 Task: Look for Airbnb options in Louny, Czech Republic from 15th December, 2023 to 21st December, 2023 for 5 adults.3 bedrooms having 3 beds and 3 bathrooms. Property type can be house. Booking option can be shelf check-in. Look for 3 properties as per requirement.
Action: Mouse moved to (688, 122)
Screenshot: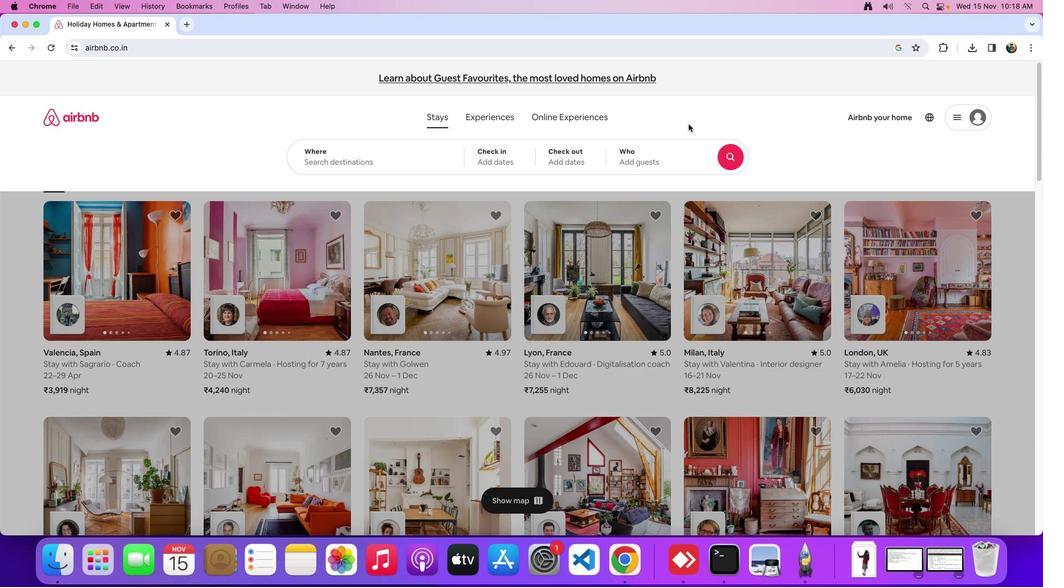
Action: Mouse pressed left at (688, 122)
Screenshot: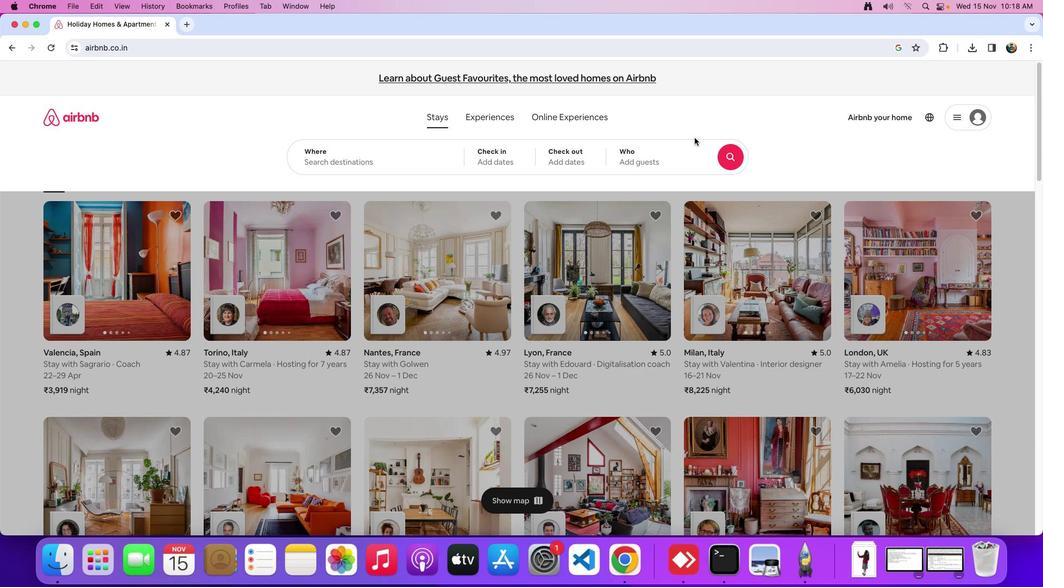 
Action: Mouse moved to (374, 160)
Screenshot: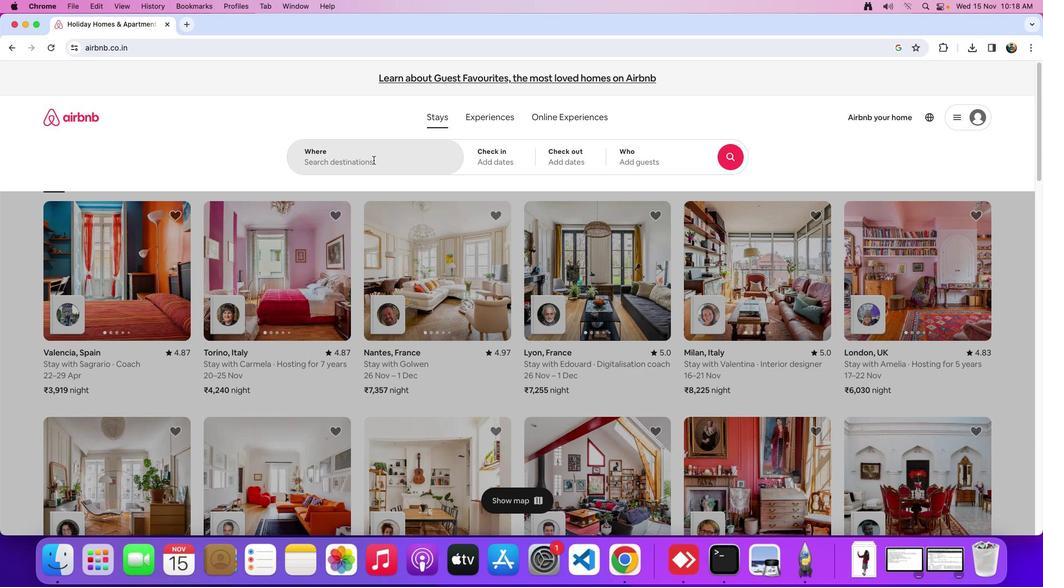 
Action: Mouse pressed left at (374, 160)
Screenshot: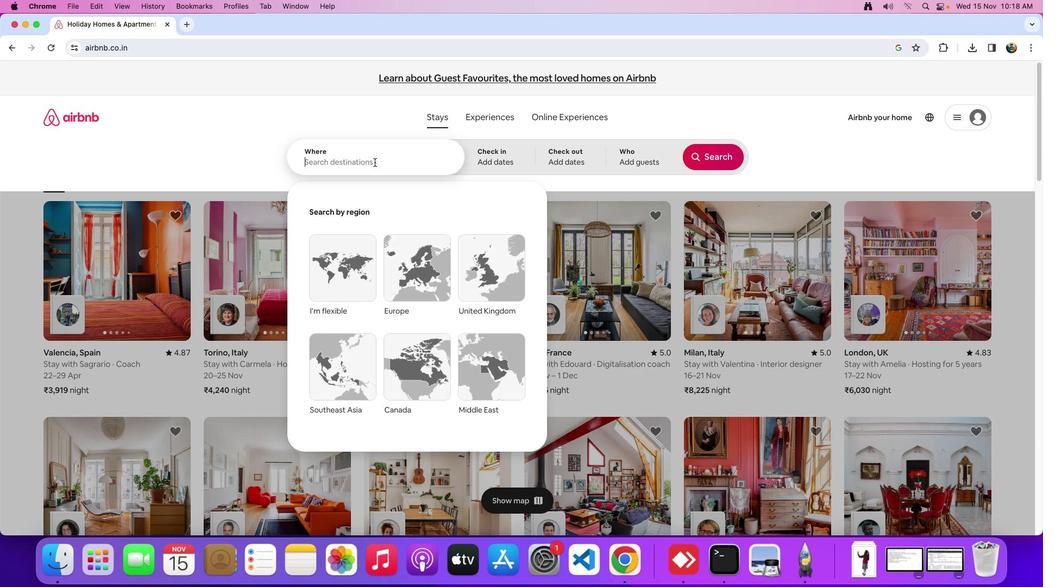 
Action: Mouse moved to (386, 160)
Screenshot: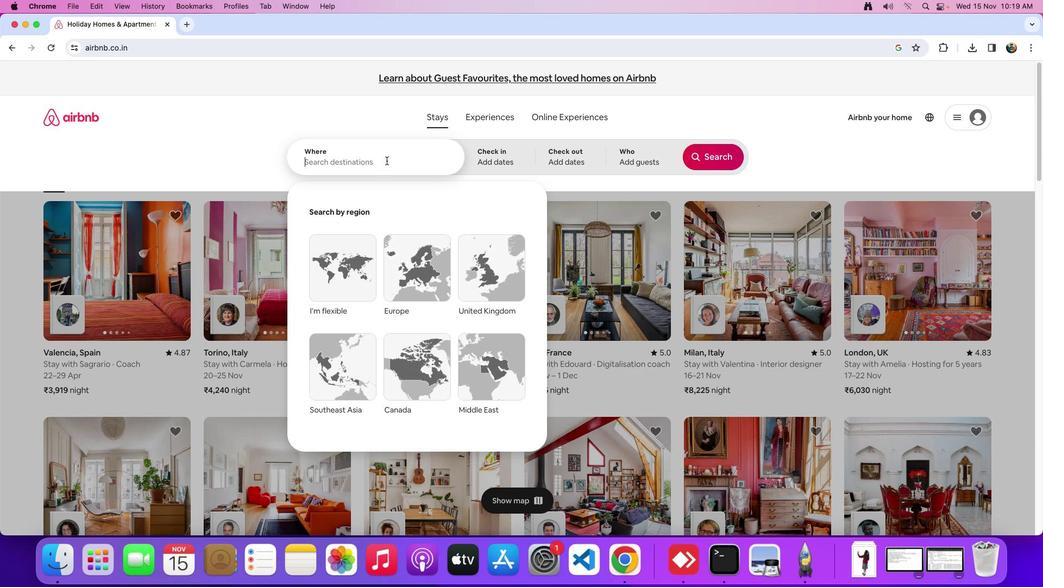 
Action: Mouse pressed left at (386, 160)
Screenshot: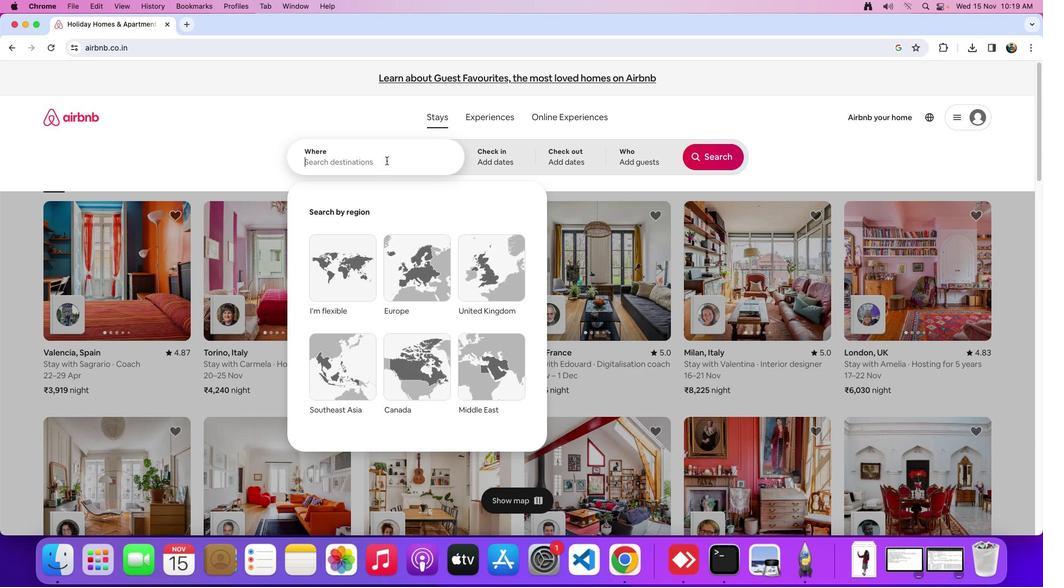 
Action: Key pressed Key.shift'L''o'
Screenshot: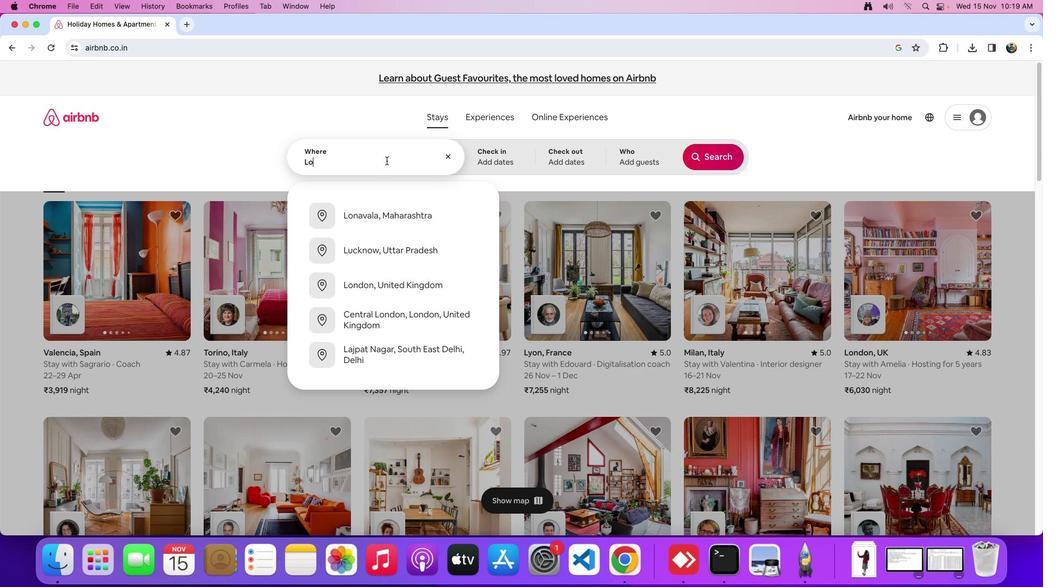 
Action: Mouse moved to (387, 160)
Screenshot: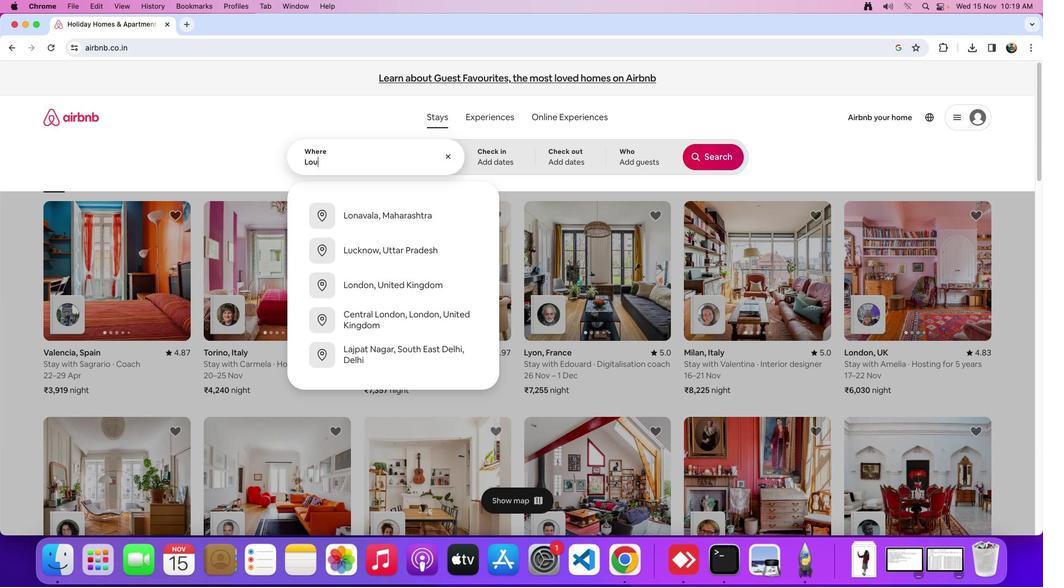 
Action: Key pressed 'u''n''y'','Key.spaceKey.shift_r'C''z''e''c''h'Key.spaceKey.shift_r'R''e''p''u''b''l''i''c'
Screenshot: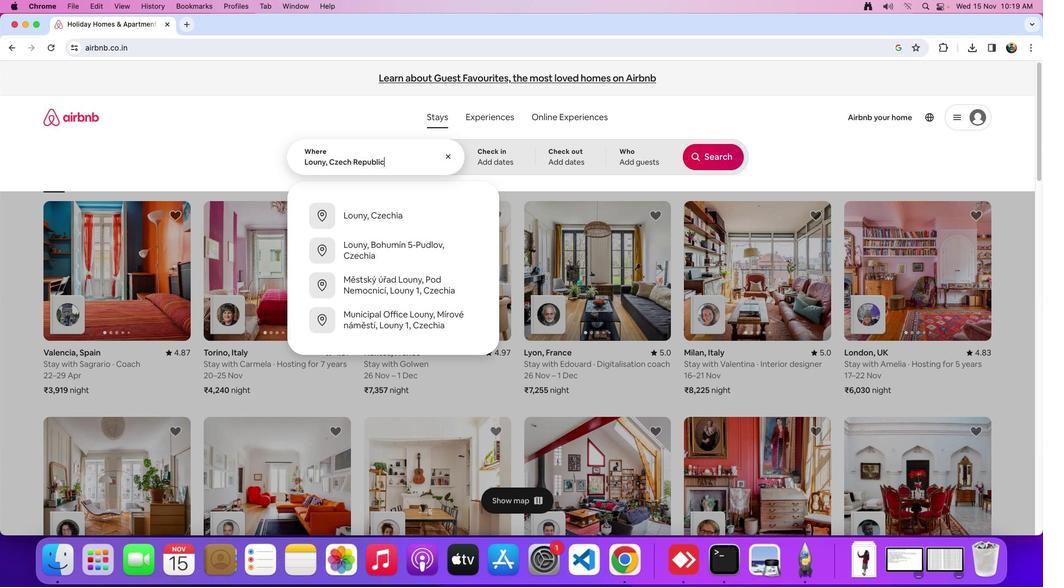 
Action: Mouse moved to (372, 202)
Screenshot: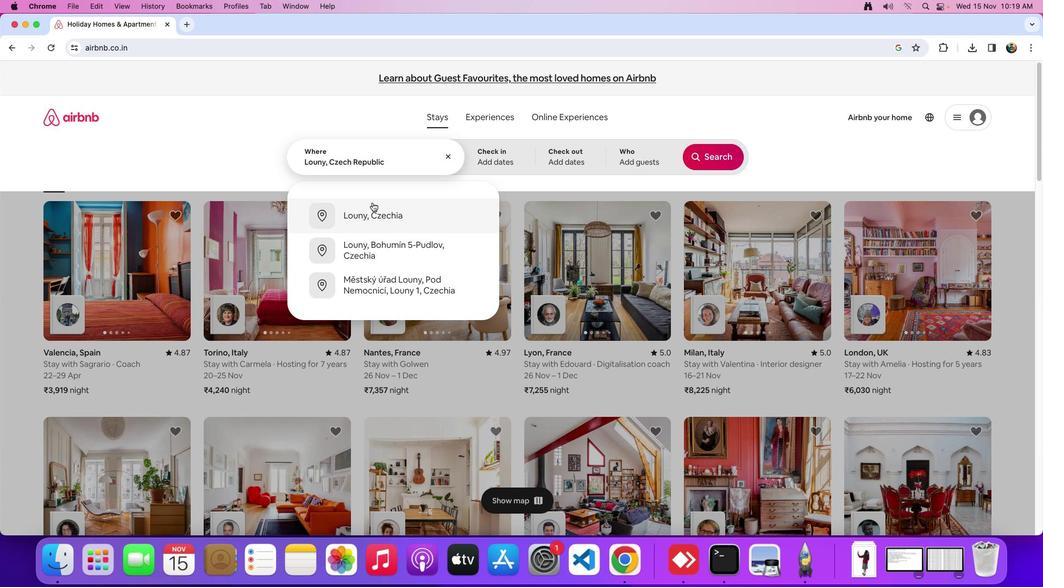 
Action: Mouse pressed left at (372, 202)
Screenshot: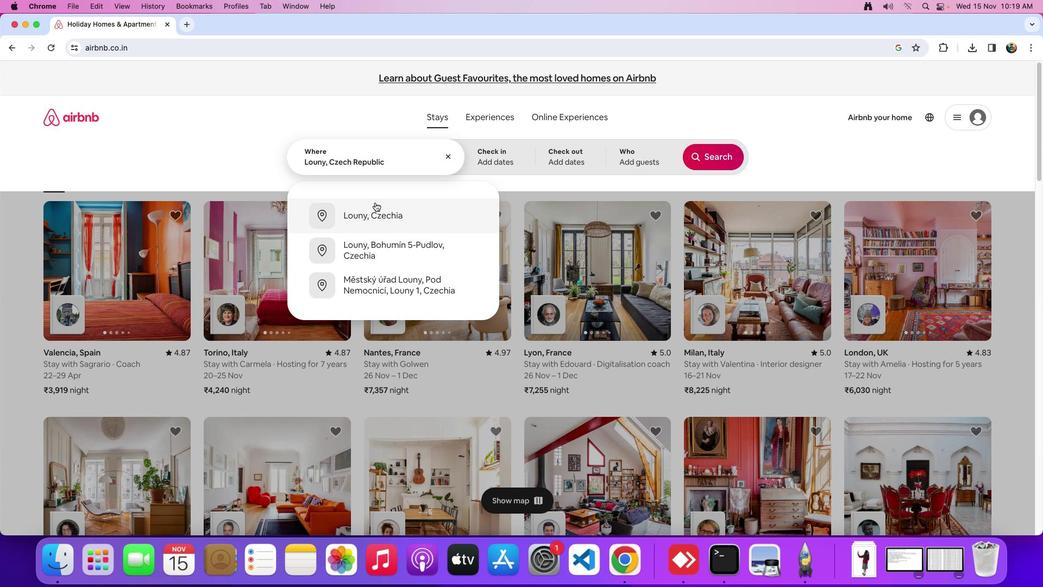 
Action: Mouse moved to (679, 345)
Screenshot: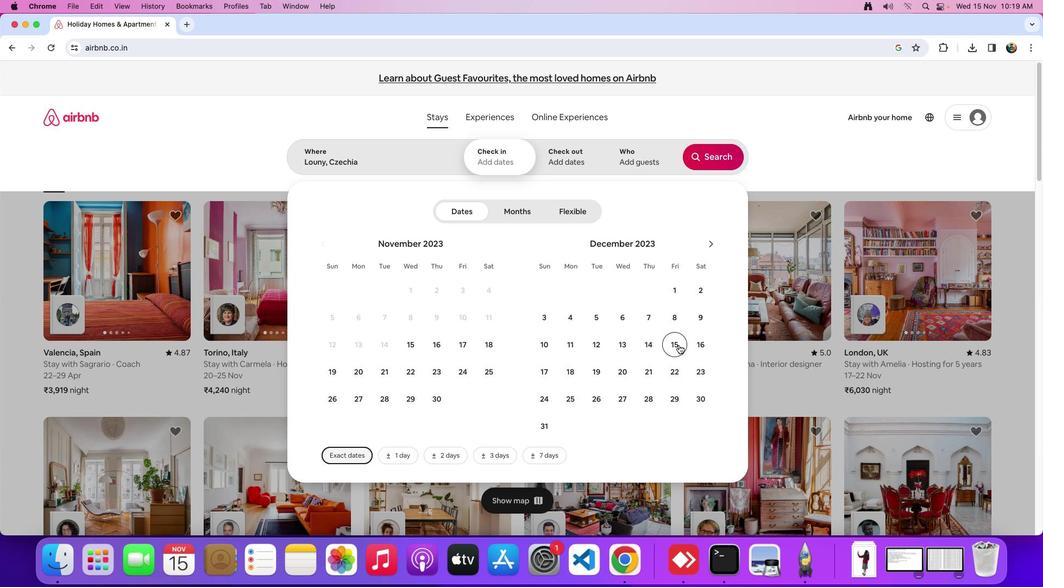
Action: Mouse pressed left at (679, 345)
Screenshot: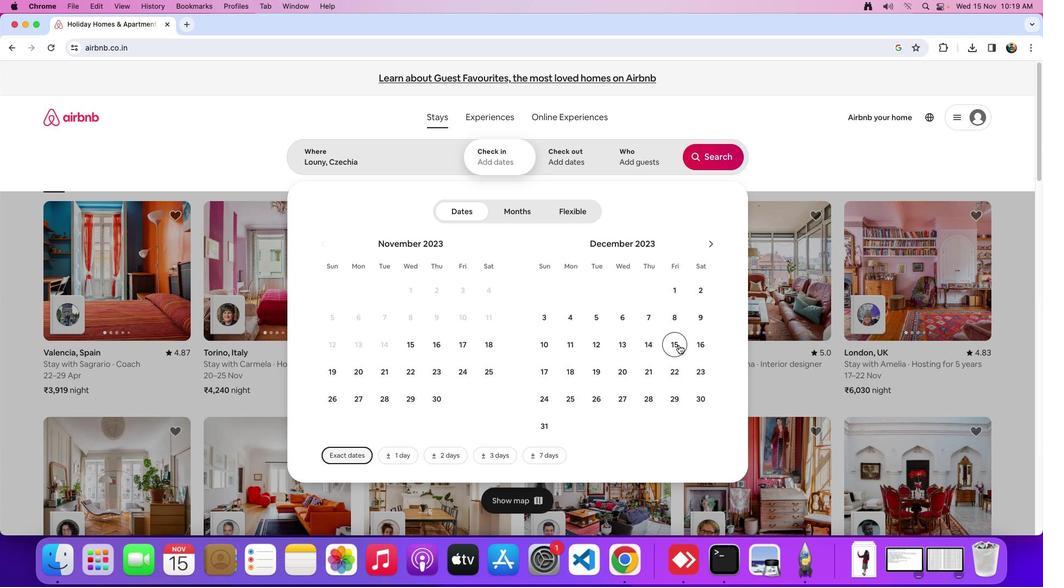 
Action: Mouse moved to (654, 372)
Screenshot: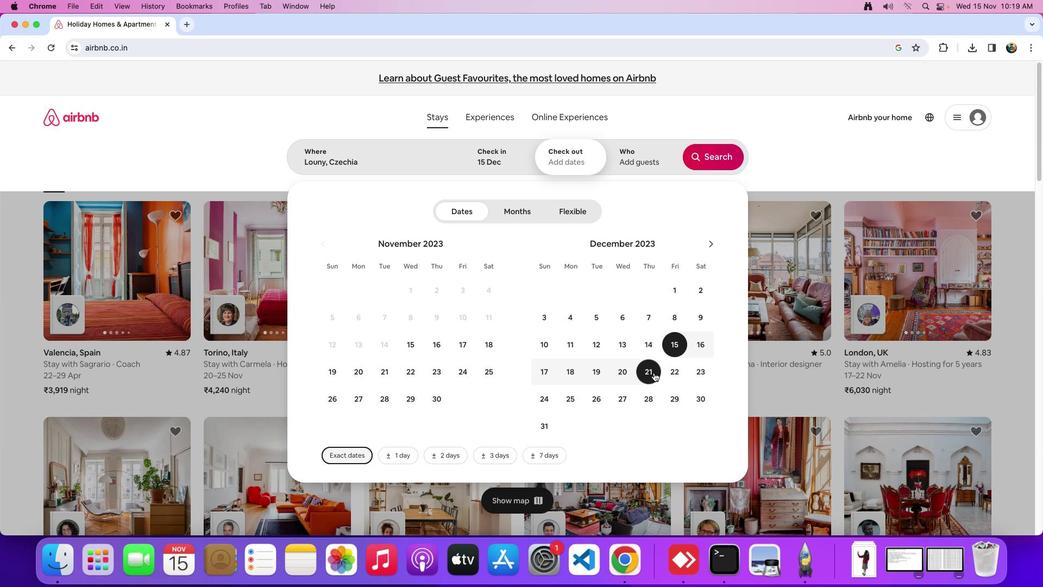 
Action: Mouse pressed left at (654, 372)
Screenshot: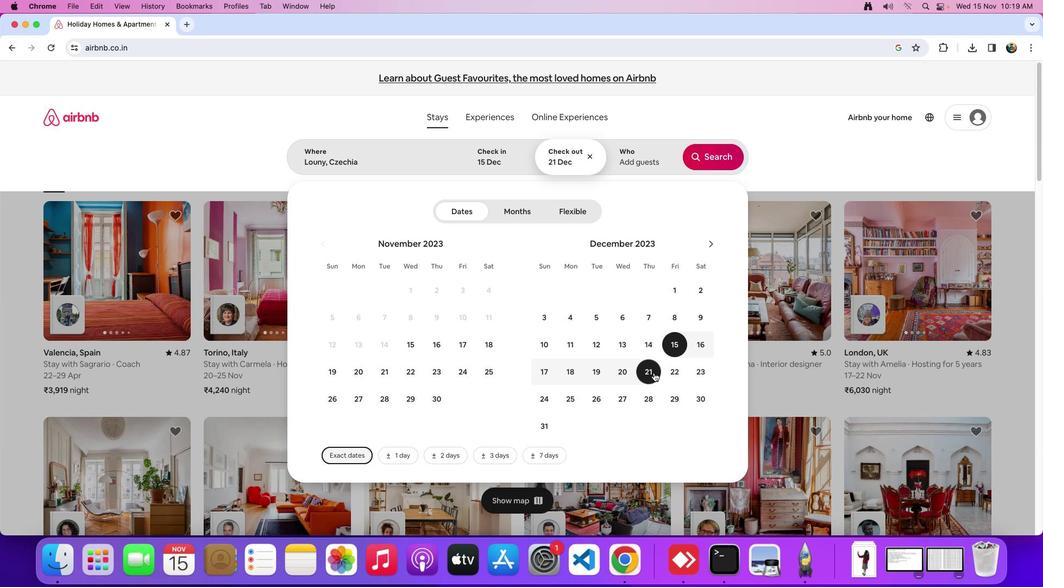 
Action: Mouse moved to (628, 164)
Screenshot: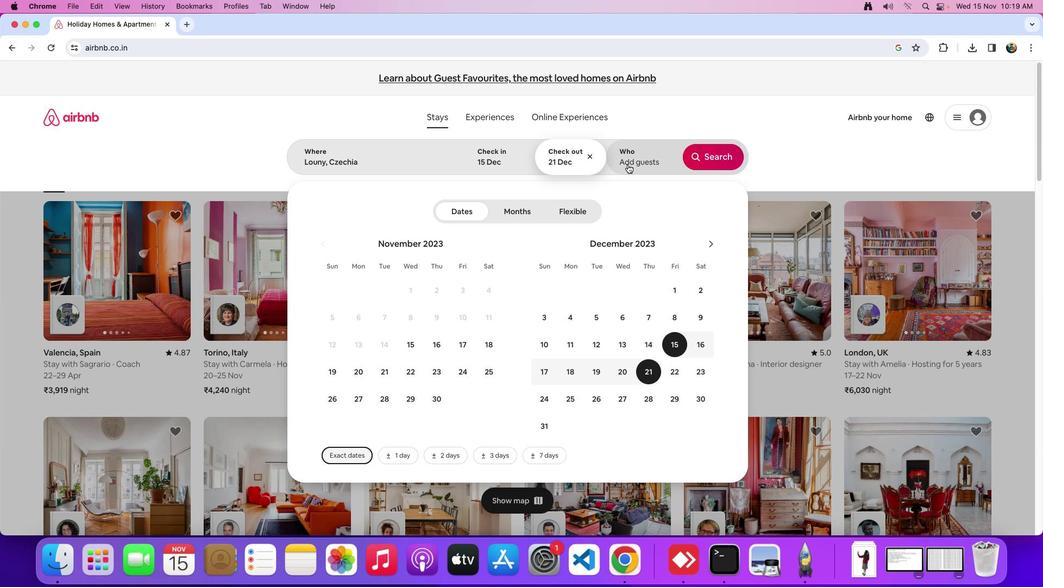 
Action: Mouse pressed left at (628, 164)
Screenshot: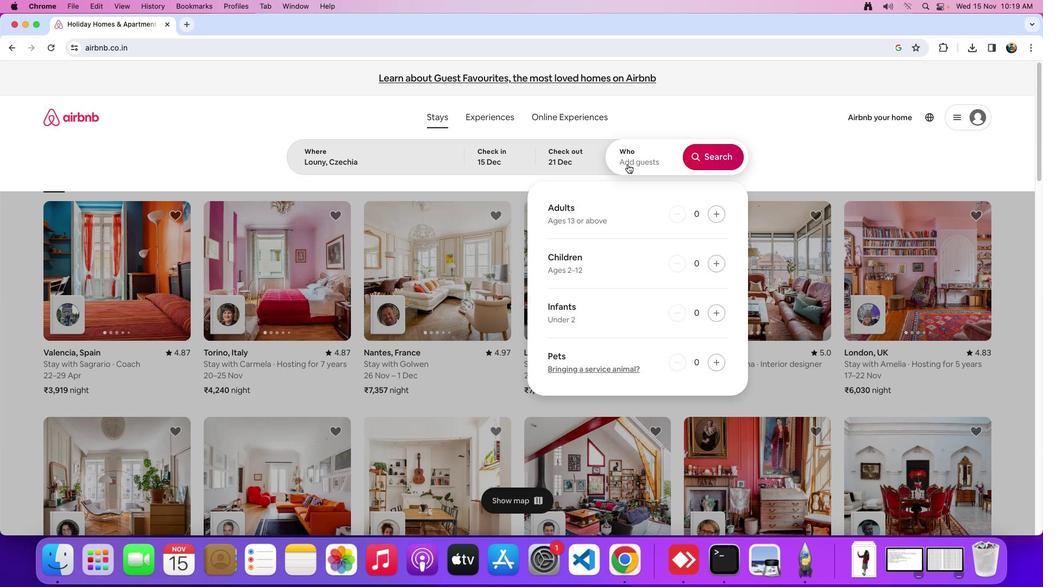
Action: Mouse moved to (714, 215)
Screenshot: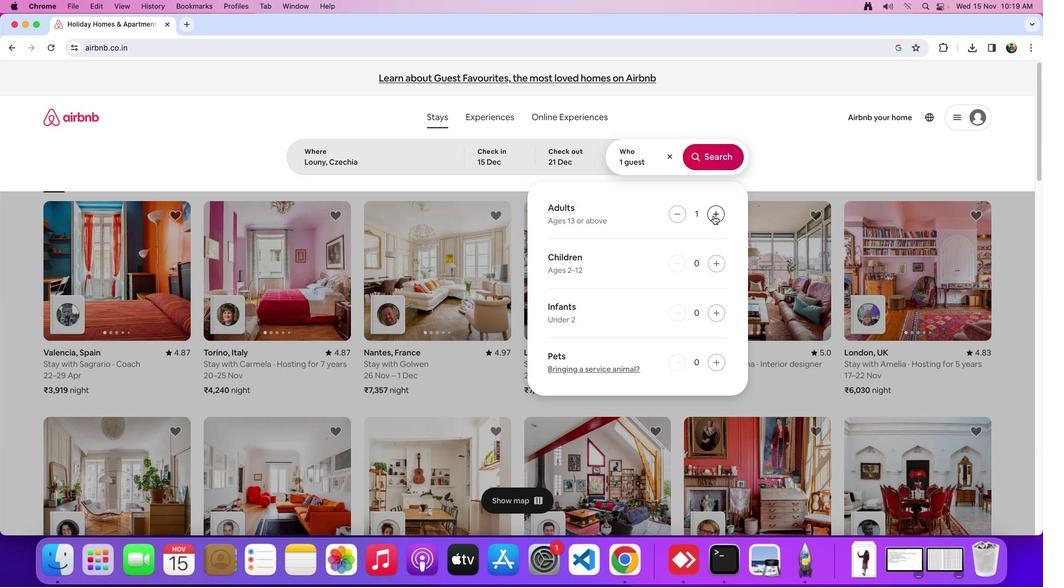 
Action: Mouse pressed left at (714, 215)
Screenshot: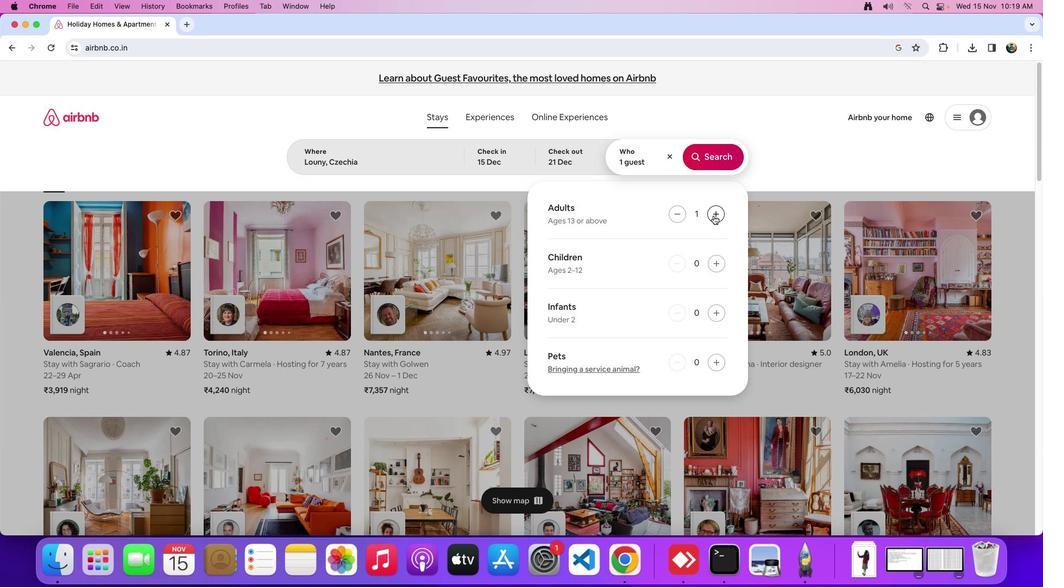 
Action: Mouse pressed left at (714, 215)
Screenshot: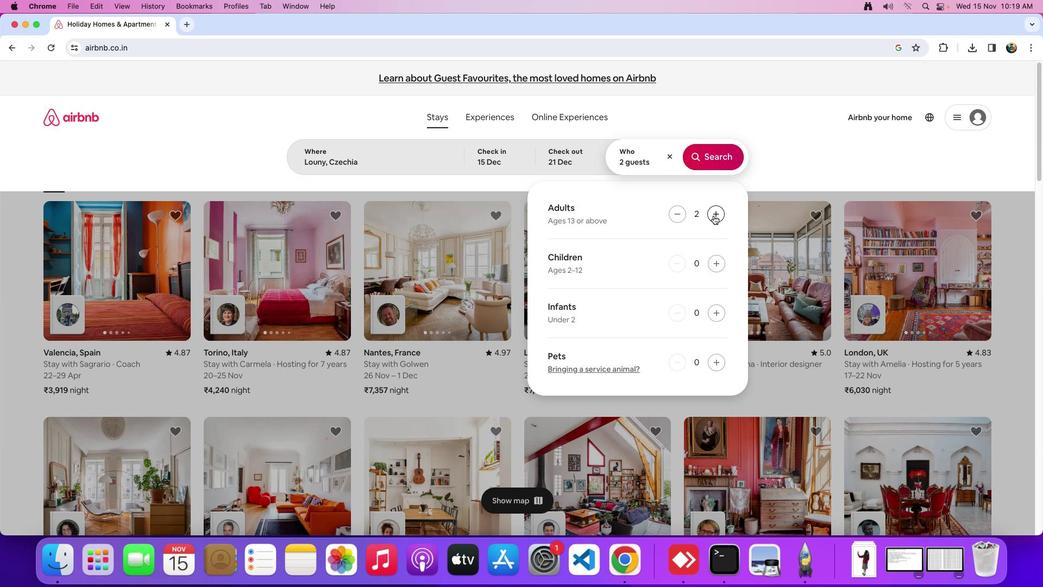 
Action: Mouse pressed left at (714, 215)
Screenshot: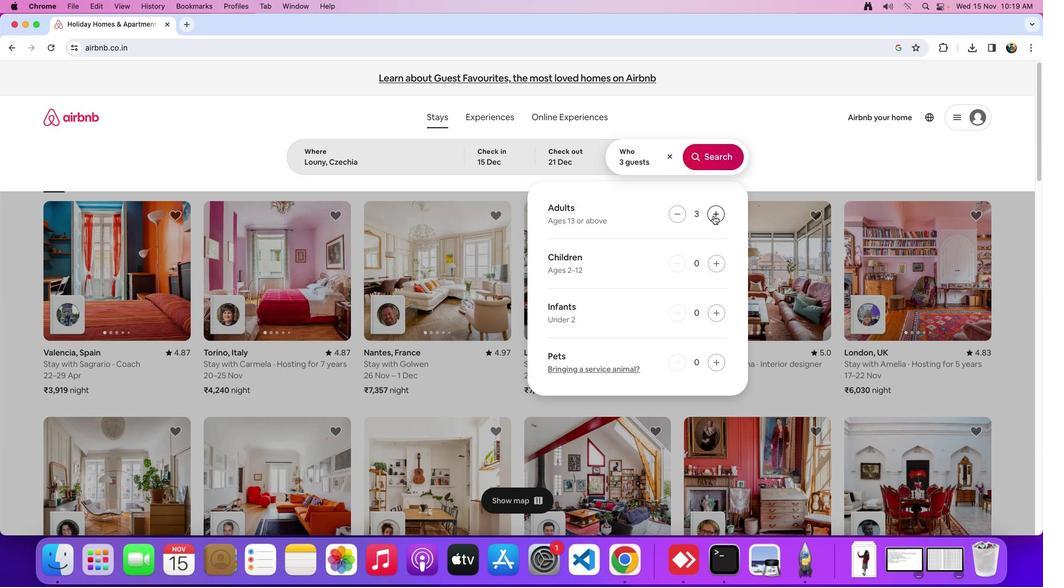 
Action: Mouse pressed left at (714, 215)
Screenshot: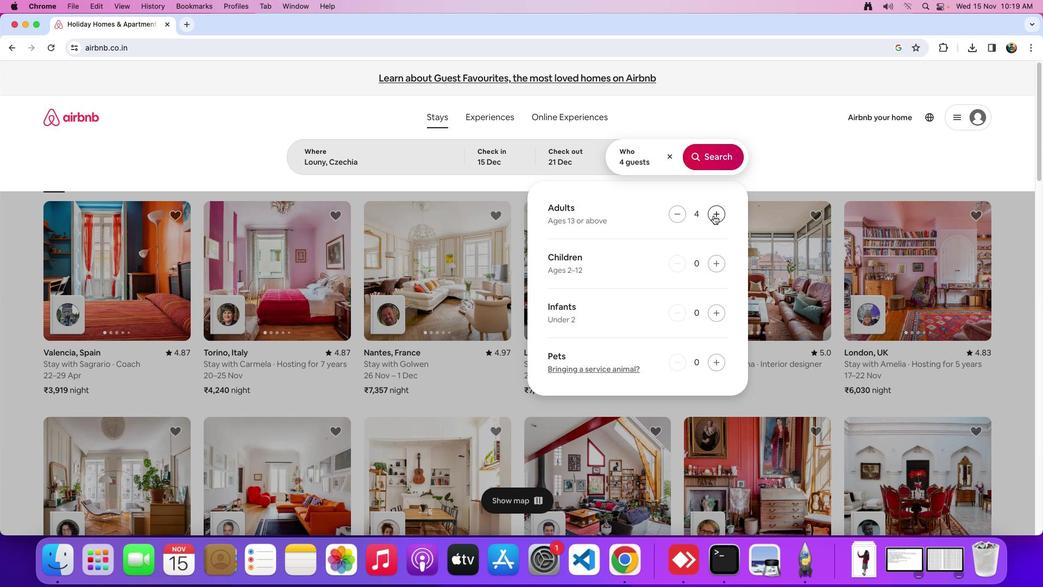 
Action: Mouse pressed left at (714, 215)
Screenshot: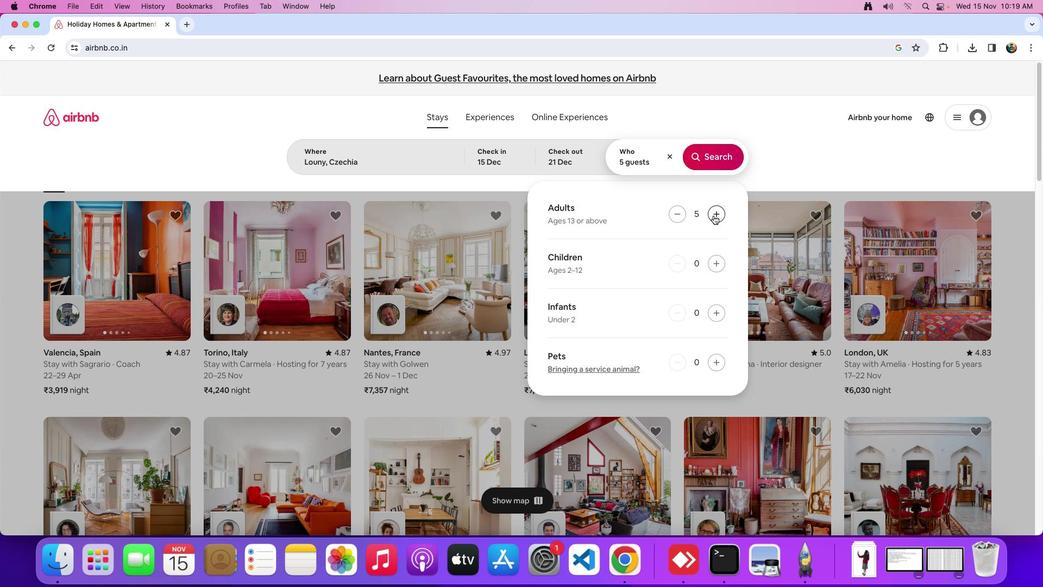 
Action: Mouse moved to (693, 155)
Screenshot: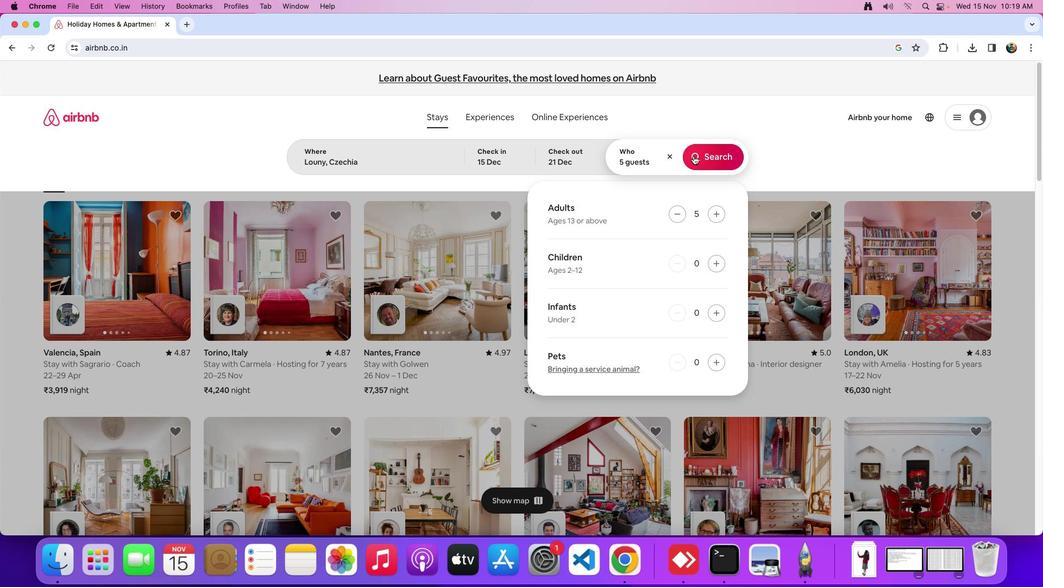
Action: Mouse pressed left at (693, 155)
Screenshot: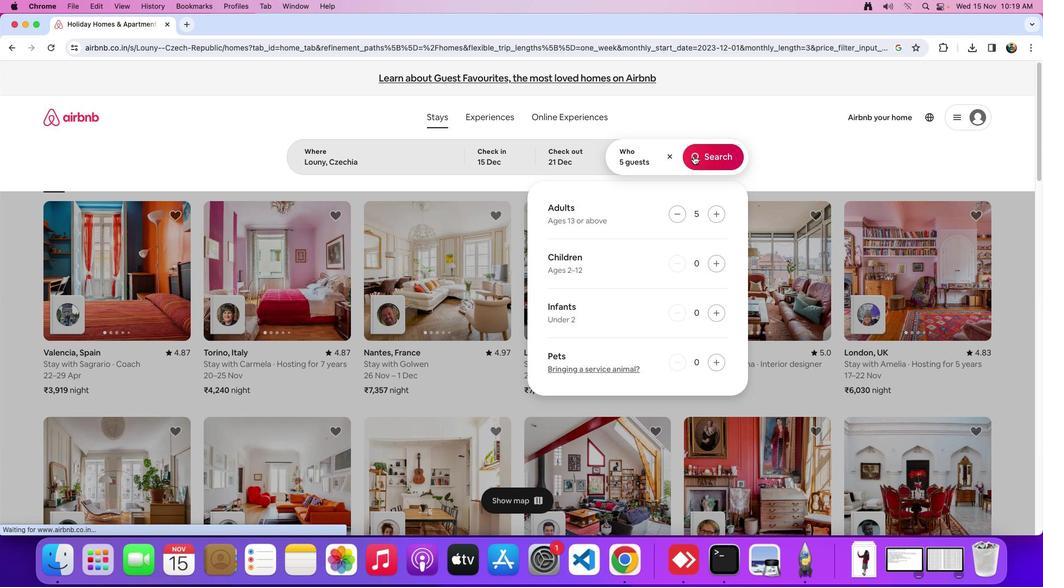 
Action: Mouse moved to (856, 122)
Screenshot: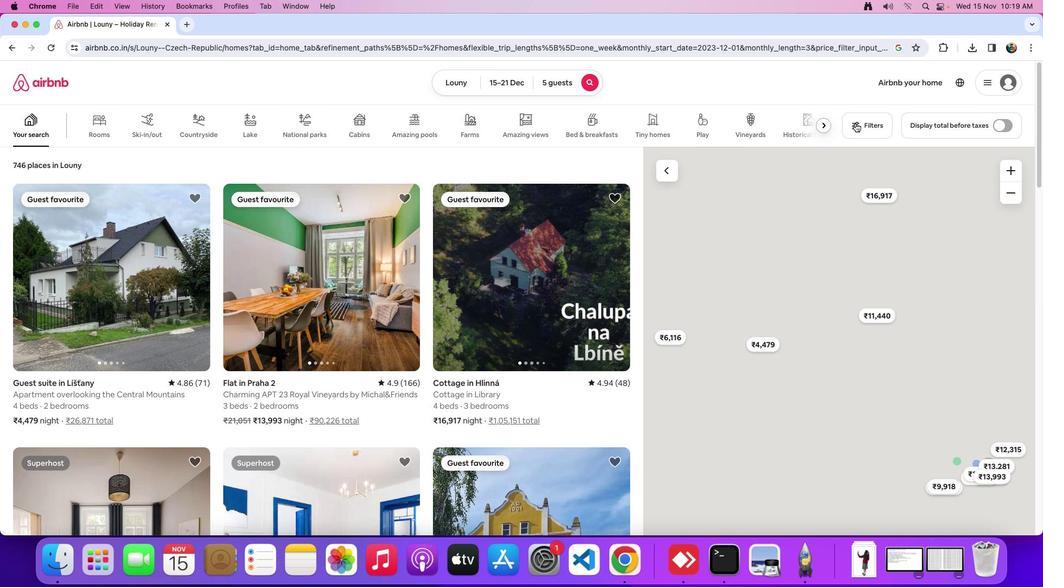 
Action: Mouse pressed left at (856, 122)
Screenshot: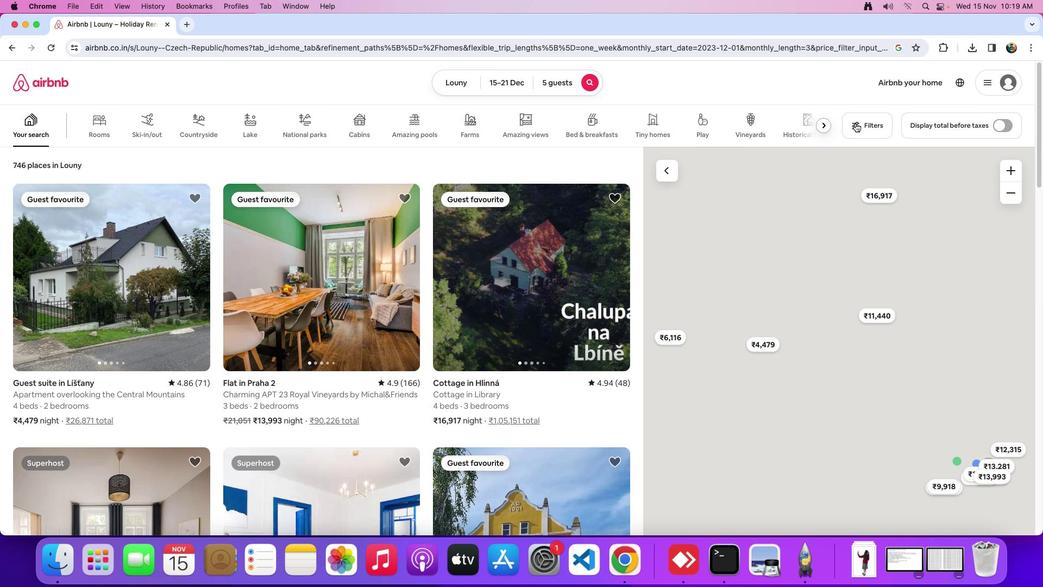 
Action: Mouse moved to (861, 122)
Screenshot: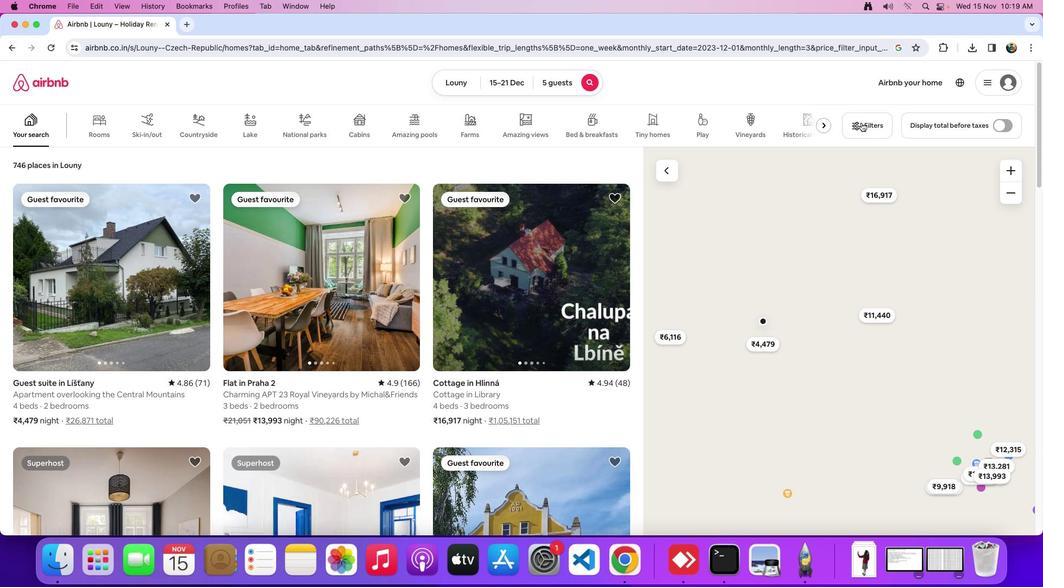 
Action: Mouse pressed left at (861, 122)
Screenshot: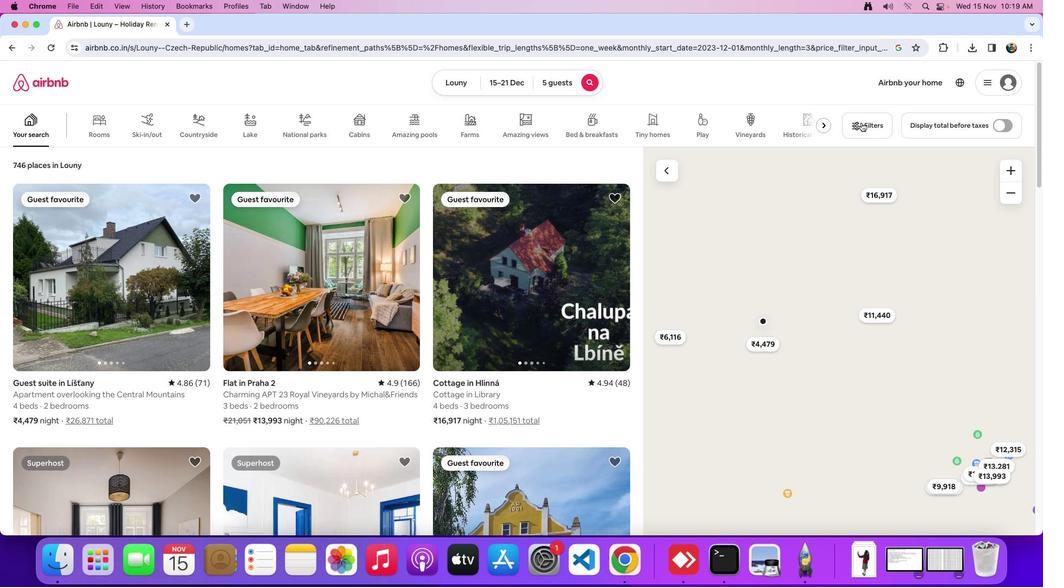 
Action: Mouse moved to (862, 124)
Screenshot: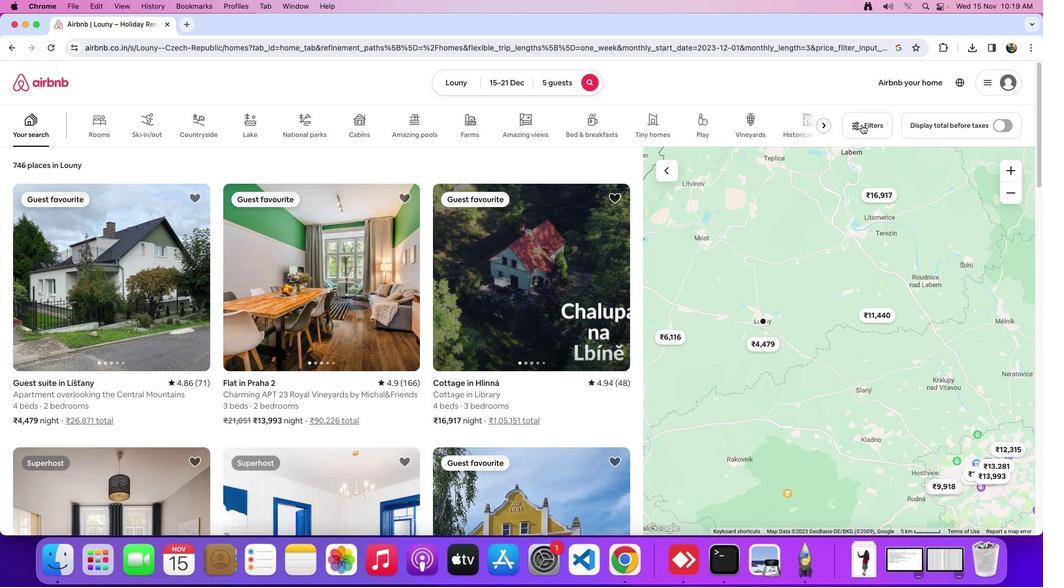 
Action: Mouse pressed left at (862, 124)
Screenshot: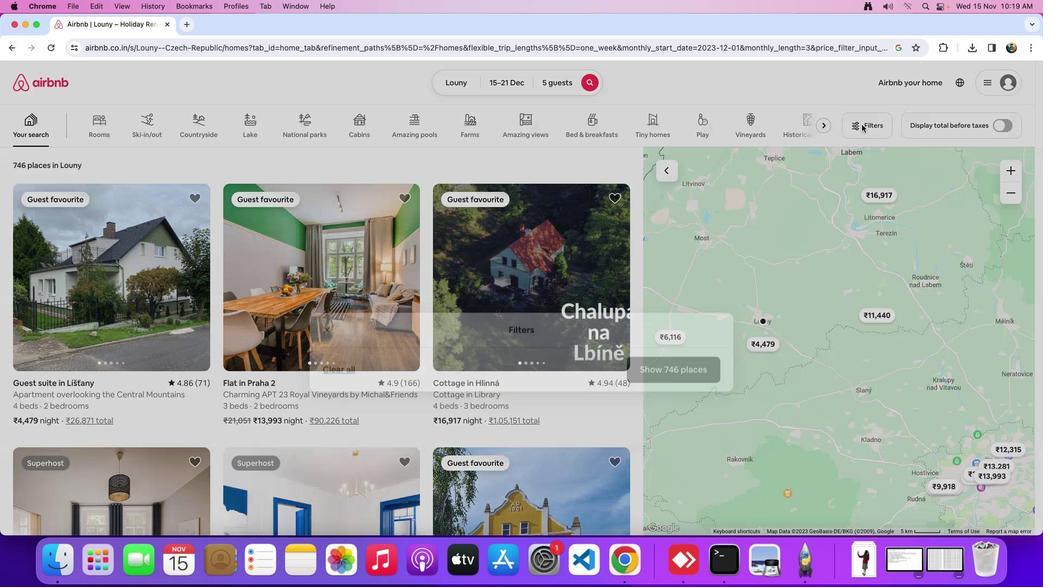 
Action: Mouse moved to (863, 127)
Screenshot: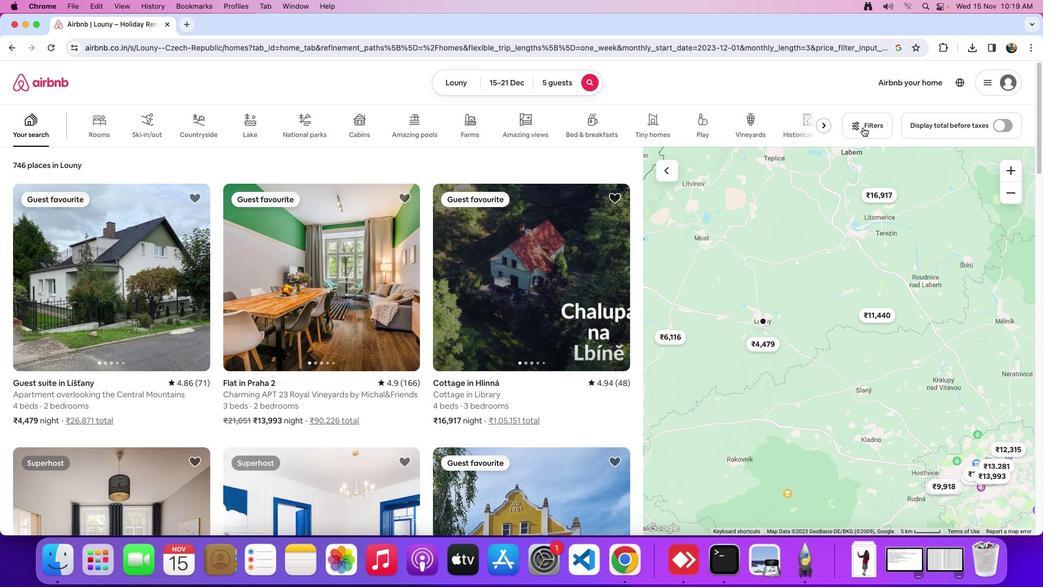 
Action: Mouse pressed left at (863, 127)
Screenshot: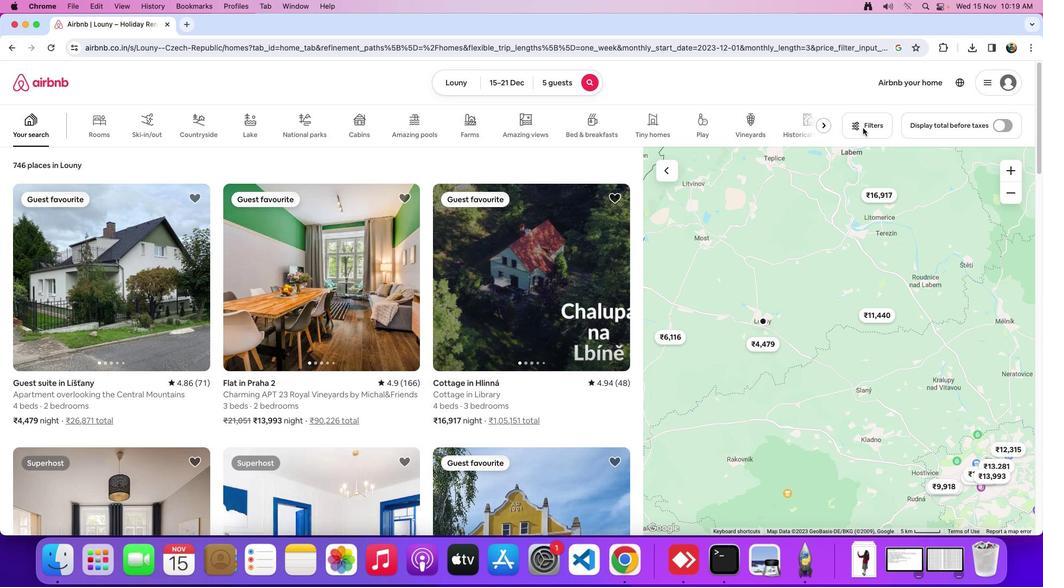 
Action: Mouse moved to (452, 302)
Screenshot: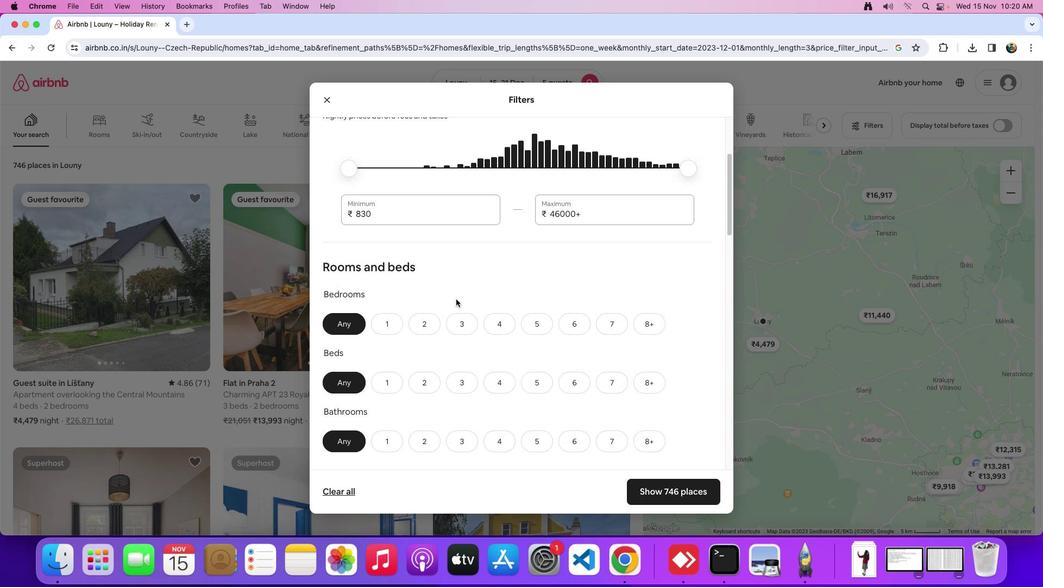 
Action: Mouse scrolled (452, 302) with delta (0, 0)
Screenshot: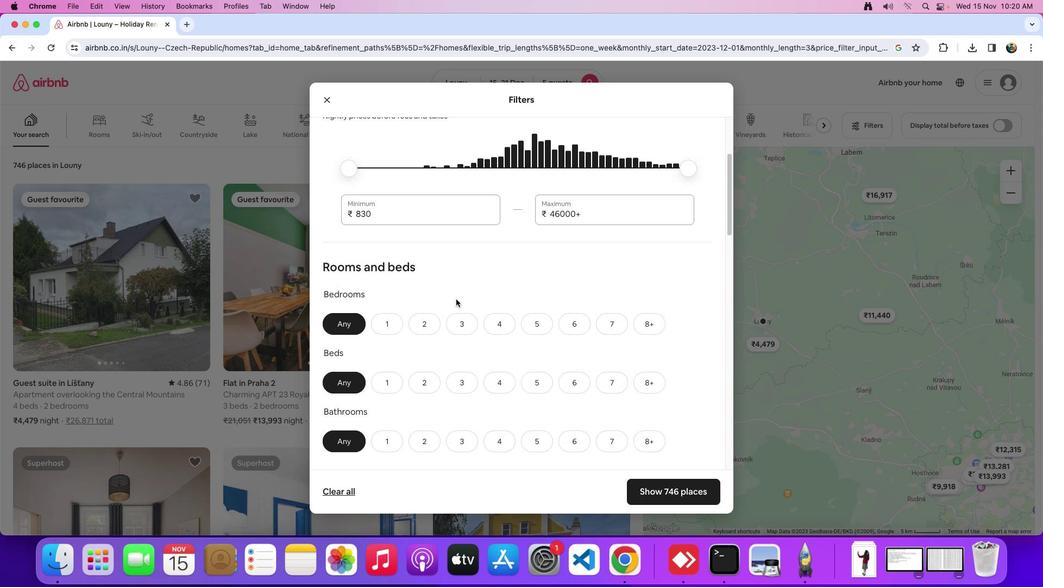 
Action: Mouse moved to (452, 302)
Screenshot: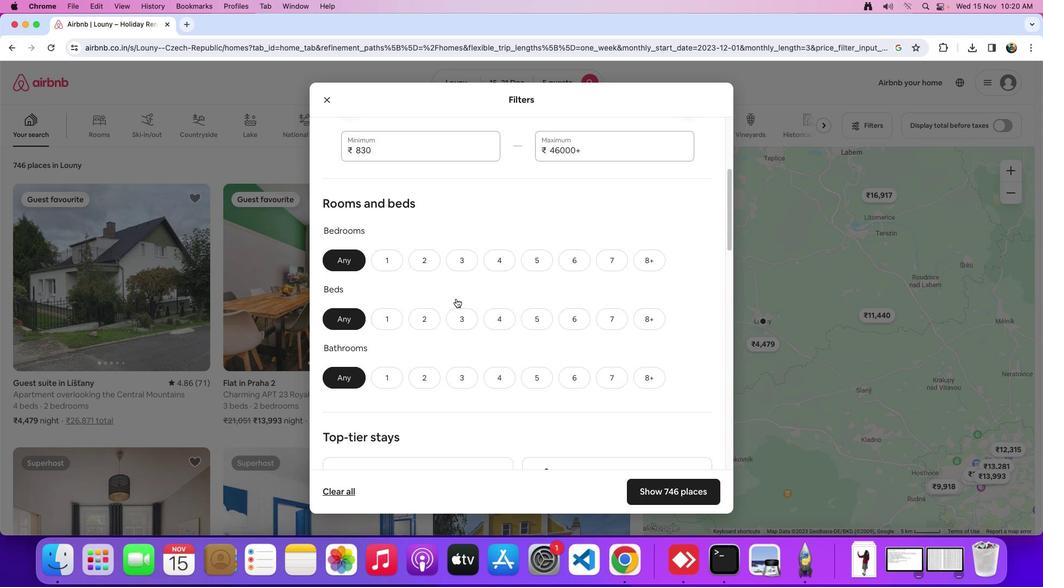 
Action: Mouse scrolled (452, 302) with delta (0, 0)
Screenshot: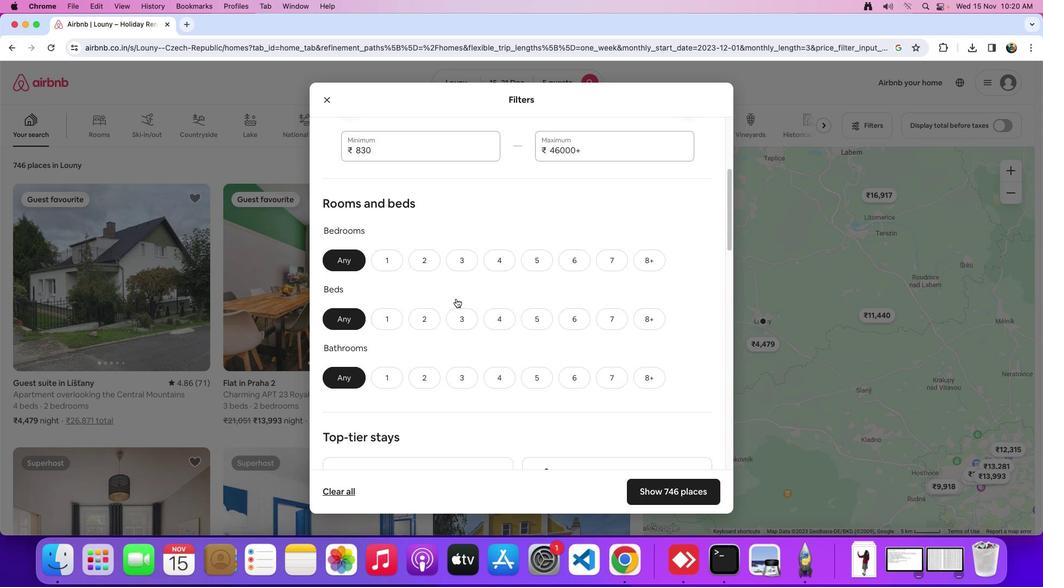 
Action: Mouse moved to (454, 301)
Screenshot: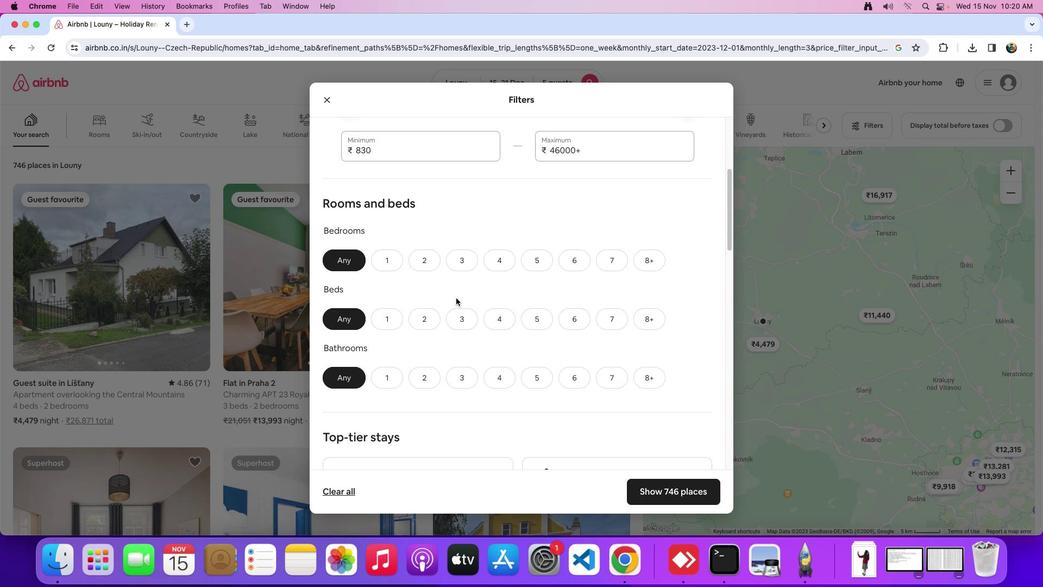
Action: Mouse scrolled (454, 301) with delta (0, -2)
Screenshot: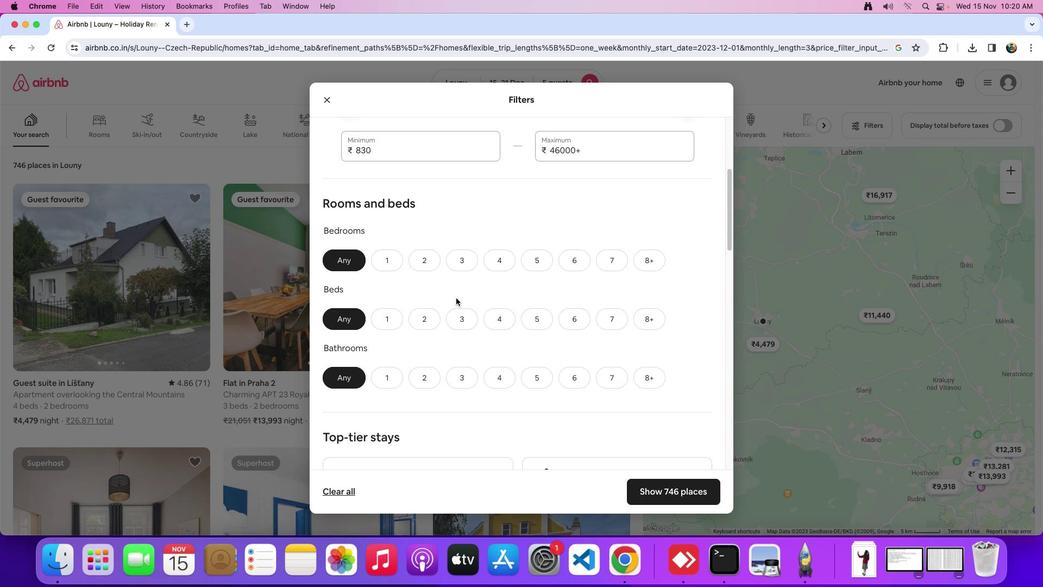 
Action: Mouse moved to (455, 300)
Screenshot: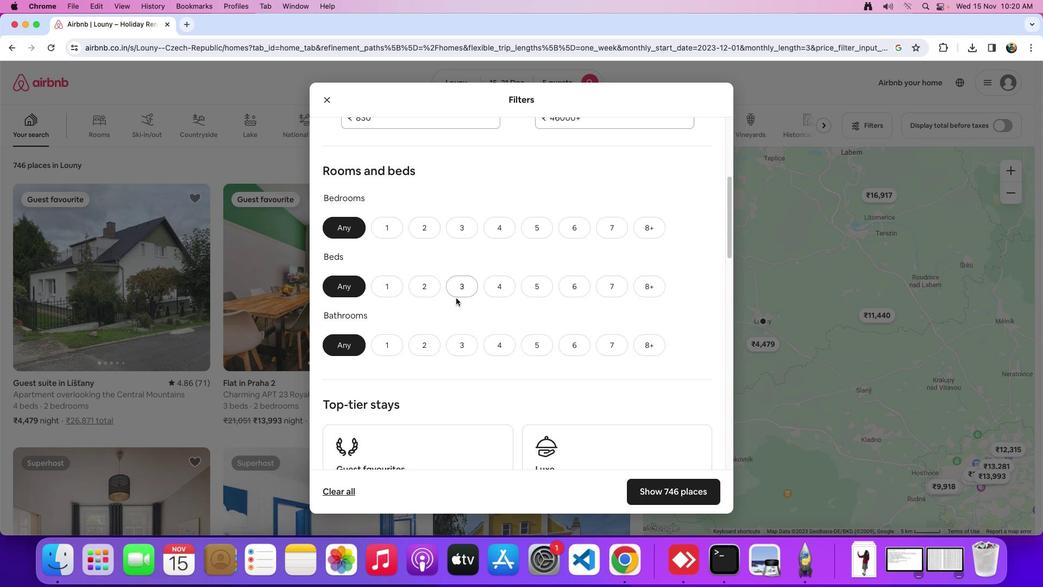 
Action: Mouse scrolled (455, 300) with delta (0, -2)
Screenshot: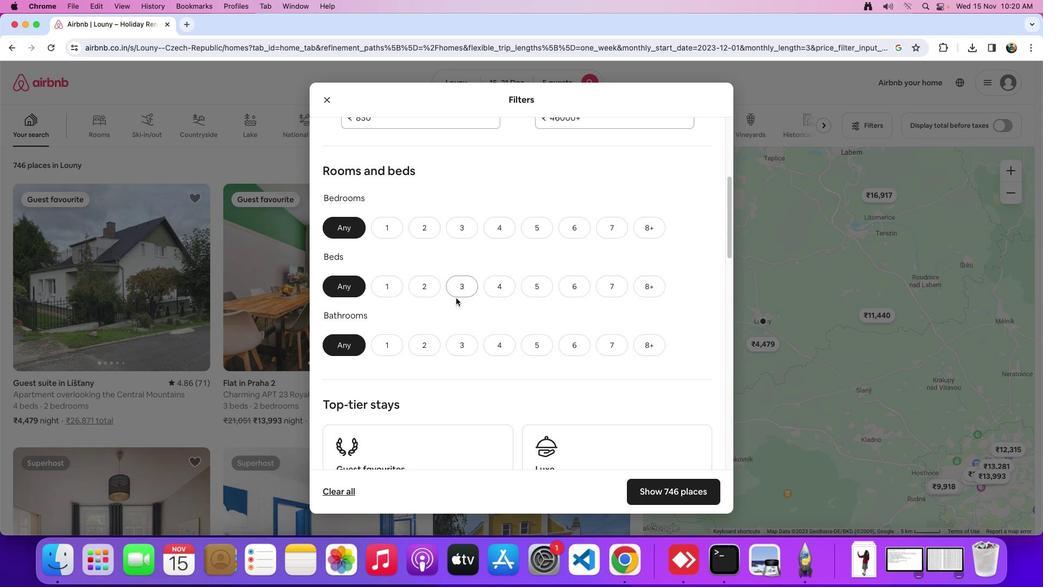 
Action: Mouse moved to (467, 229)
Screenshot: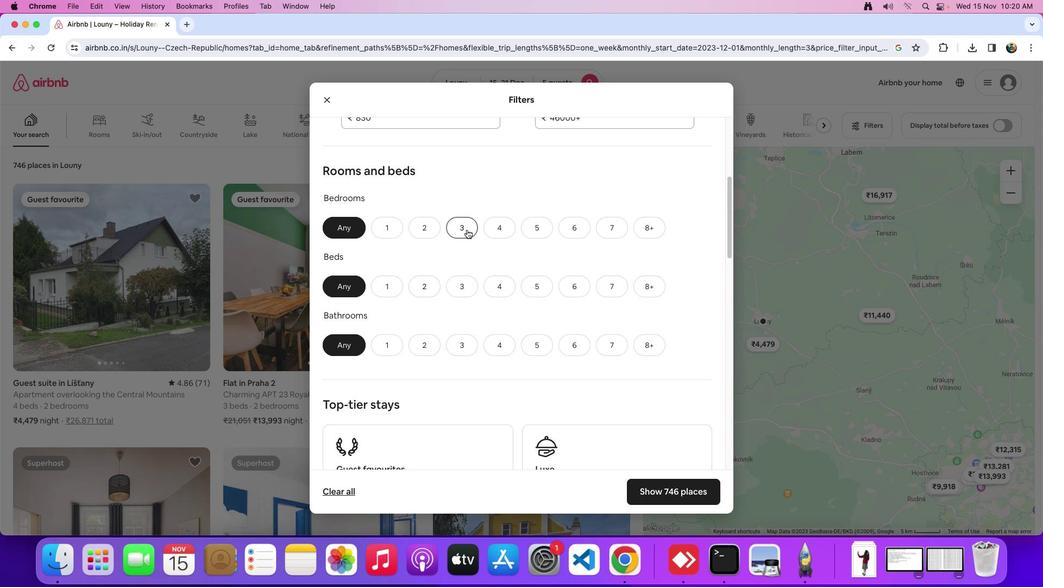 
Action: Mouse pressed left at (467, 229)
Screenshot: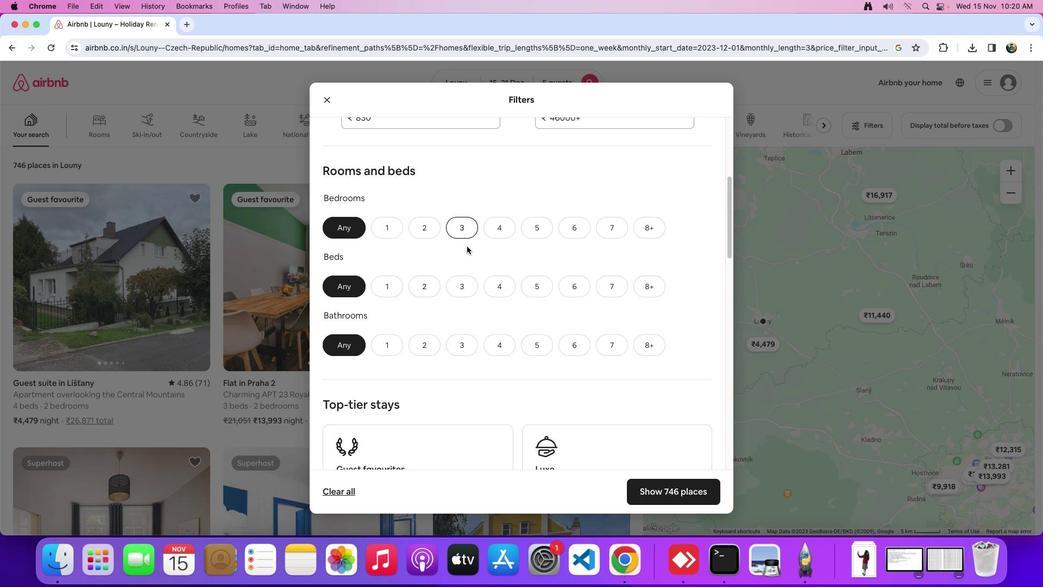 
Action: Mouse moved to (460, 285)
Screenshot: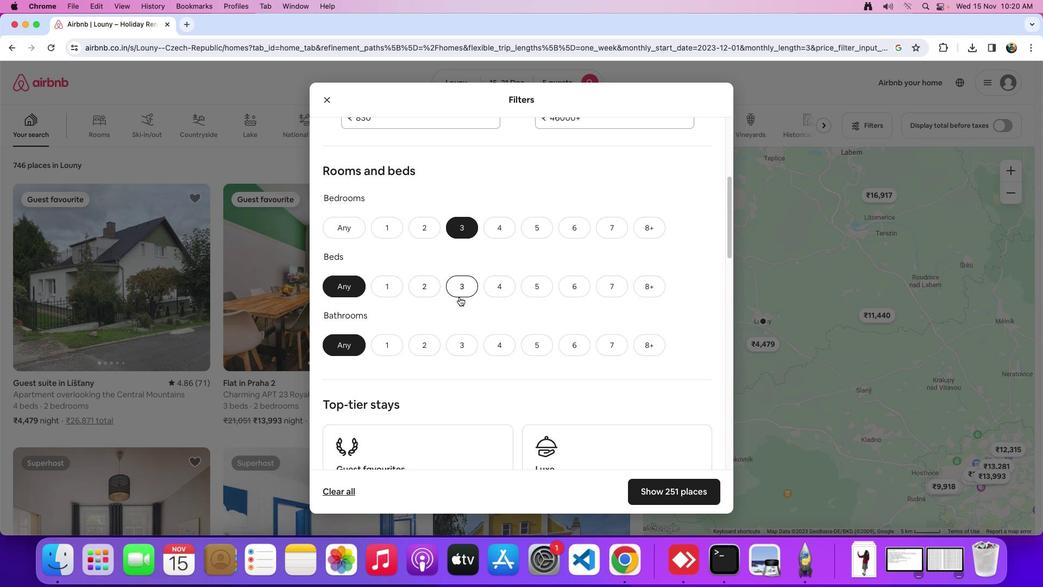 
Action: Mouse pressed left at (460, 285)
Screenshot: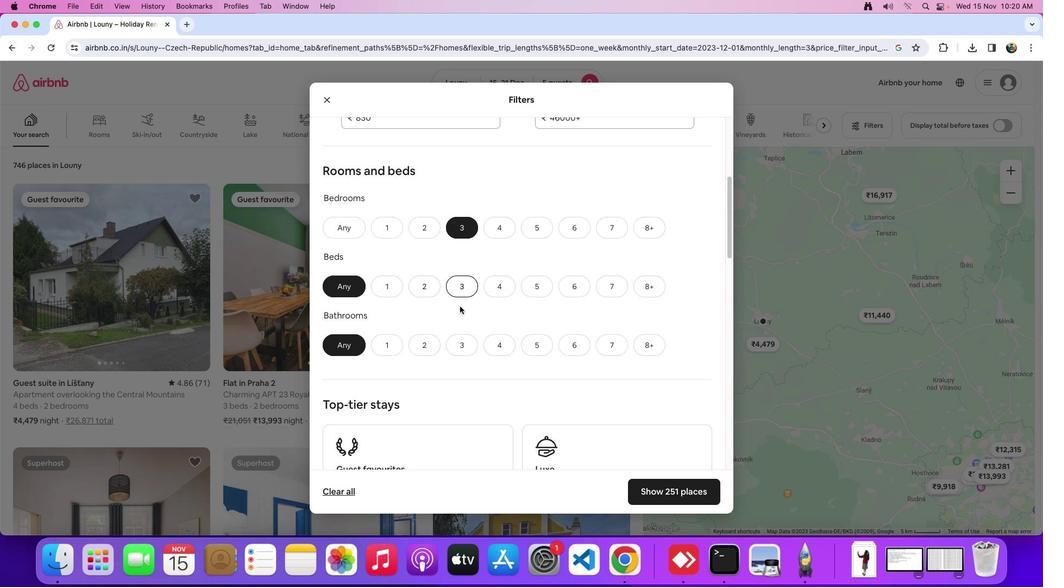 
Action: Mouse moved to (461, 332)
Screenshot: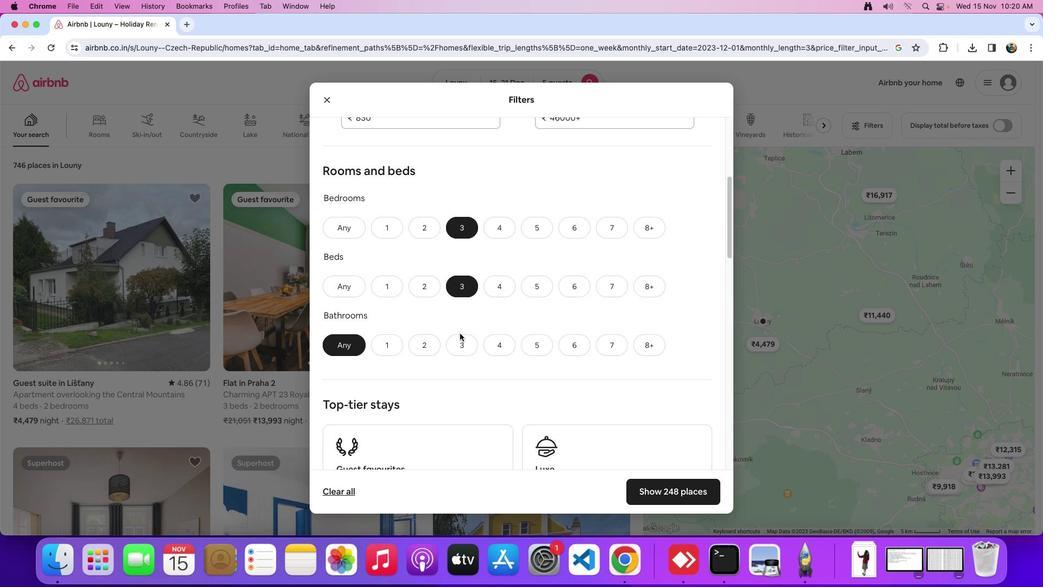 
Action: Mouse pressed left at (461, 332)
Screenshot: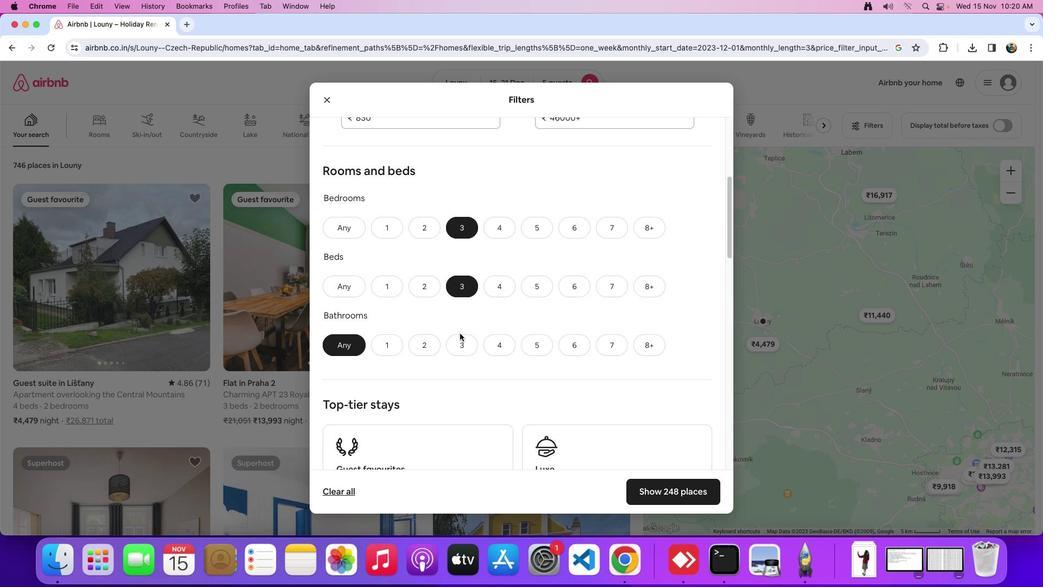 
Action: Mouse moved to (460, 337)
Screenshot: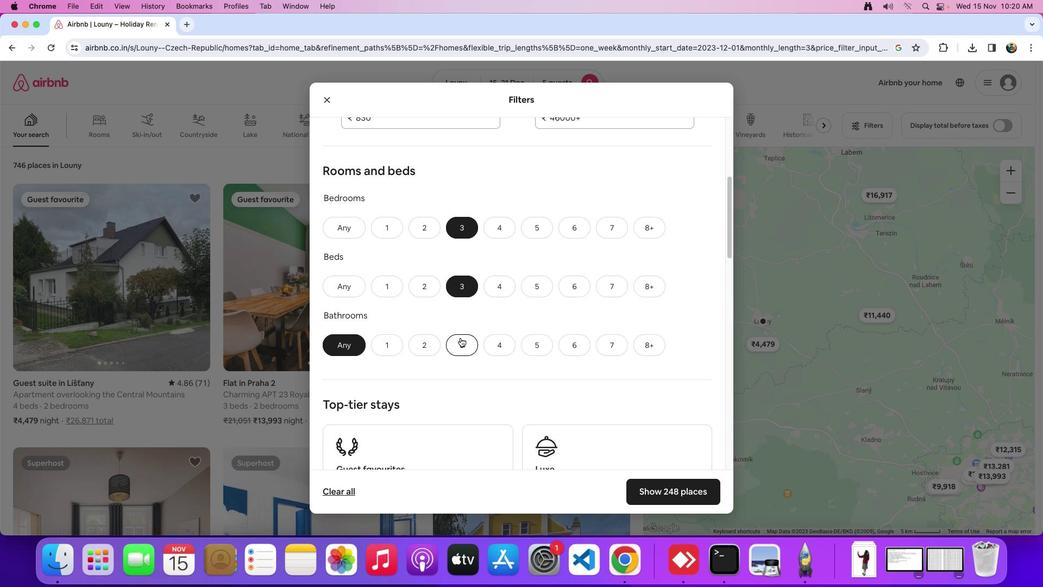 
Action: Mouse pressed left at (460, 337)
Screenshot: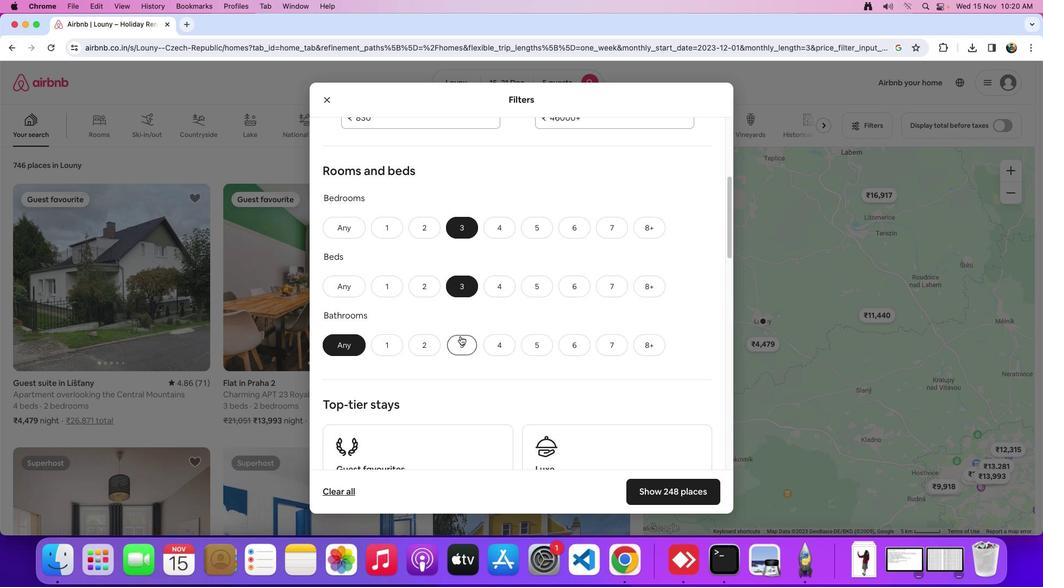 
Action: Mouse moved to (471, 305)
Screenshot: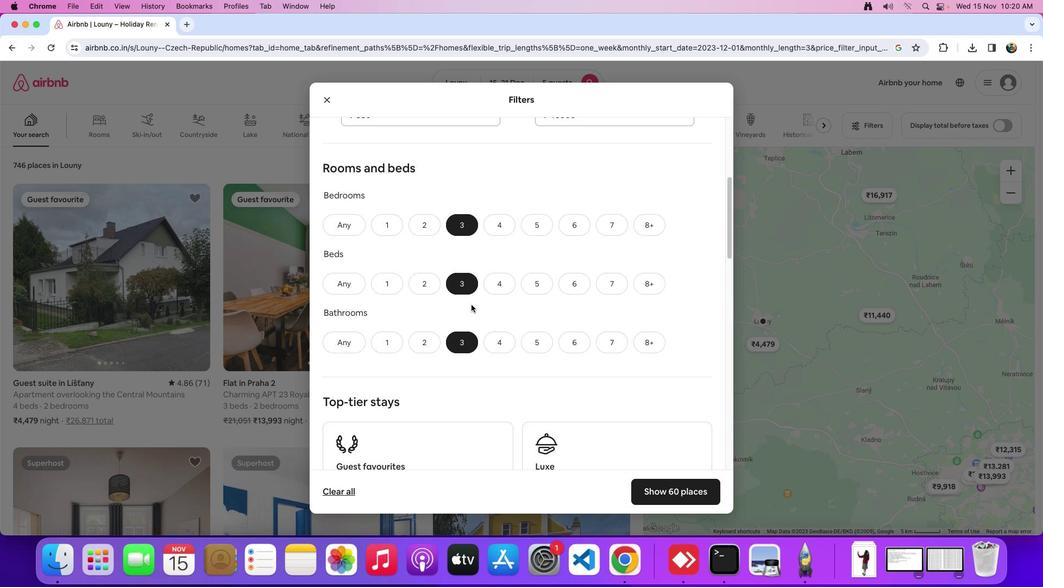 
Action: Mouse scrolled (471, 305) with delta (0, 0)
Screenshot: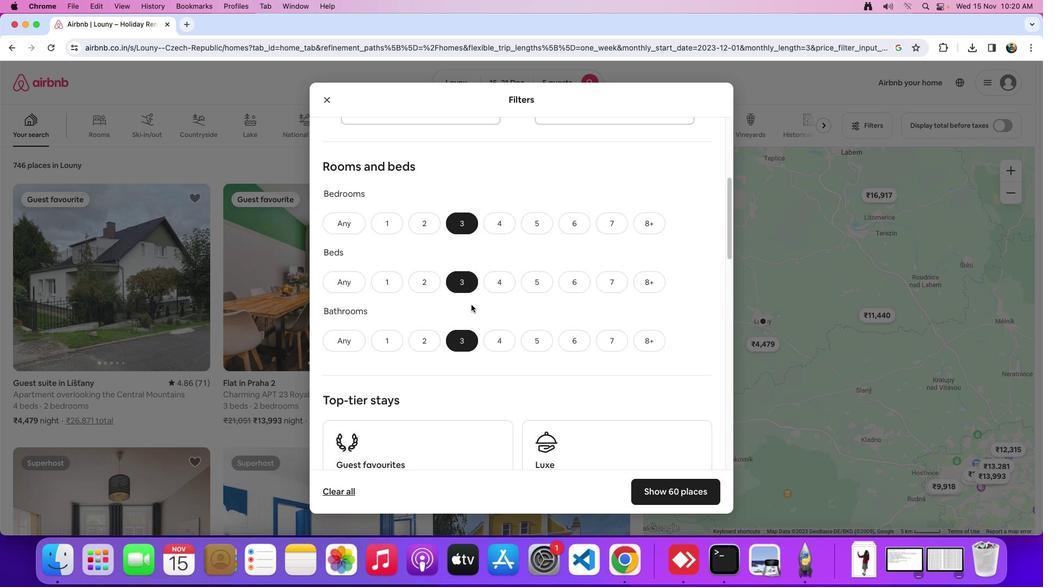 
Action: Mouse moved to (471, 305)
Screenshot: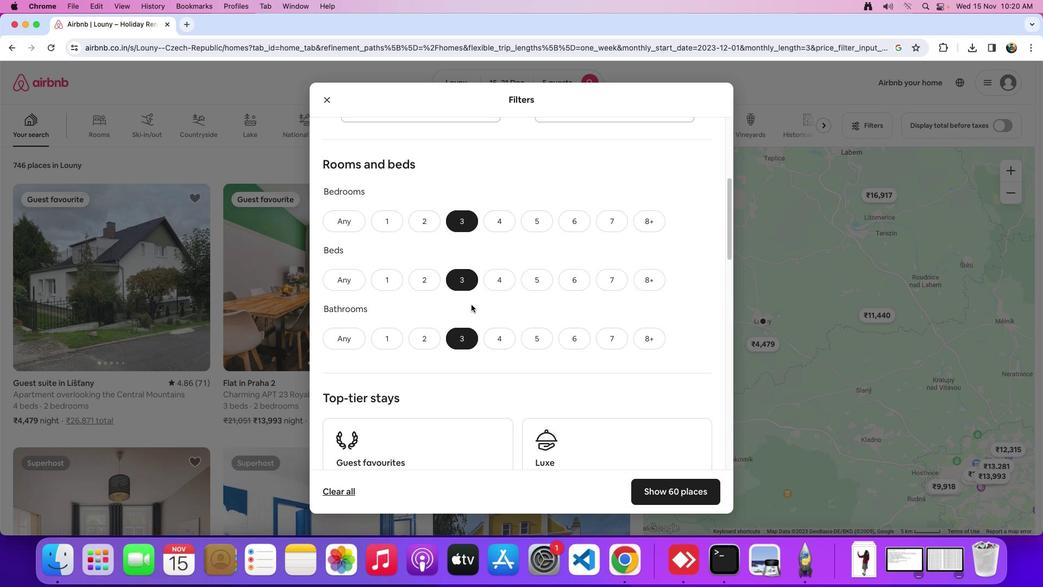 
Action: Mouse scrolled (471, 305) with delta (0, 0)
Screenshot: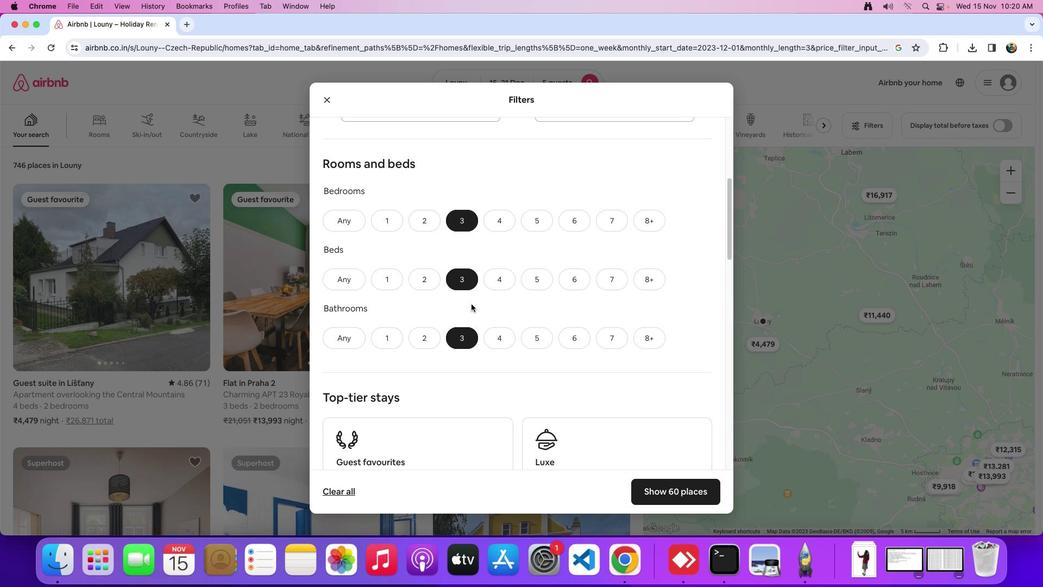 
Action: Mouse moved to (471, 304)
Screenshot: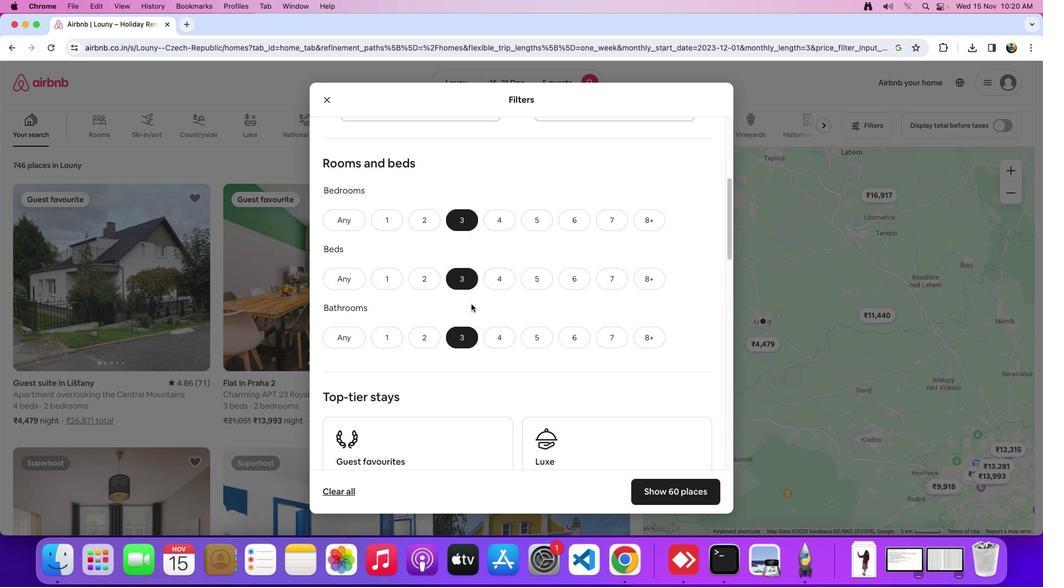 
Action: Mouse scrolled (471, 304) with delta (0, 0)
Screenshot: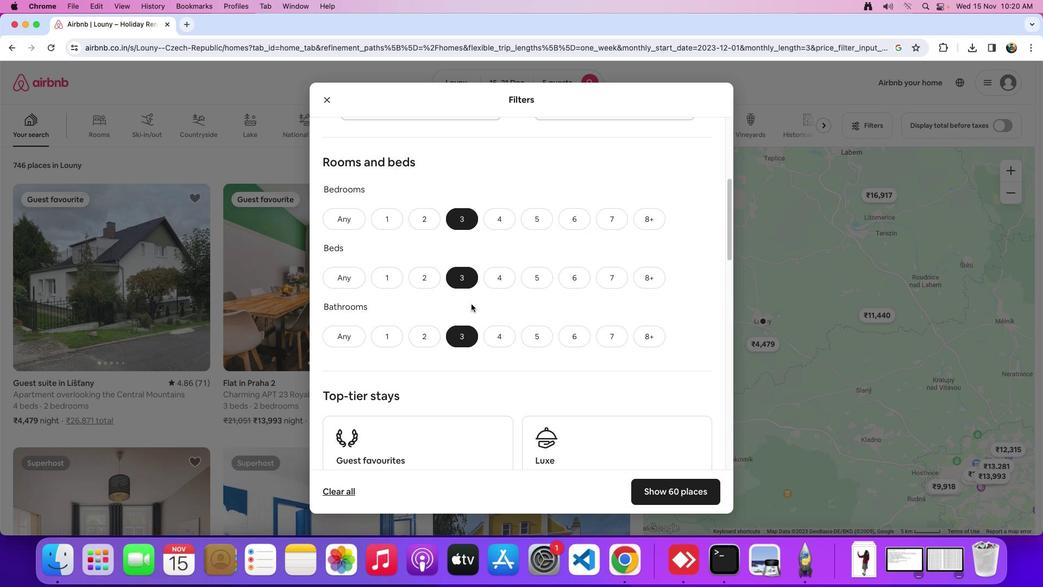 
Action: Mouse moved to (561, 278)
Screenshot: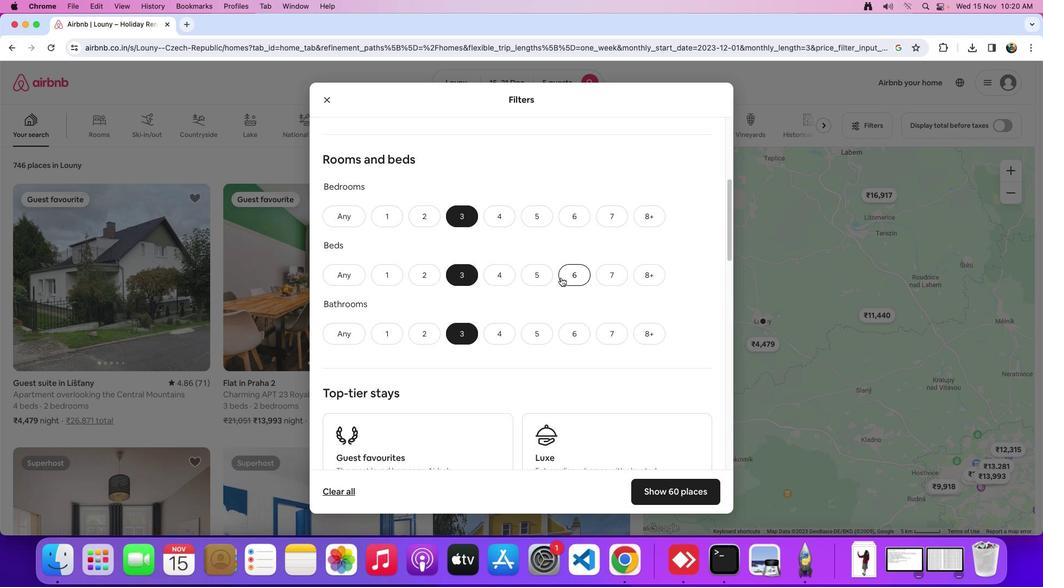 
Action: Mouse scrolled (561, 278) with delta (0, 0)
Screenshot: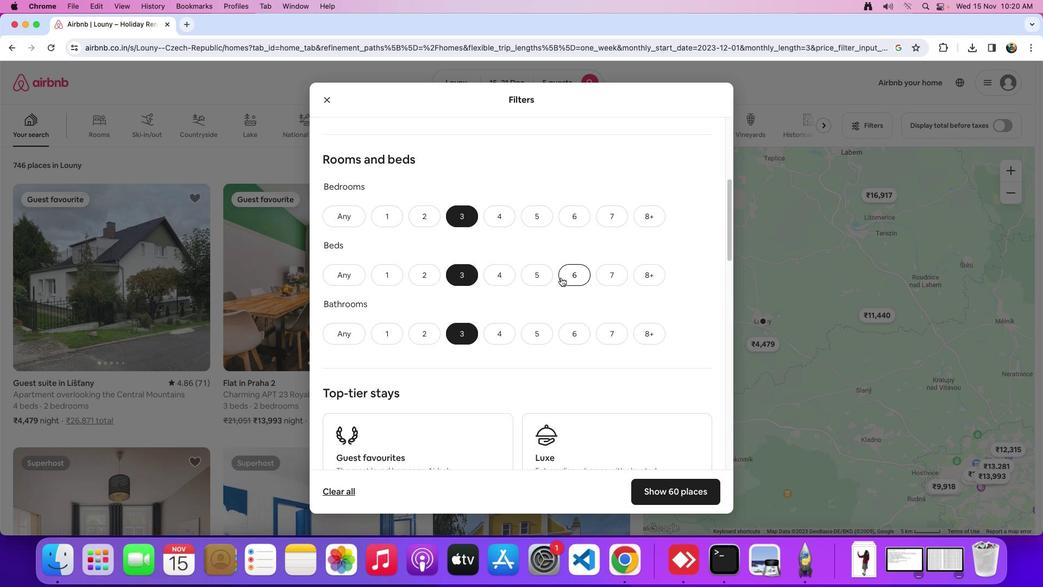 
Action: Mouse moved to (561, 277)
Screenshot: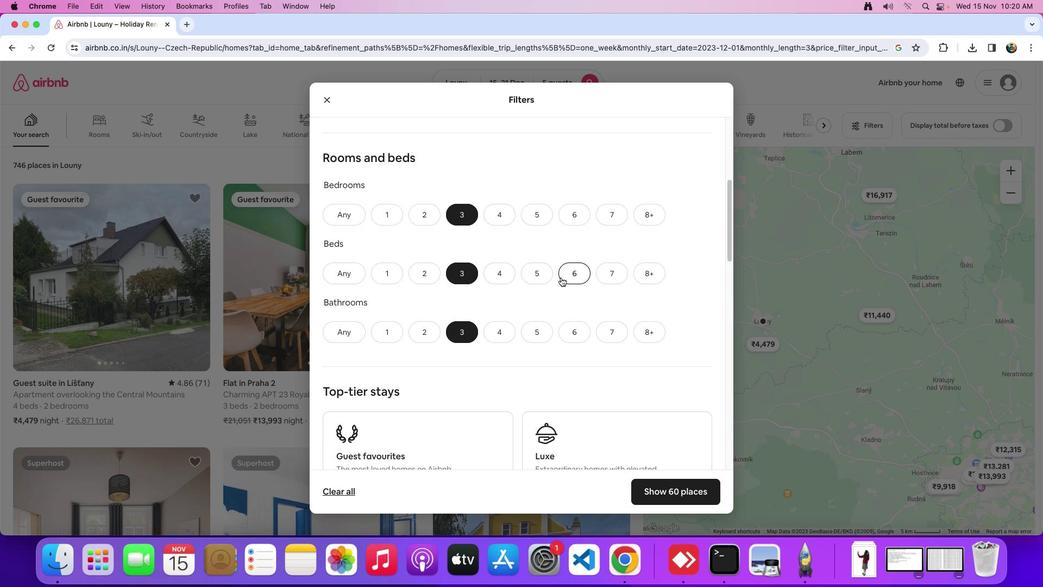 
Action: Mouse scrolled (561, 277) with delta (0, 0)
Screenshot: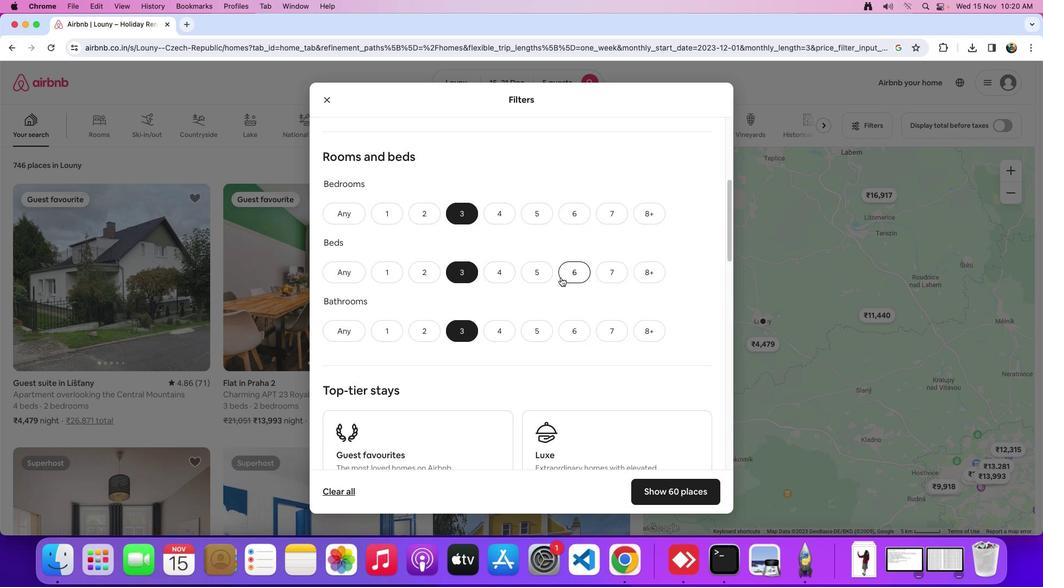 
Action: Mouse scrolled (561, 277) with delta (0, 0)
Screenshot: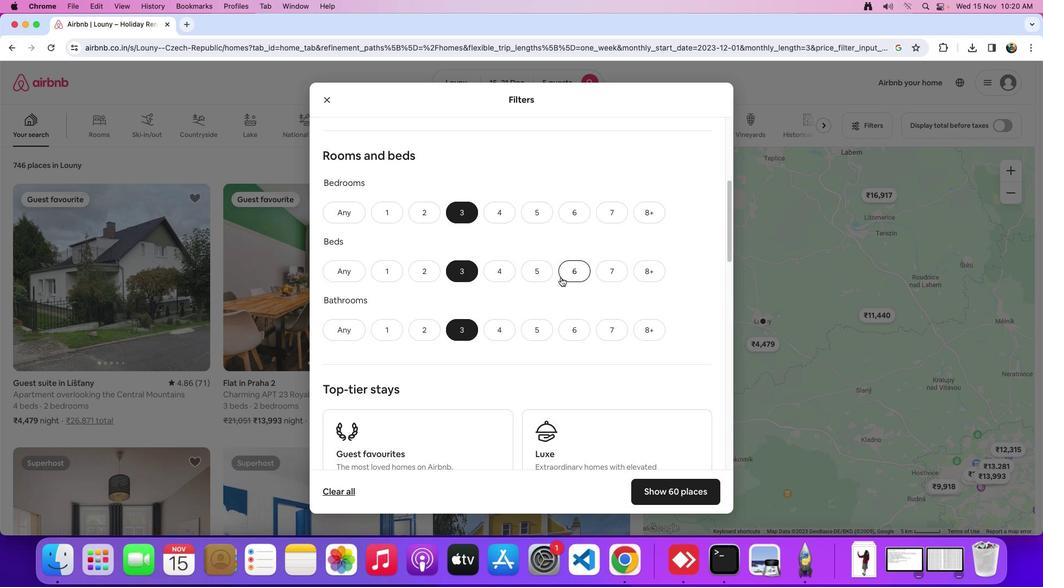 
Action: Mouse scrolled (561, 277) with delta (0, 0)
Screenshot: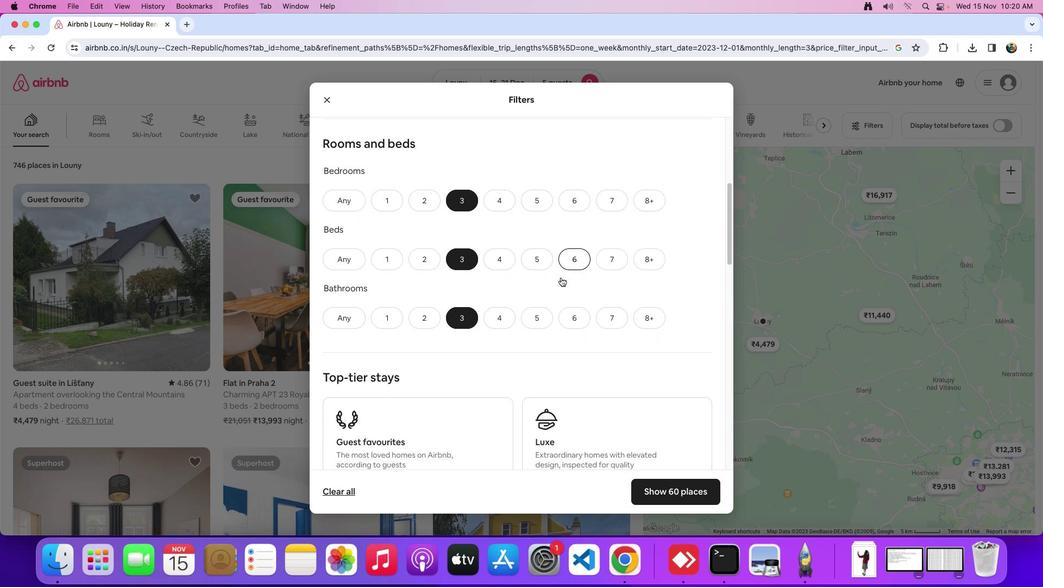 
Action: Mouse scrolled (561, 277) with delta (0, 0)
Screenshot: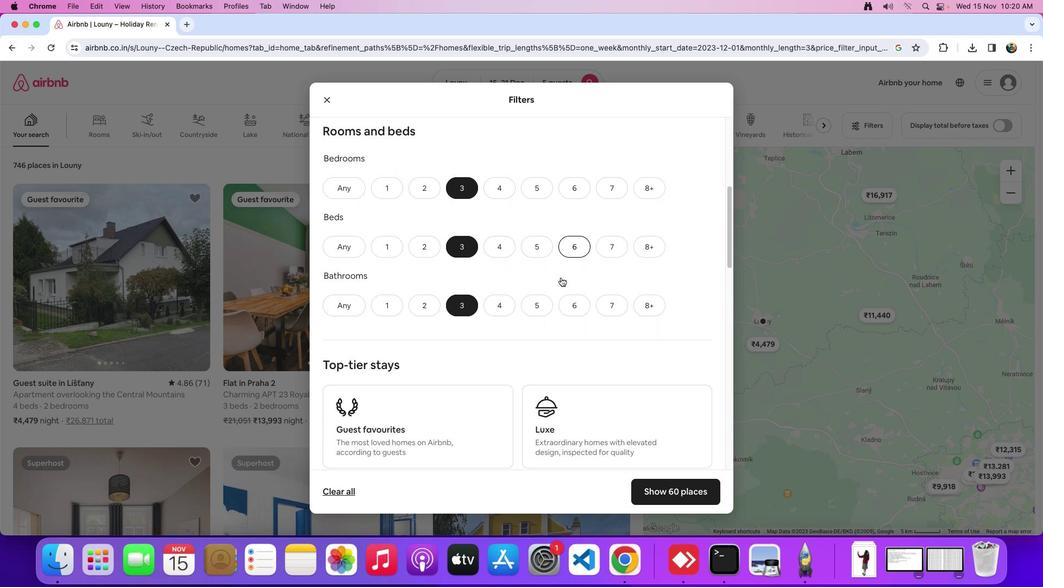 
Action: Mouse scrolled (561, 277) with delta (0, 0)
Screenshot: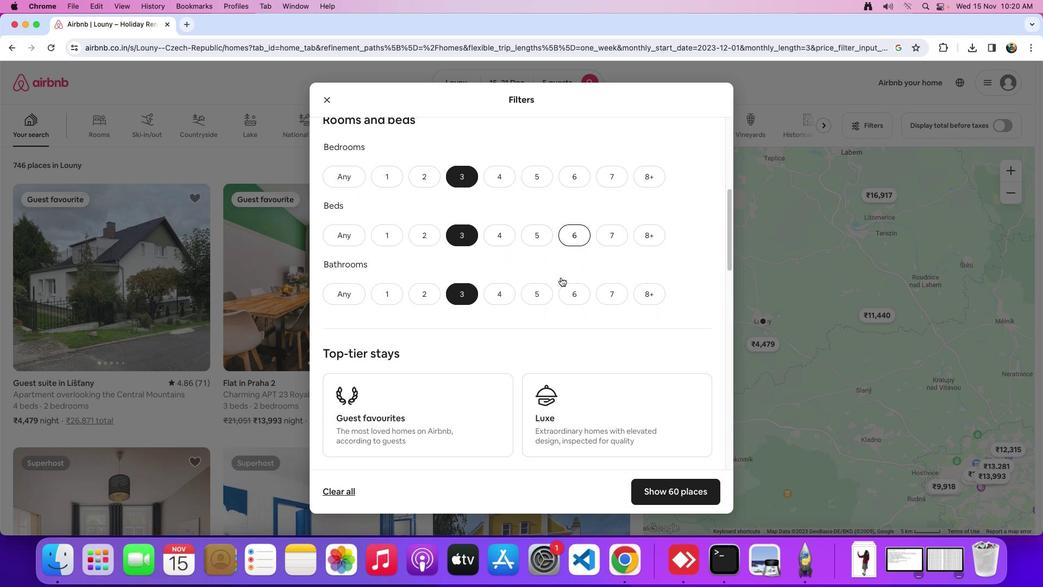 
Action: Mouse scrolled (561, 277) with delta (0, 0)
Screenshot: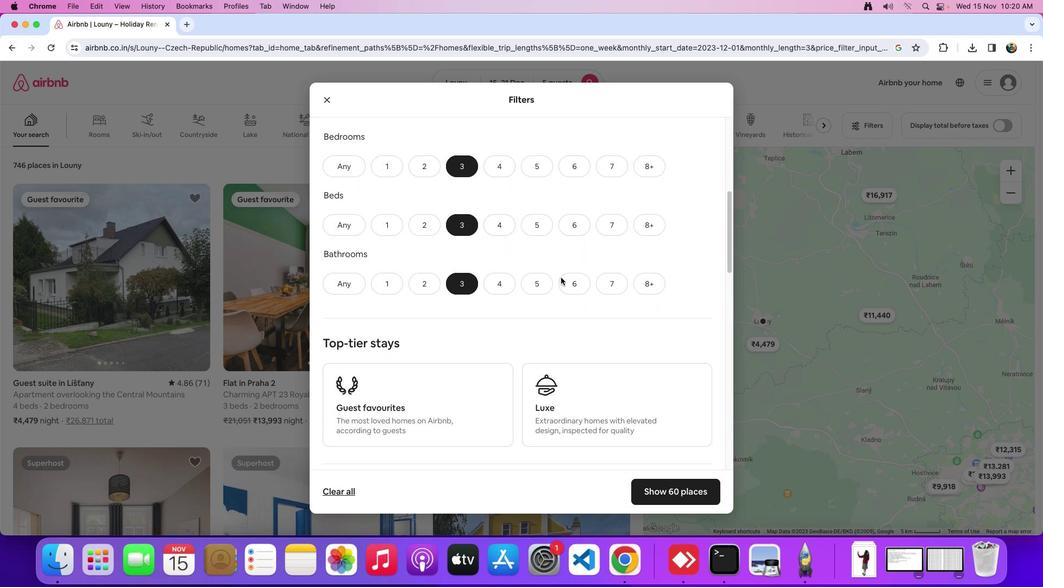 
Action: Mouse scrolled (561, 277) with delta (0, 0)
Screenshot: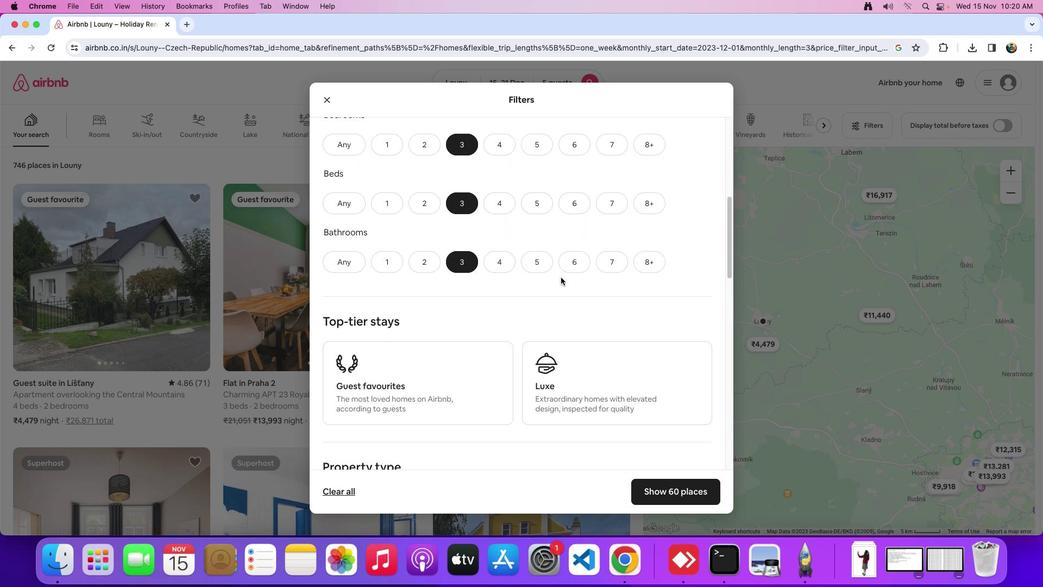 
Action: Mouse scrolled (561, 277) with delta (0, 0)
Screenshot: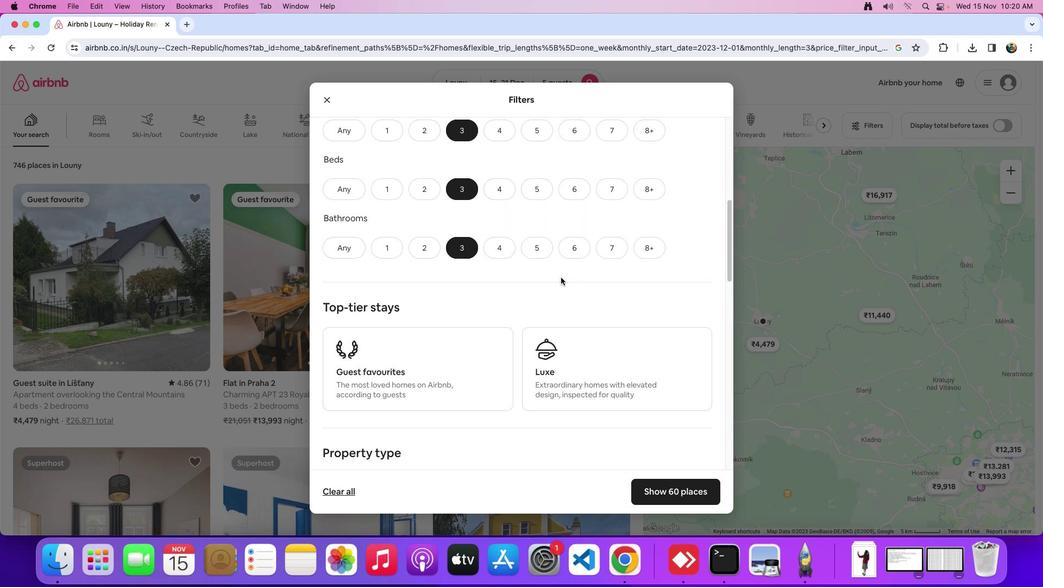 
Action: Mouse moved to (561, 277)
Screenshot: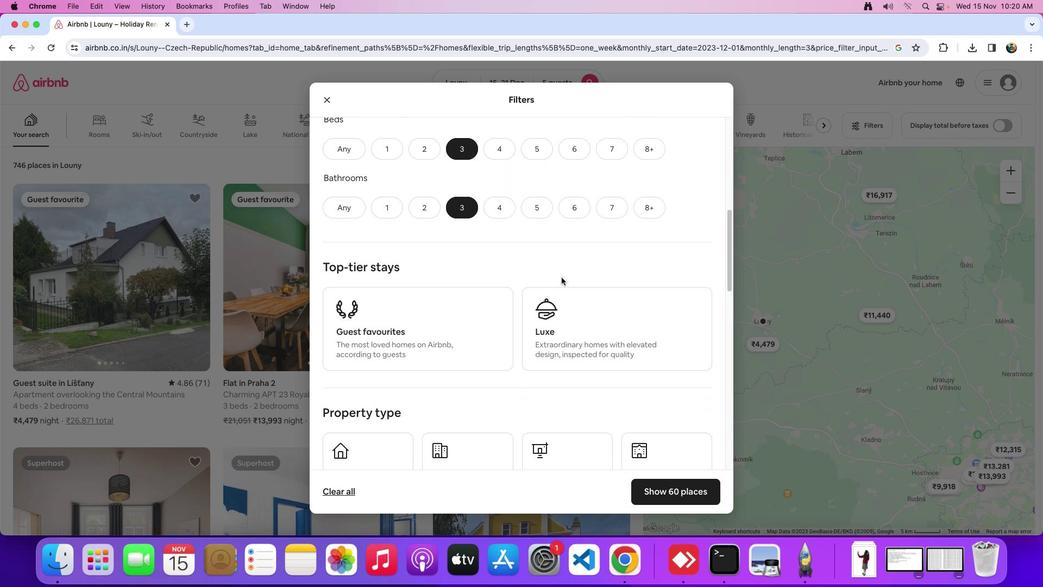 
Action: Mouse scrolled (561, 277) with delta (0, 0)
Screenshot: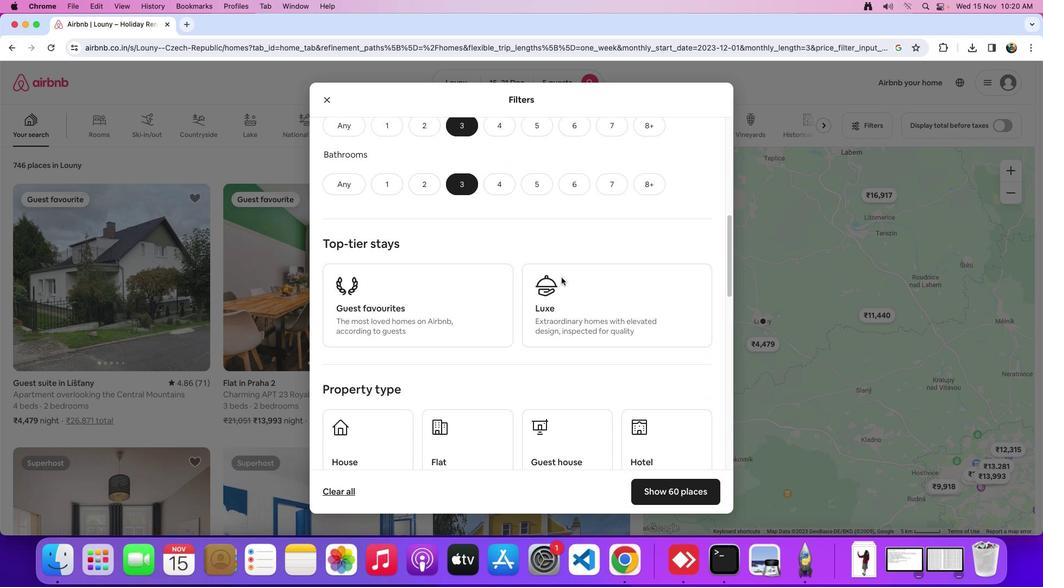 
Action: Mouse scrolled (561, 277) with delta (0, 0)
Screenshot: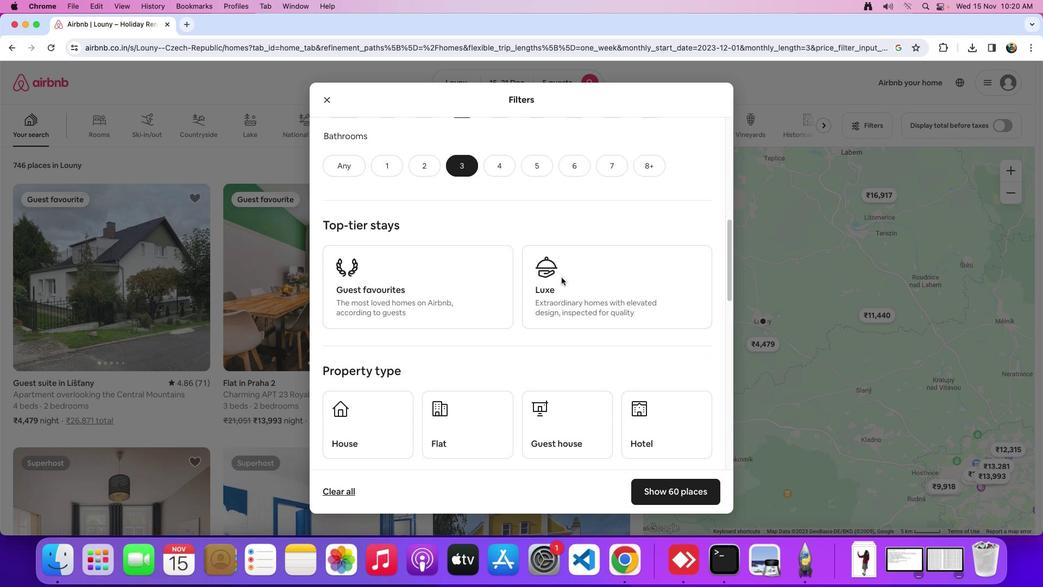 
Action: Mouse scrolled (561, 277) with delta (0, -1)
Screenshot: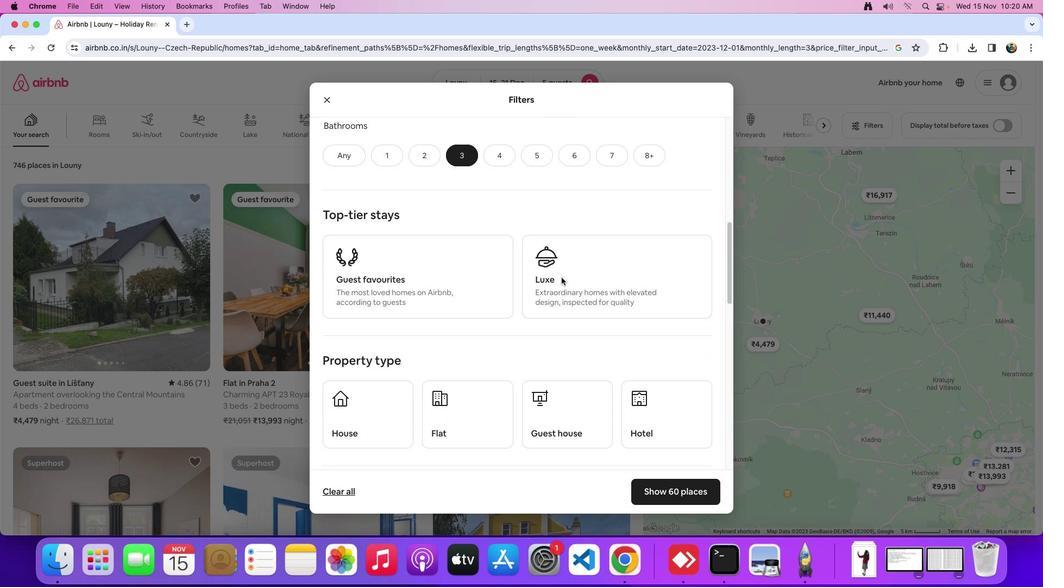 
Action: Mouse scrolled (561, 277) with delta (0, 0)
Screenshot: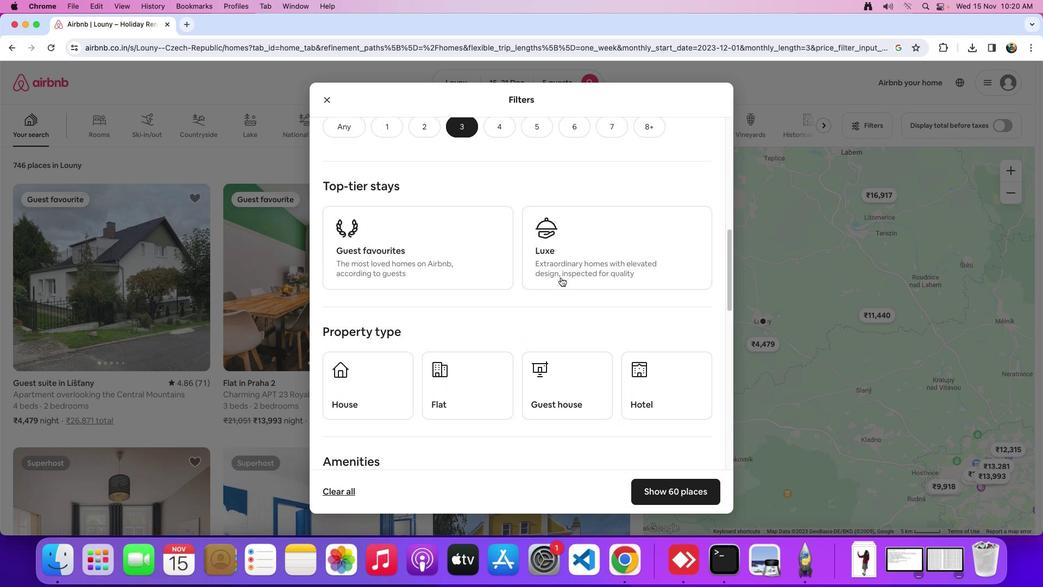 
Action: Mouse scrolled (561, 277) with delta (0, 0)
Screenshot: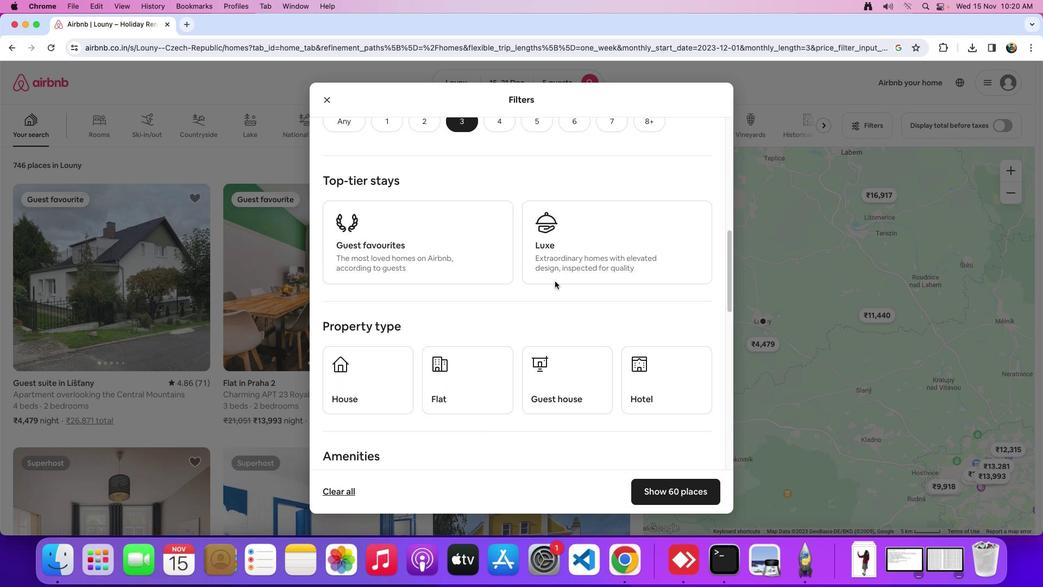 
Action: Mouse scrolled (561, 277) with delta (0, 0)
Screenshot: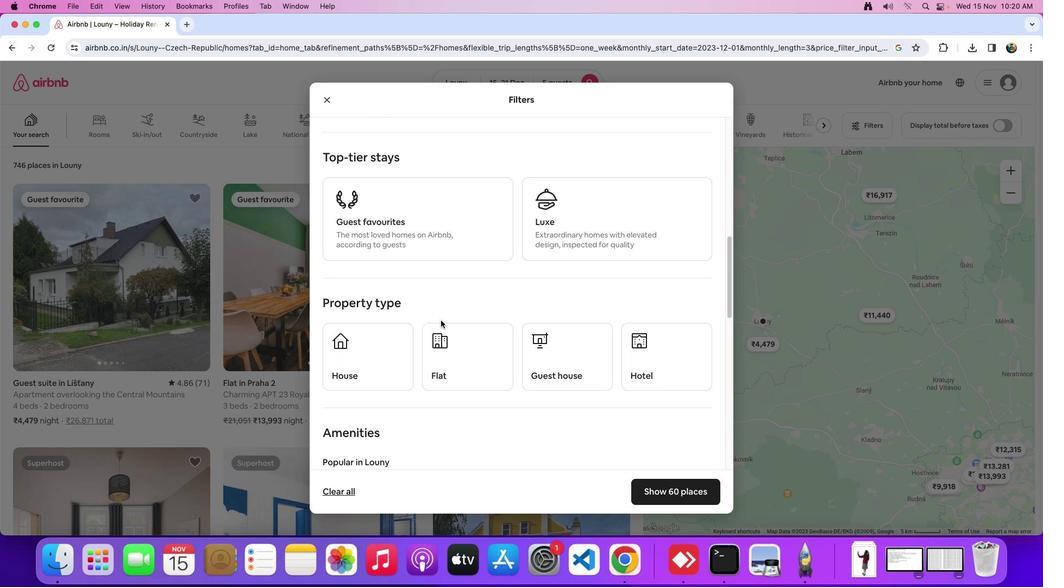 
Action: Mouse moved to (376, 355)
Screenshot: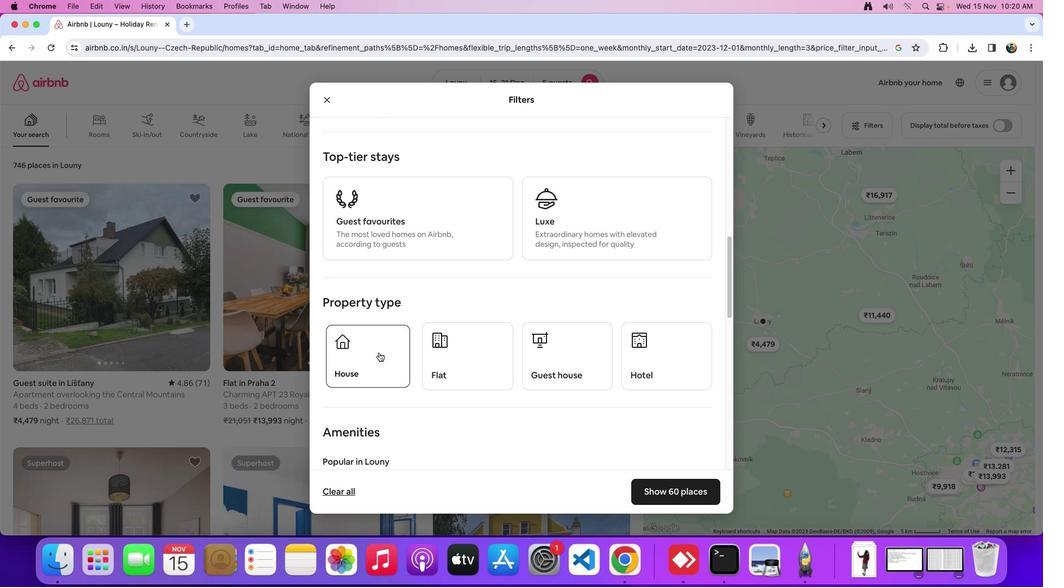 
Action: Mouse pressed left at (376, 355)
Screenshot: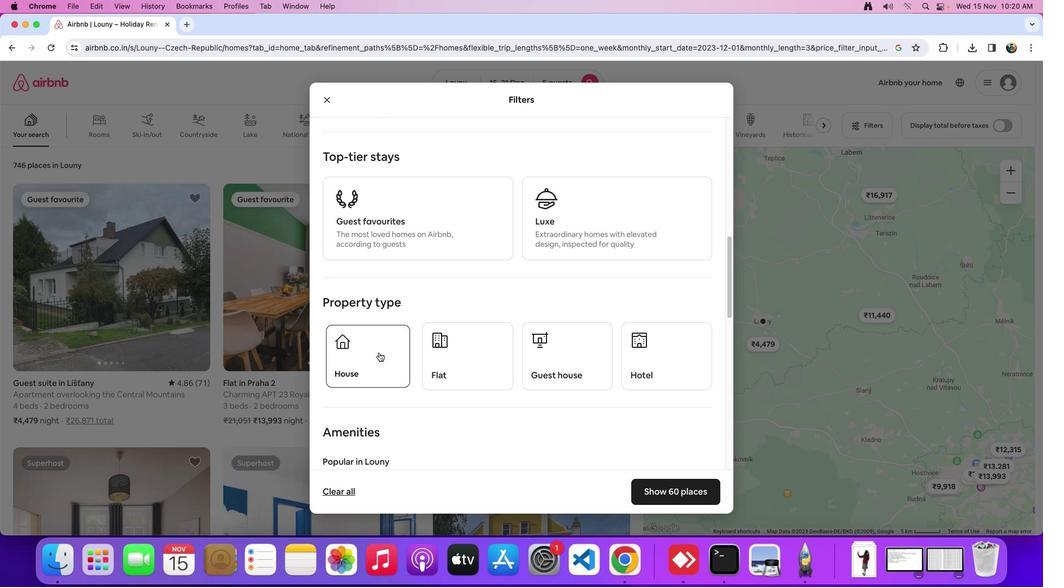 
Action: Mouse moved to (500, 305)
Screenshot: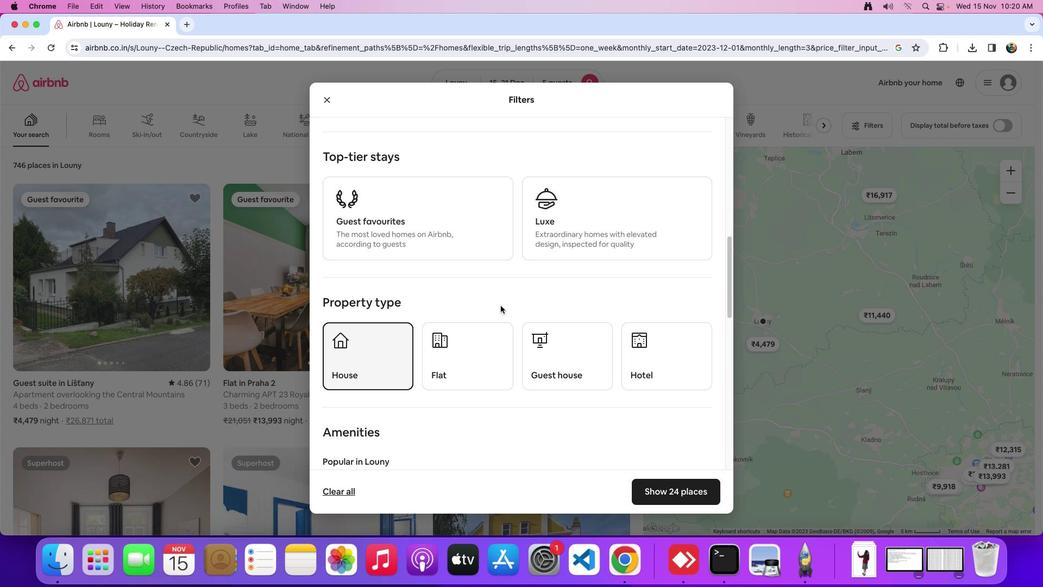 
Action: Mouse scrolled (500, 305) with delta (0, 0)
Screenshot: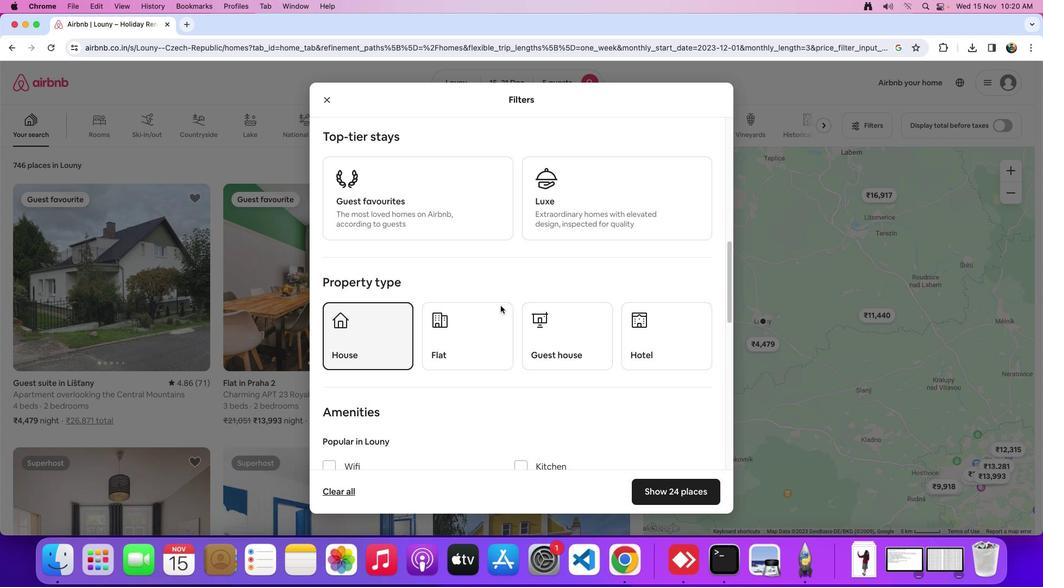 
Action: Mouse scrolled (500, 305) with delta (0, 0)
Screenshot: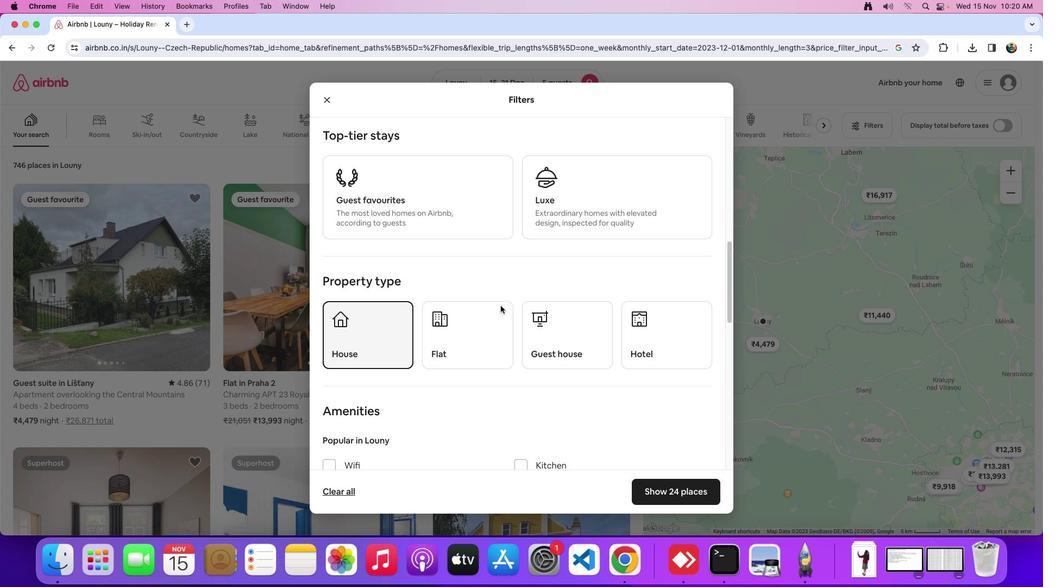 
Action: Mouse moved to (501, 305)
Screenshot: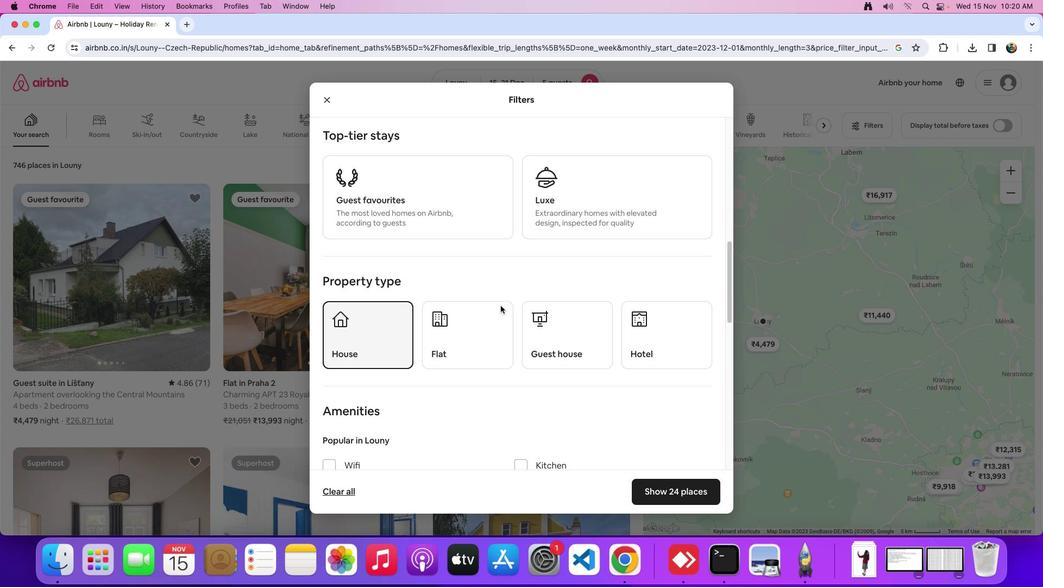 
Action: Mouse scrolled (501, 305) with delta (0, 0)
Screenshot: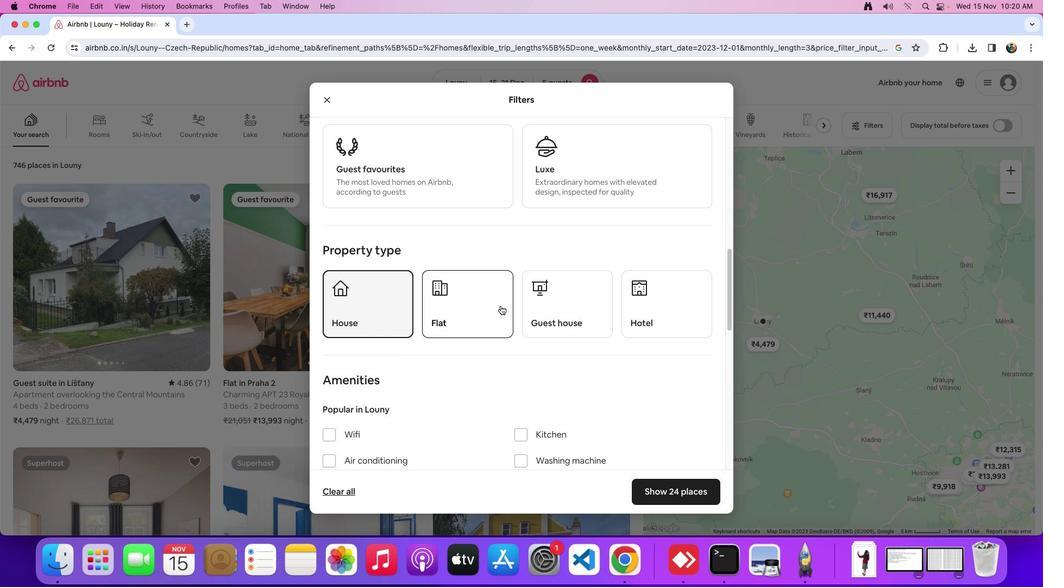 
Action: Mouse scrolled (501, 305) with delta (0, 0)
Screenshot: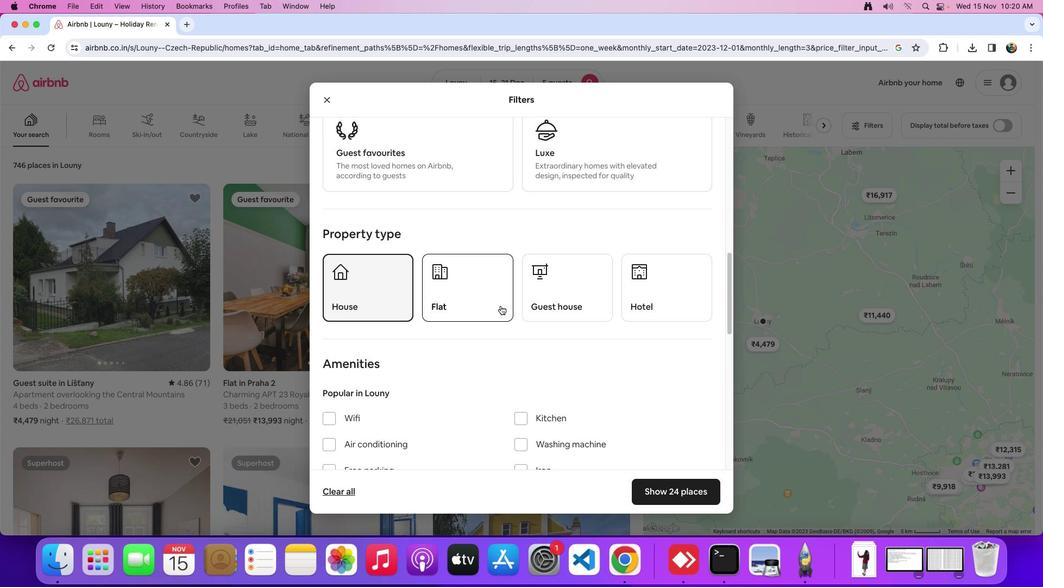 
Action: Mouse scrolled (501, 305) with delta (0, -1)
Screenshot: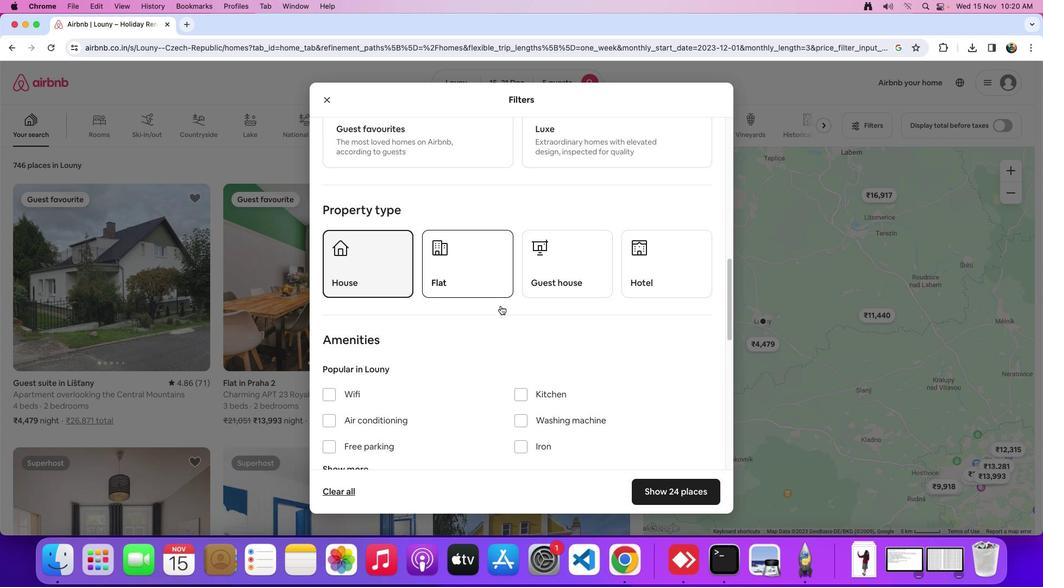 
Action: Mouse scrolled (501, 305) with delta (0, 0)
Screenshot: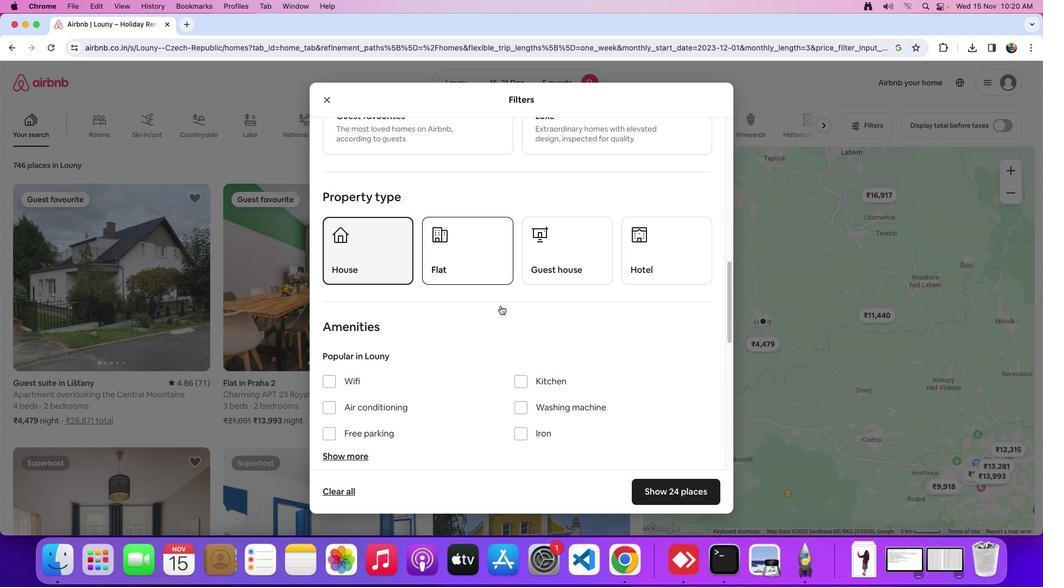 
Action: Mouse scrolled (501, 305) with delta (0, 0)
Screenshot: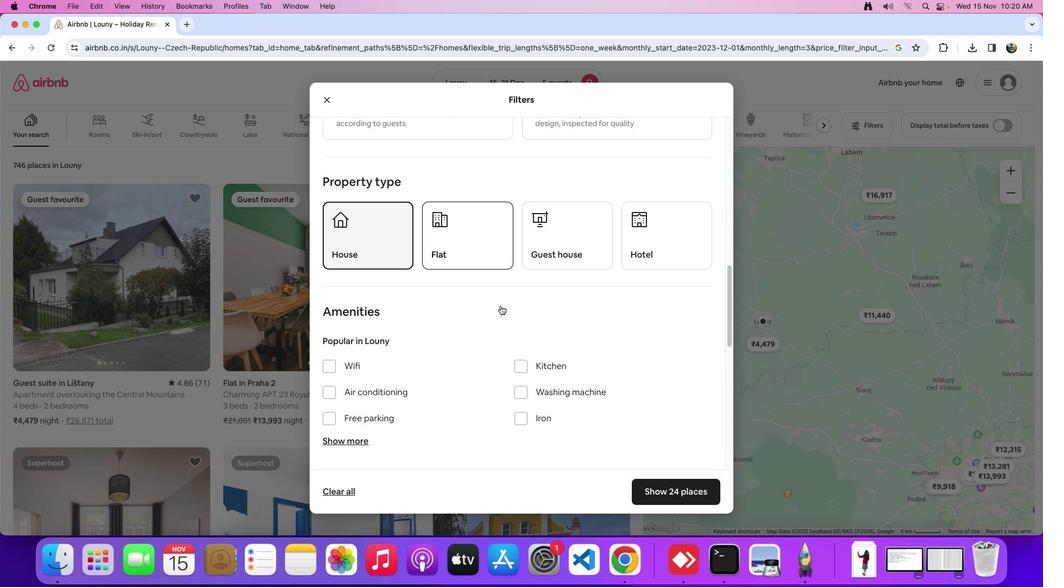 
Action: Mouse scrolled (501, 305) with delta (0, 0)
Screenshot: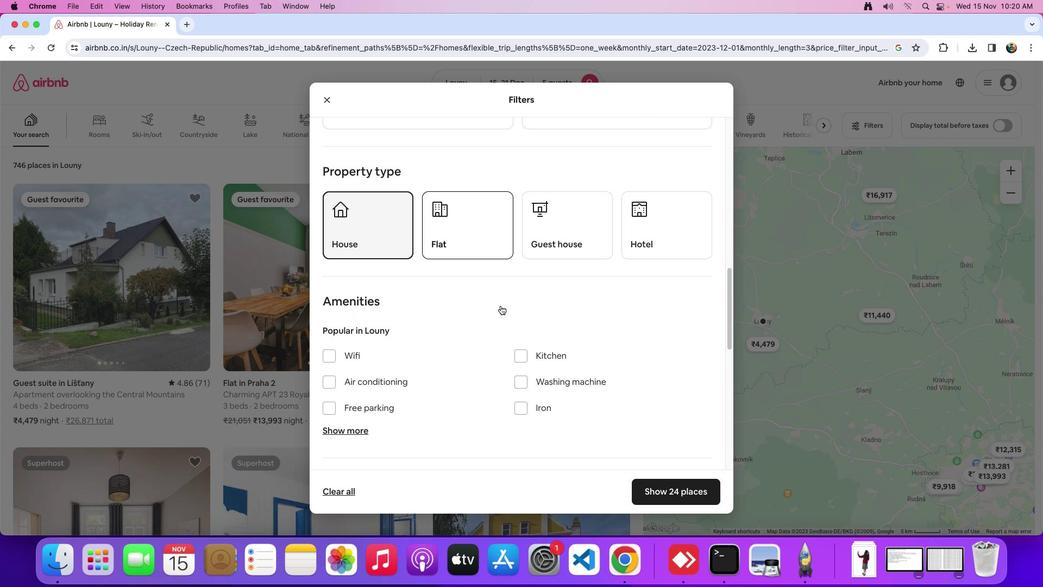 
Action: Mouse moved to (501, 305)
Screenshot: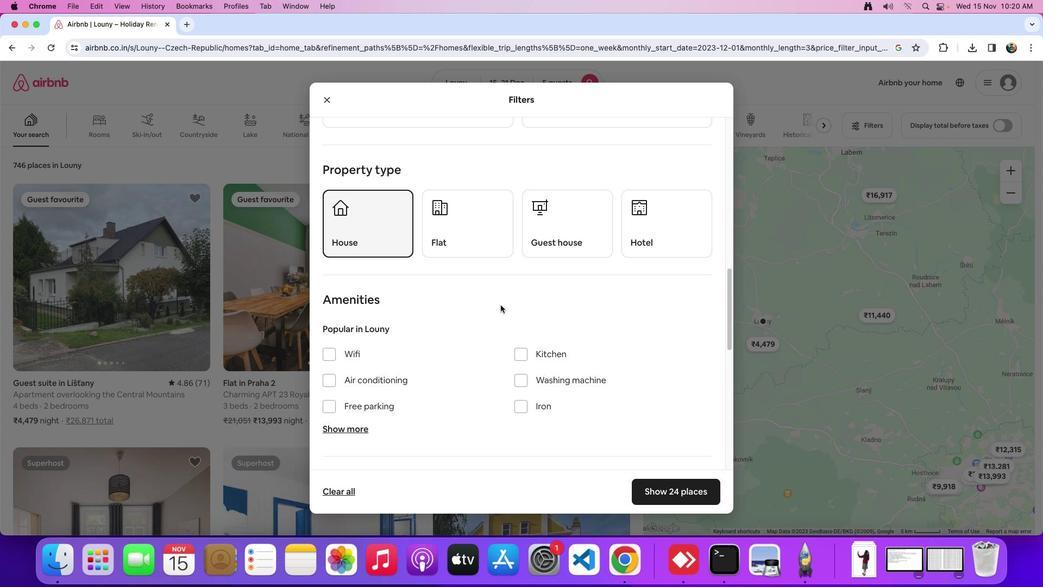 
Action: Mouse scrolled (501, 305) with delta (0, 0)
Screenshot: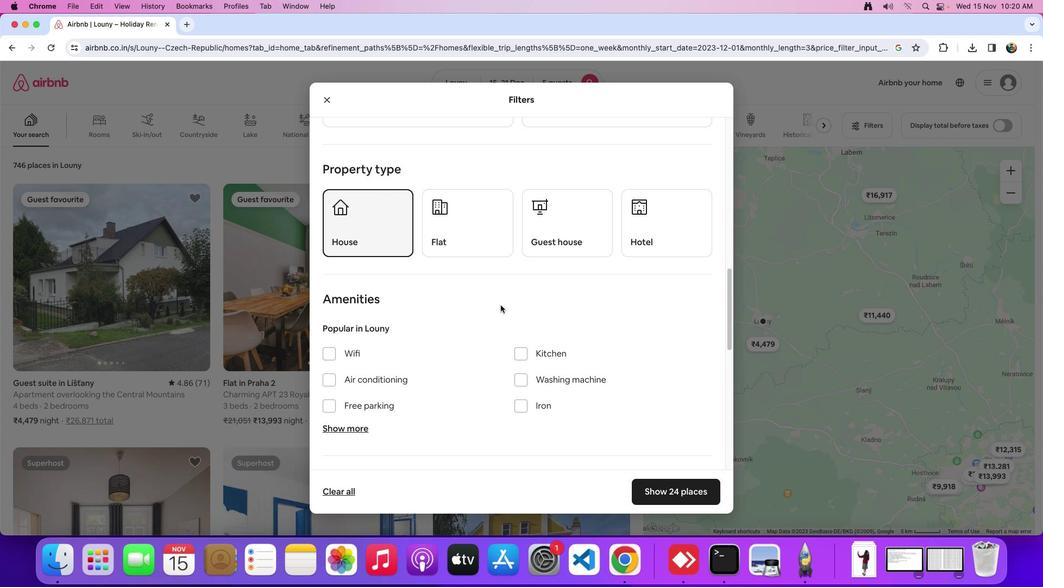 
Action: Mouse scrolled (501, 305) with delta (0, 0)
Screenshot: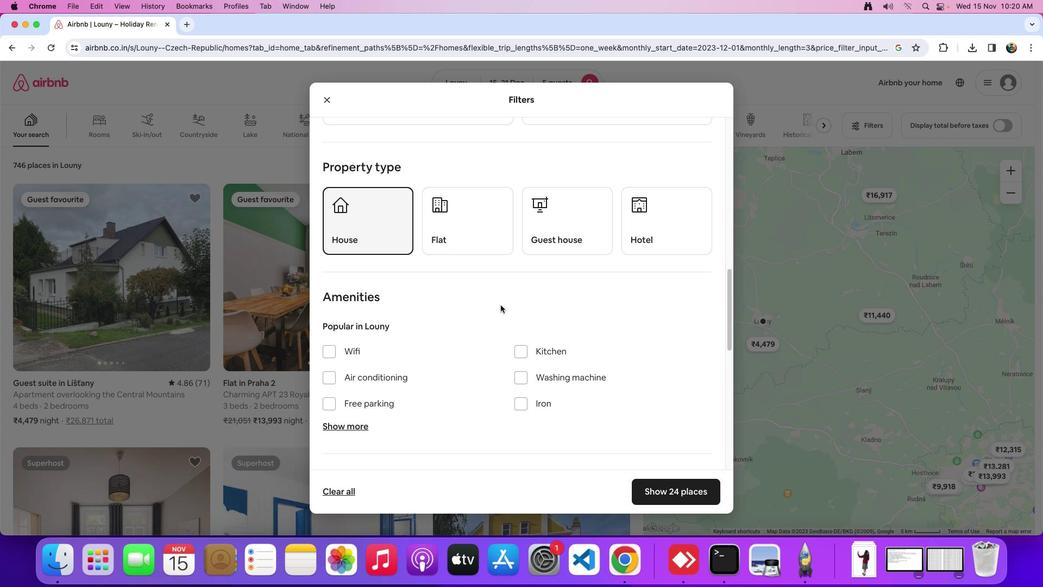 
Action: Mouse moved to (477, 299)
Screenshot: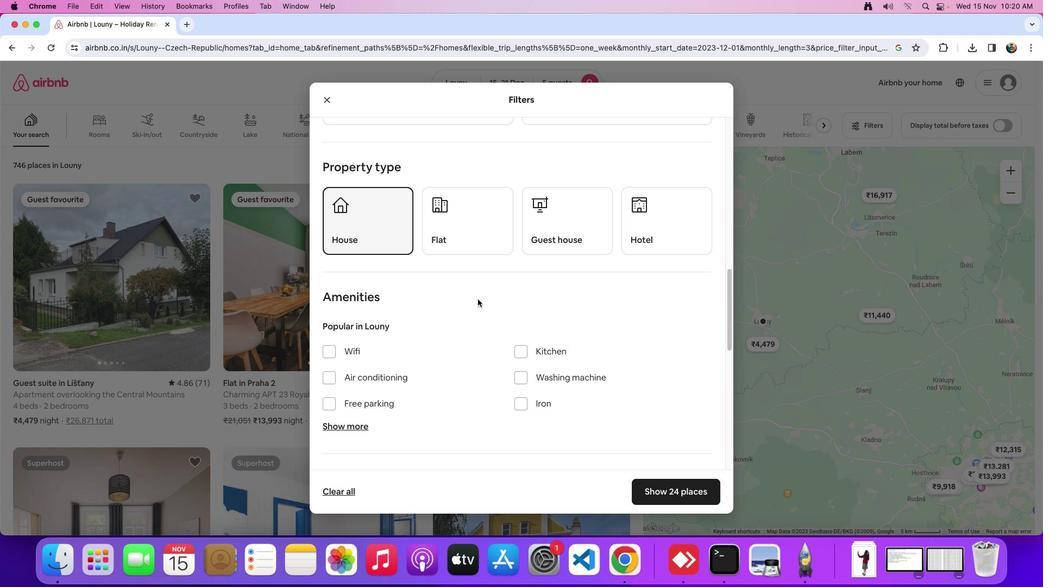 
Action: Mouse scrolled (477, 299) with delta (0, 0)
Screenshot: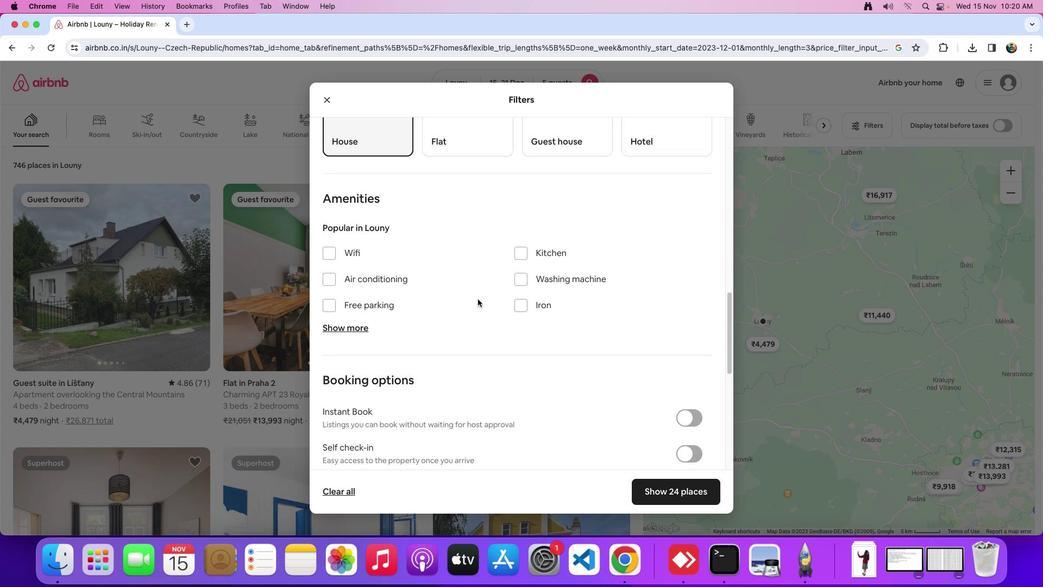 
Action: Mouse scrolled (477, 299) with delta (0, 0)
Screenshot: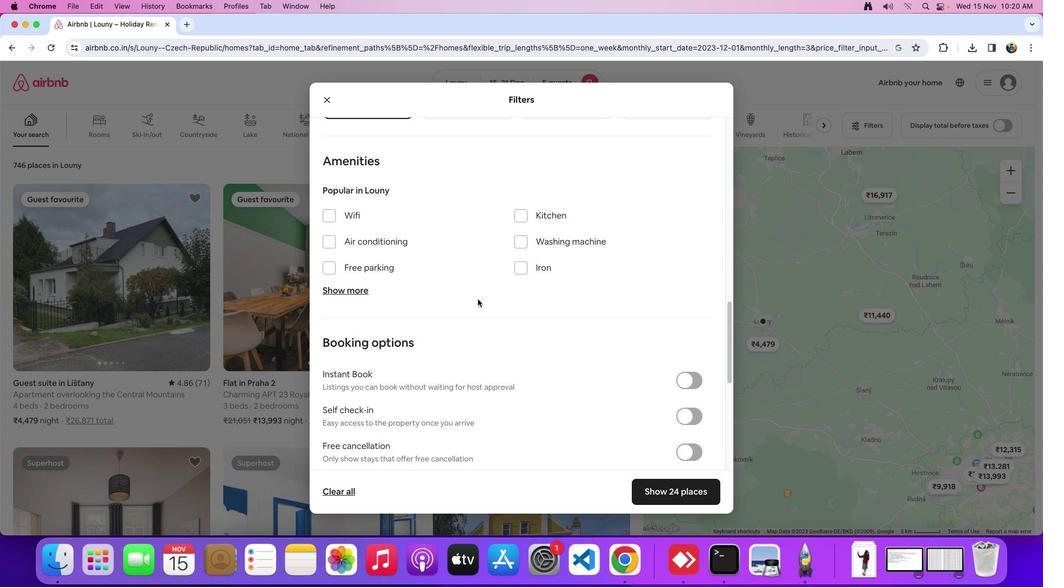 
Action: Mouse scrolled (477, 299) with delta (0, -1)
Screenshot: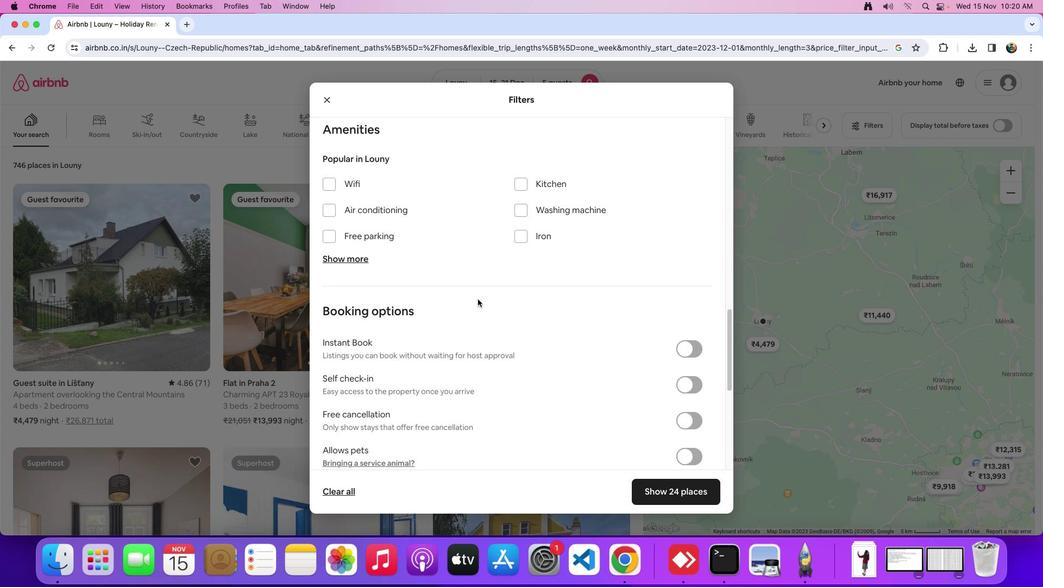 
Action: Mouse scrolled (477, 299) with delta (0, -1)
Screenshot: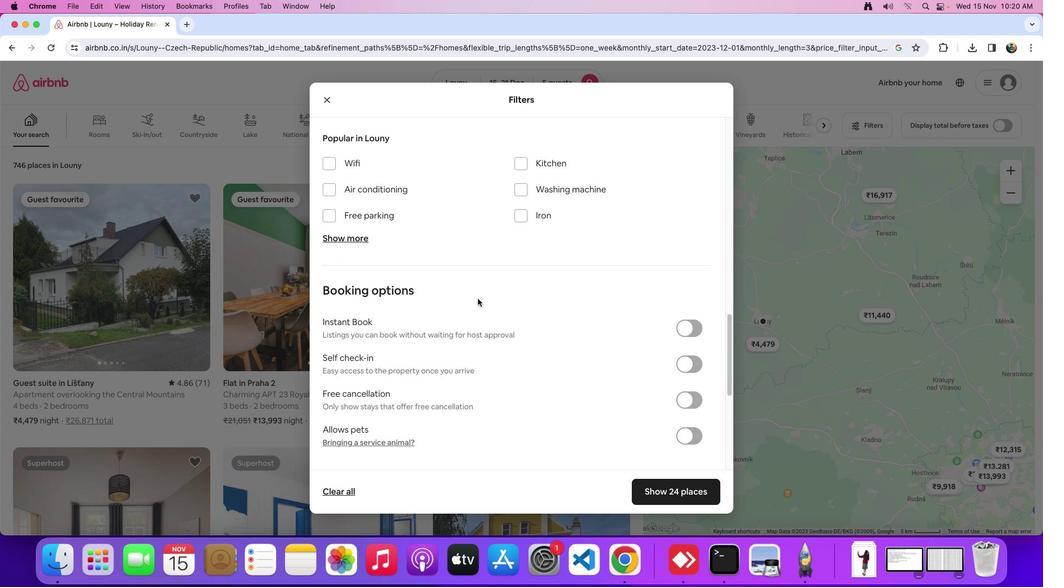 
Action: Mouse moved to (478, 298)
Screenshot: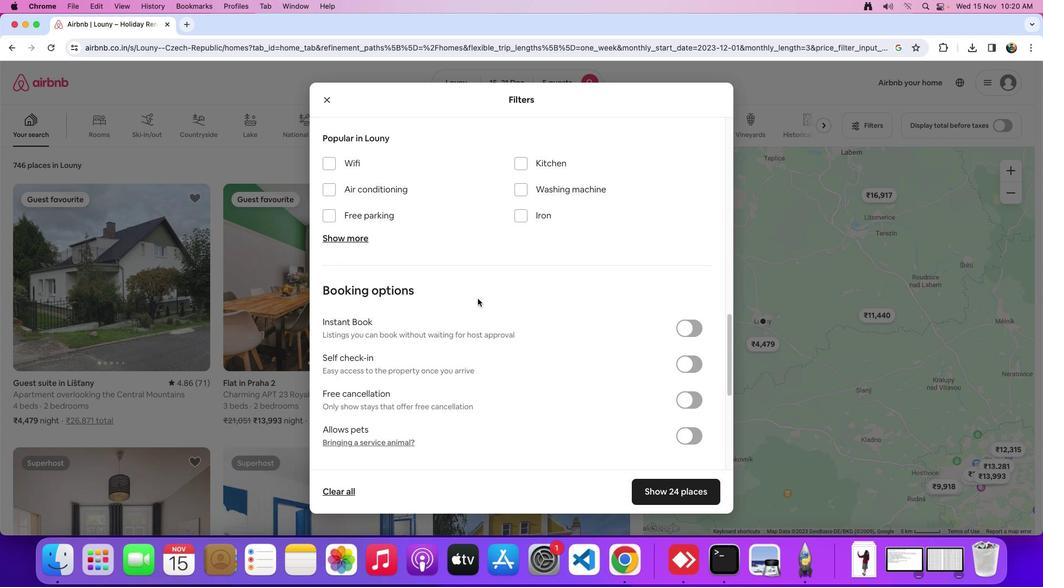 
Action: Mouse scrolled (478, 298) with delta (0, 0)
Screenshot: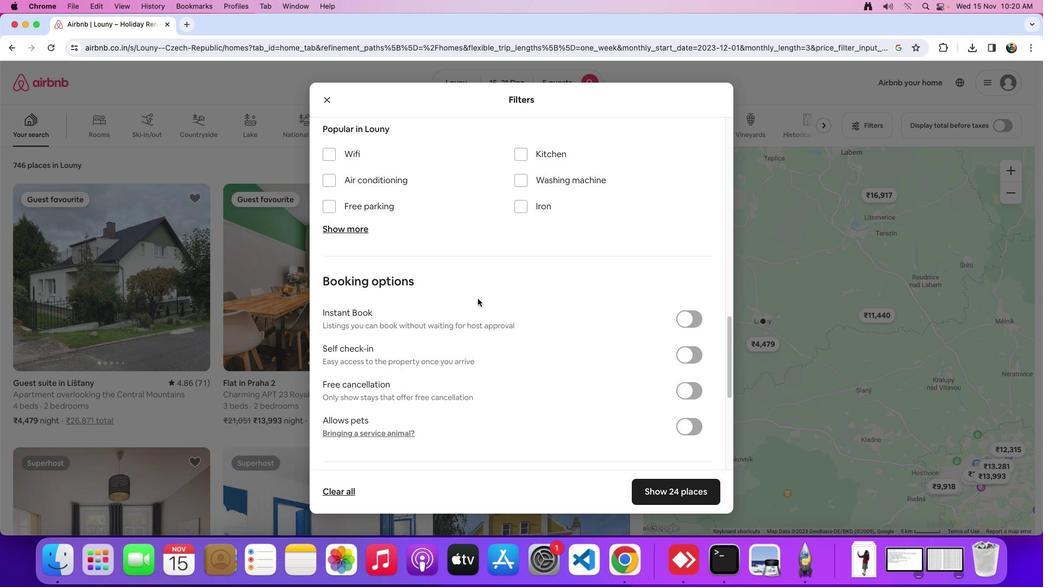 
Action: Mouse scrolled (478, 298) with delta (0, 0)
Screenshot: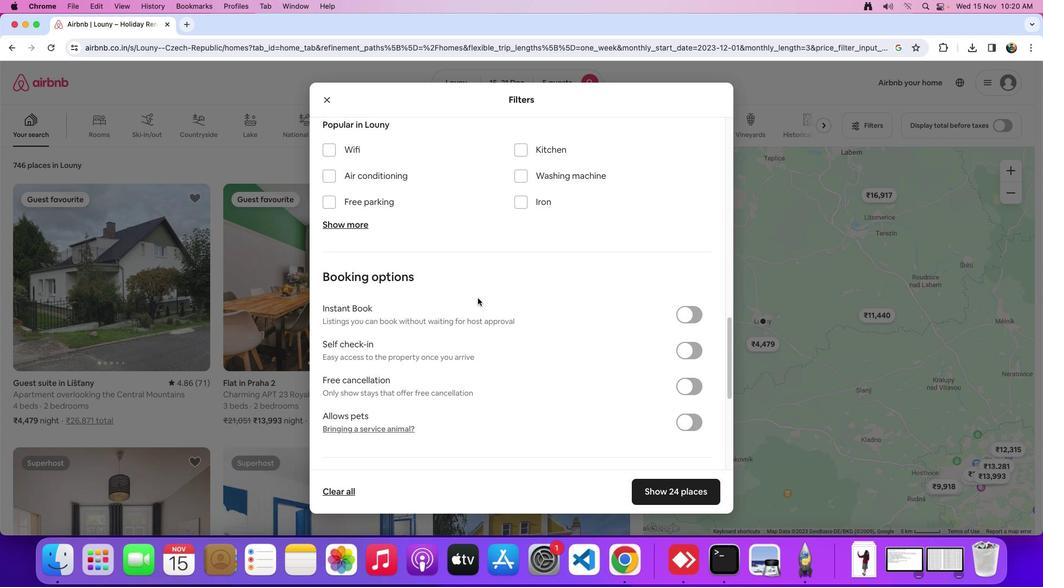 
Action: Mouse moved to (478, 296)
Screenshot: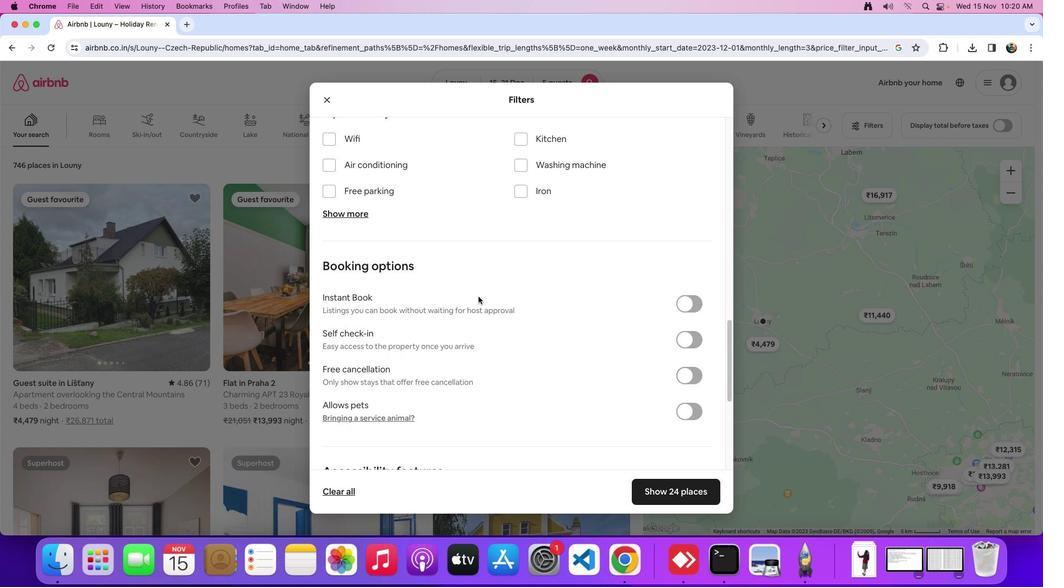 
Action: Mouse scrolled (478, 296) with delta (0, 0)
Screenshot: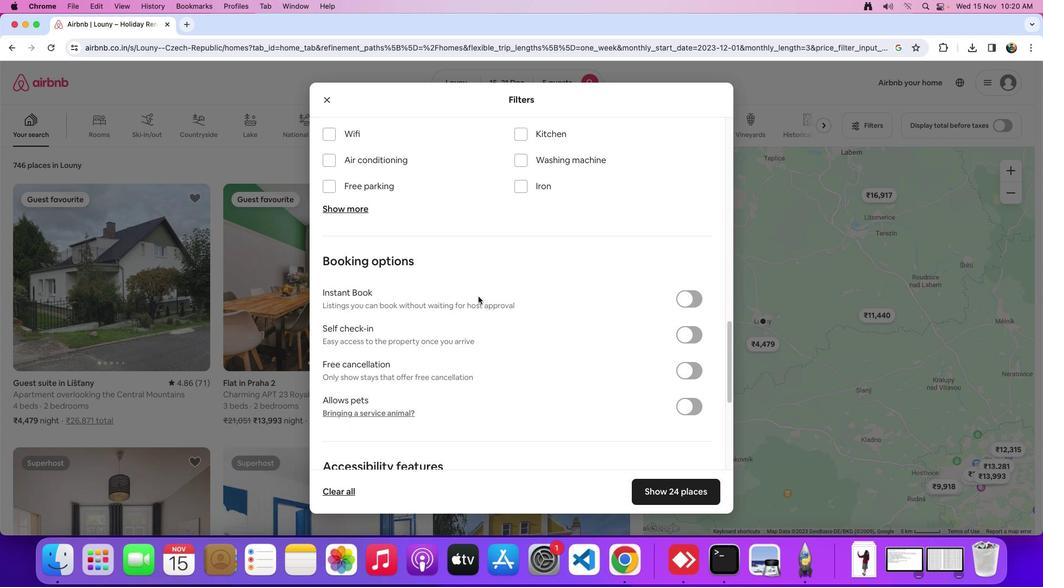 
Action: Mouse moved to (478, 296)
Screenshot: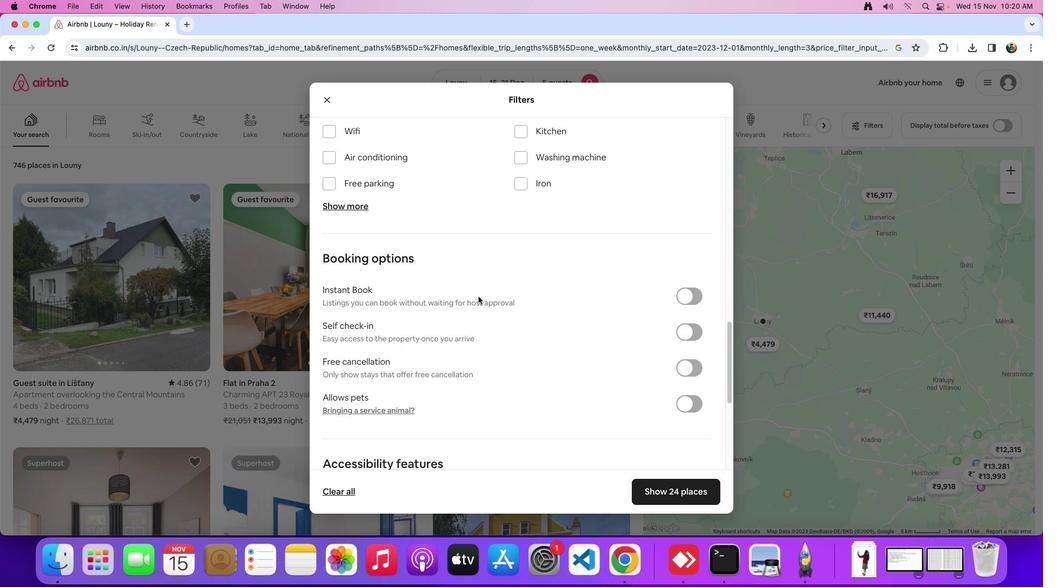 
Action: Mouse scrolled (478, 296) with delta (0, 0)
Screenshot: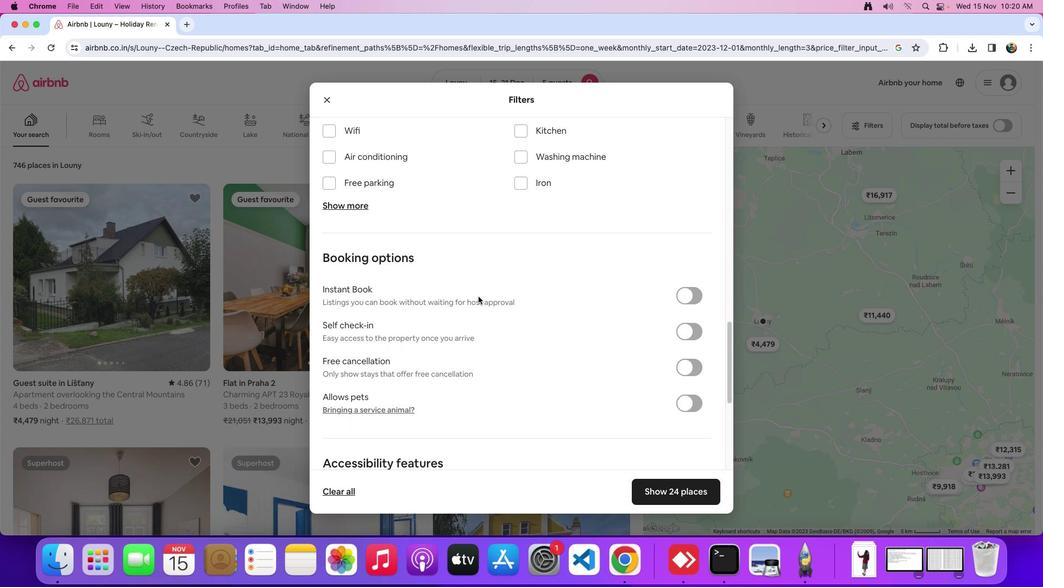 
Action: Mouse moved to (478, 296)
Screenshot: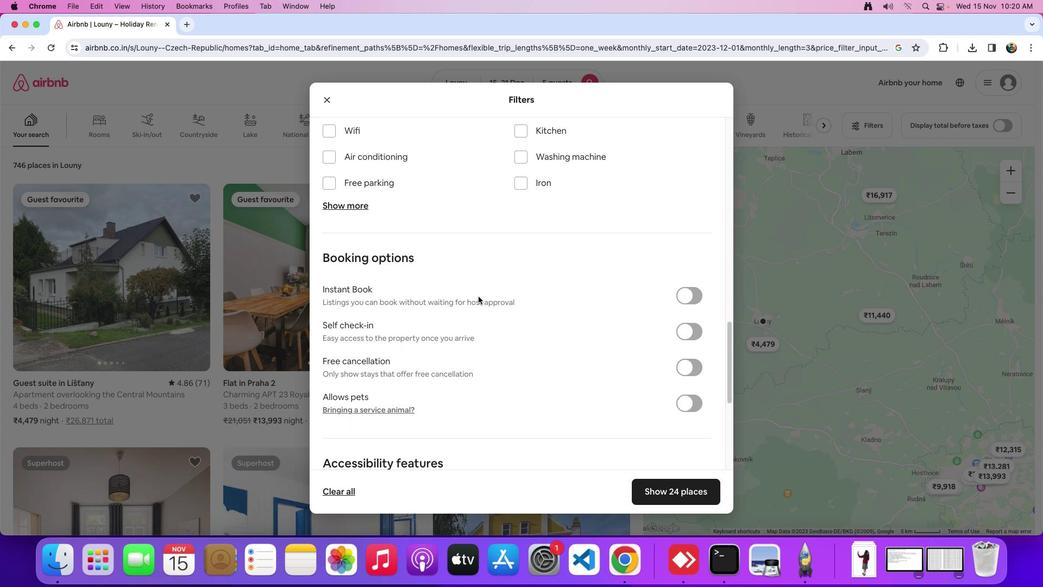 
Action: Mouse scrolled (478, 296) with delta (0, 0)
Screenshot: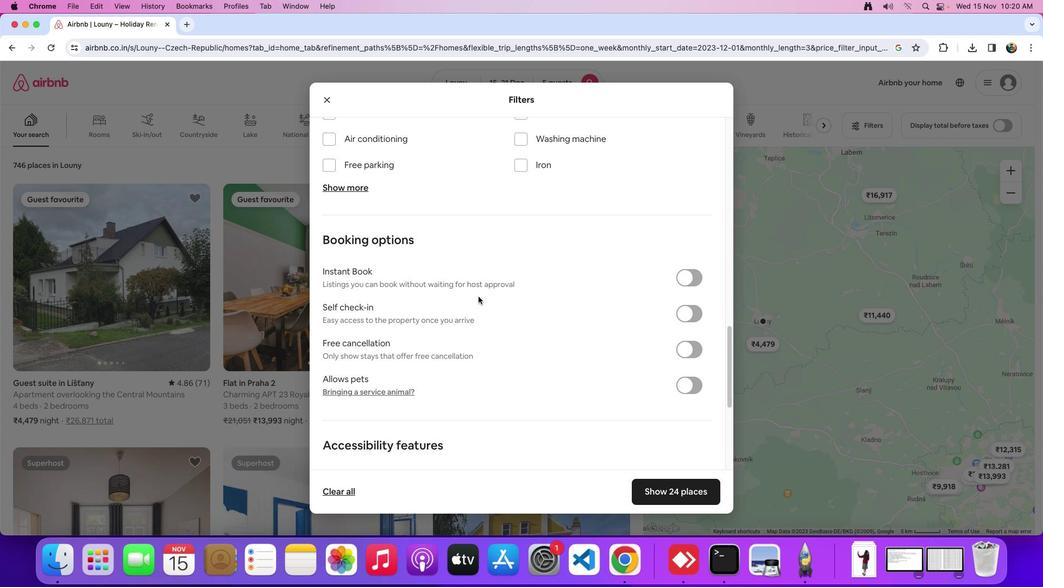 
Action: Mouse scrolled (478, 296) with delta (0, 0)
Screenshot: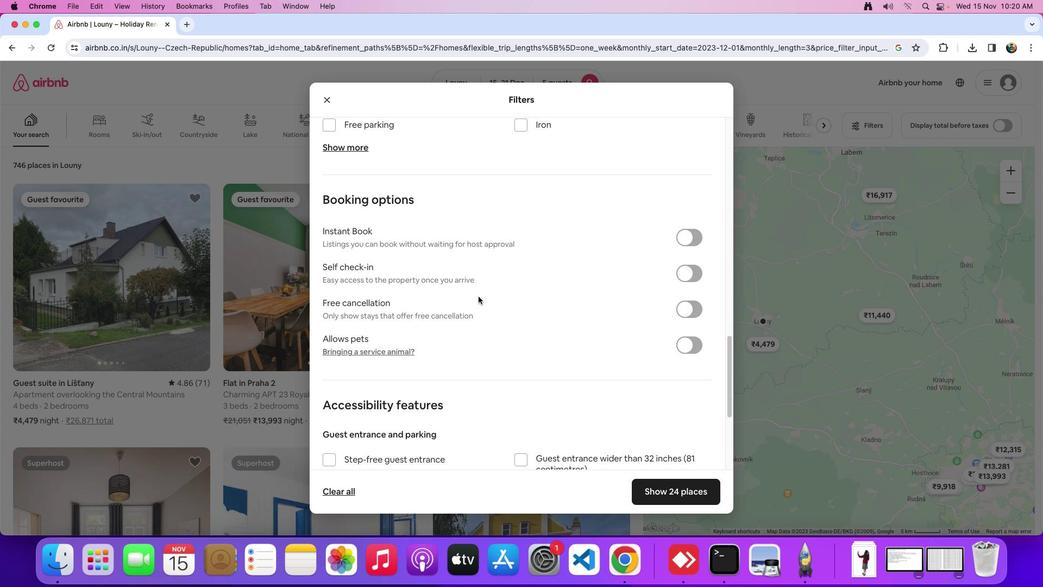 
Action: Mouse scrolled (478, 296) with delta (0, 0)
Screenshot: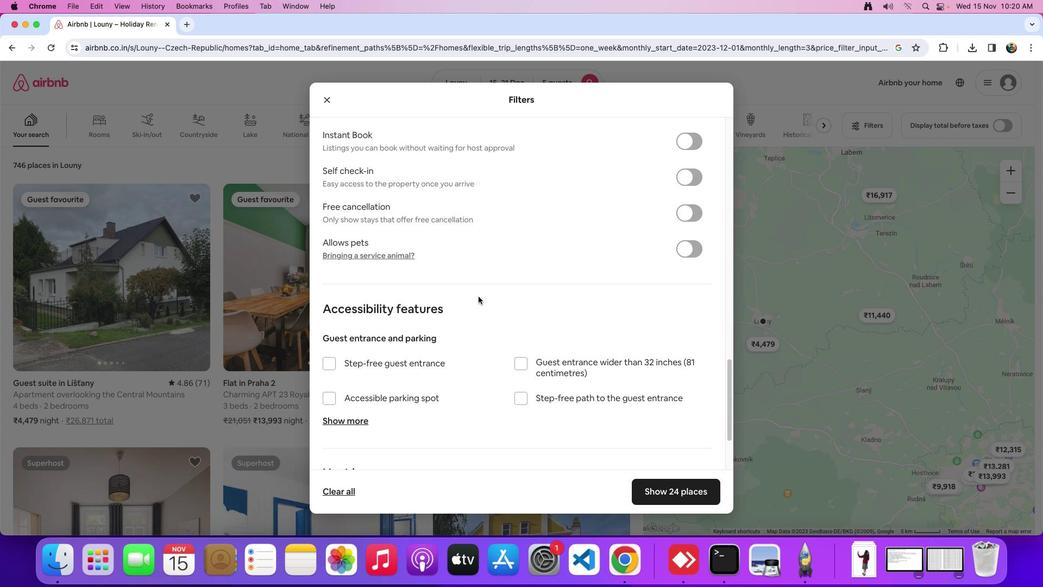 
Action: Mouse scrolled (478, 296) with delta (0, -1)
Screenshot: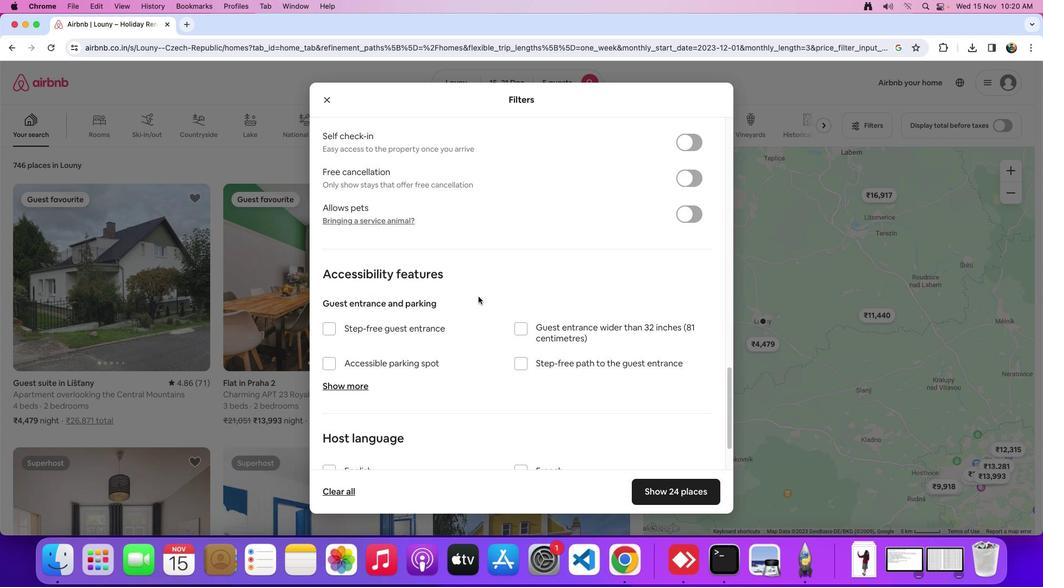 
Action: Mouse scrolled (478, 296) with delta (0, -1)
Screenshot: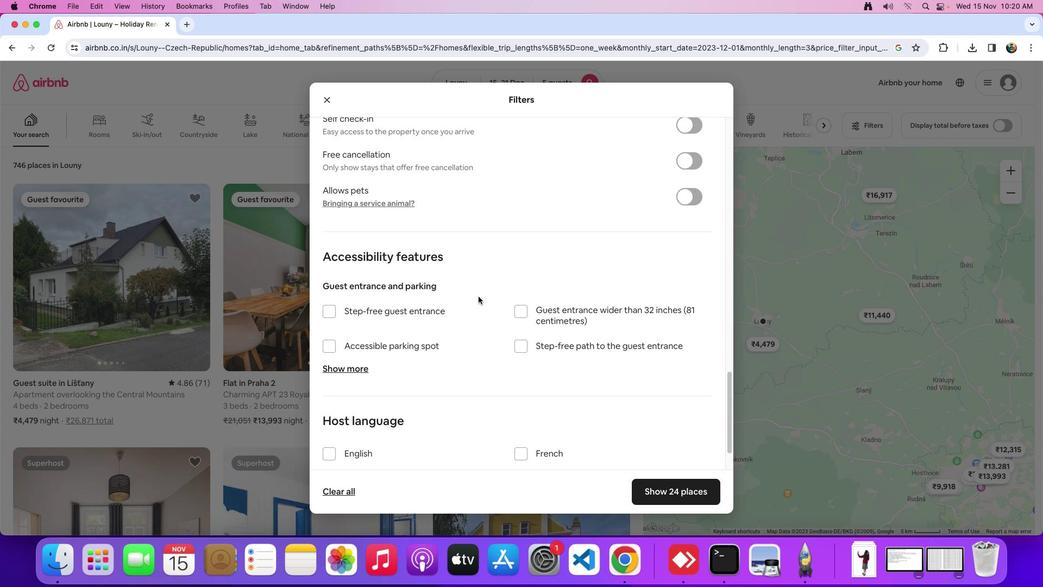 
Action: Mouse scrolled (478, 296) with delta (0, 0)
Screenshot: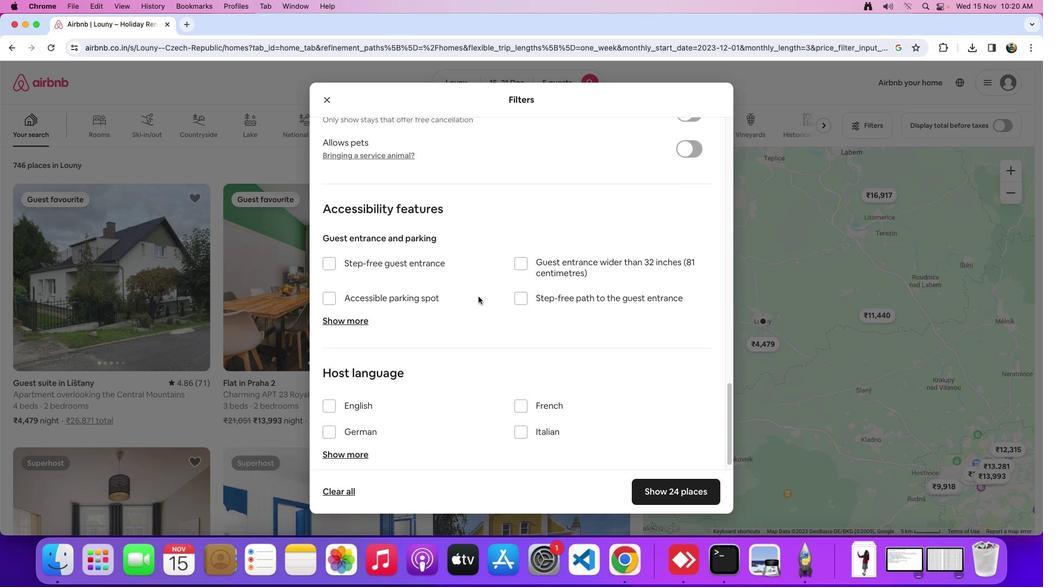 
Action: Mouse scrolled (478, 296) with delta (0, 0)
Screenshot: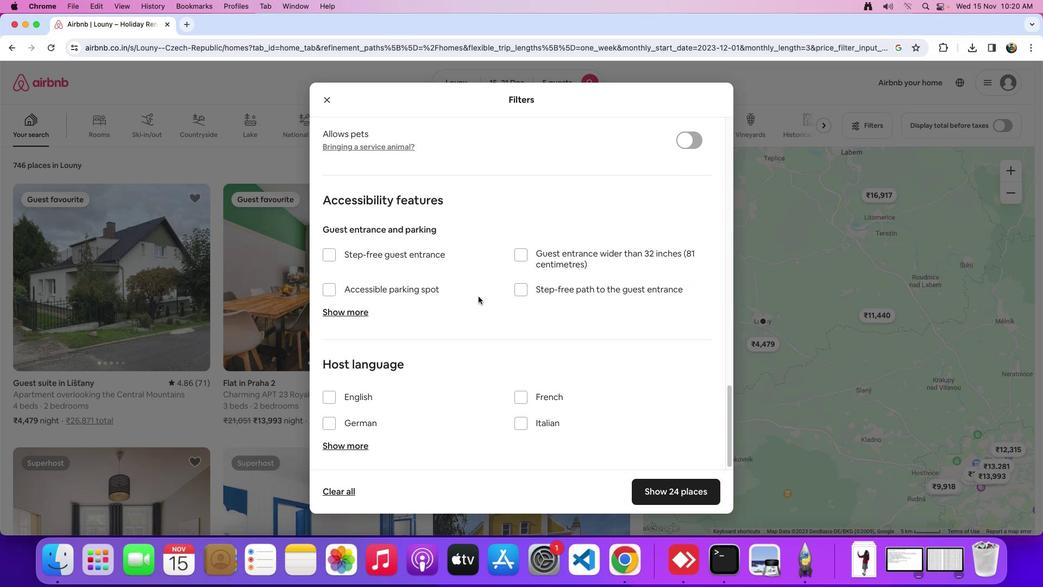 
Action: Mouse scrolled (478, 296) with delta (0, -1)
Screenshot: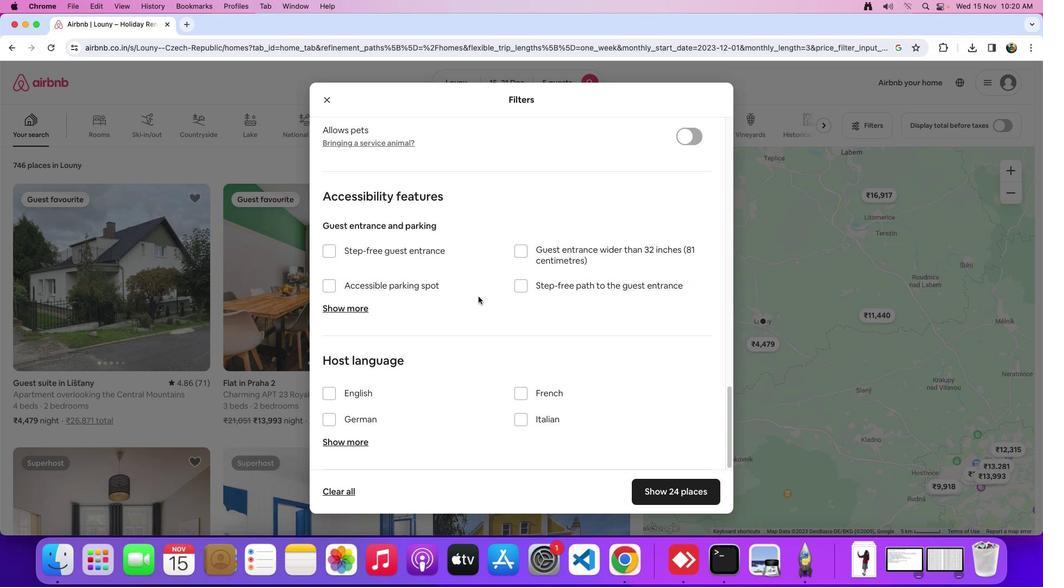 
Action: Mouse moved to (537, 297)
Screenshot: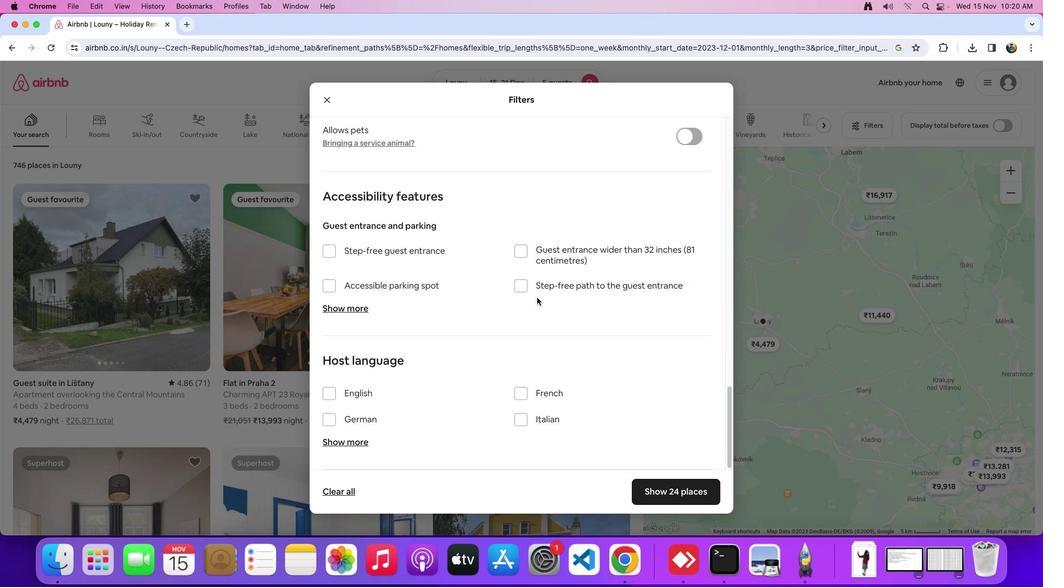 
Action: Mouse scrolled (537, 297) with delta (0, 0)
Screenshot: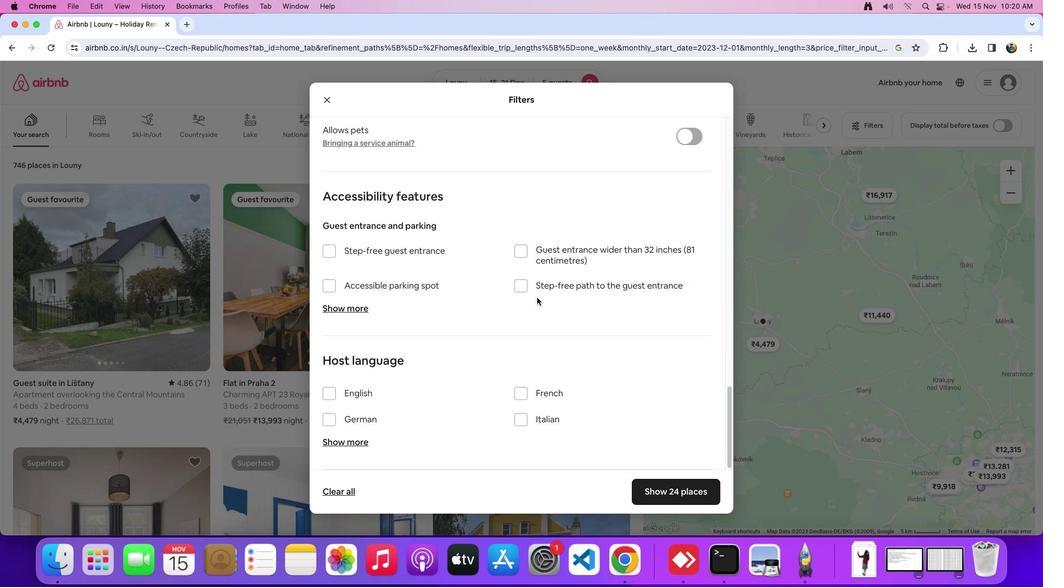 
Action: Mouse scrolled (537, 297) with delta (0, 0)
Screenshot: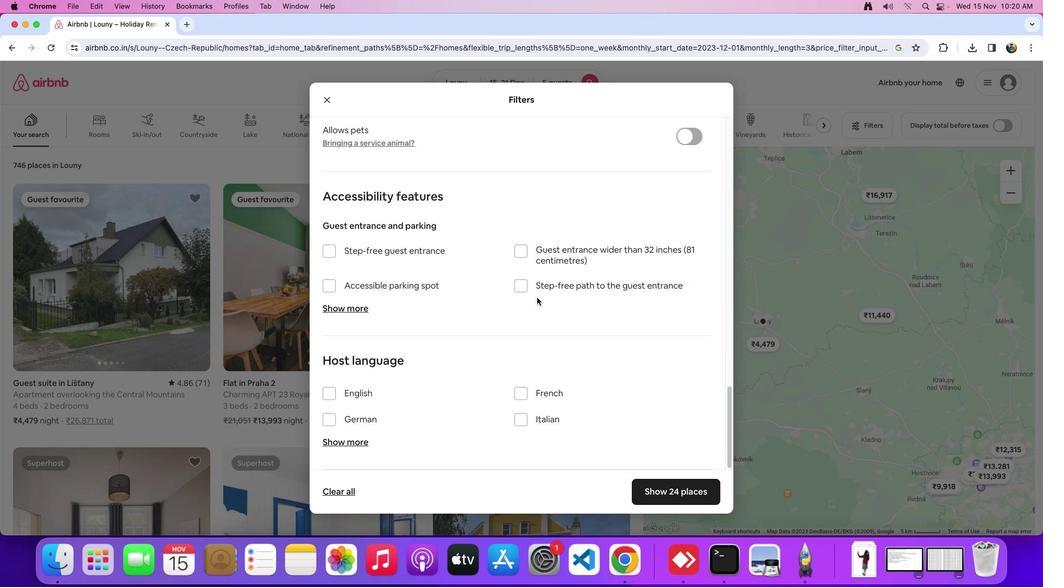 
Action: Mouse moved to (537, 297)
Screenshot: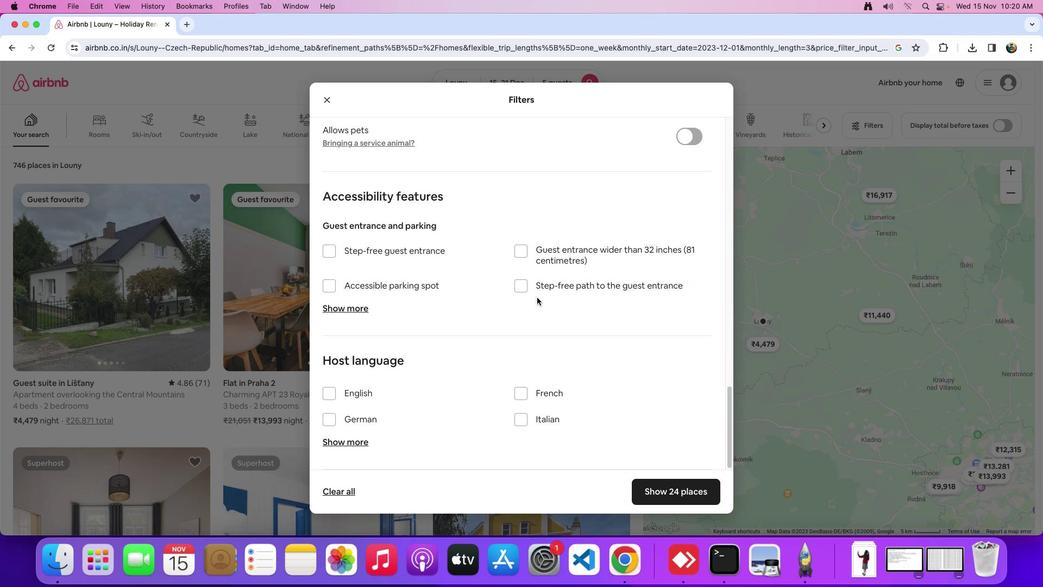 
Action: Mouse scrolled (537, 297) with delta (0, 0)
Screenshot: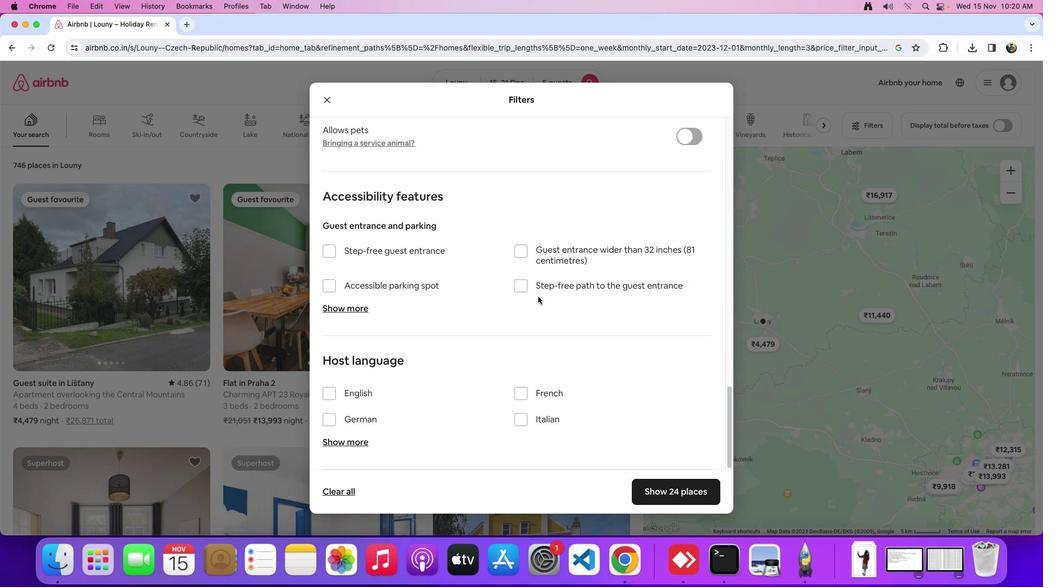 
Action: Mouse scrolled (537, 297) with delta (0, 0)
Screenshot: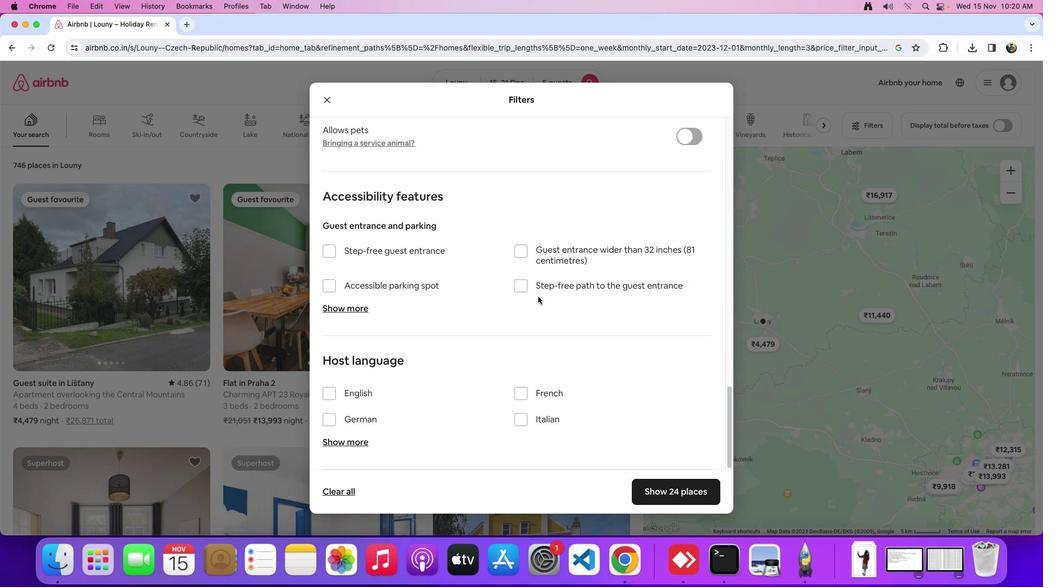 
Action: Mouse moved to (537, 297)
Screenshot: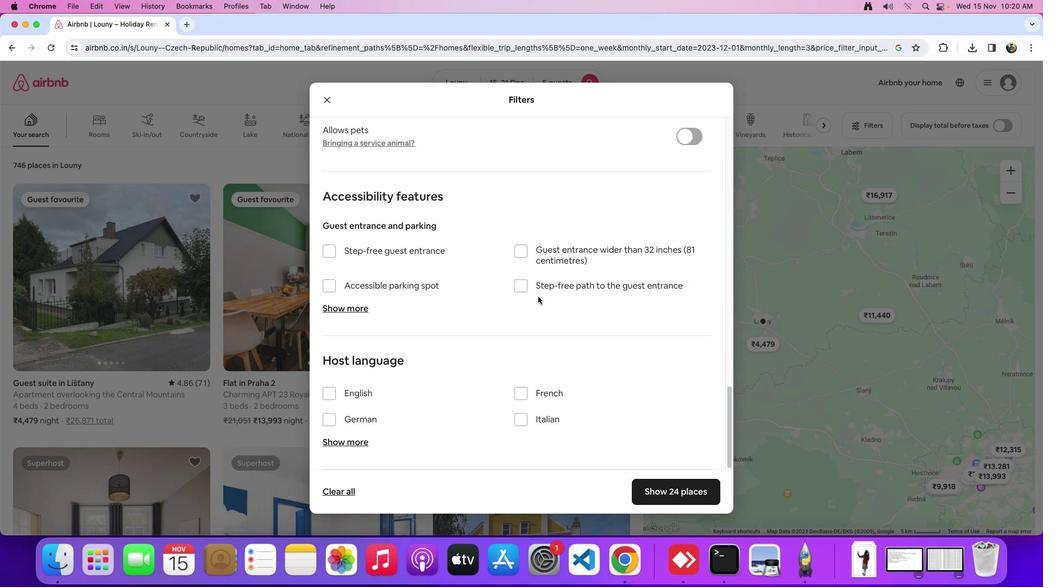 
Action: Mouse scrolled (537, 297) with delta (0, -1)
Screenshot: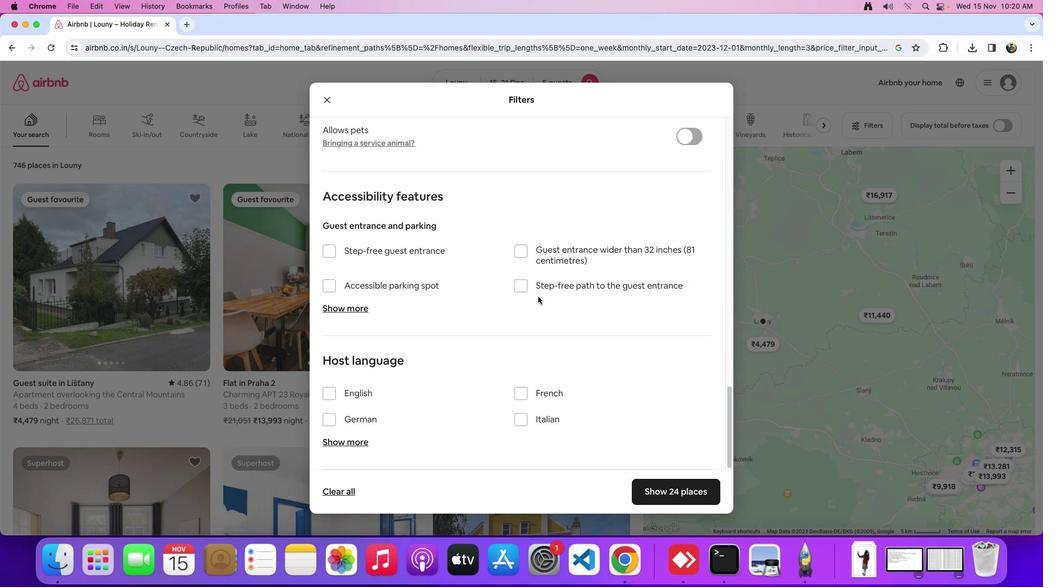 
Action: Mouse moved to (538, 297)
Screenshot: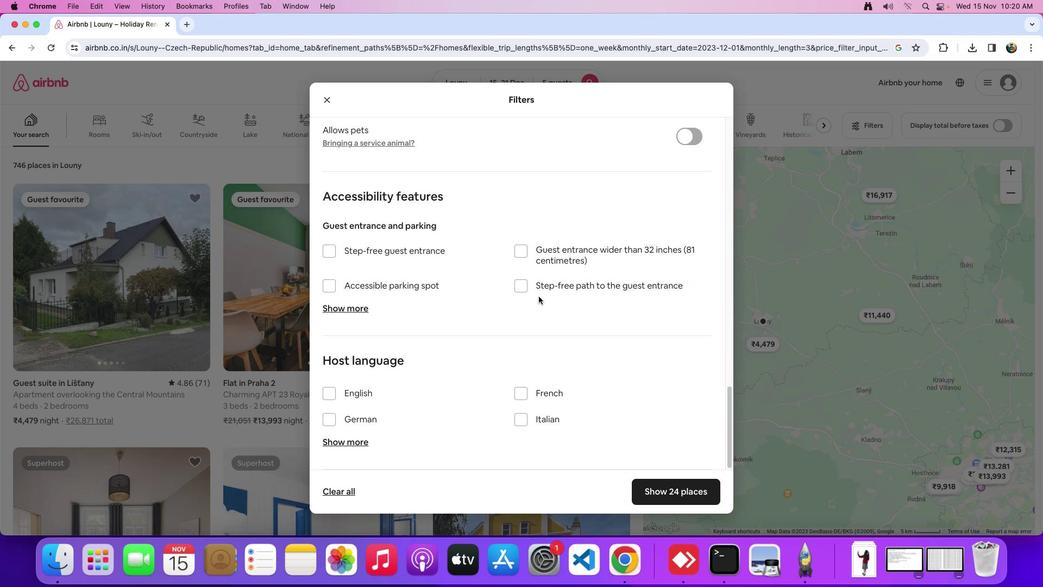 
Action: Mouse scrolled (538, 297) with delta (0, -2)
Screenshot: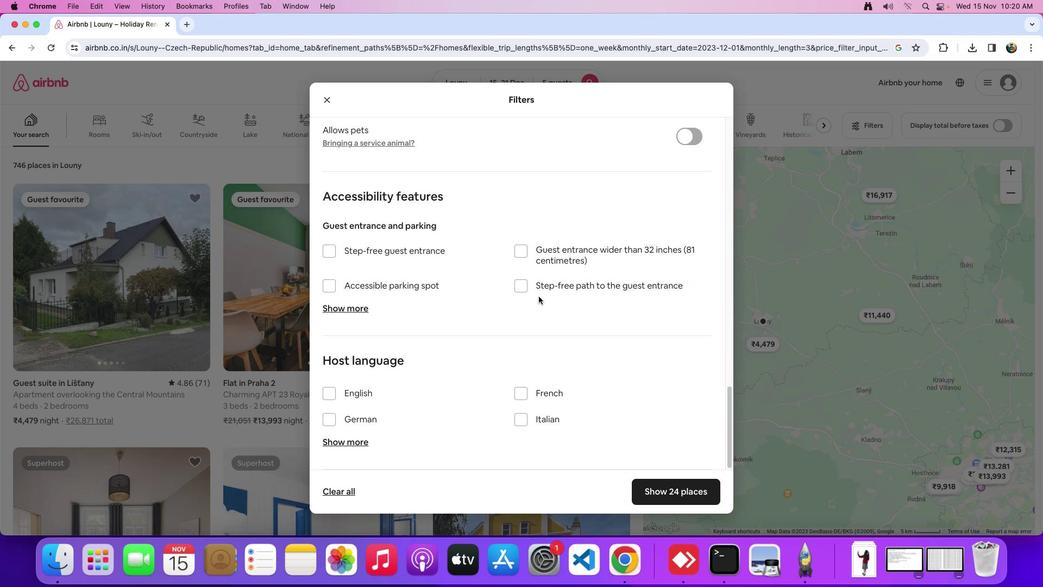 
Action: Mouse moved to (538, 296)
Screenshot: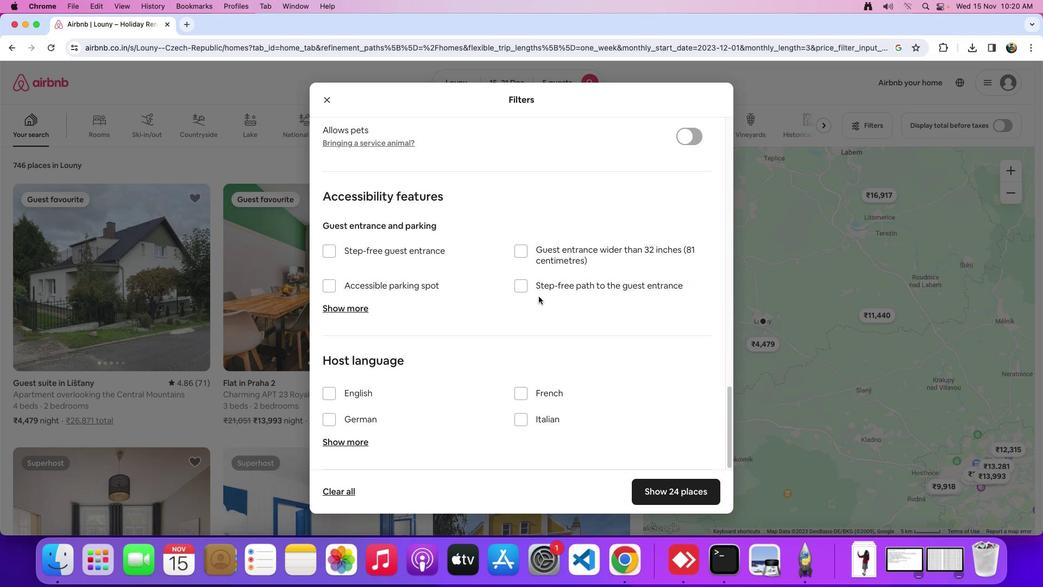 
Action: Mouse scrolled (538, 296) with delta (0, 0)
Screenshot: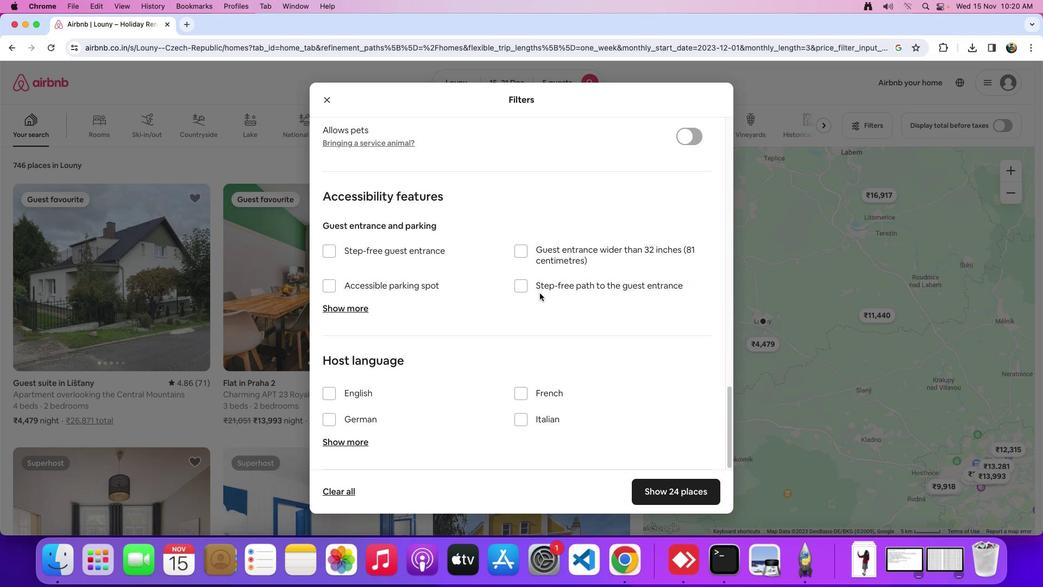 
Action: Mouse scrolled (538, 296) with delta (0, 0)
Screenshot: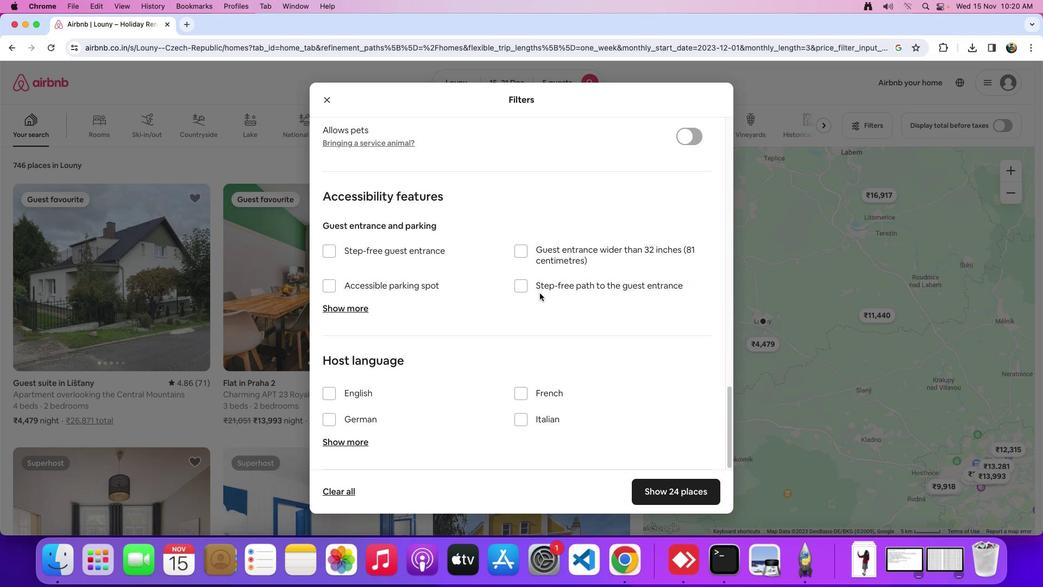
Action: Mouse moved to (540, 293)
Screenshot: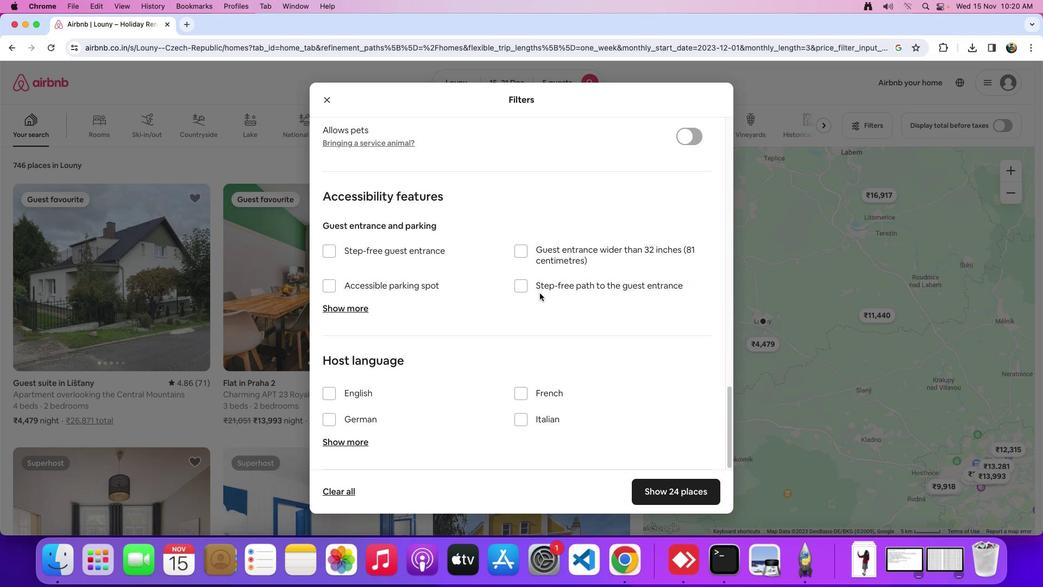 
Action: Mouse scrolled (540, 293) with delta (0, 0)
Screenshot: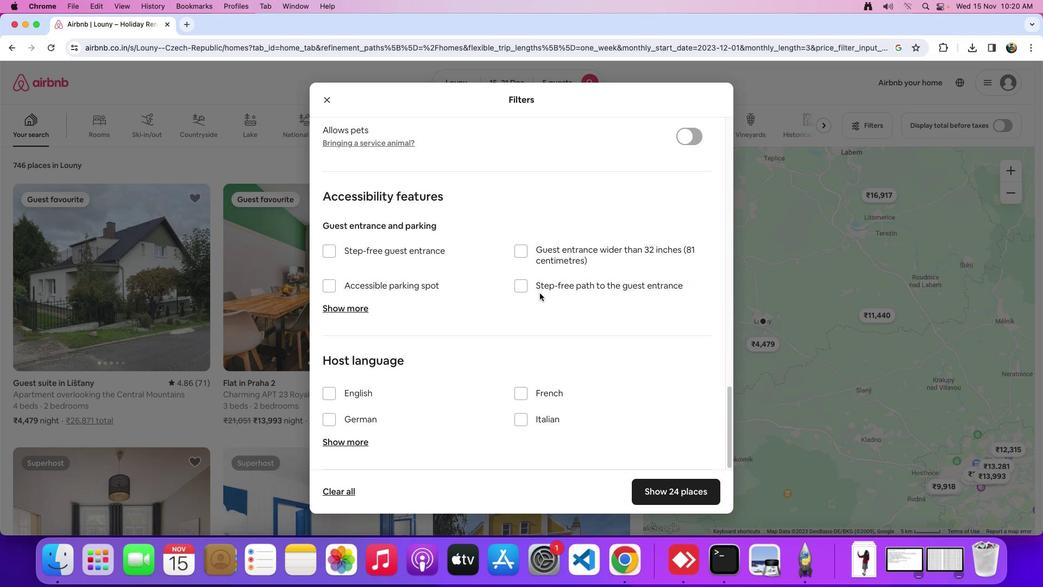 
Action: Mouse scrolled (540, 293) with delta (0, 0)
Screenshot: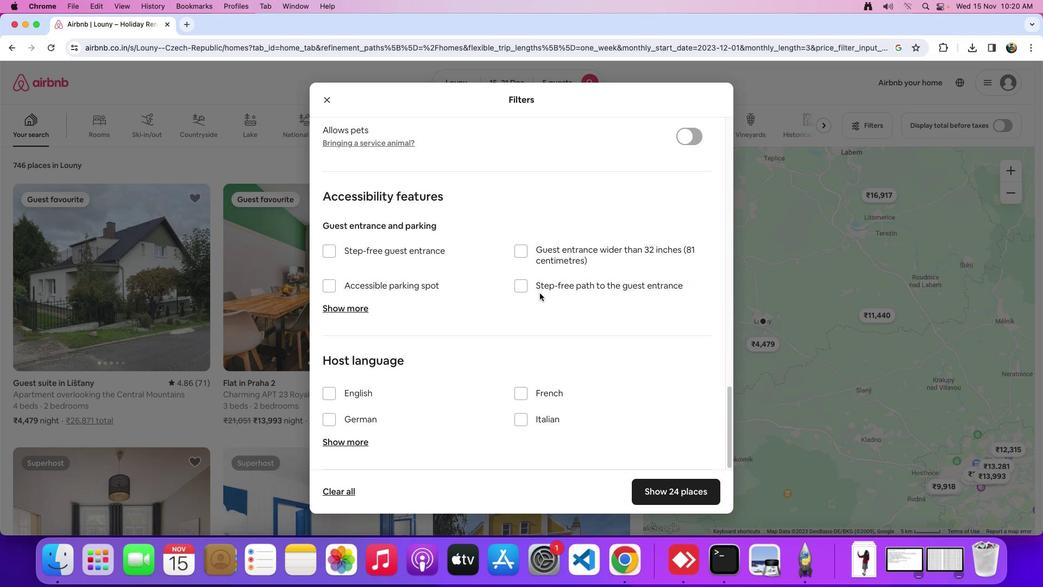 
Action: Mouse scrolled (540, 293) with delta (0, 2)
Screenshot: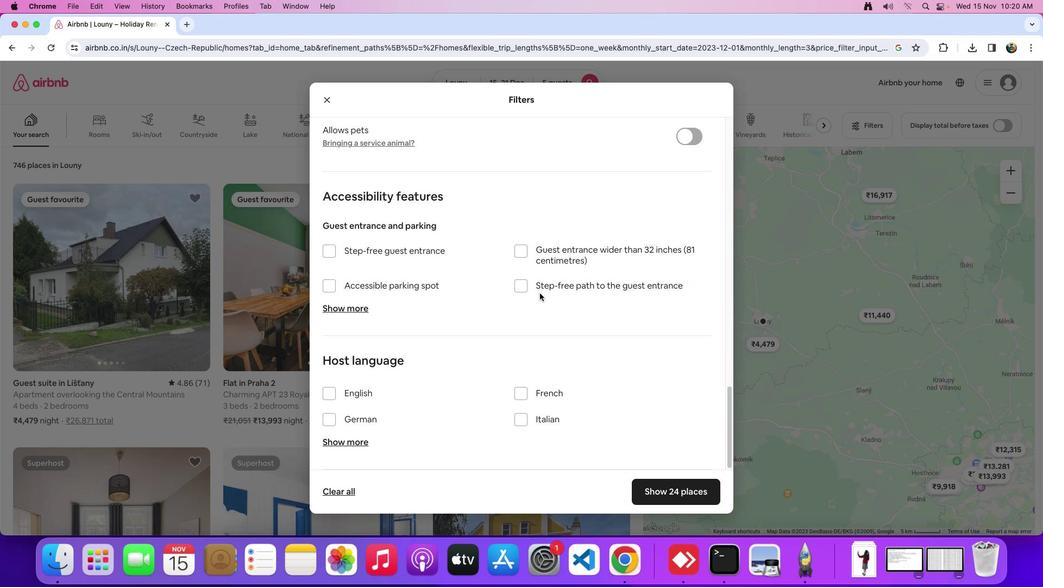 
Action: Mouse scrolled (540, 293) with delta (0, 3)
Screenshot: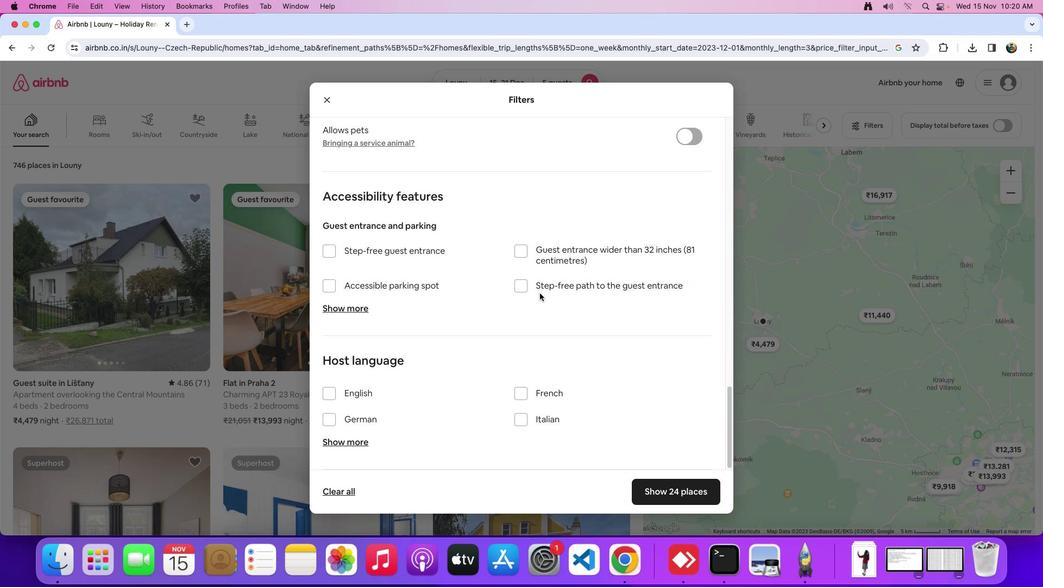 
Action: Mouse moved to (544, 289)
Screenshot: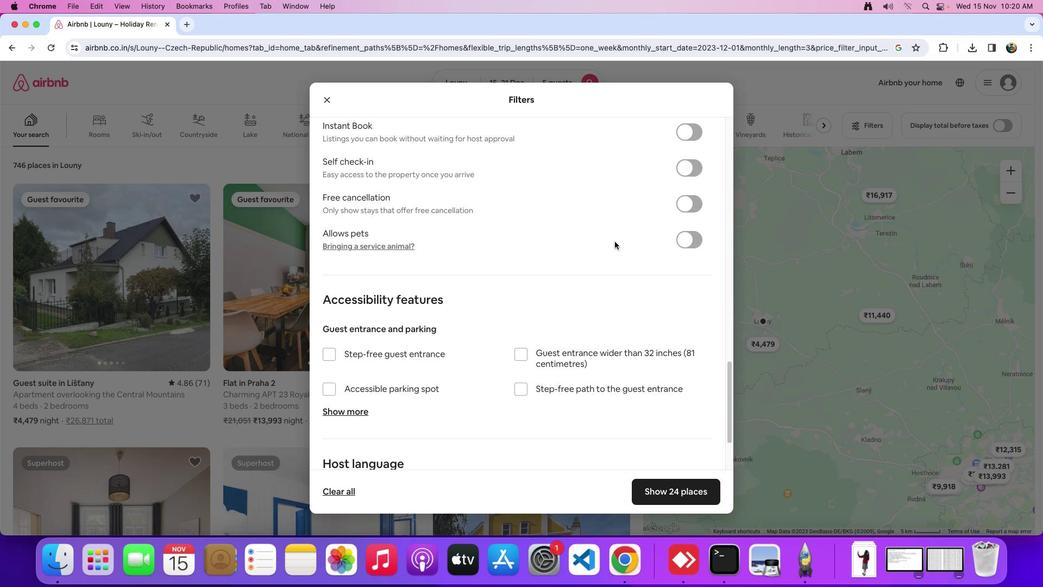 
Action: Mouse scrolled (544, 289) with delta (0, 0)
Screenshot: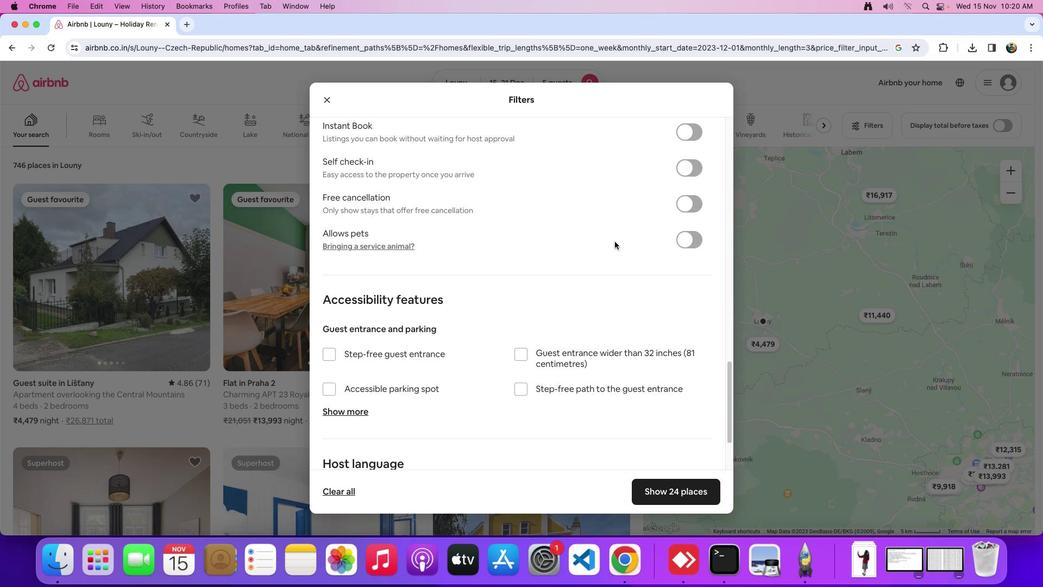 
Action: Mouse moved to (550, 285)
Screenshot: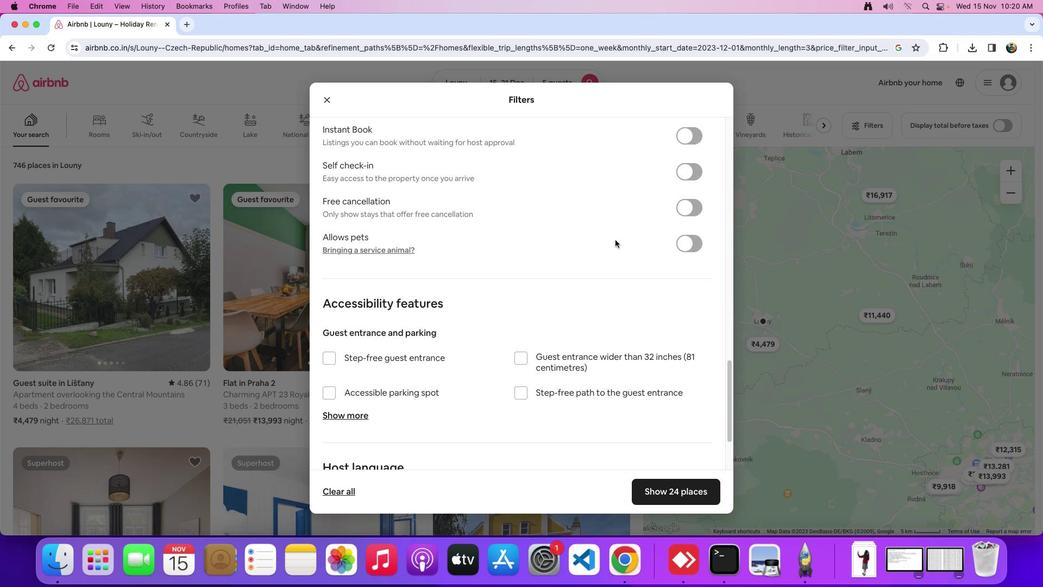 
Action: Mouse scrolled (550, 285) with delta (0, 0)
Screenshot: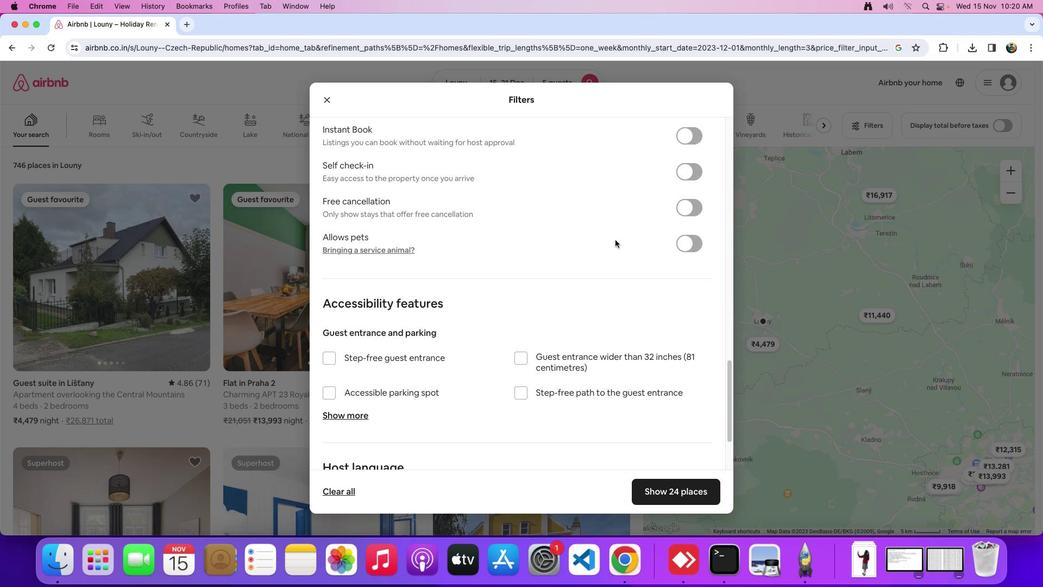 
Action: Mouse moved to (569, 276)
Screenshot: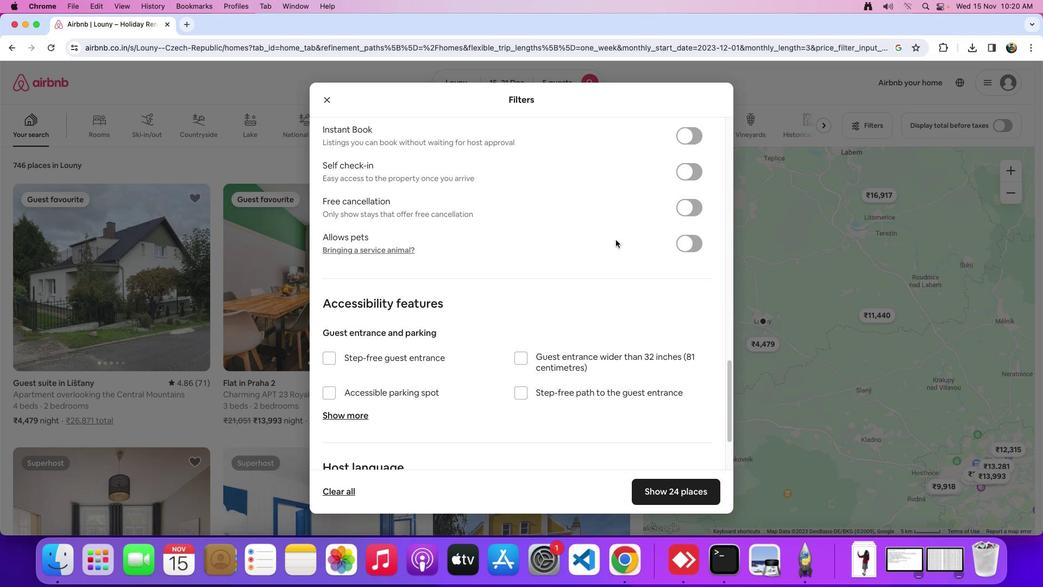 
Action: Mouse scrolled (569, 276) with delta (0, 1)
Screenshot: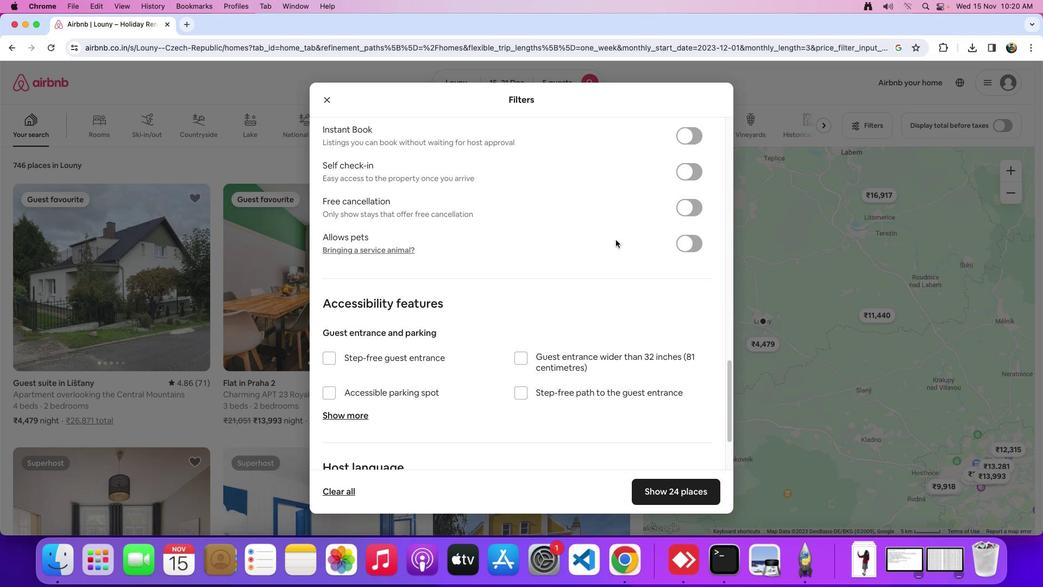 
Action: Mouse moved to (616, 239)
Screenshot: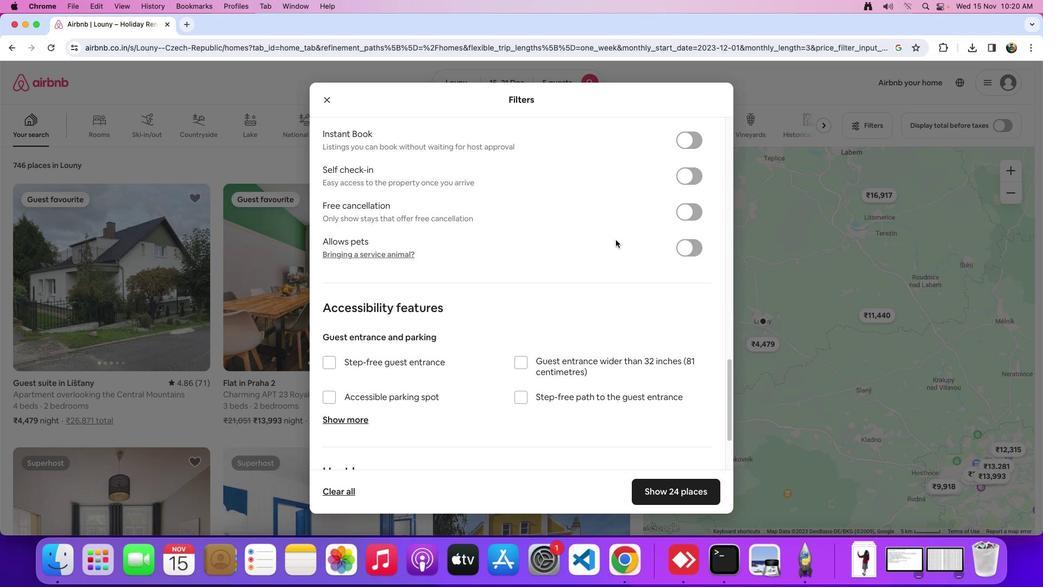 
Action: Mouse scrolled (616, 239) with delta (0, 0)
Screenshot: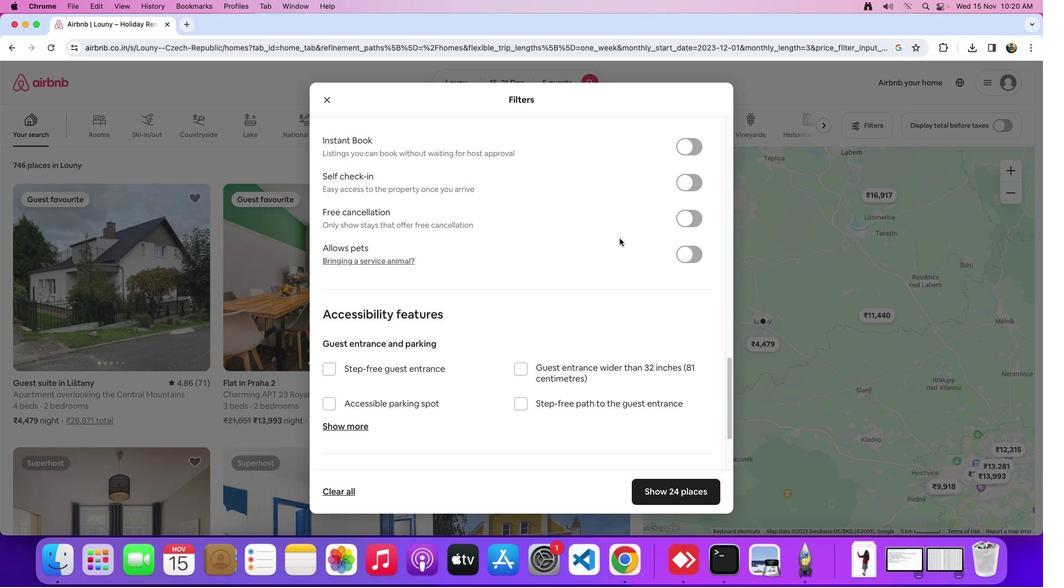 
Action: Mouse scrolled (616, 239) with delta (0, 0)
Screenshot: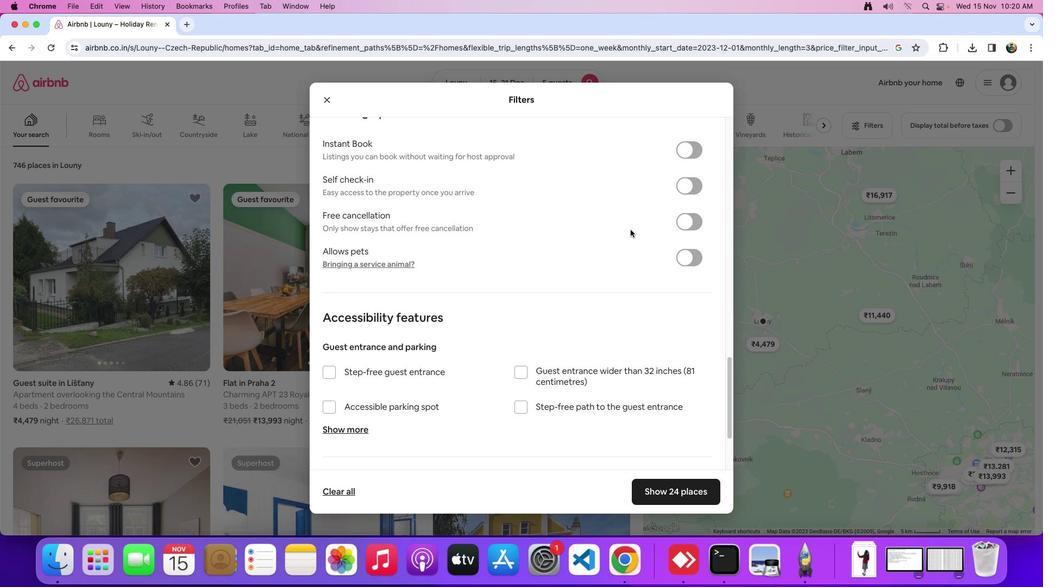 
Action: Mouse moved to (686, 184)
Screenshot: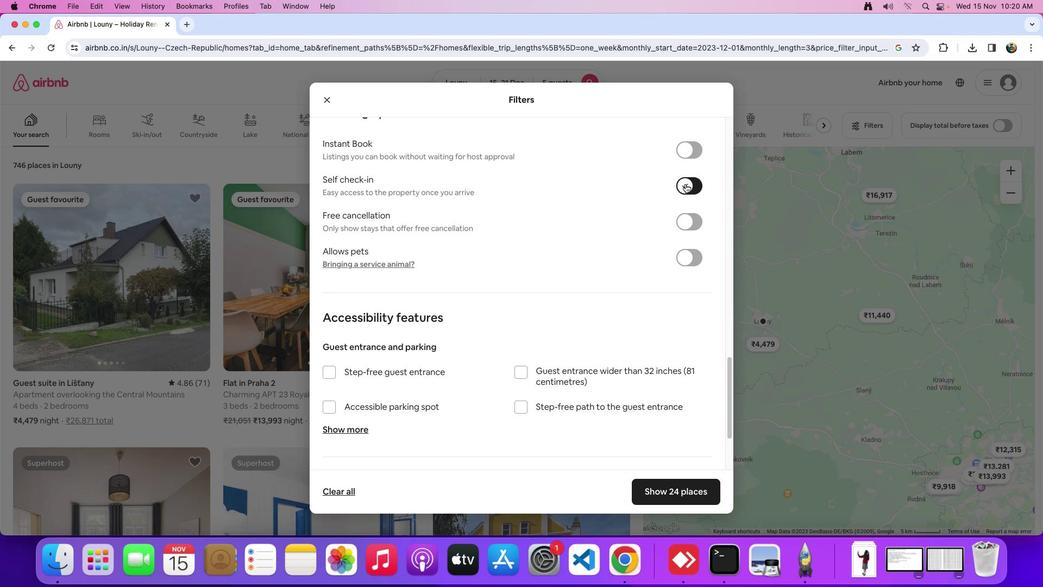 
Action: Mouse pressed left at (686, 184)
Screenshot: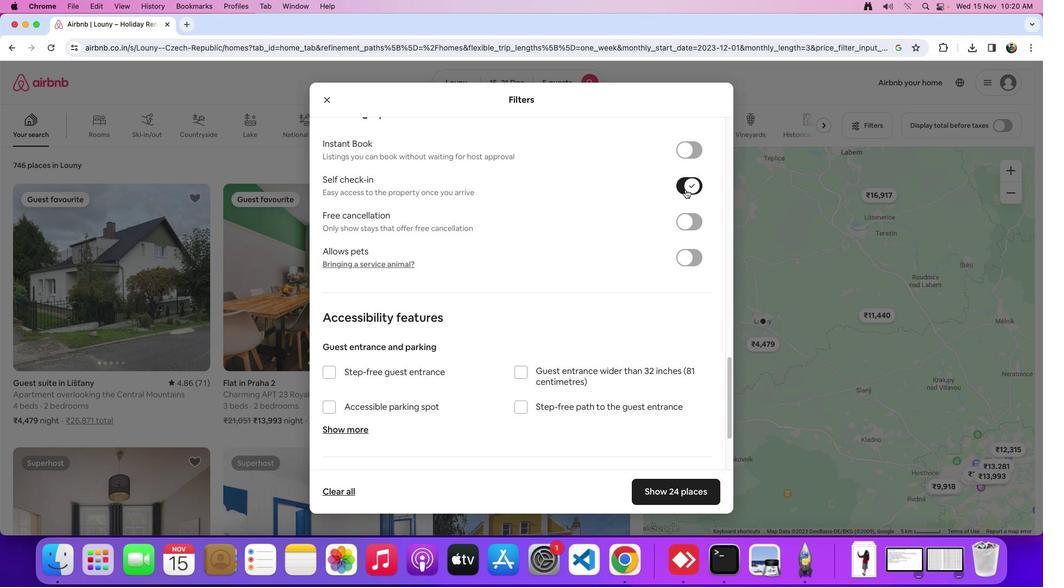 
Action: Mouse moved to (668, 493)
Screenshot: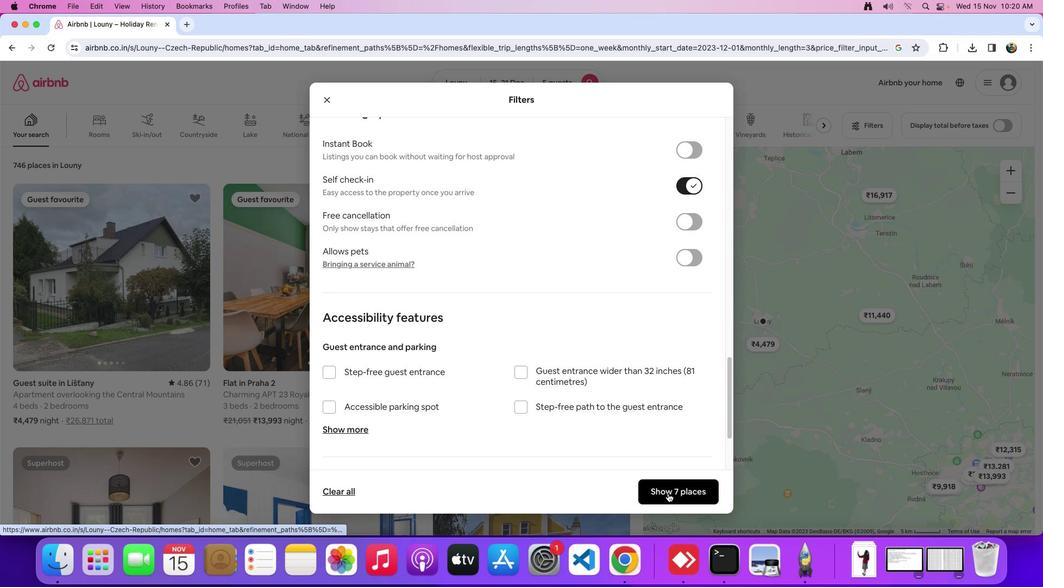 
Action: Mouse pressed left at (668, 493)
Screenshot: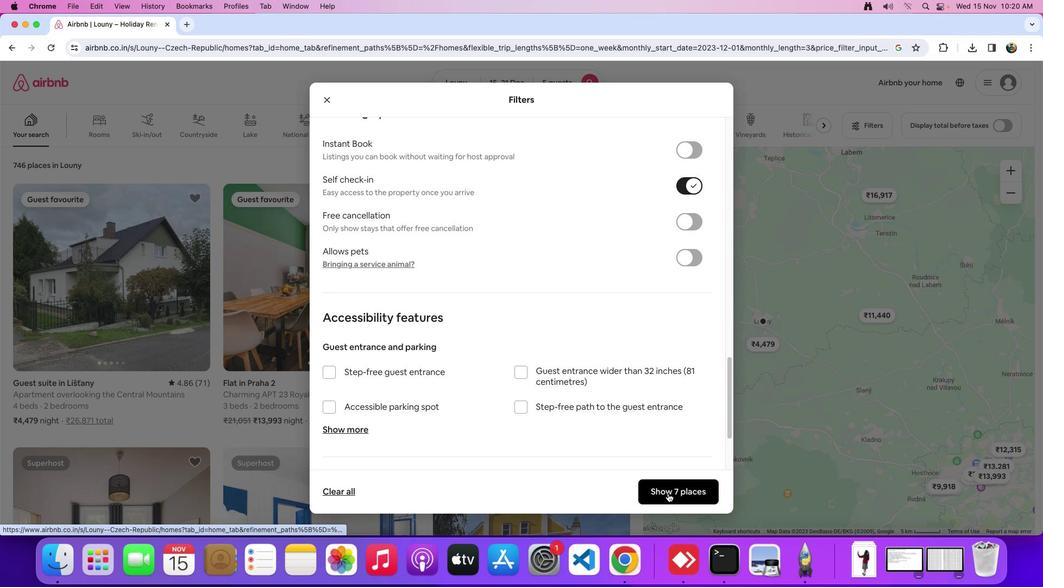 
Action: Mouse moved to (419, 438)
Screenshot: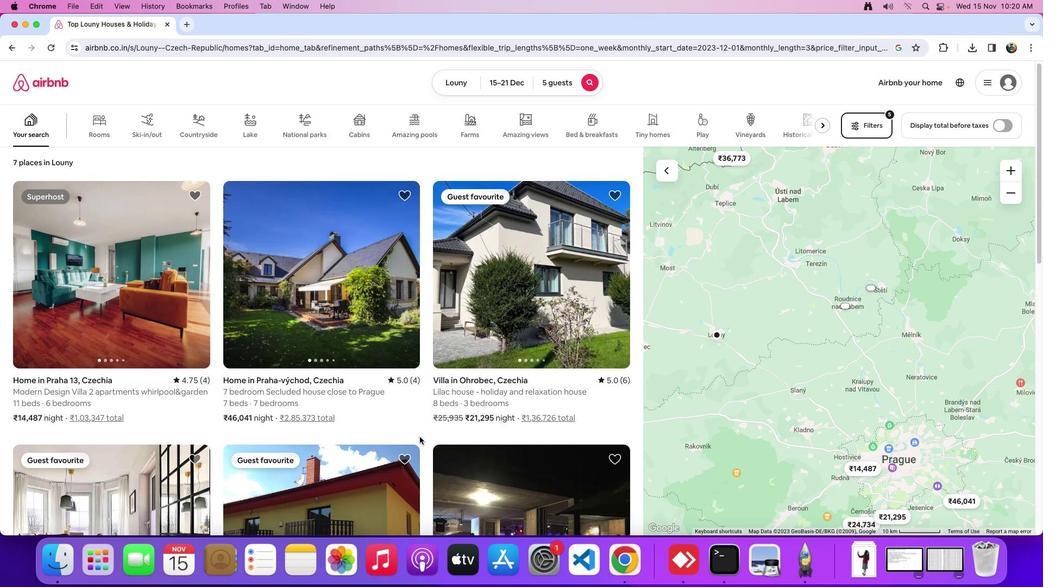 
Action: Mouse scrolled (419, 438) with delta (0, 0)
Screenshot: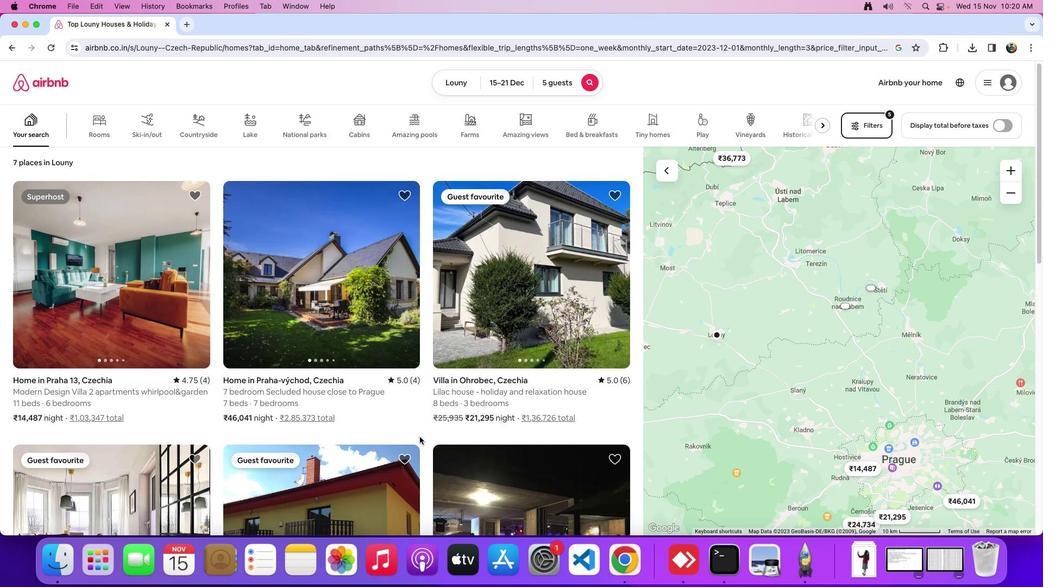 
Action: Mouse moved to (419, 437)
Screenshot: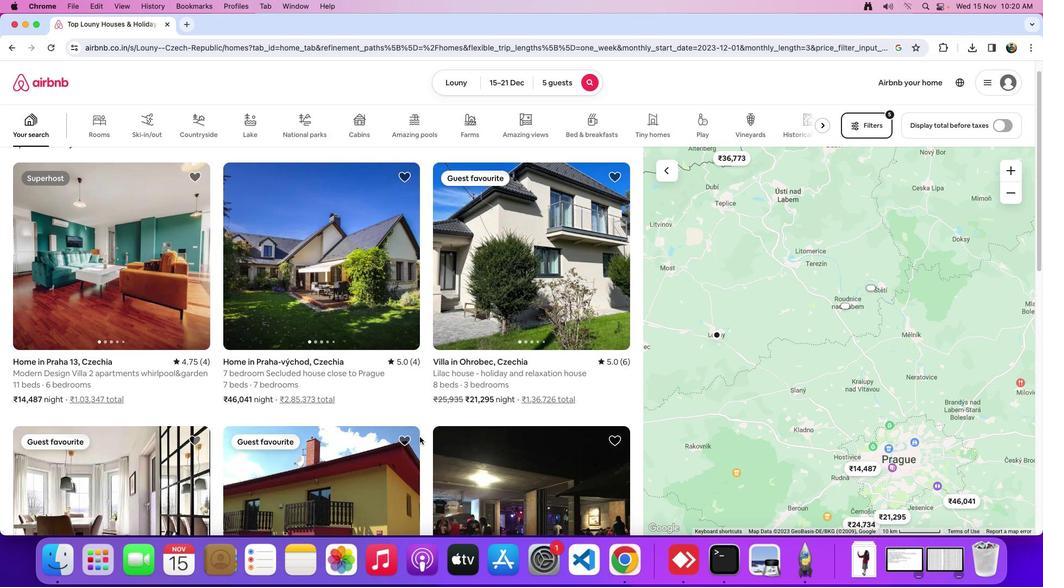 
Action: Mouse scrolled (419, 437) with delta (0, 0)
Screenshot: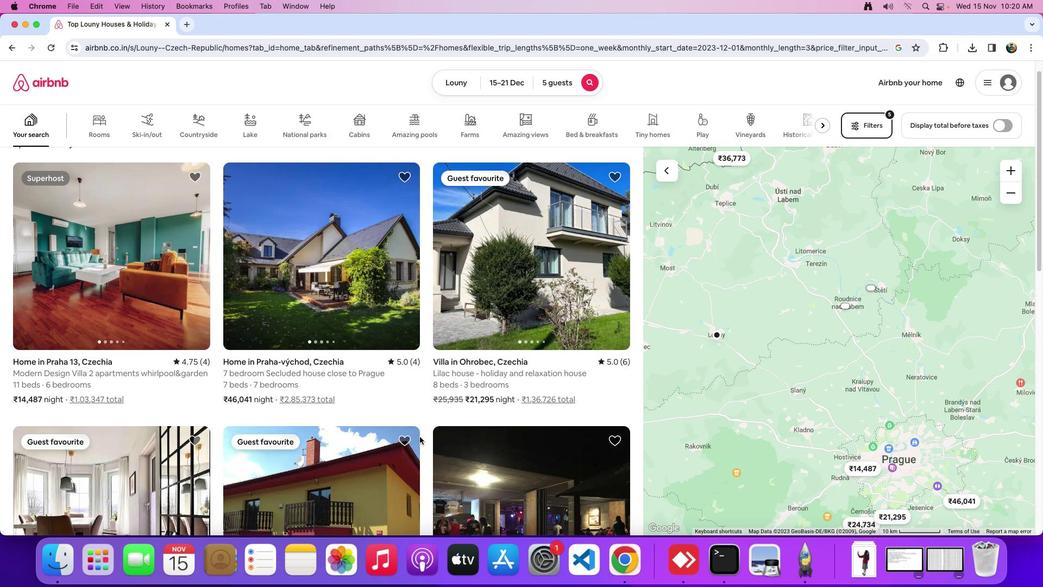 
Action: Mouse moved to (419, 436)
Screenshot: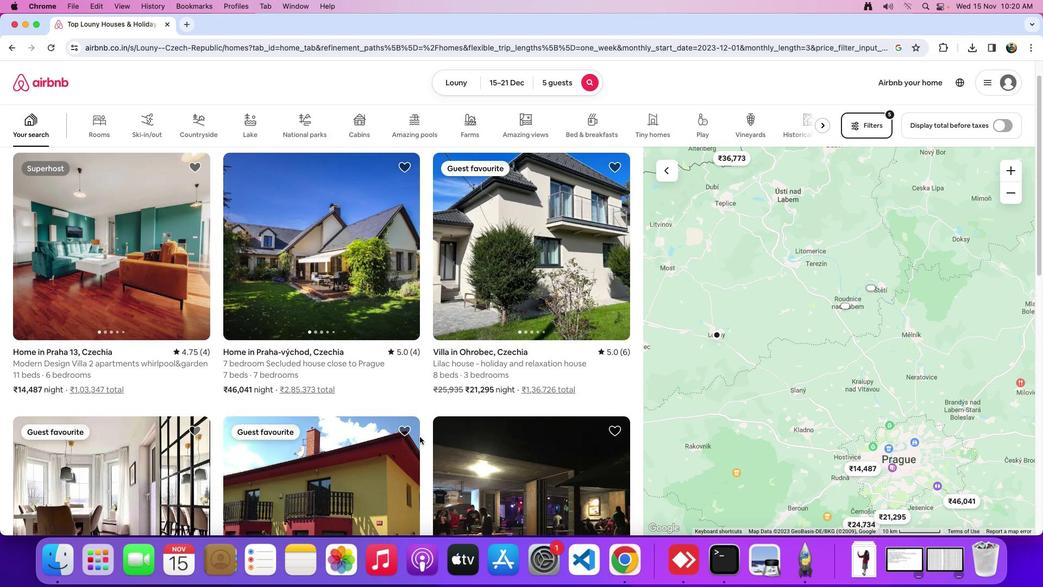 
Action: Mouse scrolled (419, 436) with delta (0, 0)
Screenshot: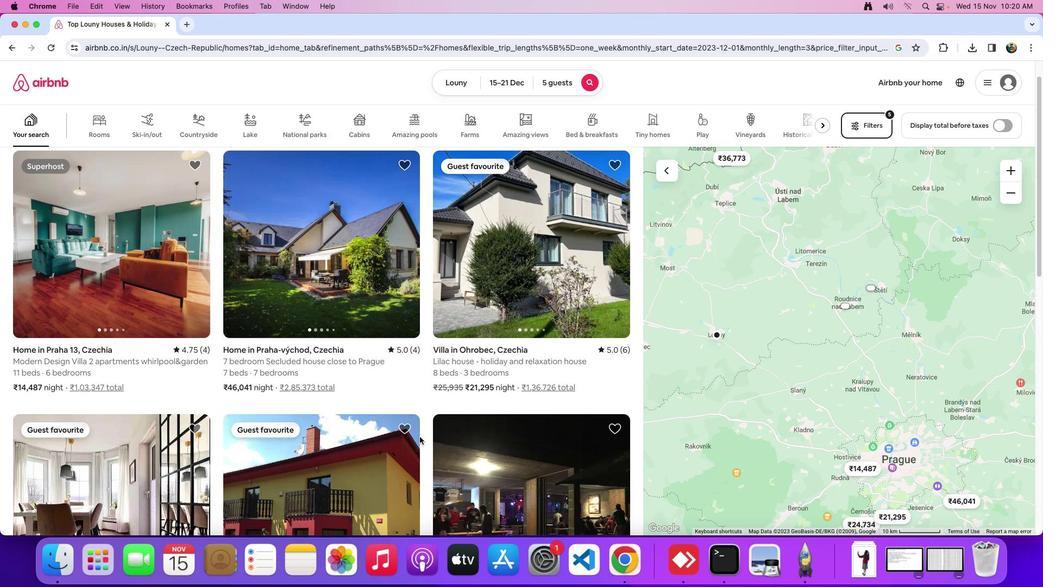 
Action: Mouse scrolled (419, 436) with delta (0, 0)
Screenshot: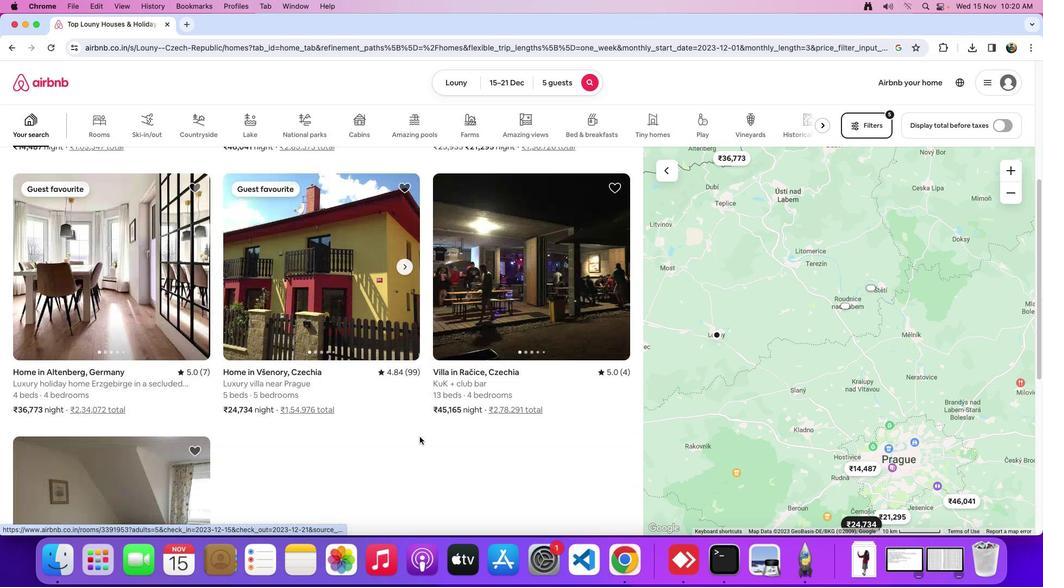
Action: Mouse scrolled (419, 436) with delta (0, 0)
Screenshot: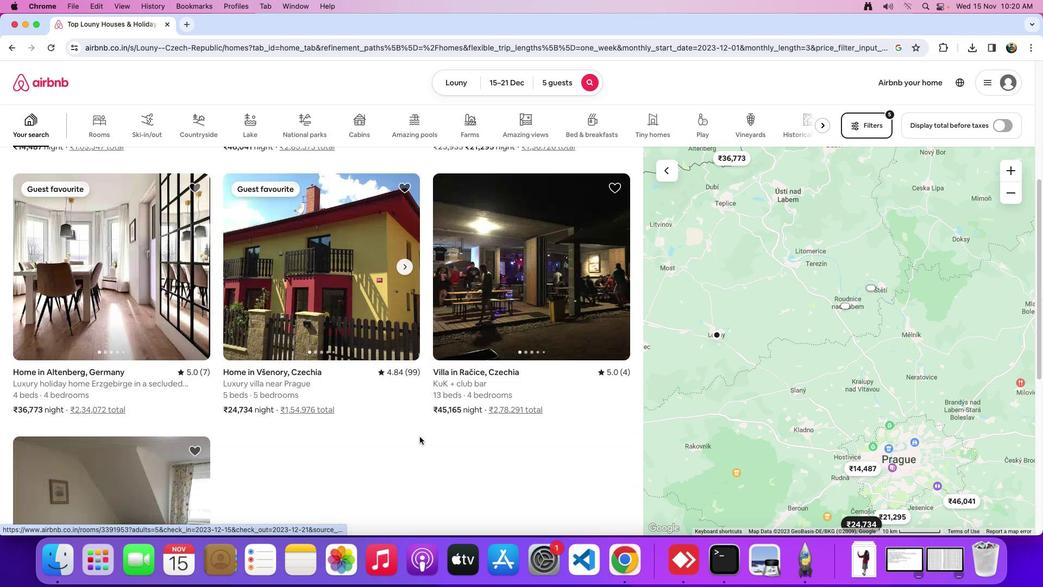 
Action: Mouse scrolled (419, 436) with delta (0, -2)
Screenshot: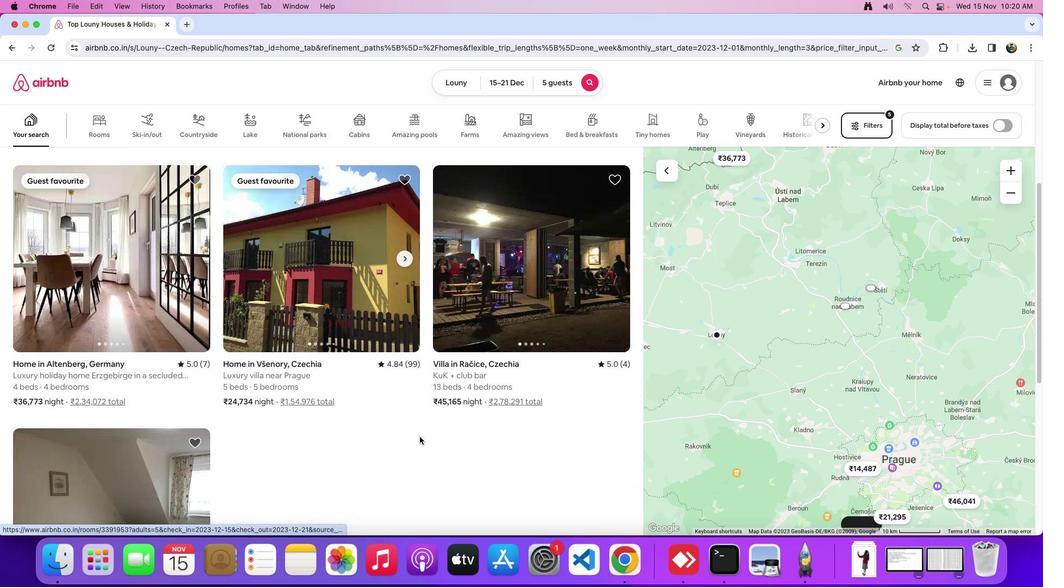 
Action: Mouse scrolled (419, 436) with delta (0, -3)
Screenshot: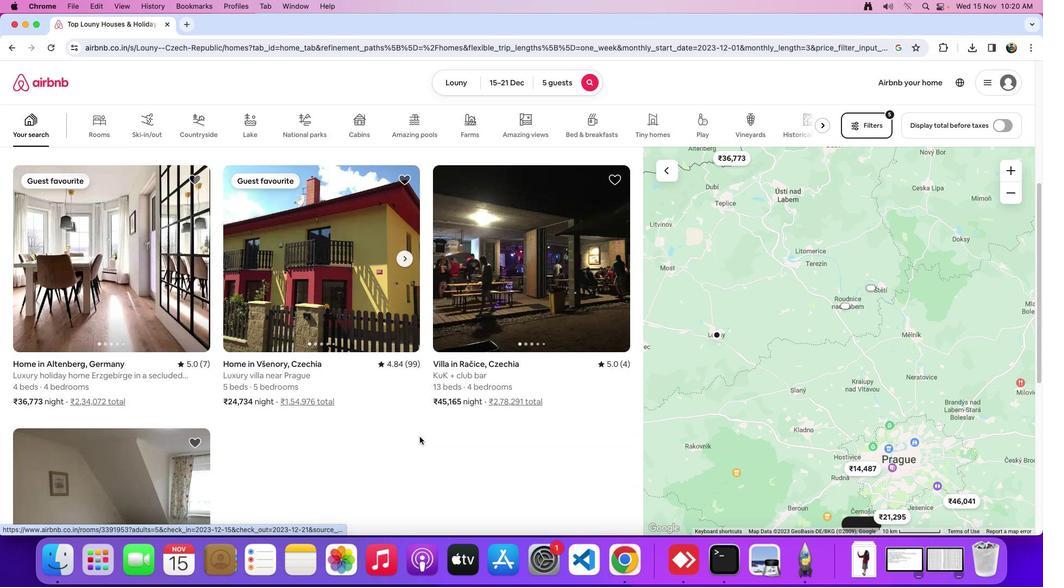 
Action: Mouse scrolled (419, 436) with delta (0, 0)
Screenshot: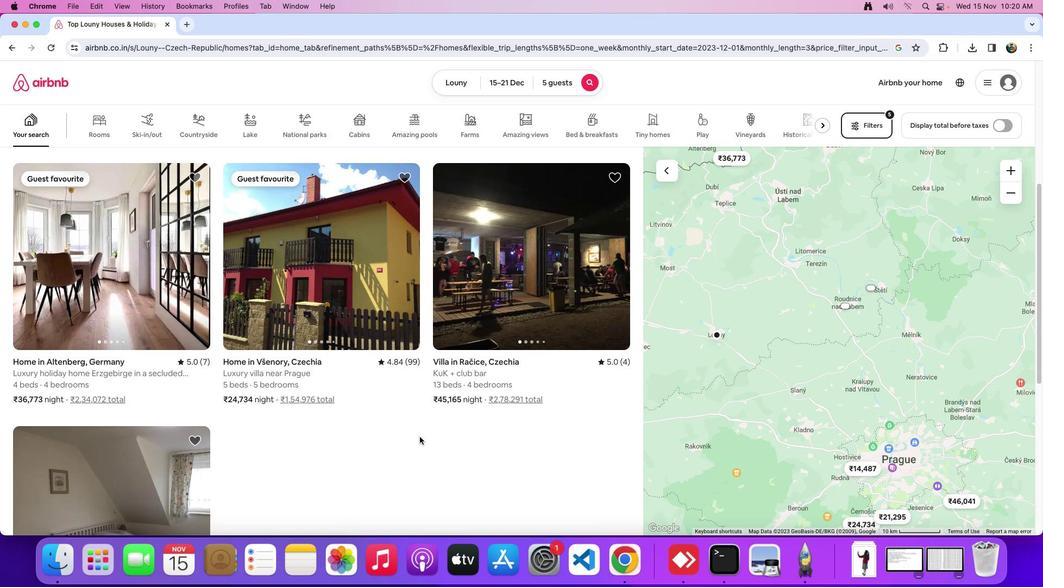 
Action: Mouse moved to (420, 436)
Screenshot: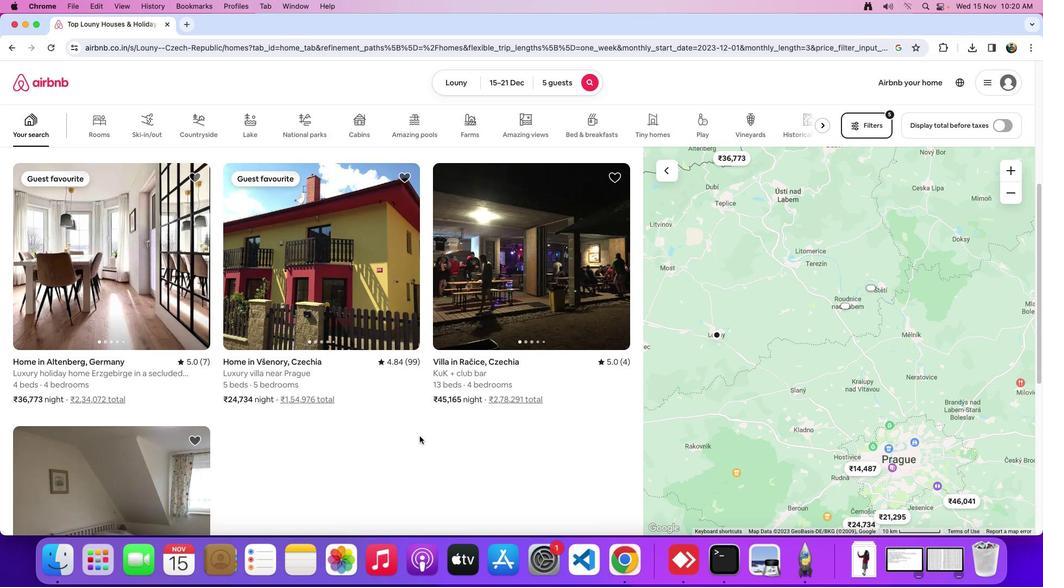 
Action: Mouse scrolled (420, 436) with delta (0, 0)
Screenshot: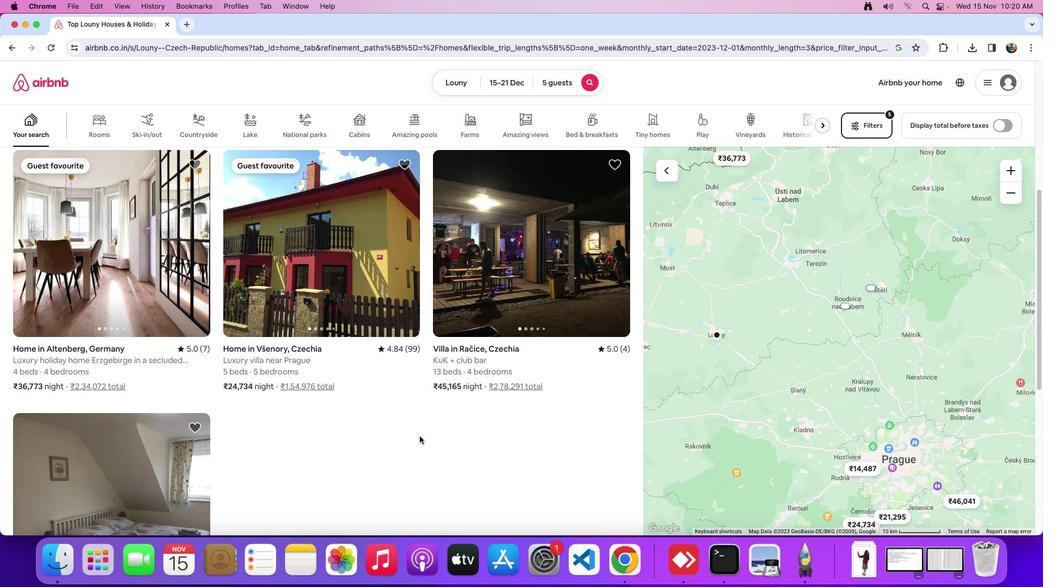 
Action: Mouse scrolled (420, 436) with delta (0, 0)
Screenshot: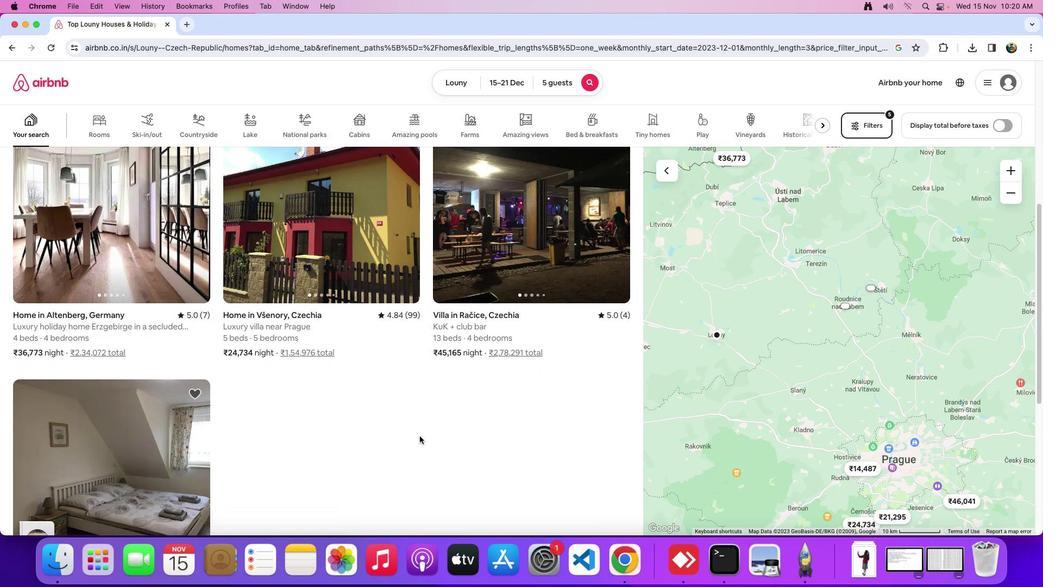 
Action: Mouse scrolled (420, 436) with delta (0, 0)
Screenshot: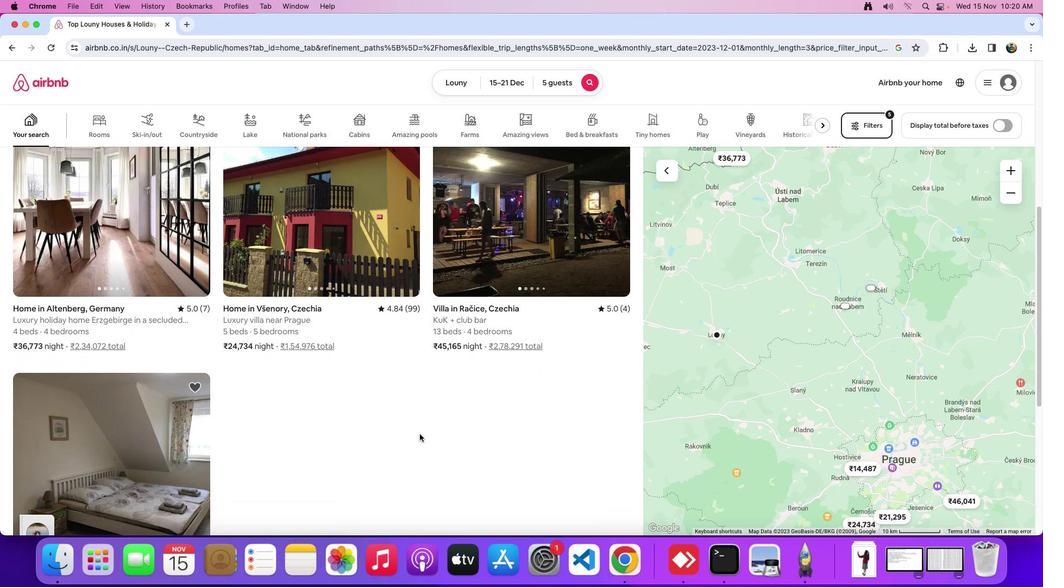 
Action: Mouse moved to (376, 411)
Screenshot: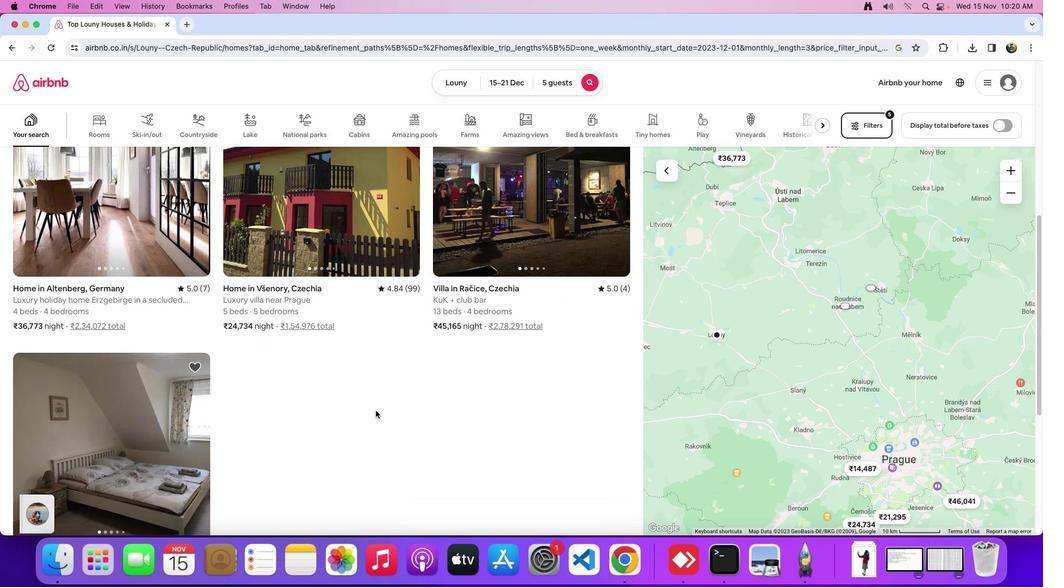 
Action: Mouse scrolled (376, 411) with delta (0, 0)
Screenshot: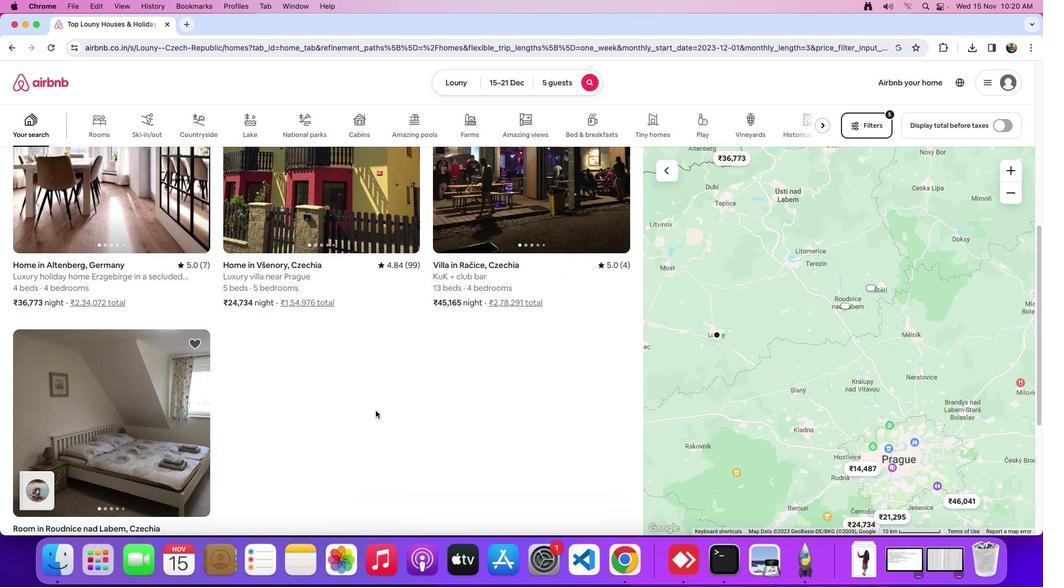 
Action: Mouse moved to (376, 411)
Screenshot: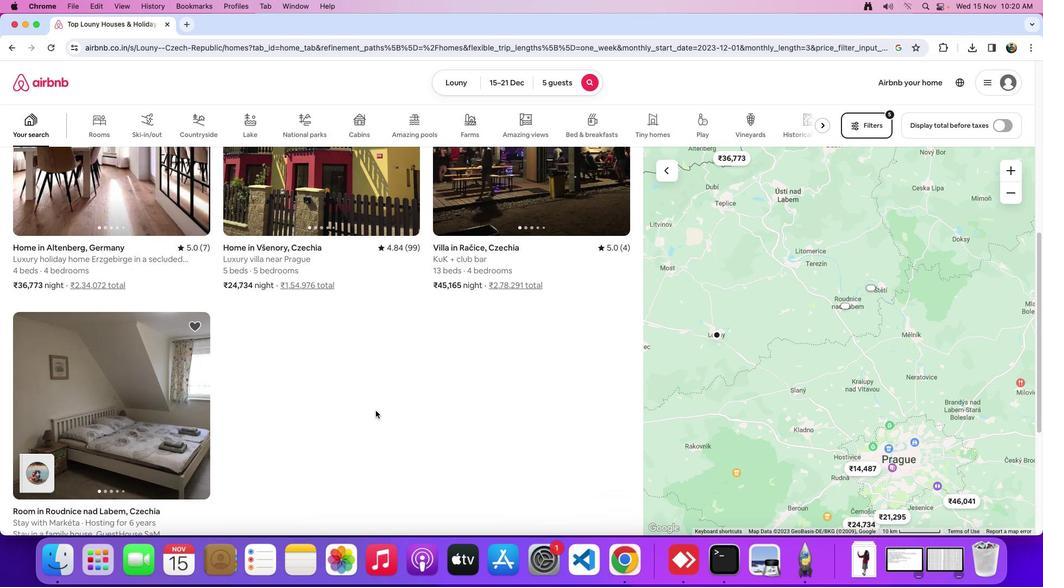 
Action: Mouse scrolled (376, 411) with delta (0, 0)
Screenshot: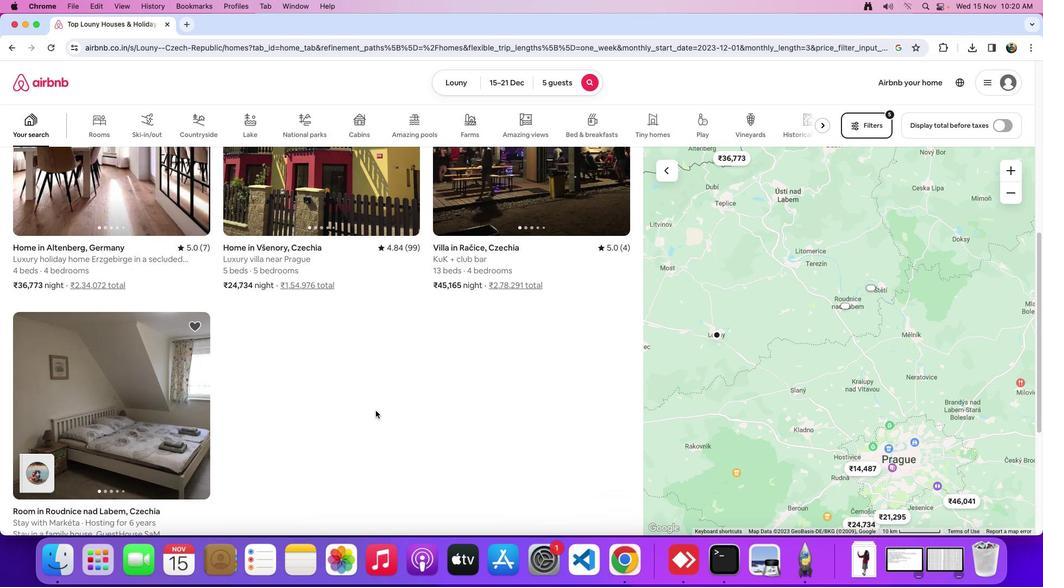 
Action: Mouse moved to (376, 410)
Screenshot: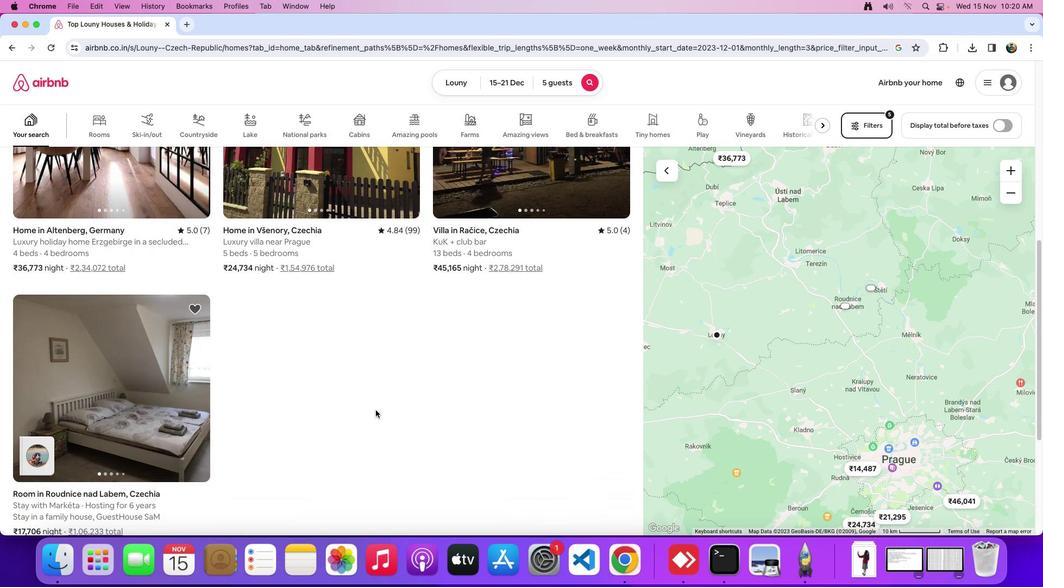 
Action: Mouse scrolled (376, 410) with delta (0, -1)
Screenshot: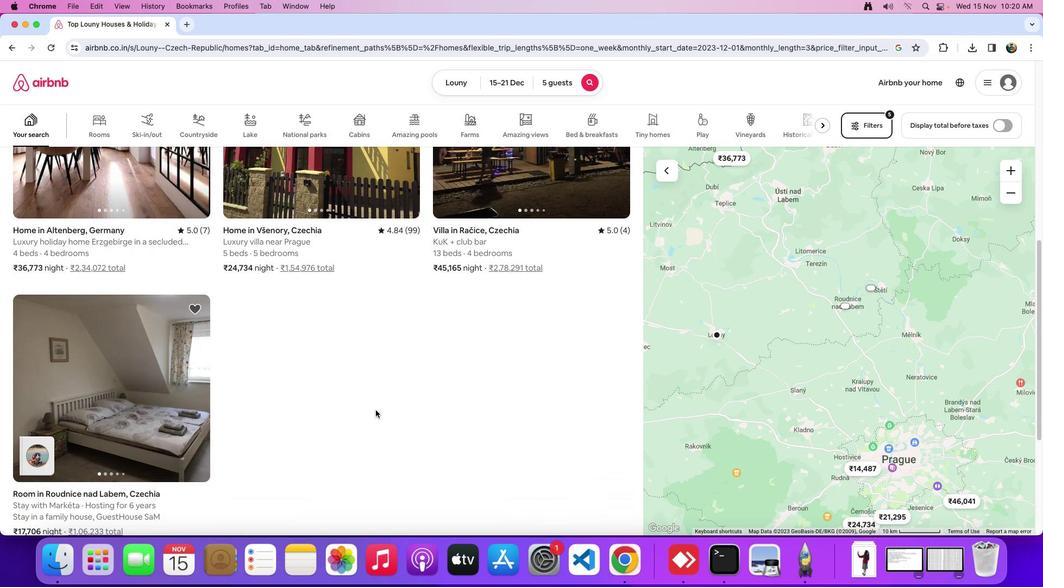 
Action: Mouse moved to (376, 409)
Screenshot: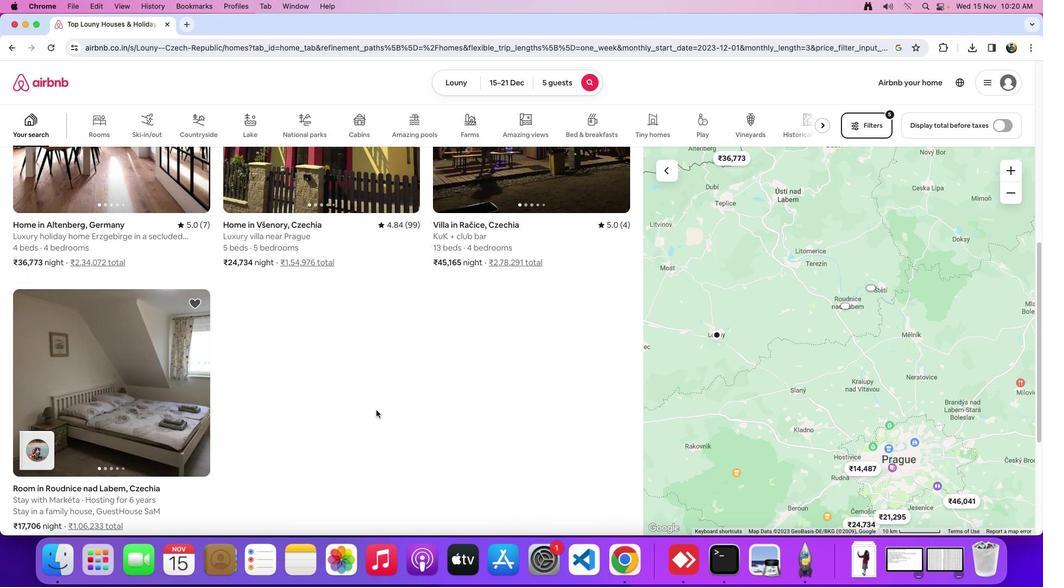 
Action: Mouse scrolled (376, 409) with delta (0, 0)
Screenshot: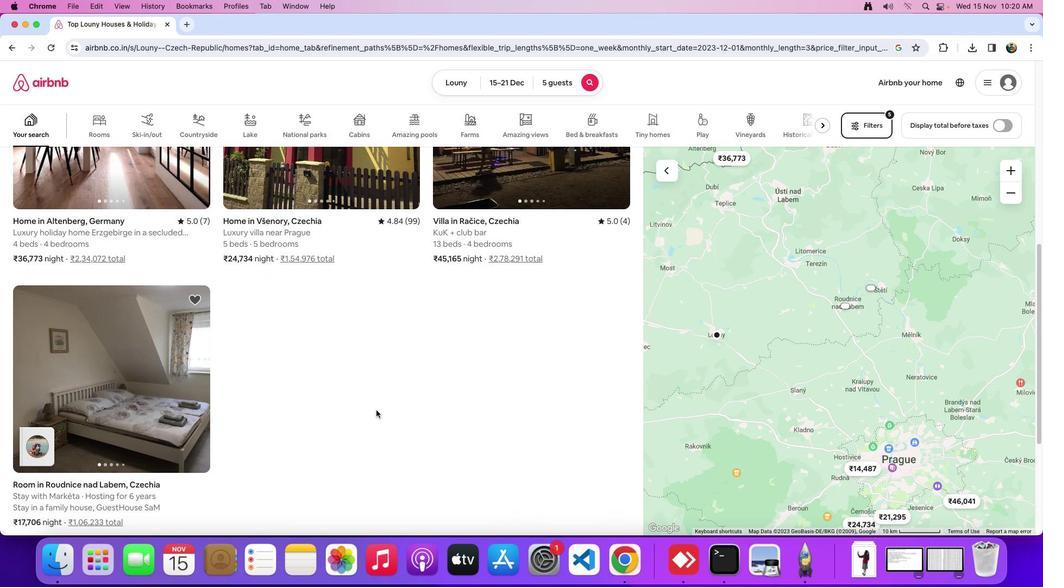 
Action: Mouse scrolled (376, 409) with delta (0, 0)
Screenshot: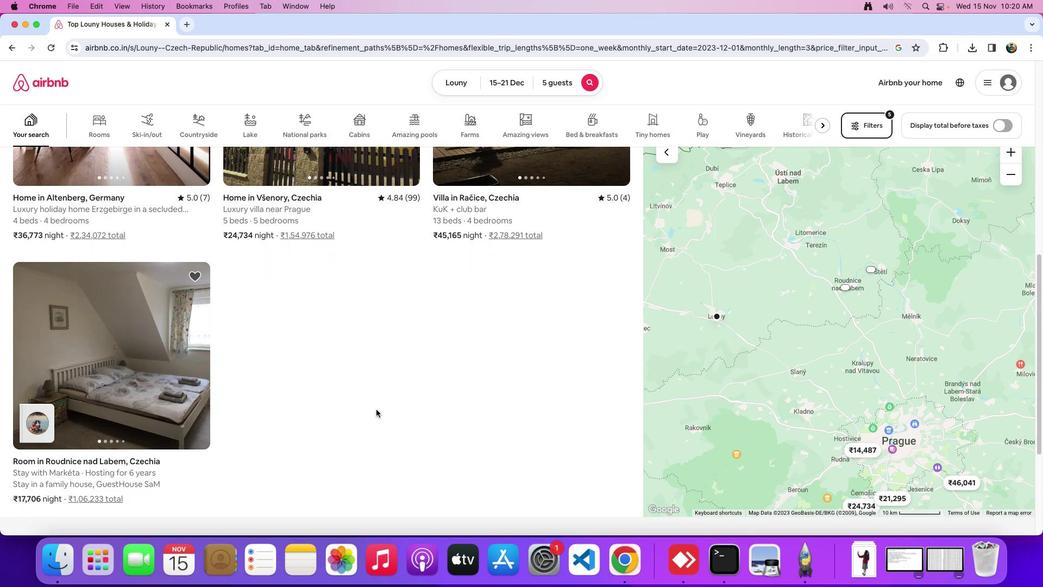 
Action: Mouse scrolled (376, 409) with delta (0, 0)
Screenshot: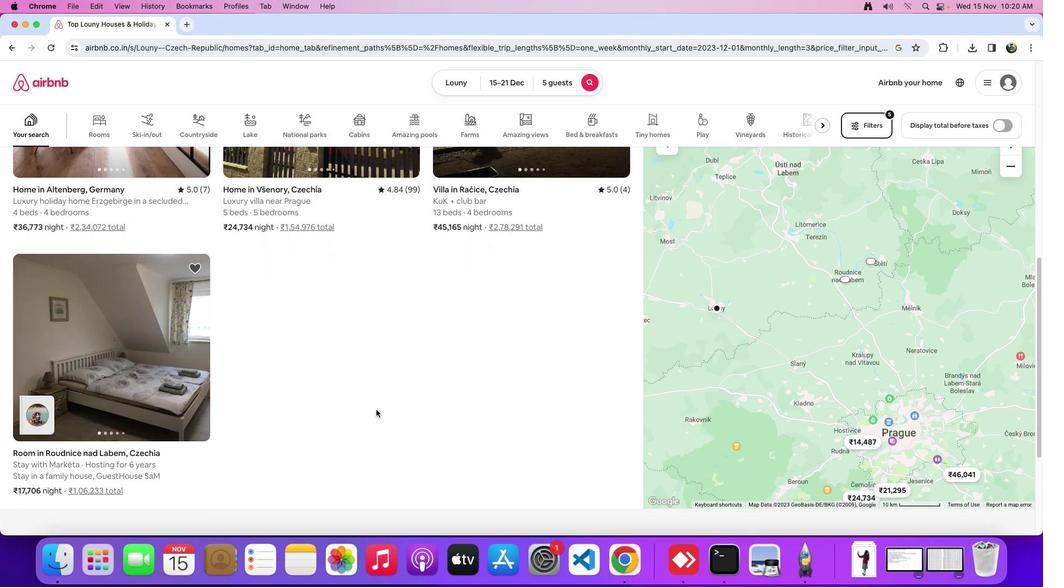 
Action: Mouse moved to (376, 409)
Screenshot: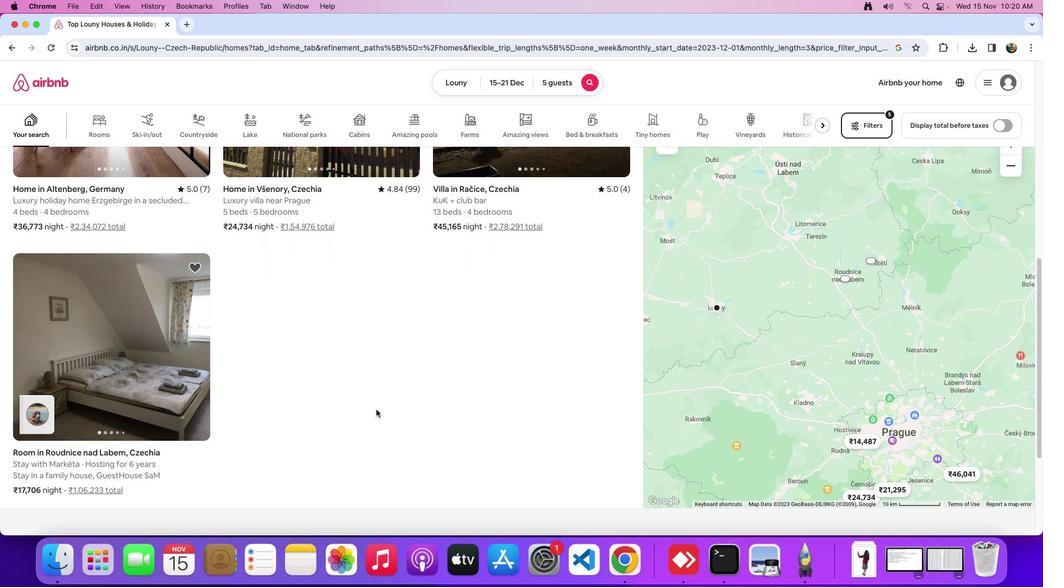 
Action: Mouse scrolled (376, 409) with delta (0, 0)
Screenshot: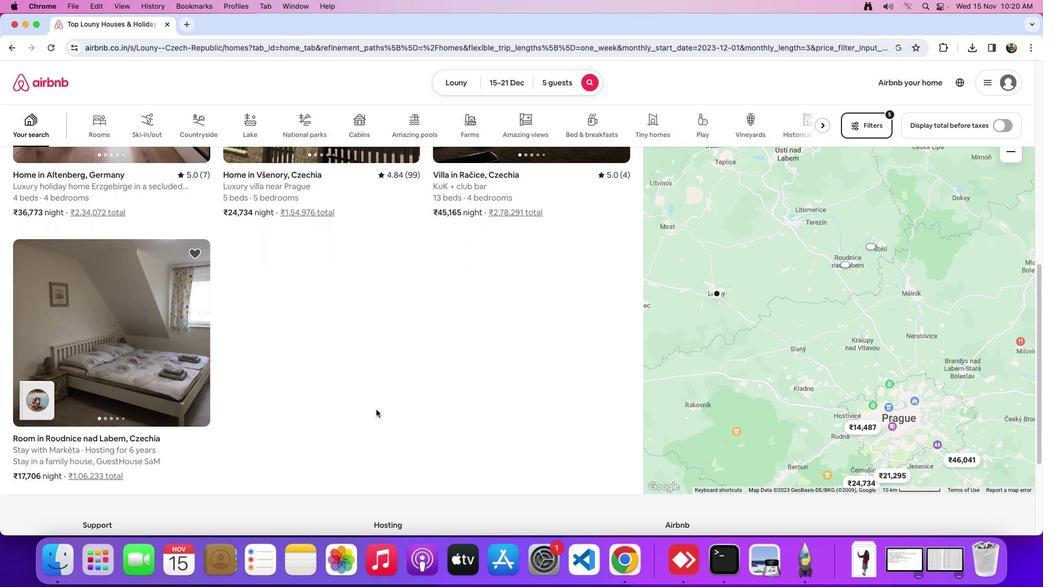 
Action: Mouse scrolled (376, 409) with delta (0, 0)
Screenshot: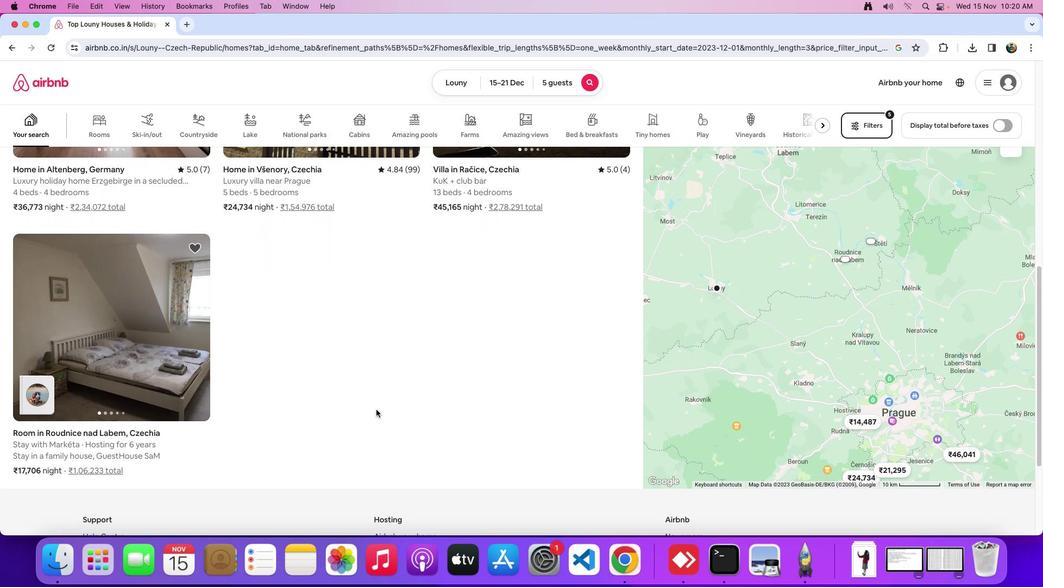 
Action: Mouse moved to (376, 409)
Screenshot: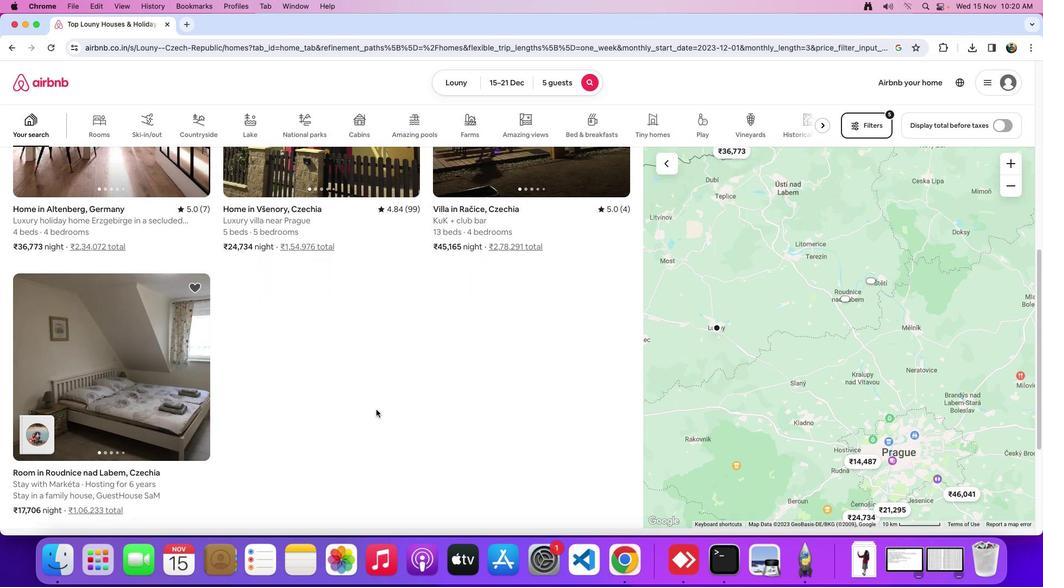 
Action: Mouse scrolled (376, 409) with delta (0, 0)
Screenshot: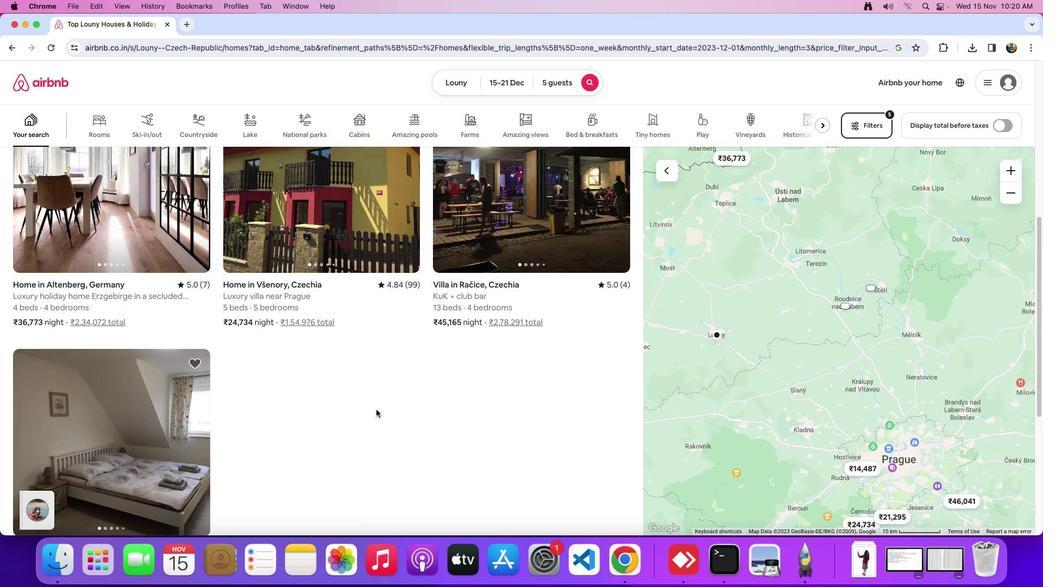 
Action: Mouse scrolled (376, 409) with delta (0, 0)
Screenshot: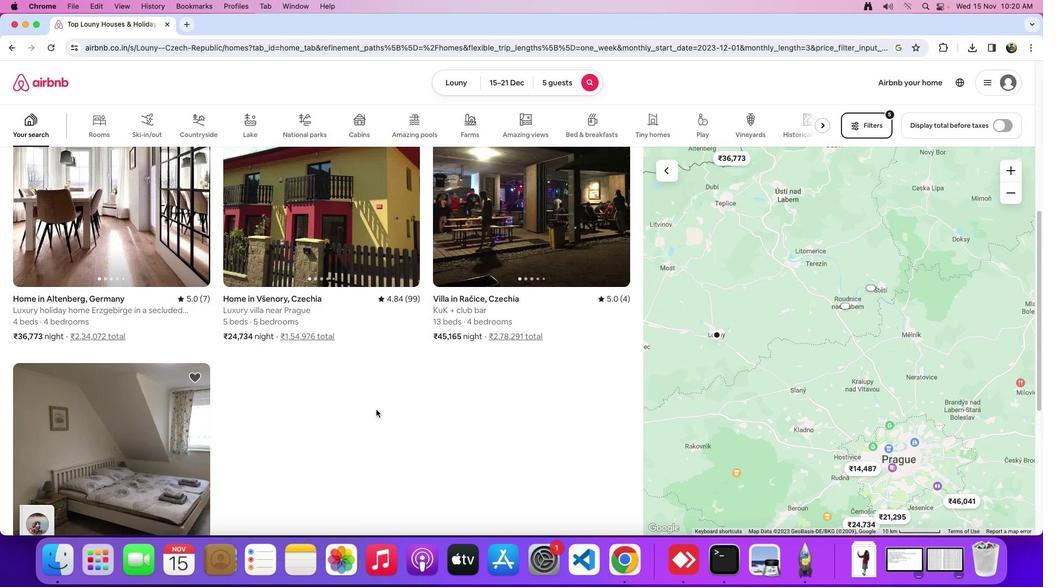 
Action: Mouse scrolled (376, 409) with delta (0, 2)
Screenshot: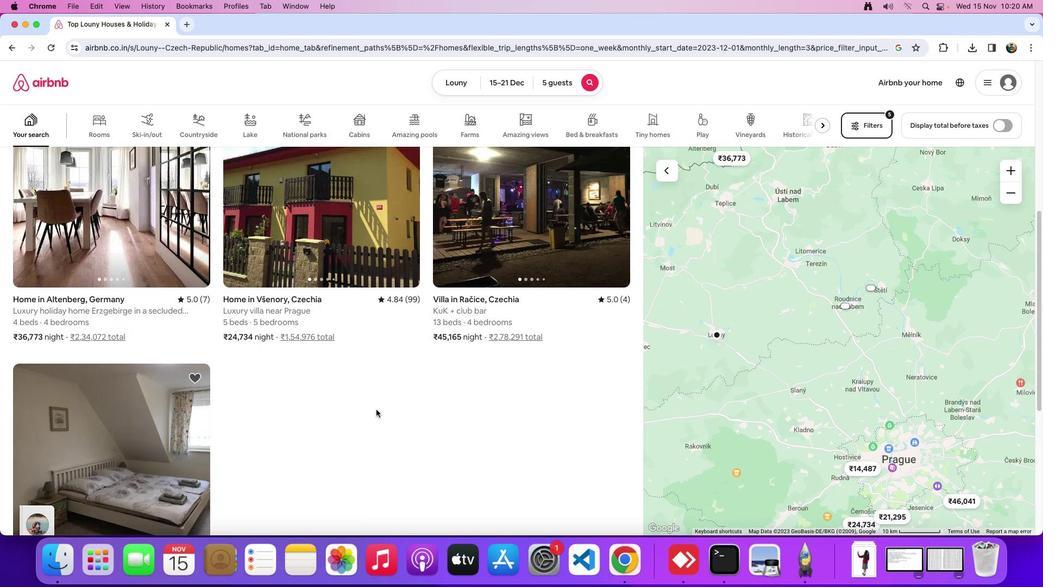 
Action: Mouse scrolled (376, 409) with delta (0, 0)
Screenshot: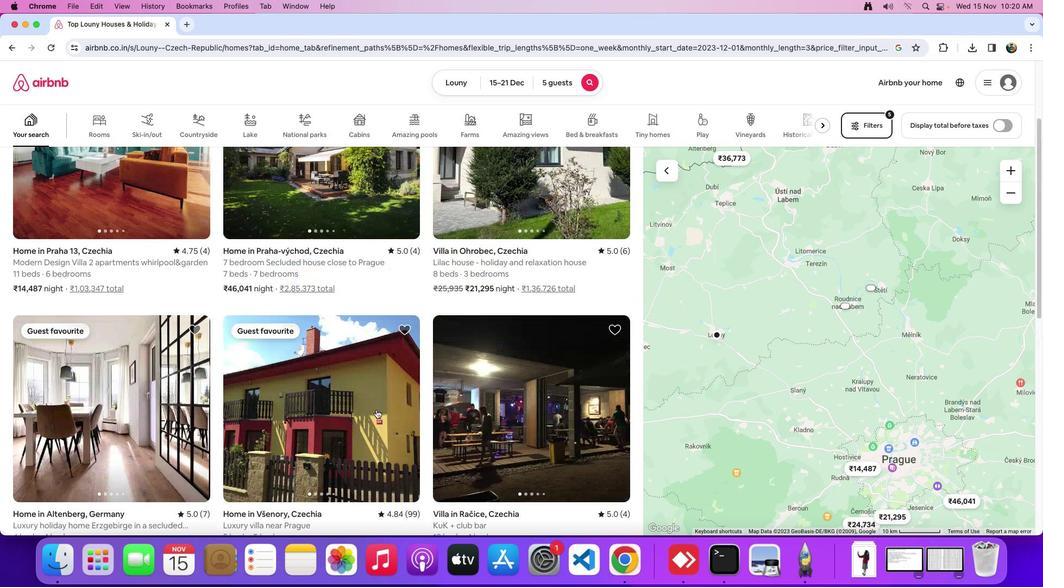 
Action: Mouse scrolled (376, 409) with delta (0, 0)
Screenshot: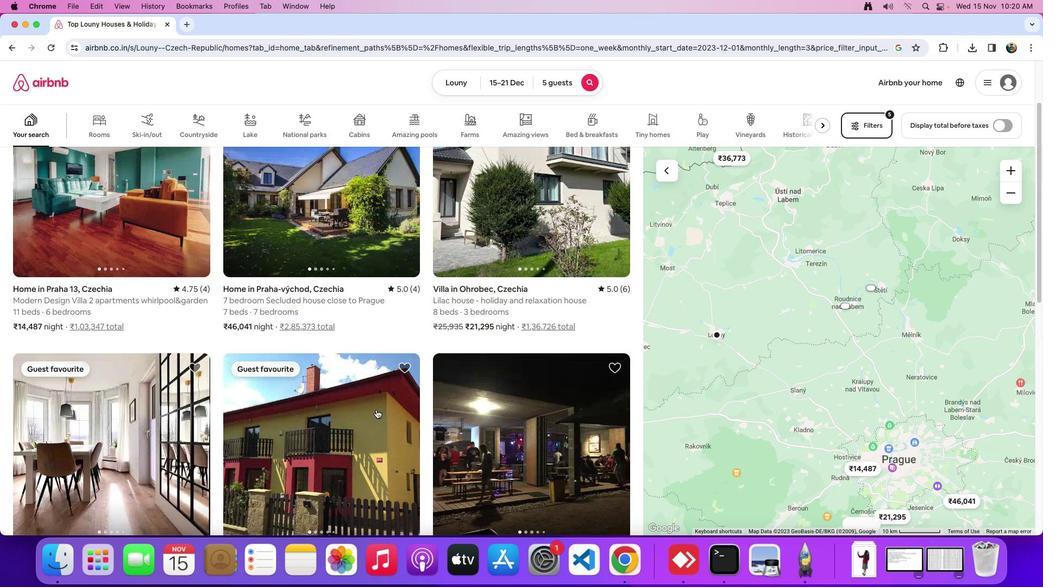 
Action: Mouse scrolled (376, 409) with delta (0, 2)
Screenshot: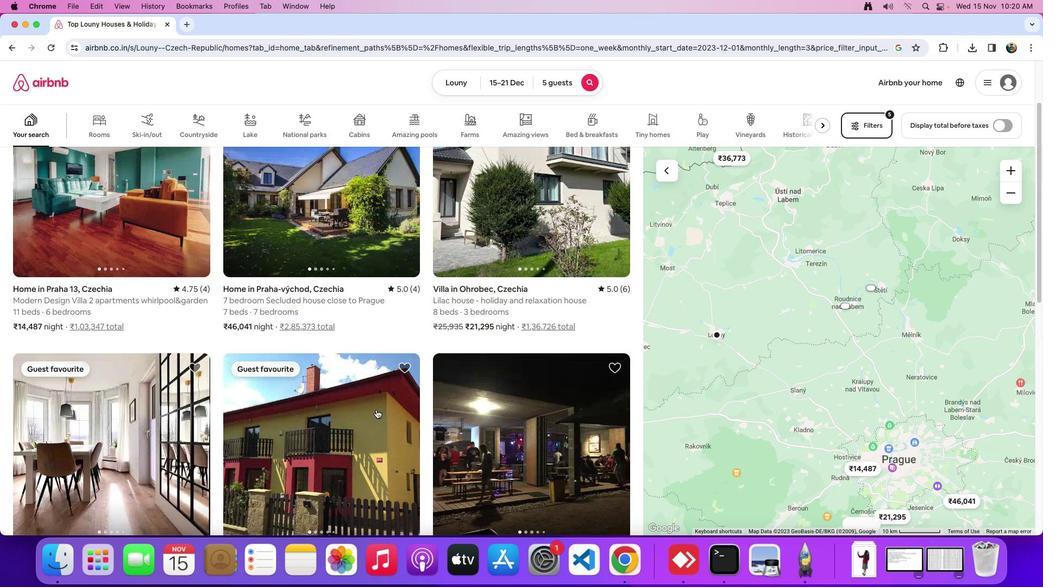 
Action: Mouse scrolled (376, 409) with delta (0, 3)
Screenshot: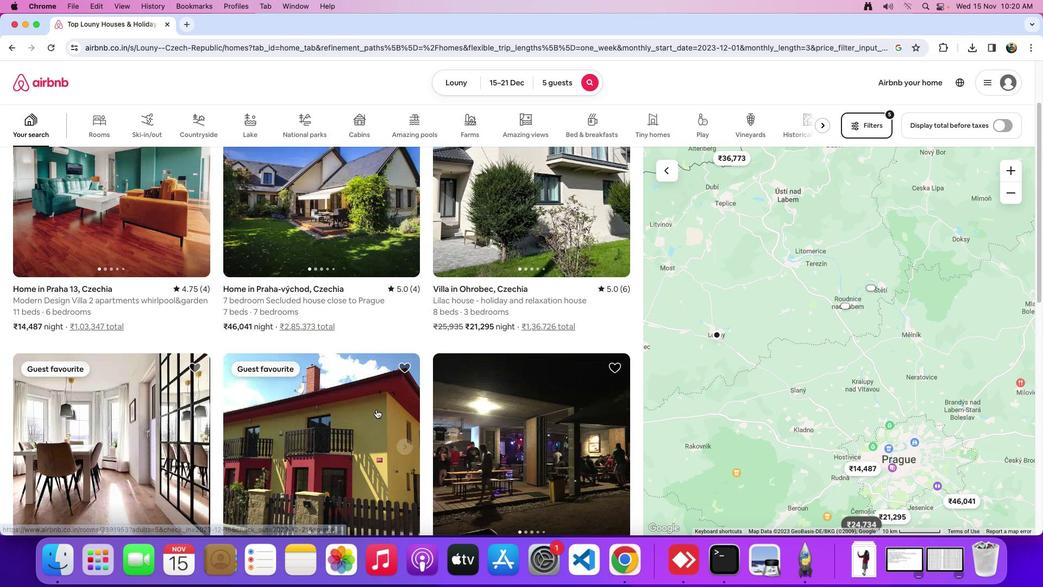 
Action: Mouse scrolled (376, 409) with delta (0, 0)
Screenshot: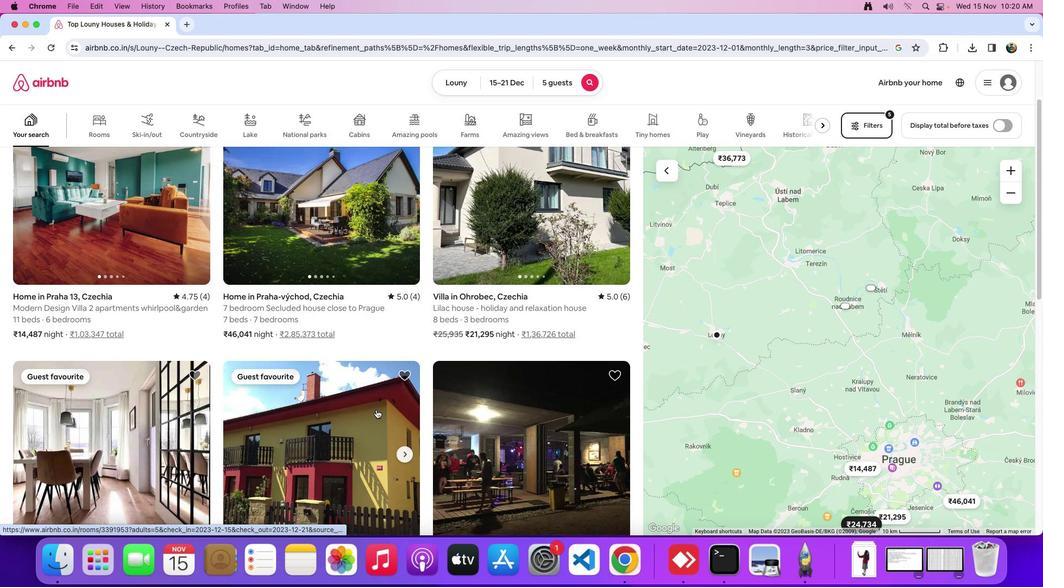 
Action: Mouse scrolled (376, 409) with delta (0, 0)
Screenshot: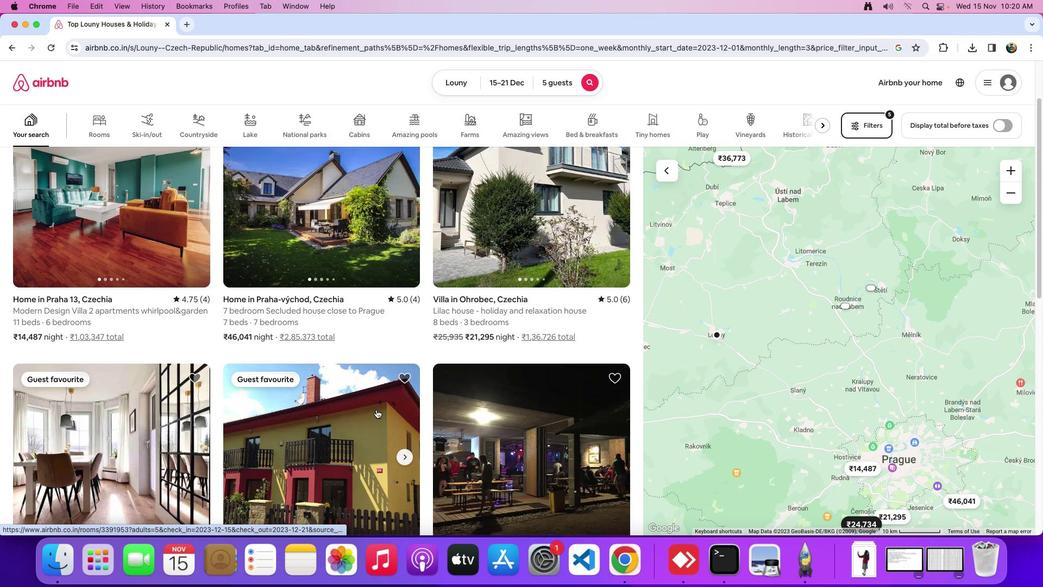 
Action: Mouse moved to (376, 409)
Screenshot: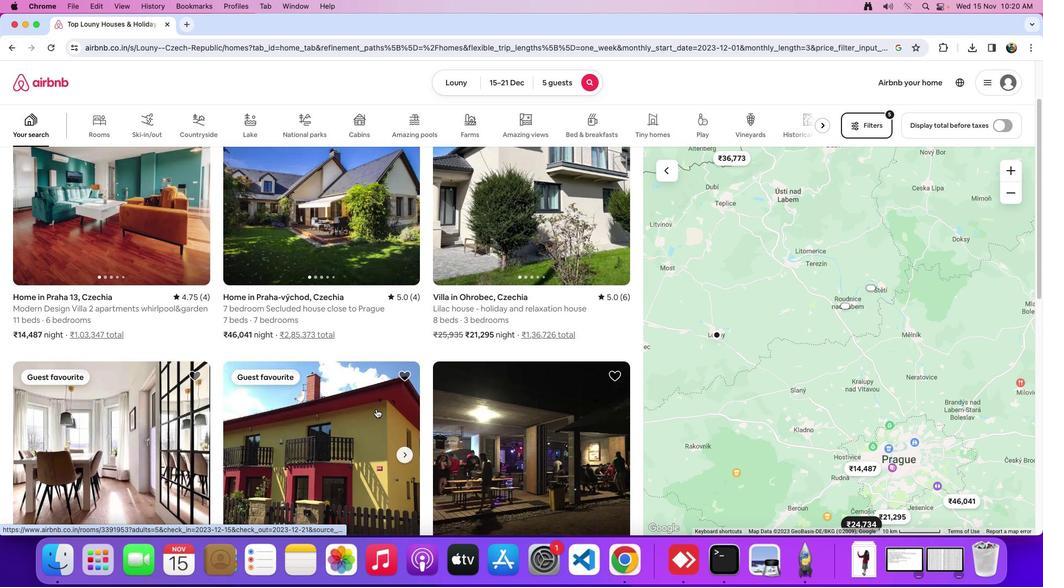 
Action: Mouse scrolled (376, 409) with delta (0, 0)
Screenshot: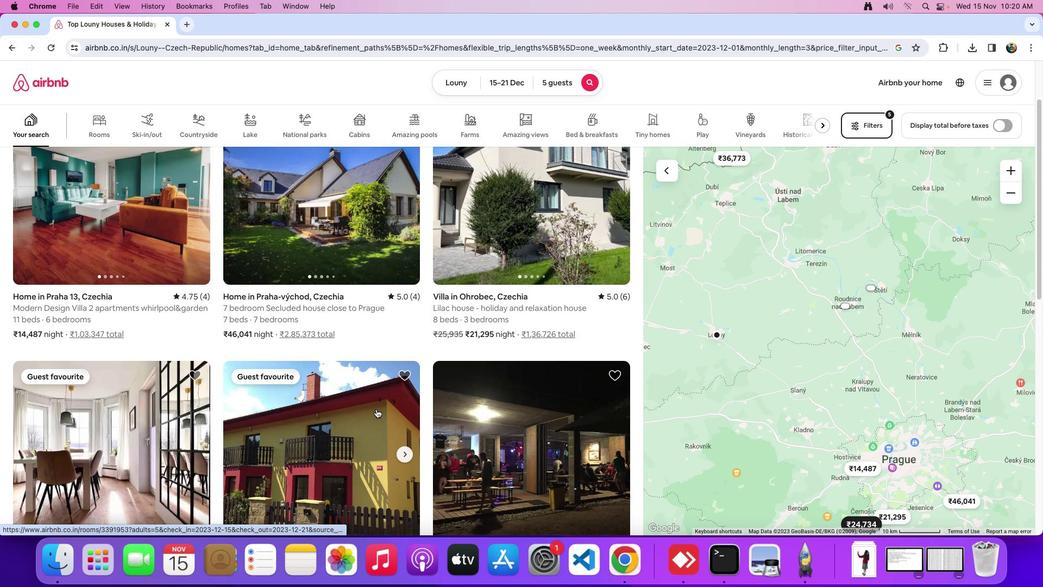 
Action: Mouse scrolled (376, 409) with delta (0, 0)
Screenshot: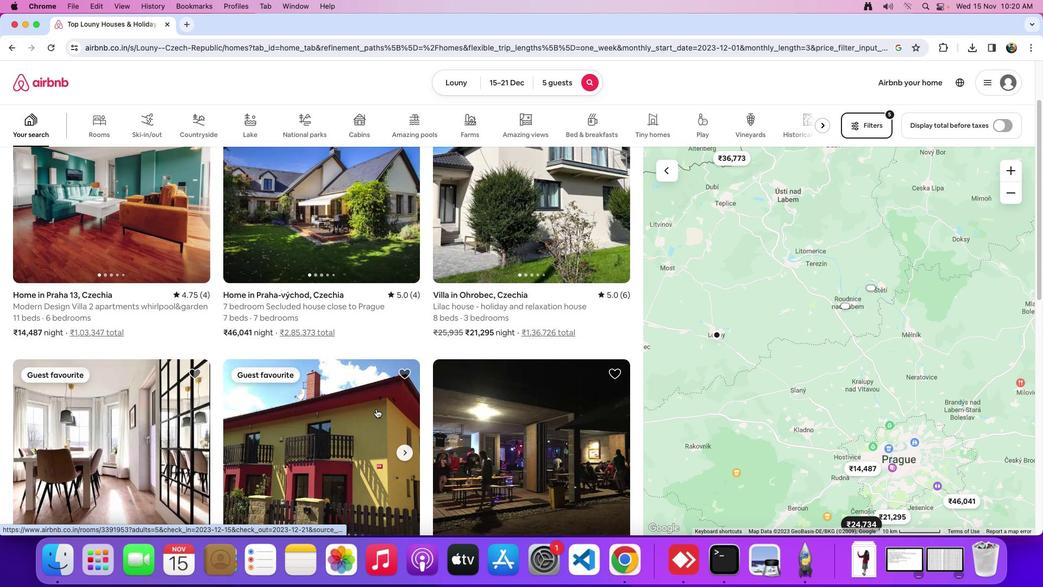 
Action: Mouse moved to (376, 409)
Screenshot: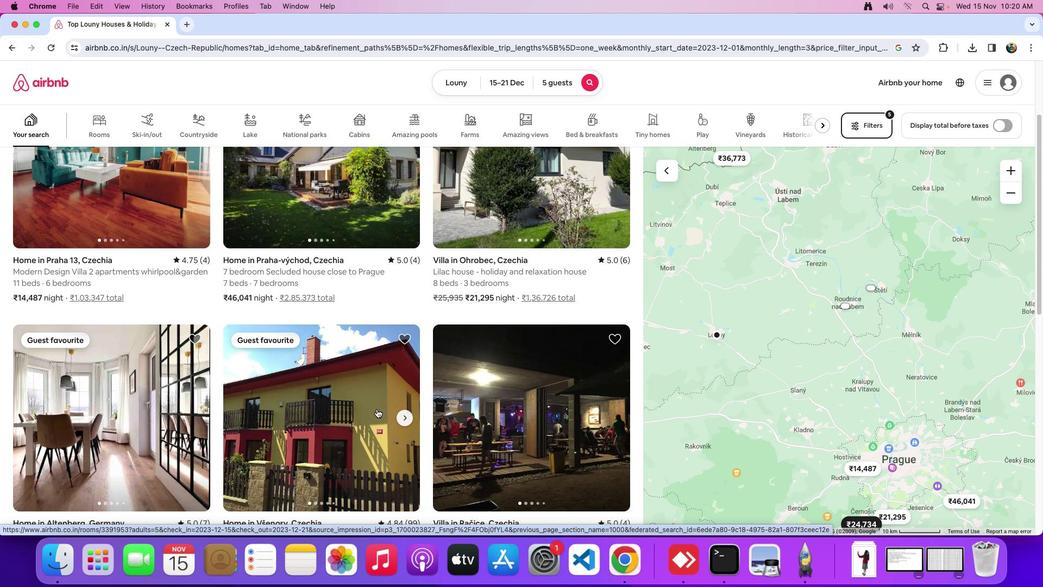 
Action: Mouse scrolled (376, 409) with delta (0, 0)
Screenshot: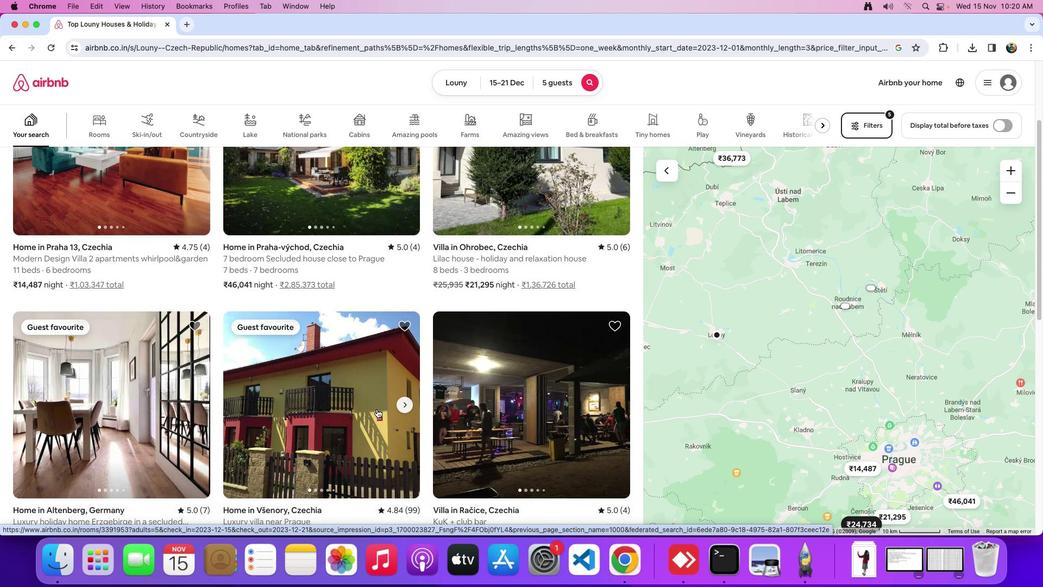 
Action: Mouse scrolled (376, 409) with delta (0, 0)
Screenshot: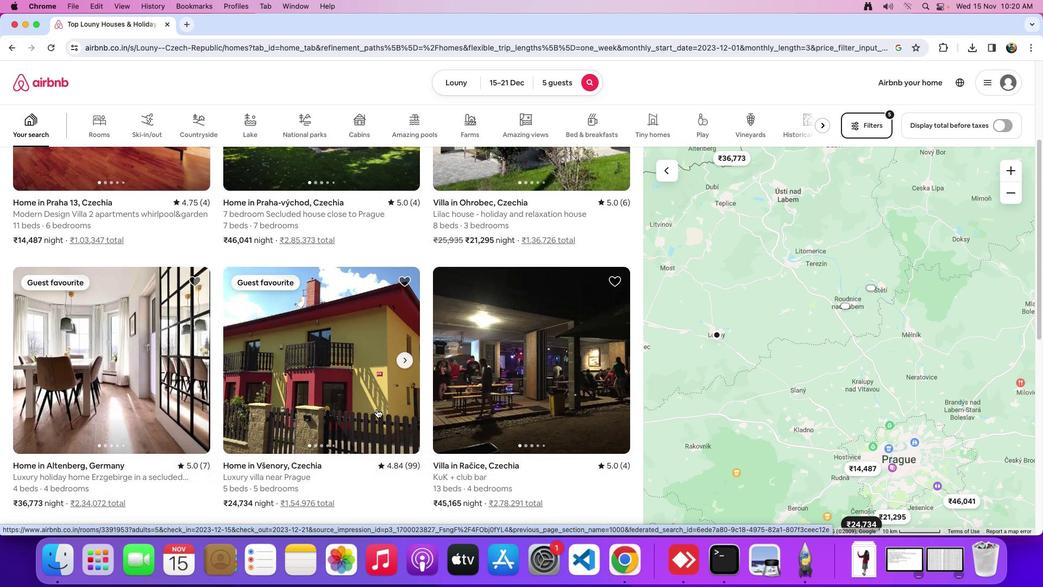 
Action: Mouse scrolled (376, 409) with delta (0, -1)
Screenshot: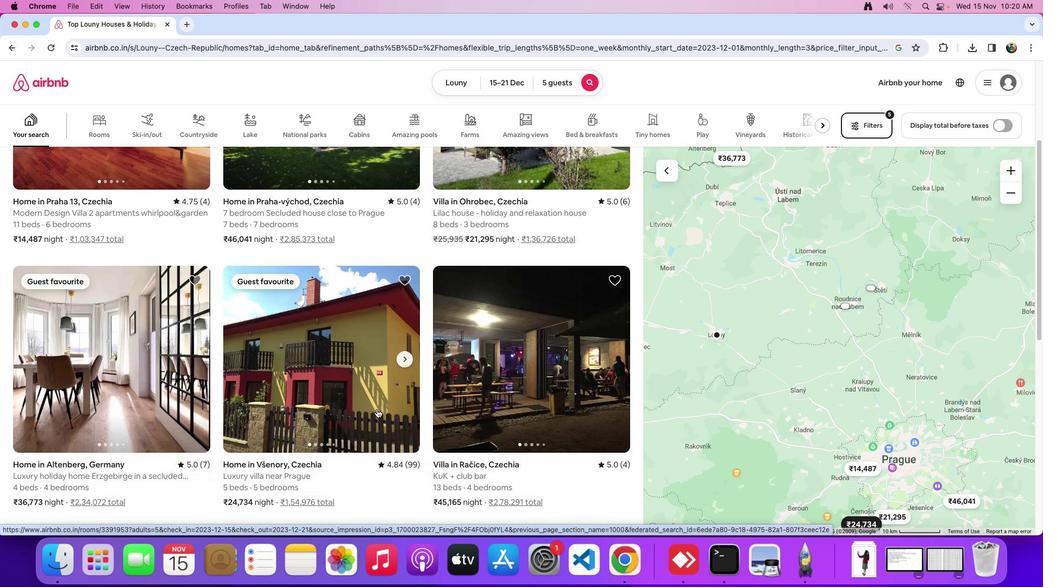 
Action: Mouse moved to (163, 398)
Screenshot: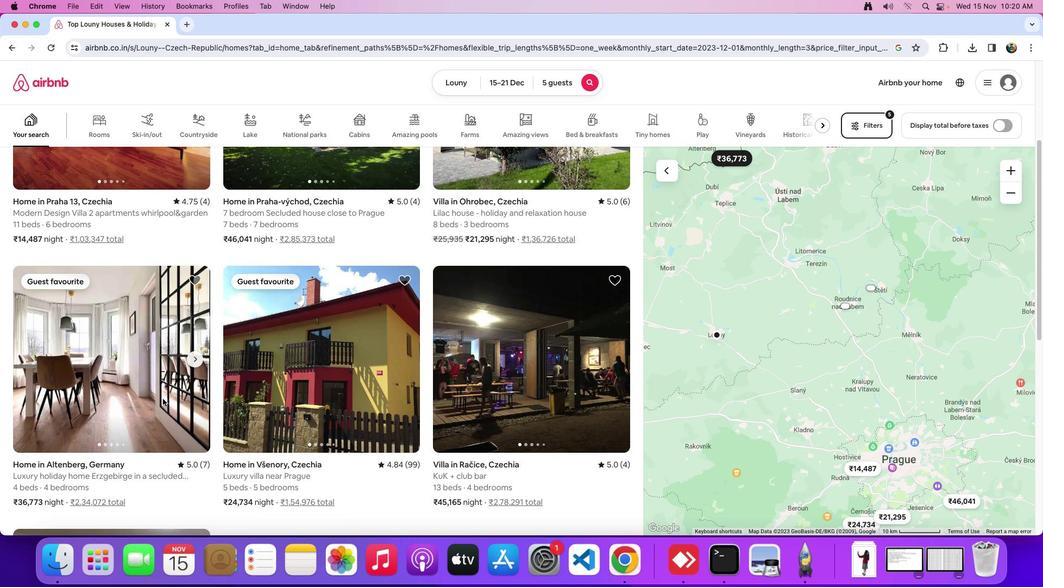 
Action: Mouse pressed left at (163, 398)
Screenshot: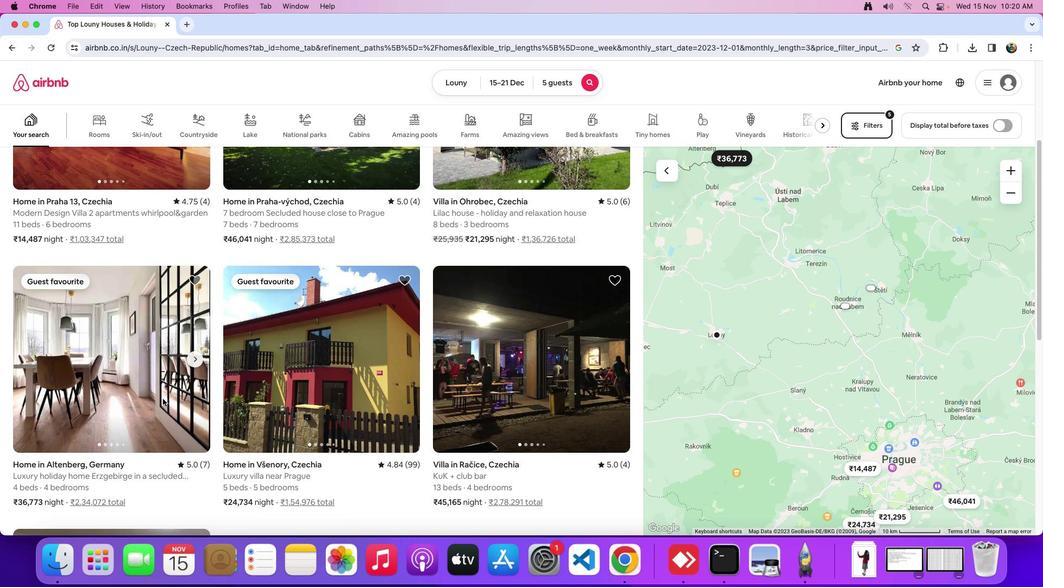 
Action: Mouse moved to (785, 374)
Screenshot: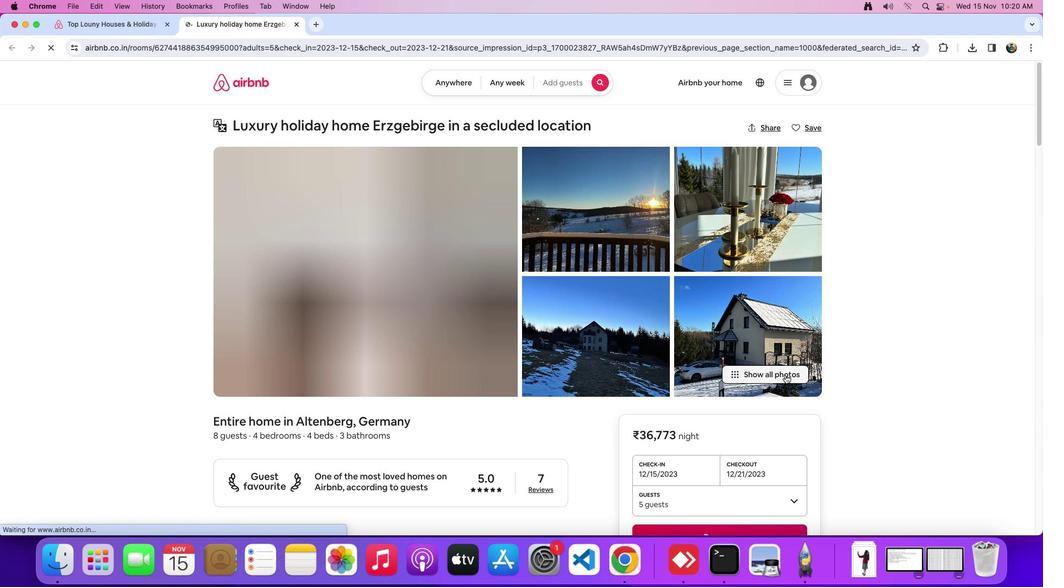 
Action: Mouse pressed left at (785, 374)
Screenshot: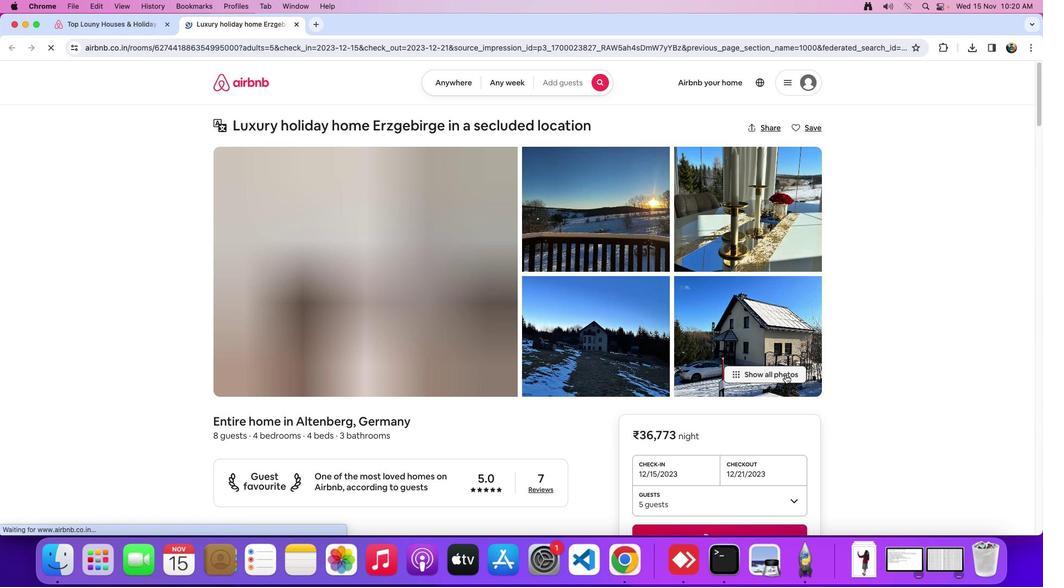 
Action: Mouse moved to (614, 403)
Screenshot: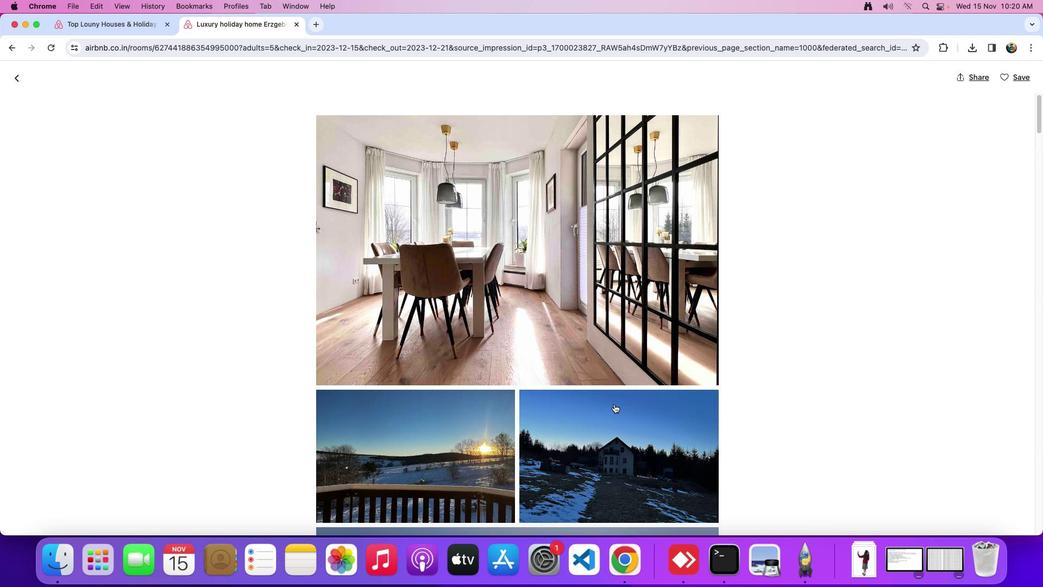 
Action: Mouse scrolled (614, 403) with delta (0, 0)
Screenshot: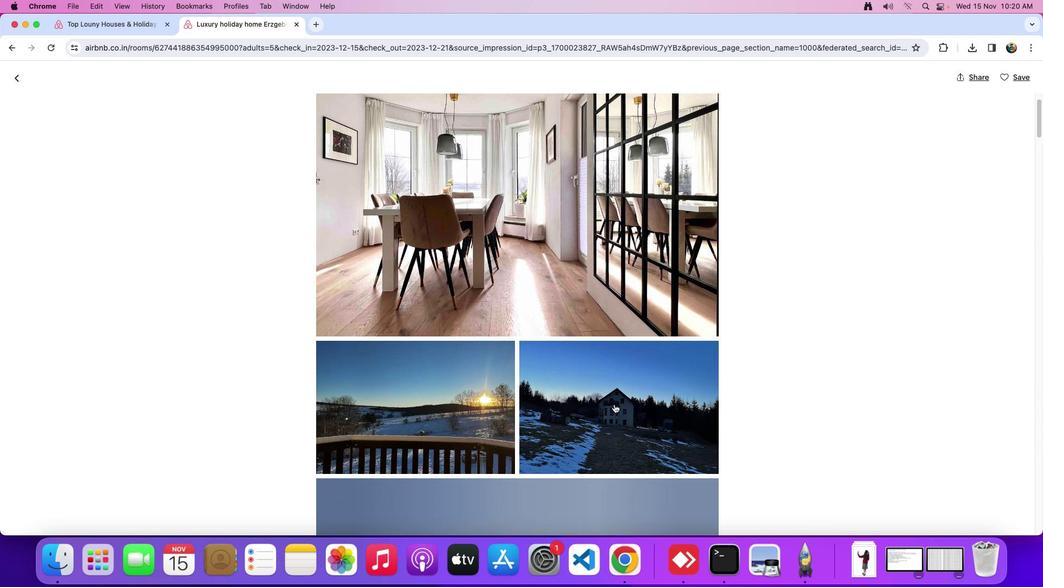 
Action: Mouse scrolled (614, 403) with delta (0, 0)
Screenshot: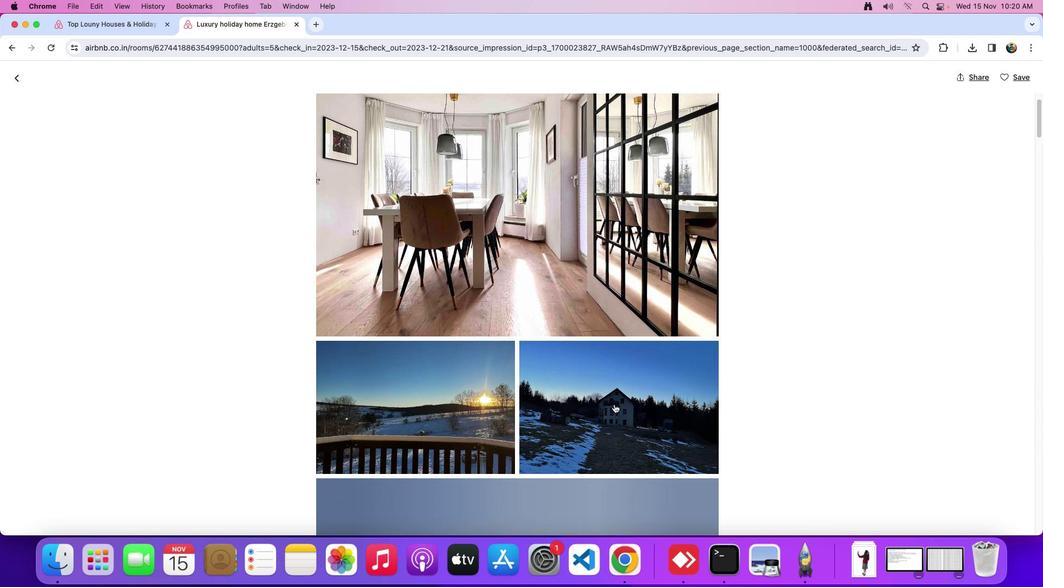 
Action: Mouse scrolled (614, 403) with delta (0, -1)
Screenshot: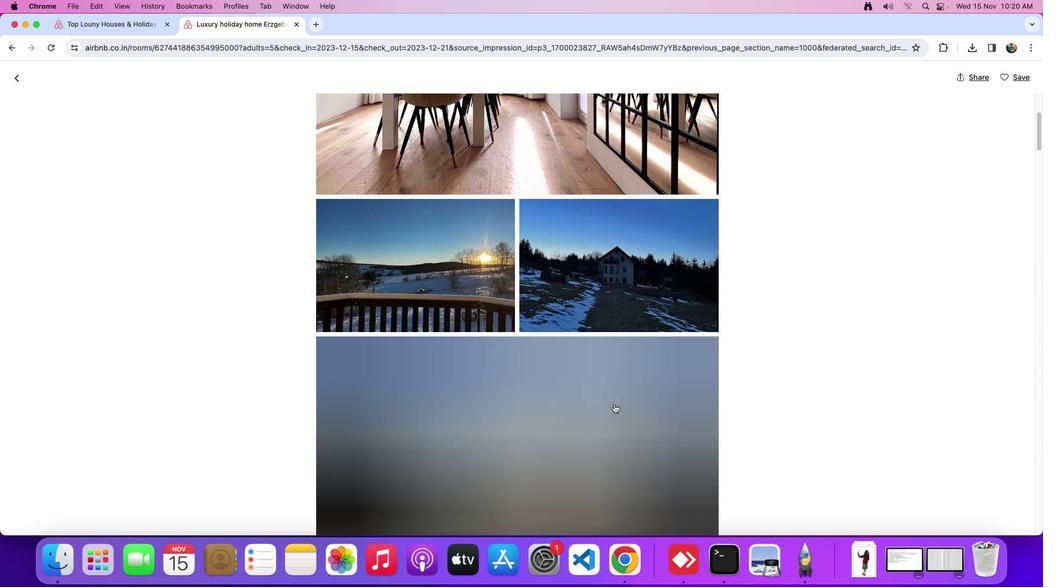 
Action: Mouse scrolled (614, 403) with delta (0, -2)
Screenshot: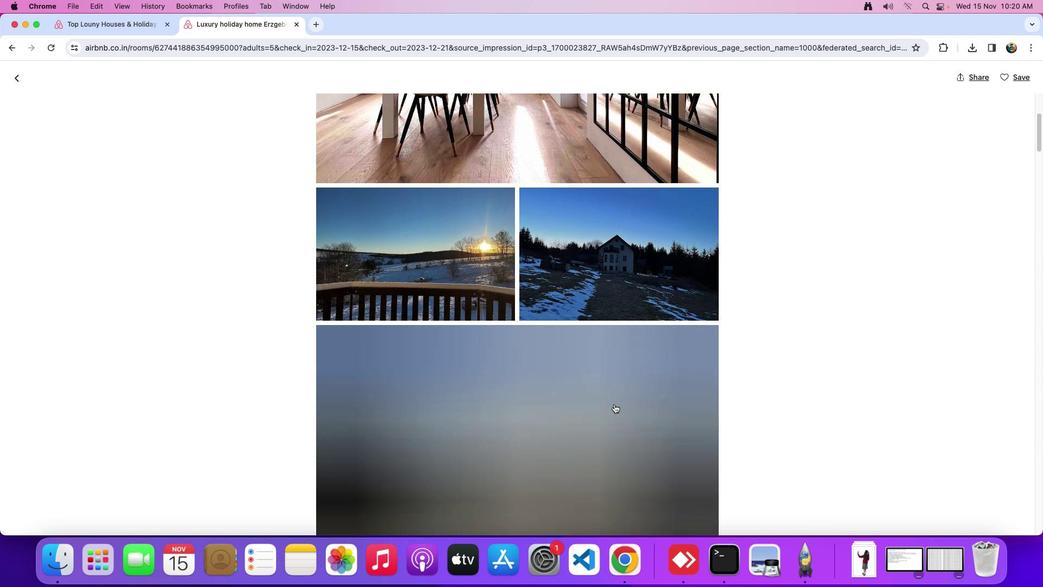 
Action: Mouse scrolled (614, 403) with delta (0, -2)
Screenshot: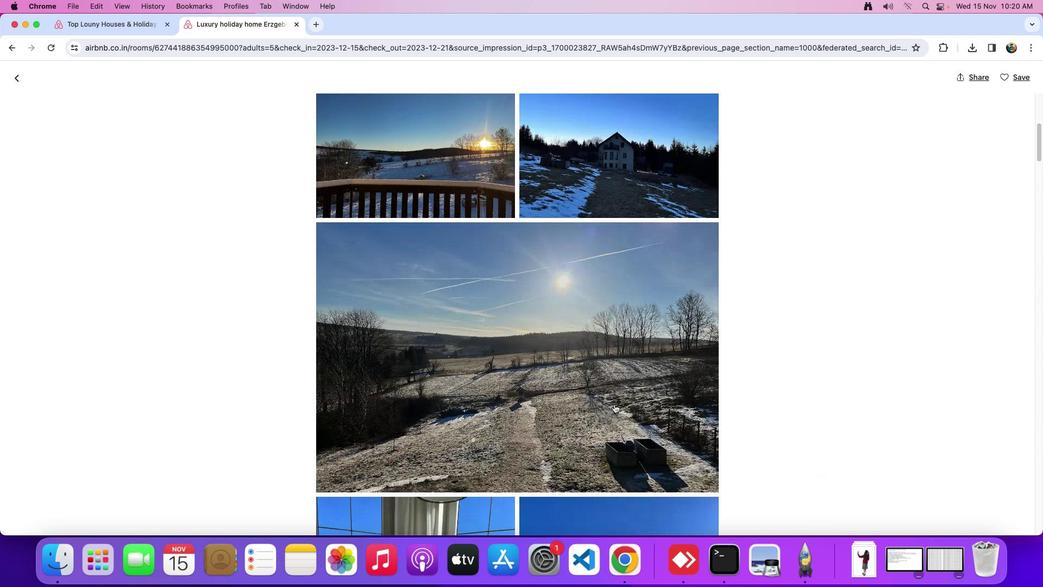 
Action: Mouse scrolled (614, 403) with delta (0, 0)
Screenshot: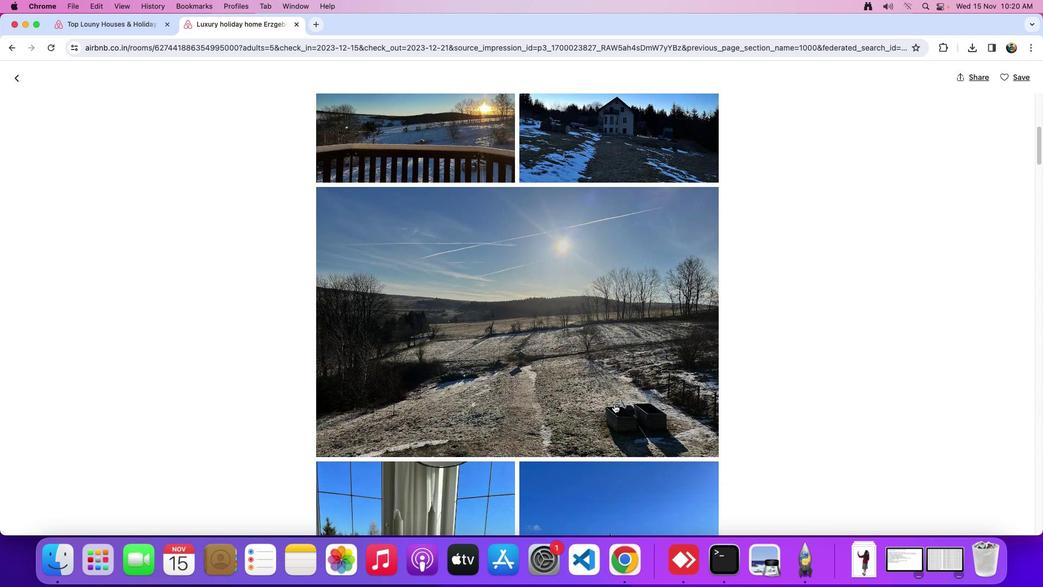 
Action: Mouse scrolled (614, 403) with delta (0, 0)
Screenshot: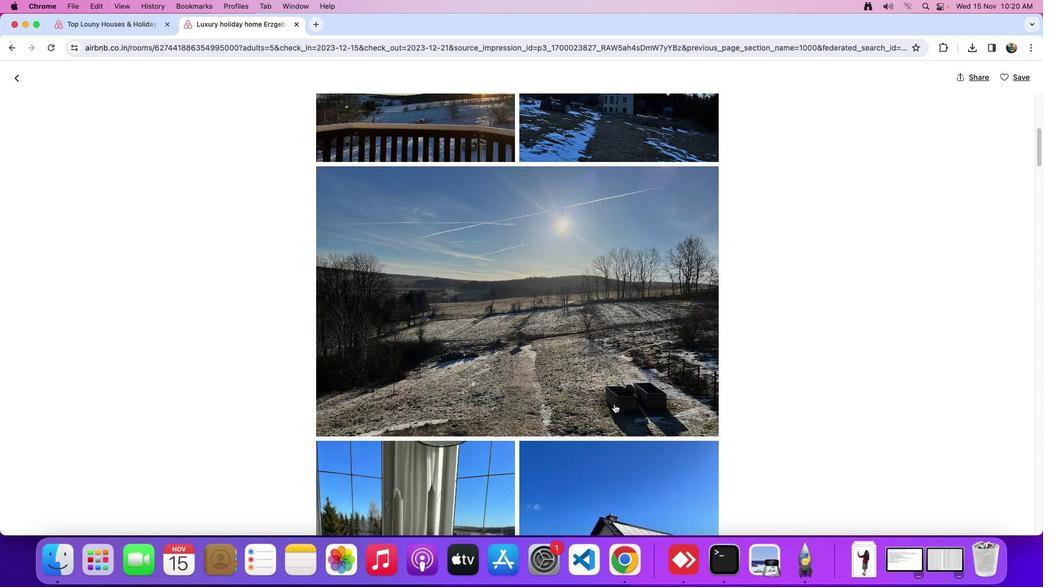 
Action: Mouse scrolled (614, 403) with delta (0, -1)
Screenshot: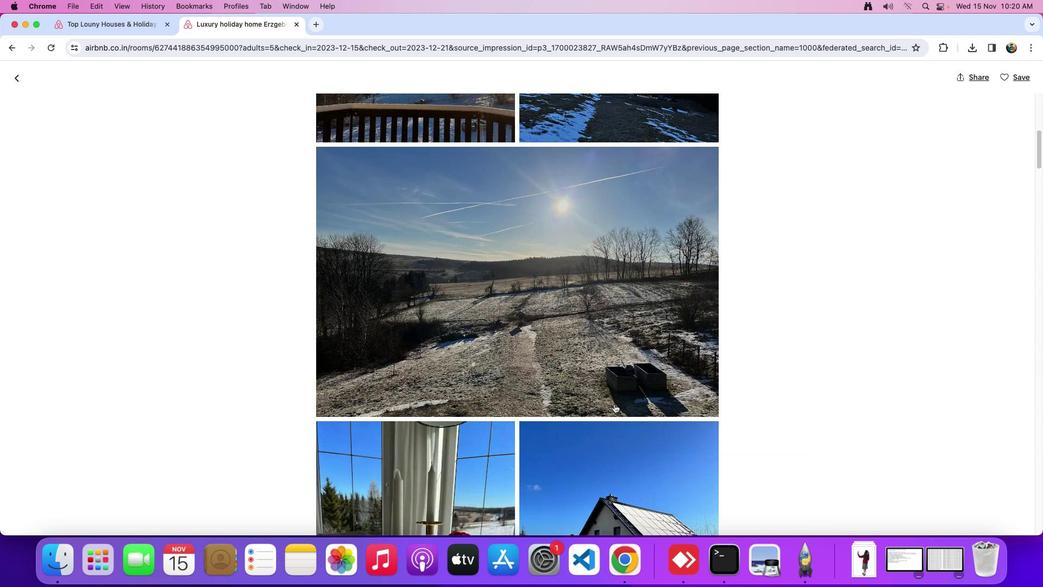 
Action: Mouse scrolled (614, 403) with delta (0, 0)
Screenshot: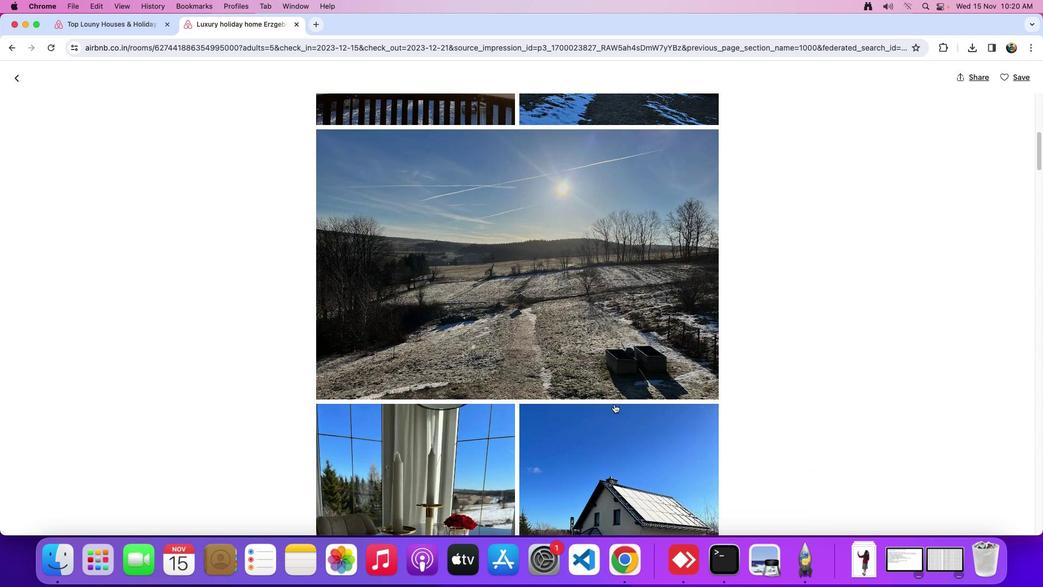 
Action: Mouse scrolled (614, 403) with delta (0, 0)
Screenshot: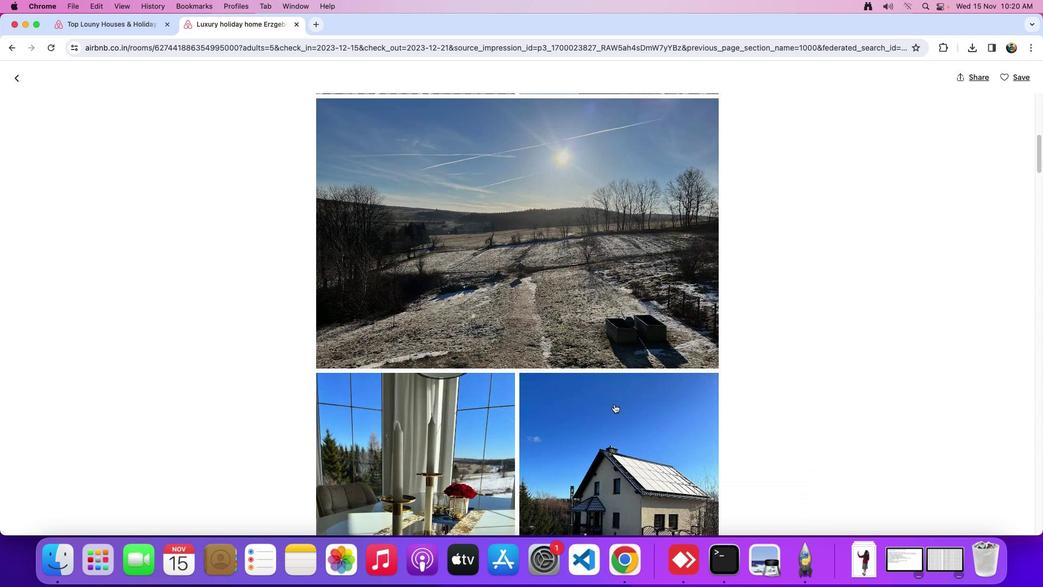 
Action: Mouse scrolled (614, 403) with delta (0, -1)
Screenshot: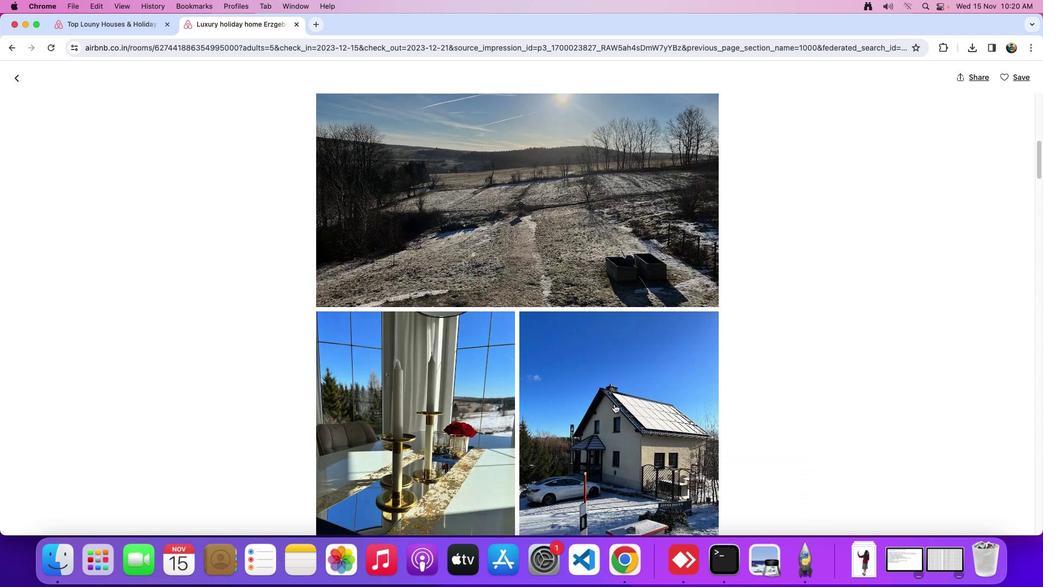 
Action: Mouse scrolled (614, 403) with delta (0, -1)
Screenshot: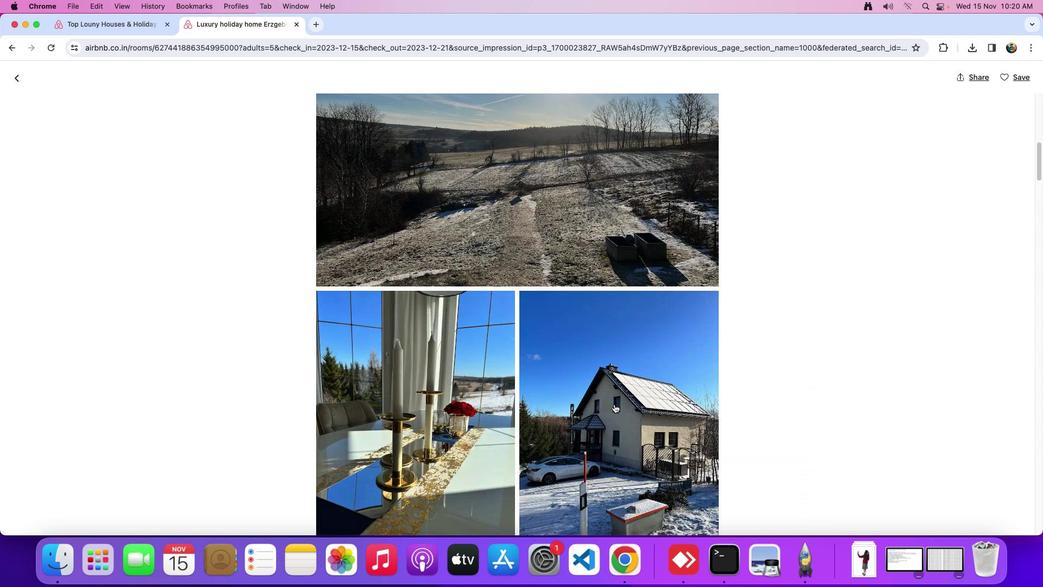 
Action: Mouse scrolled (614, 403) with delta (0, 0)
Screenshot: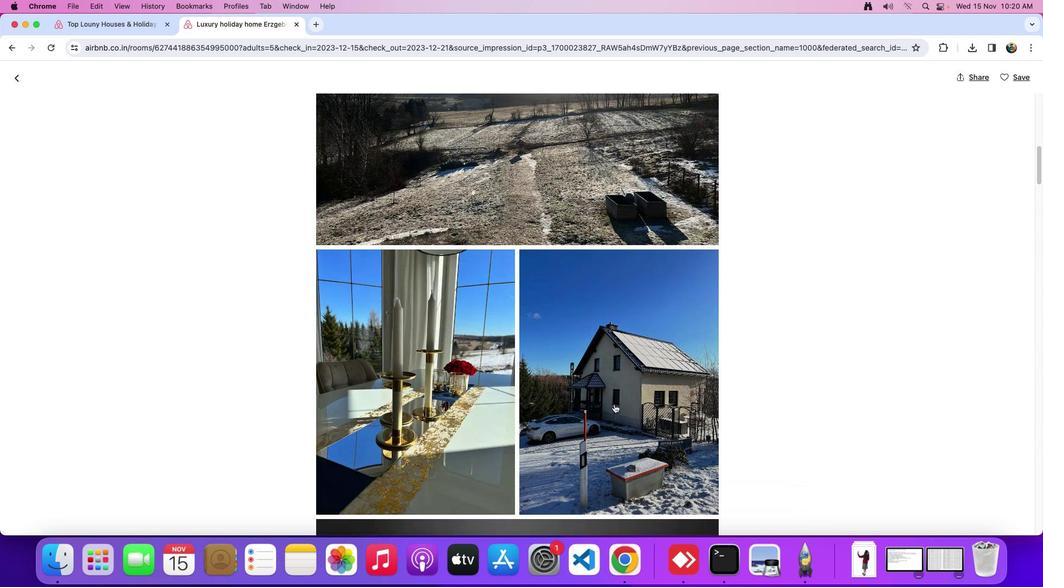 
Action: Mouse scrolled (614, 403) with delta (0, 0)
Screenshot: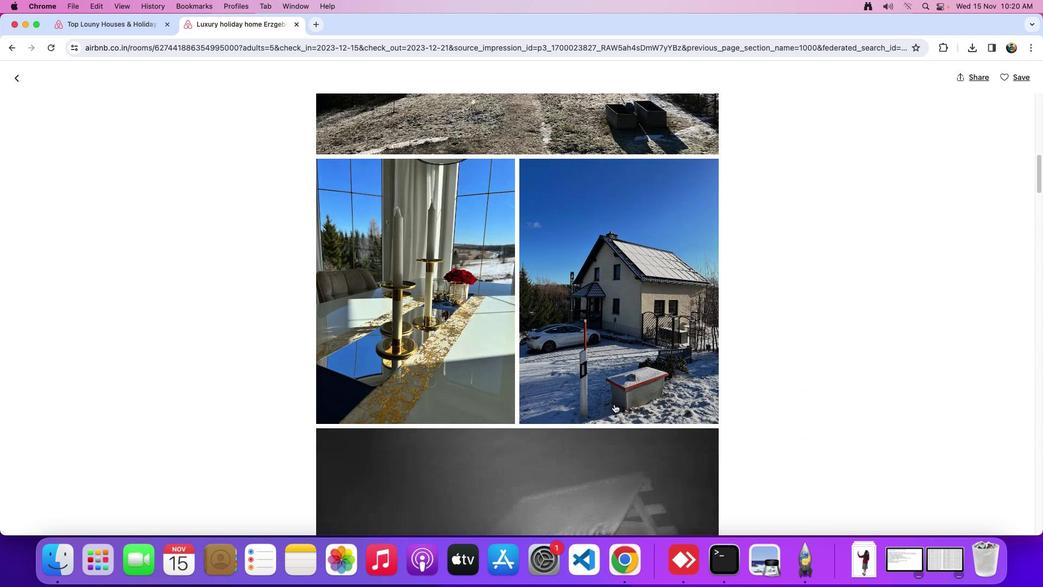 
Action: Mouse scrolled (614, 403) with delta (0, -1)
Screenshot: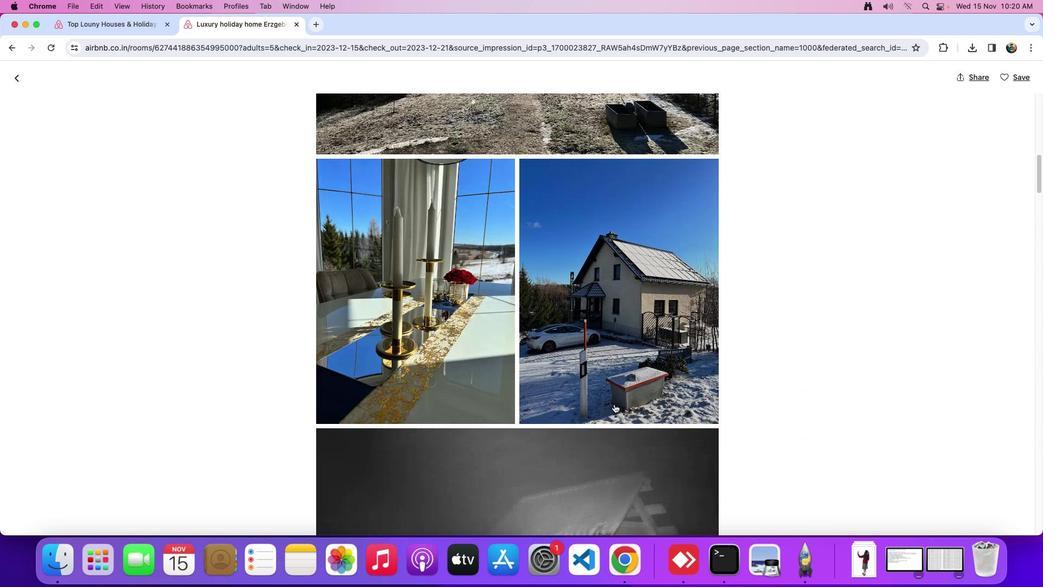 
Action: Mouse scrolled (614, 403) with delta (0, -2)
Screenshot: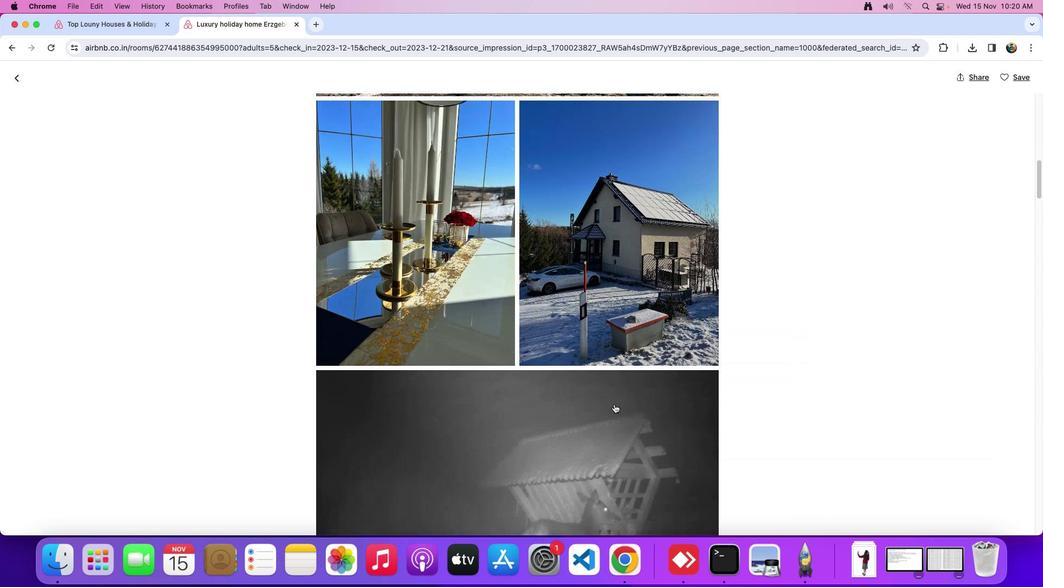 
Action: Mouse scrolled (614, 403) with delta (0, 0)
Screenshot: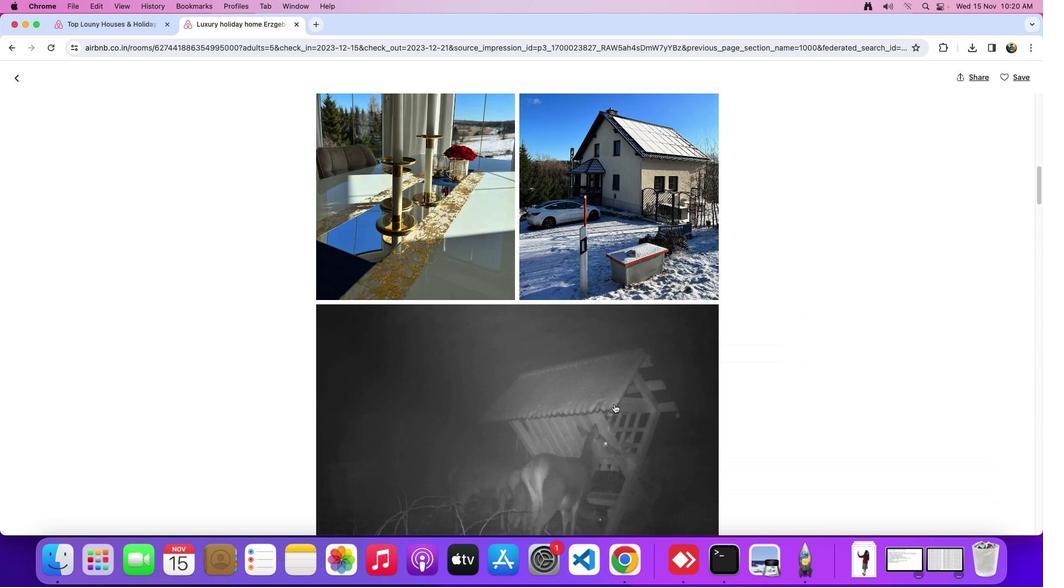 
Action: Mouse scrolled (614, 403) with delta (0, 0)
Screenshot: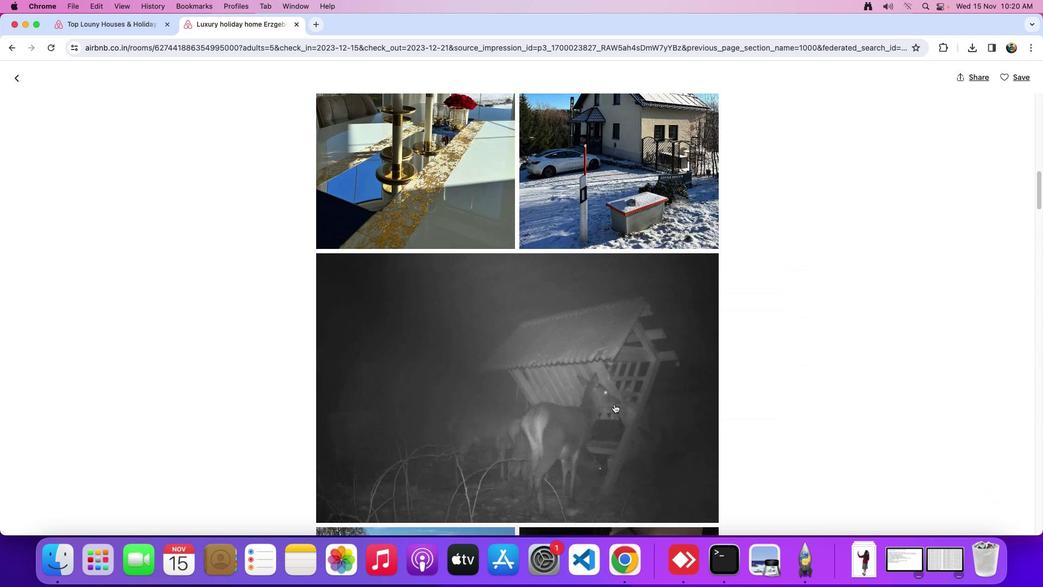 
Action: Mouse scrolled (614, 403) with delta (0, -1)
Screenshot: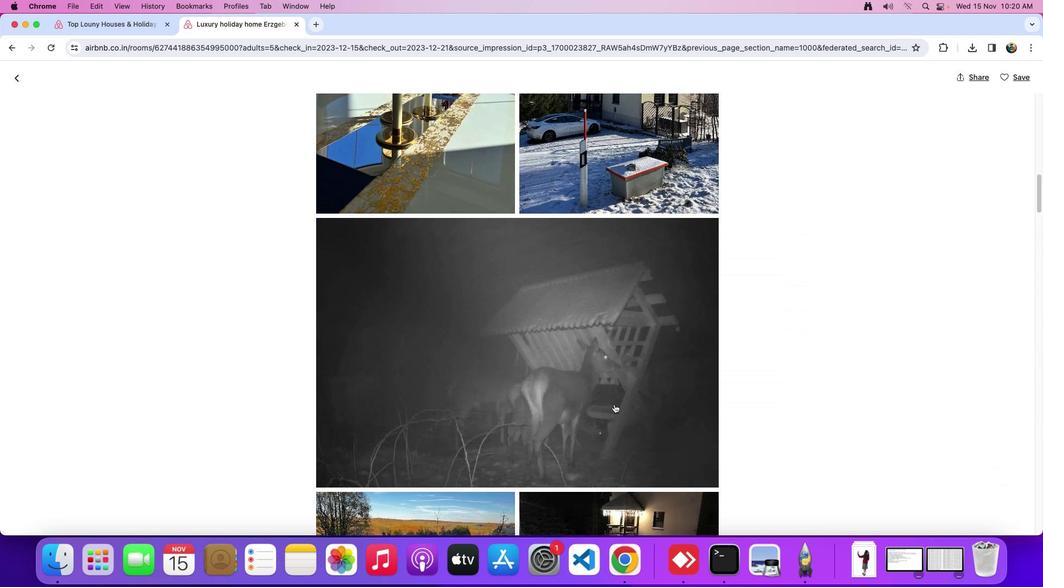 
Action: Mouse scrolled (614, 403) with delta (0, -1)
Screenshot: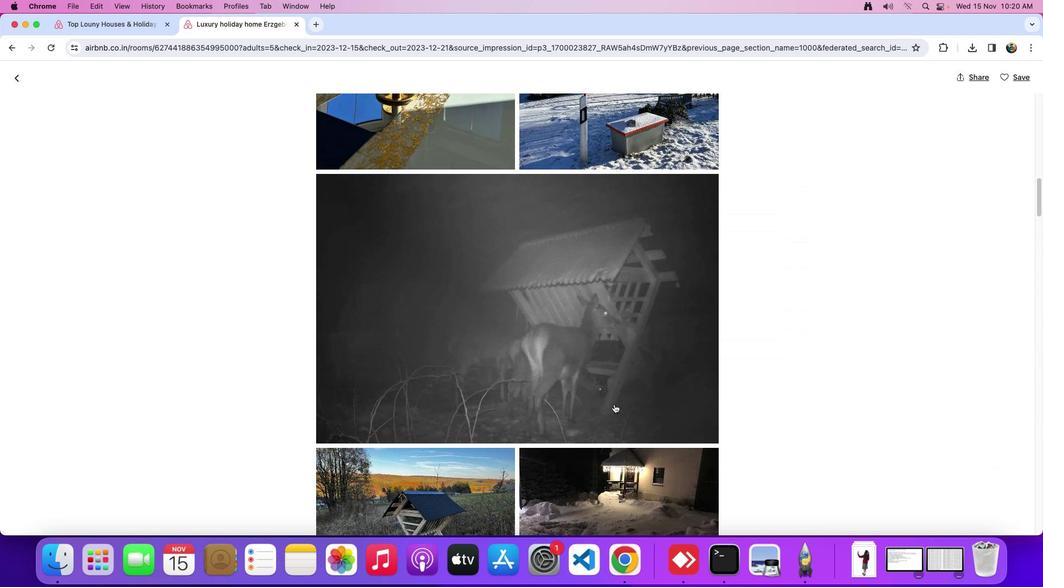
Action: Mouse scrolled (614, 403) with delta (0, 0)
Screenshot: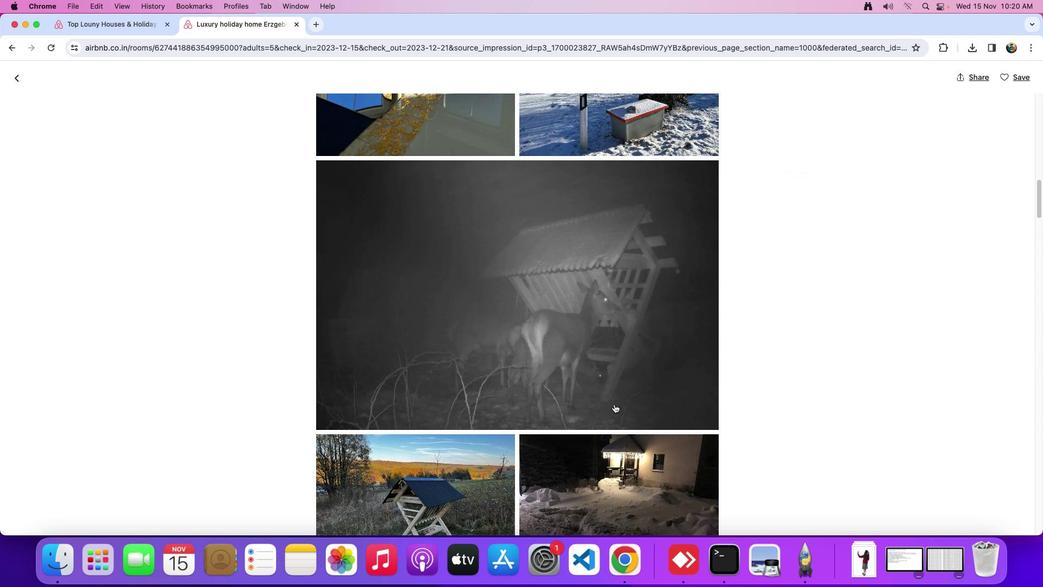 
Action: Mouse scrolled (614, 403) with delta (0, 0)
Screenshot: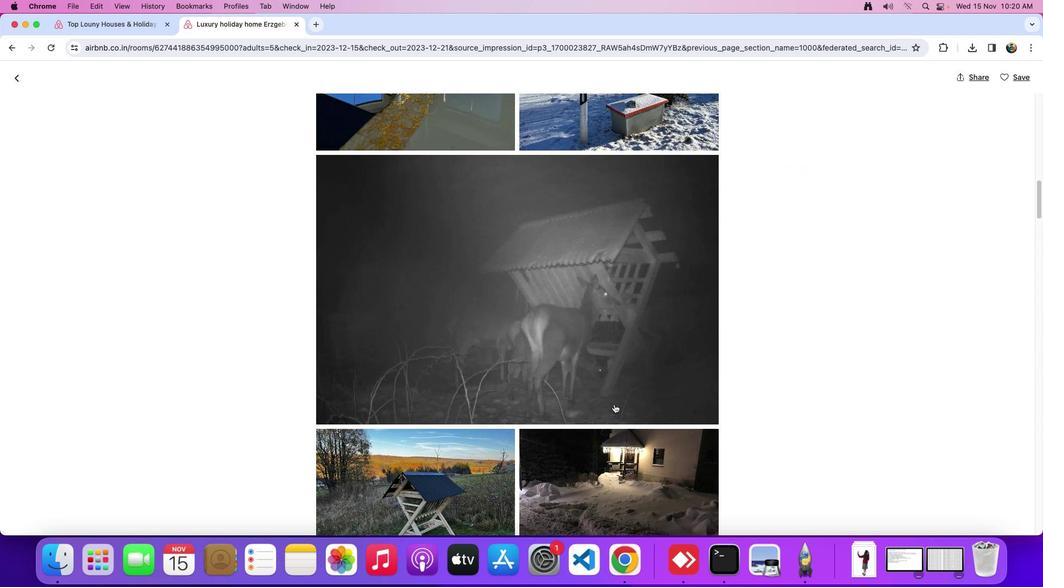 
Action: Mouse scrolled (614, 403) with delta (0, 0)
Screenshot: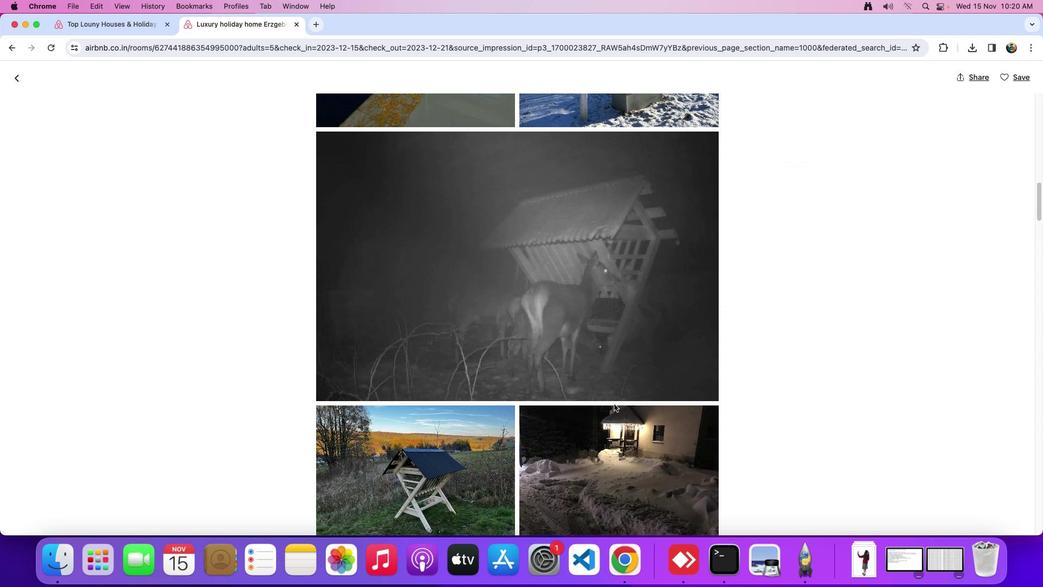
Action: Mouse scrolled (614, 403) with delta (0, 0)
Screenshot: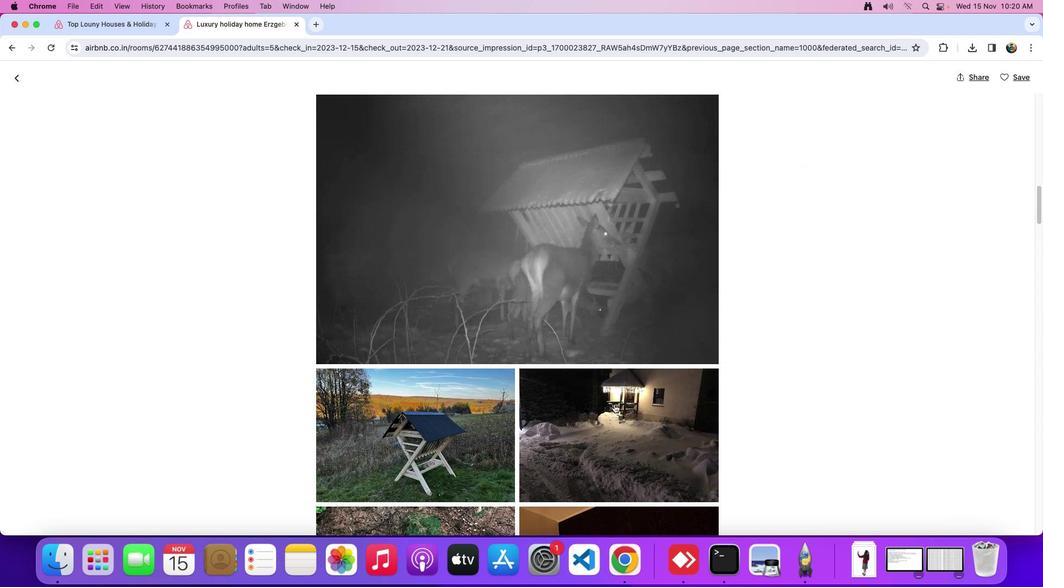 
Action: Mouse scrolled (614, 403) with delta (0, -1)
Screenshot: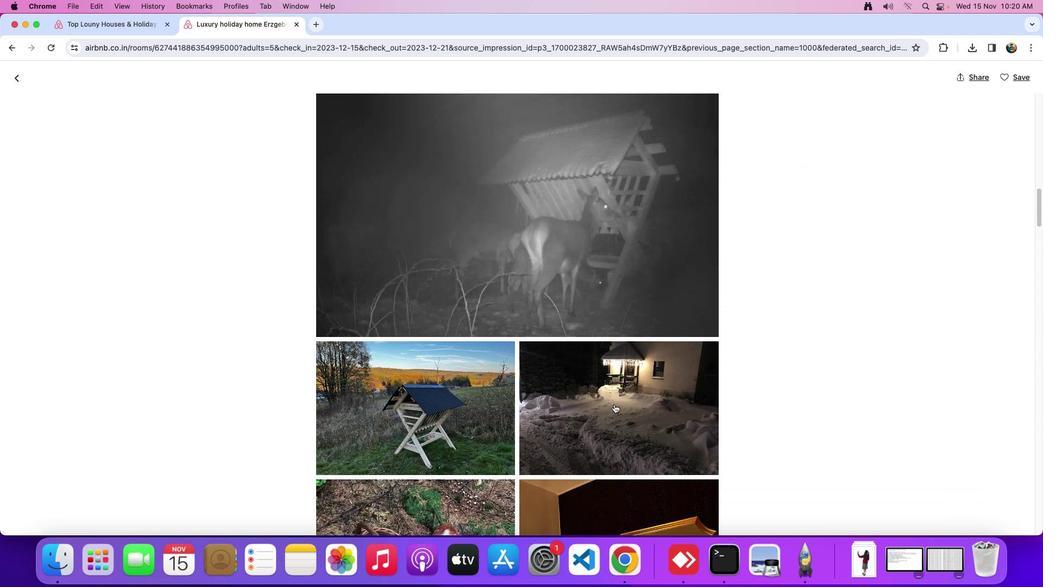 
Action: Mouse scrolled (614, 403) with delta (0, -1)
Screenshot: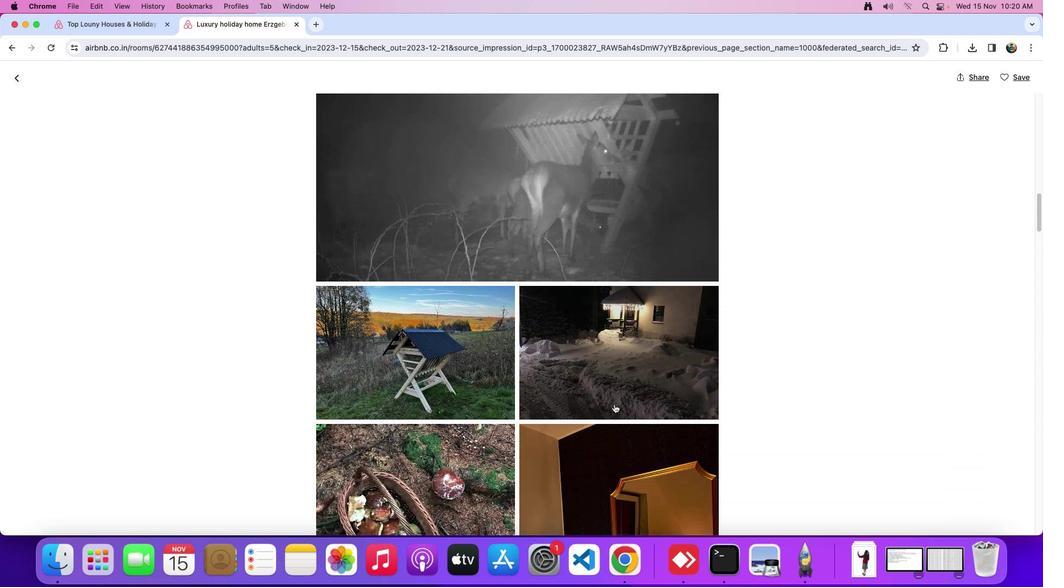 
Action: Mouse scrolled (614, 403) with delta (0, 0)
Screenshot: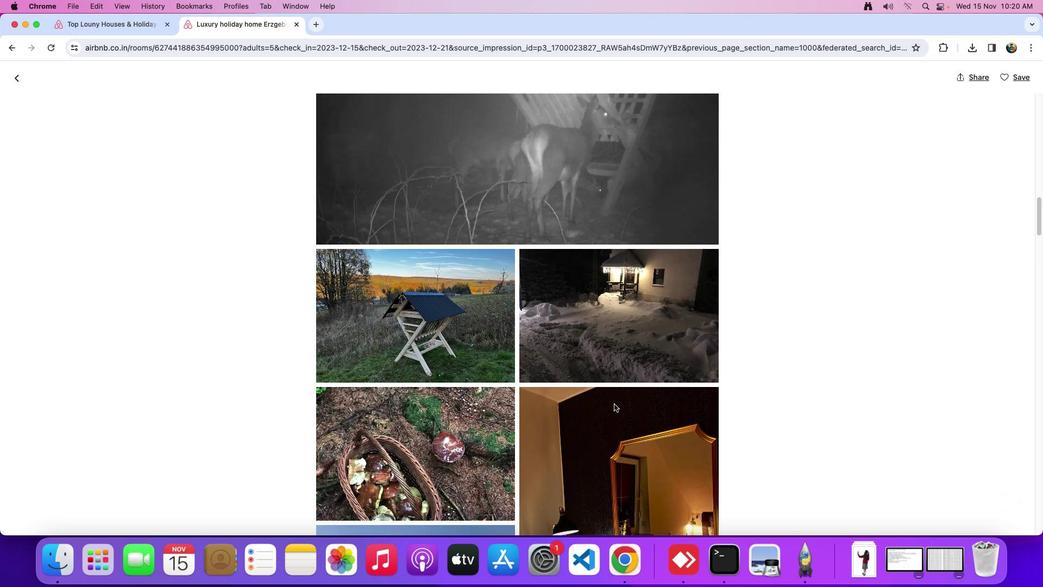 
Action: Mouse scrolled (614, 403) with delta (0, 0)
Screenshot: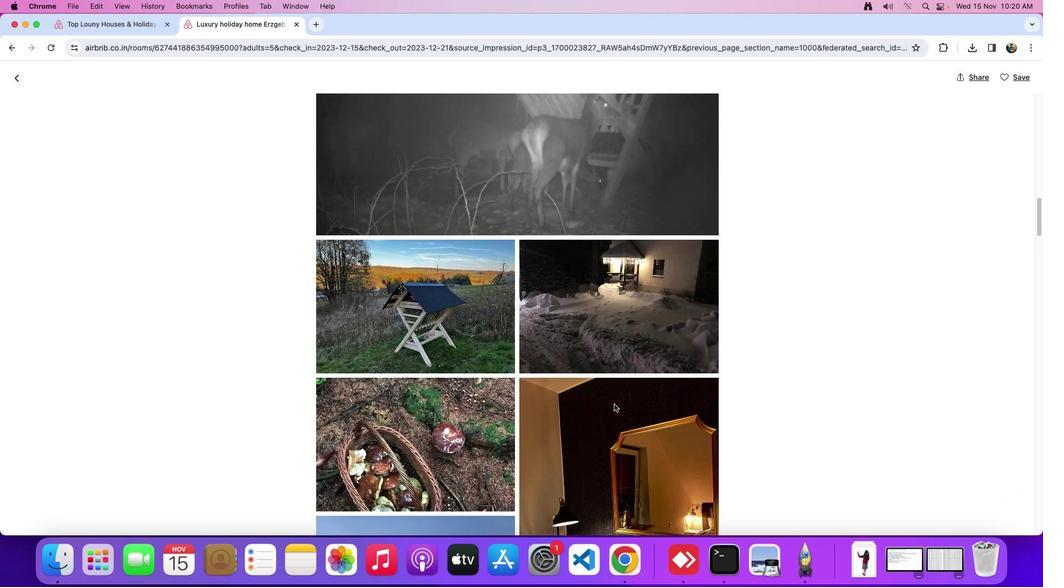 
Action: Mouse scrolled (614, 403) with delta (0, -1)
Screenshot: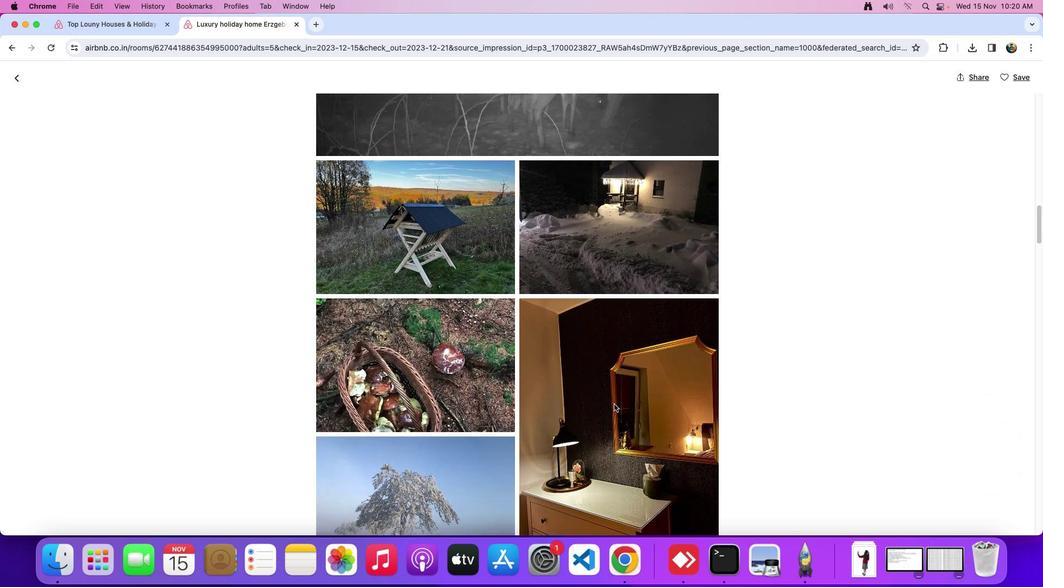 
Action: Mouse scrolled (614, 403) with delta (0, -1)
Screenshot: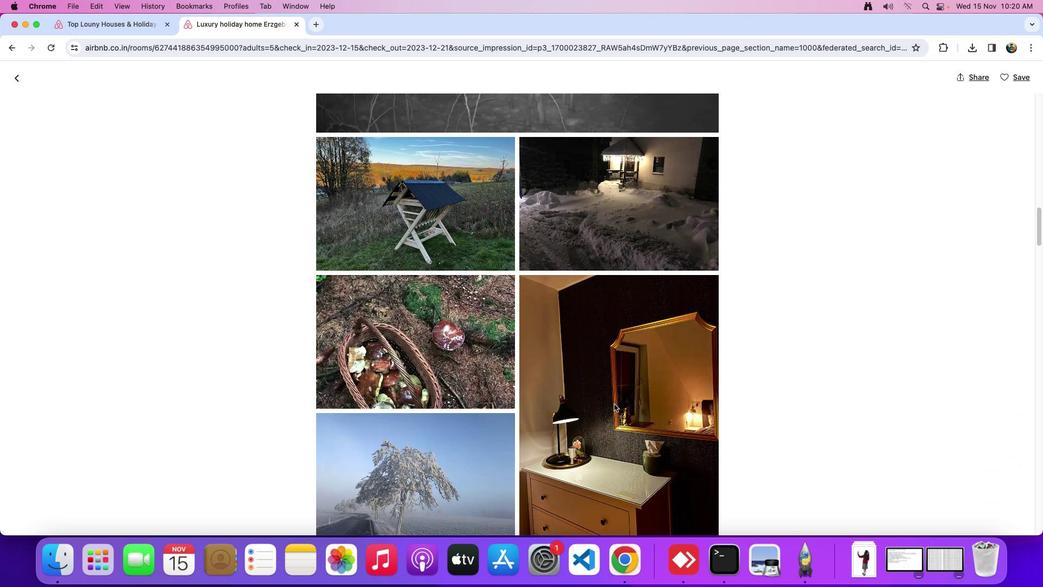 
Action: Mouse scrolled (614, 403) with delta (0, 0)
Screenshot: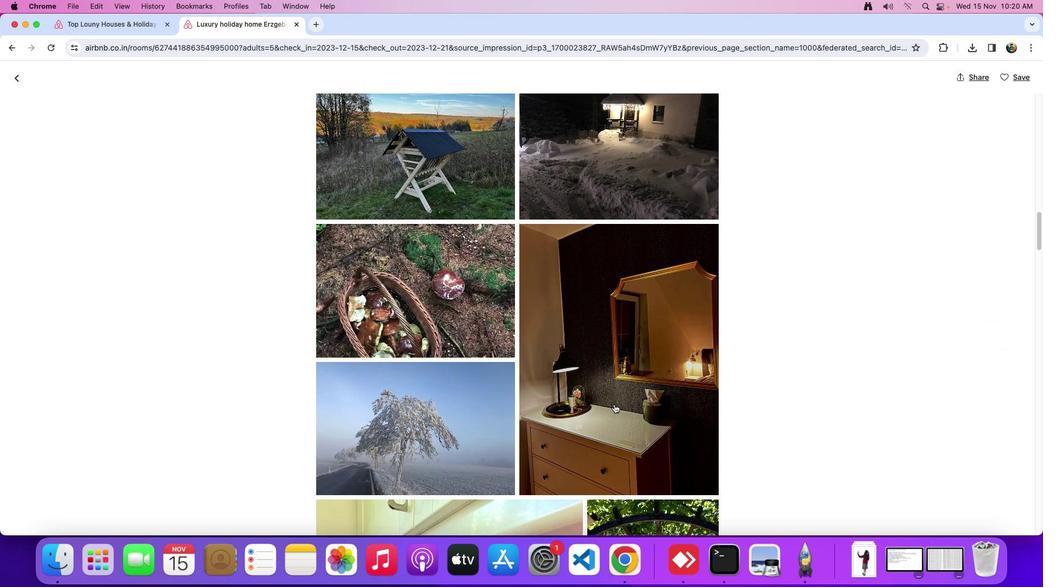 
Action: Mouse scrolled (614, 403) with delta (0, 0)
Screenshot: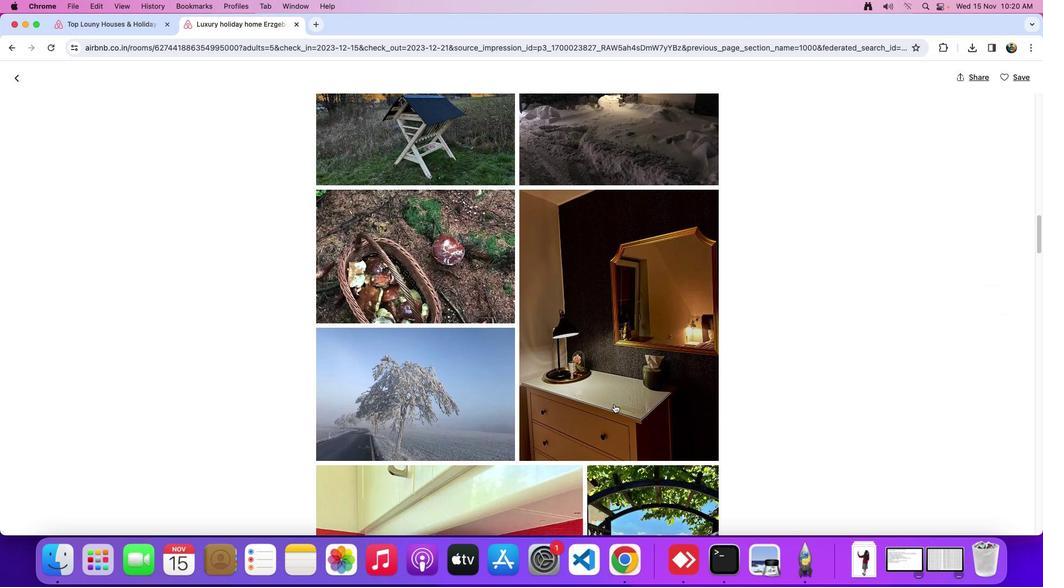 
Action: Mouse scrolled (614, 403) with delta (0, -1)
Screenshot: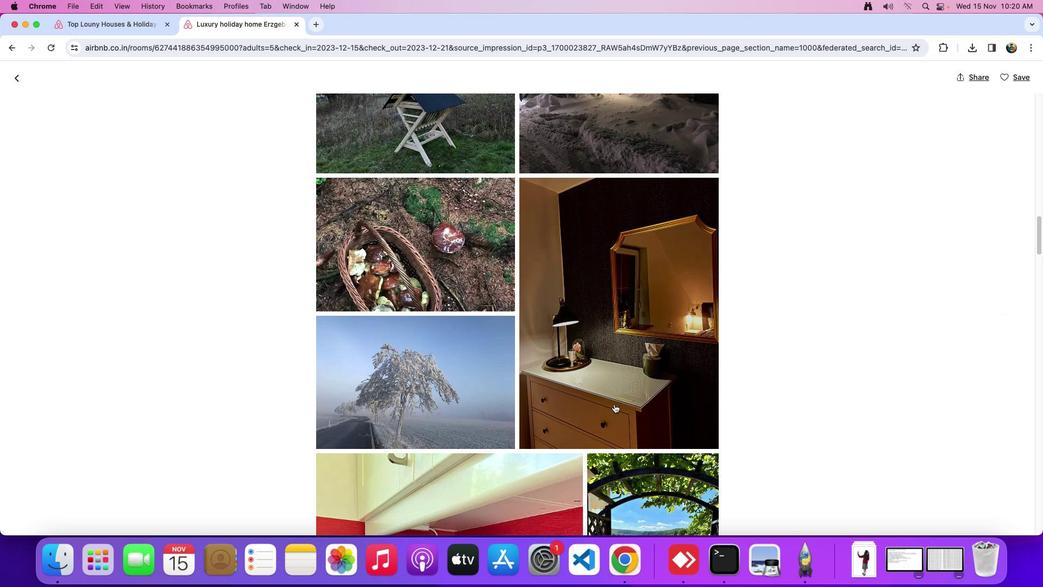 
Action: Mouse scrolled (614, 403) with delta (0, 0)
Screenshot: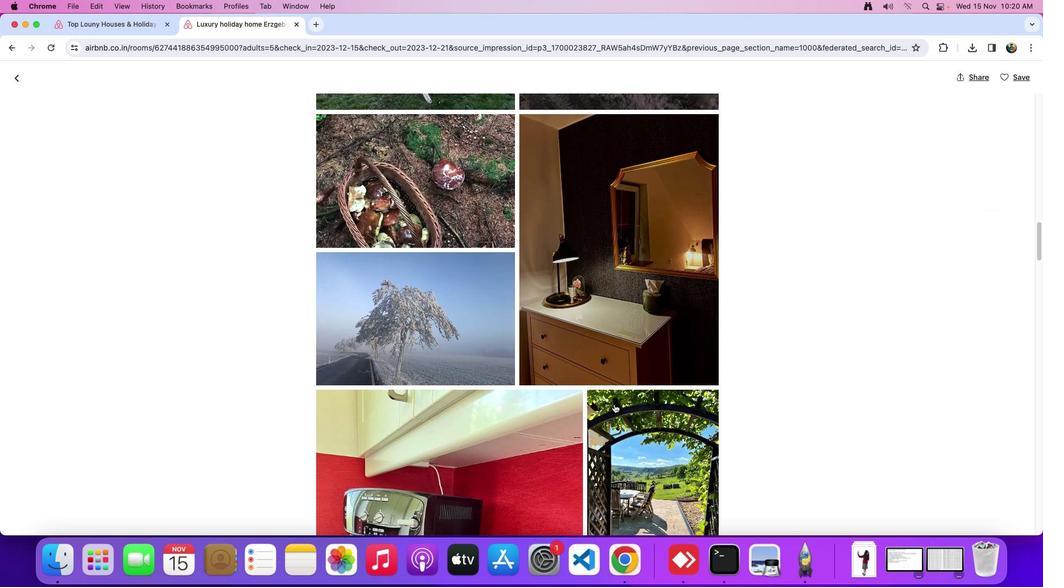 
Action: Mouse scrolled (614, 403) with delta (0, 0)
Screenshot: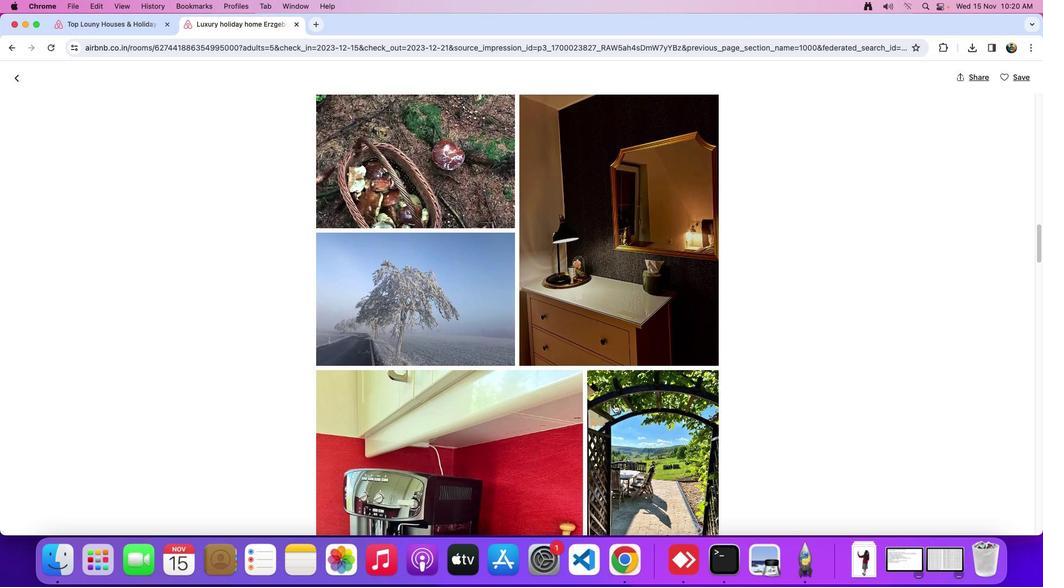 
Action: Mouse scrolled (614, 403) with delta (0, -1)
Screenshot: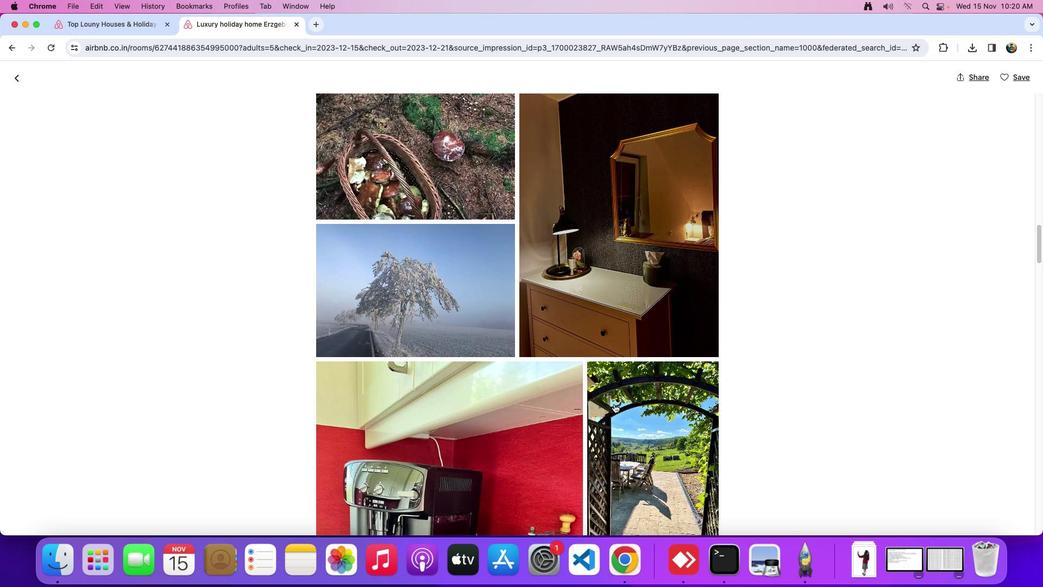
Action: Mouse scrolled (614, 403) with delta (0, 0)
Screenshot: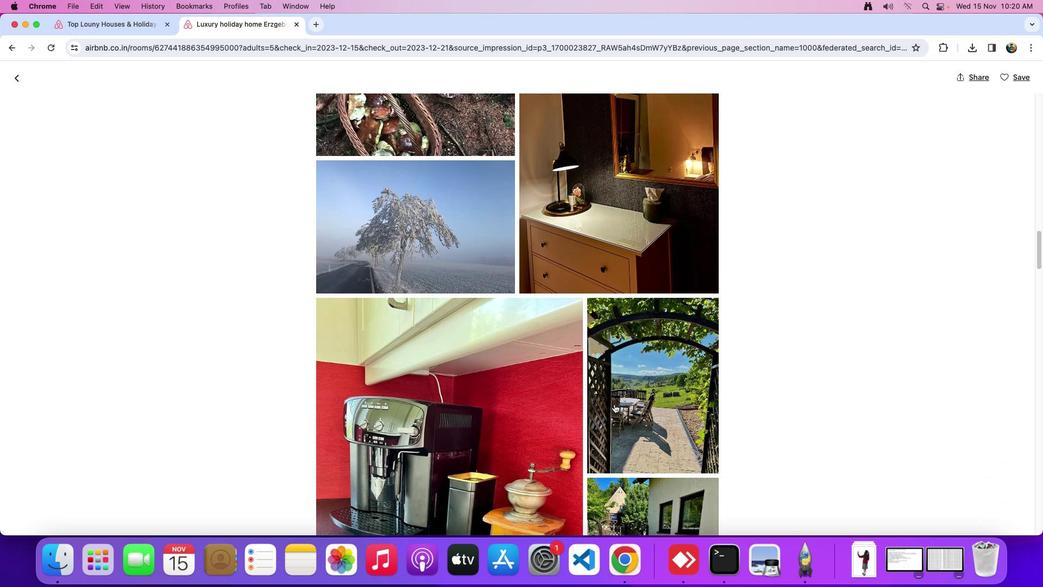 
Action: Mouse scrolled (614, 403) with delta (0, 0)
Screenshot: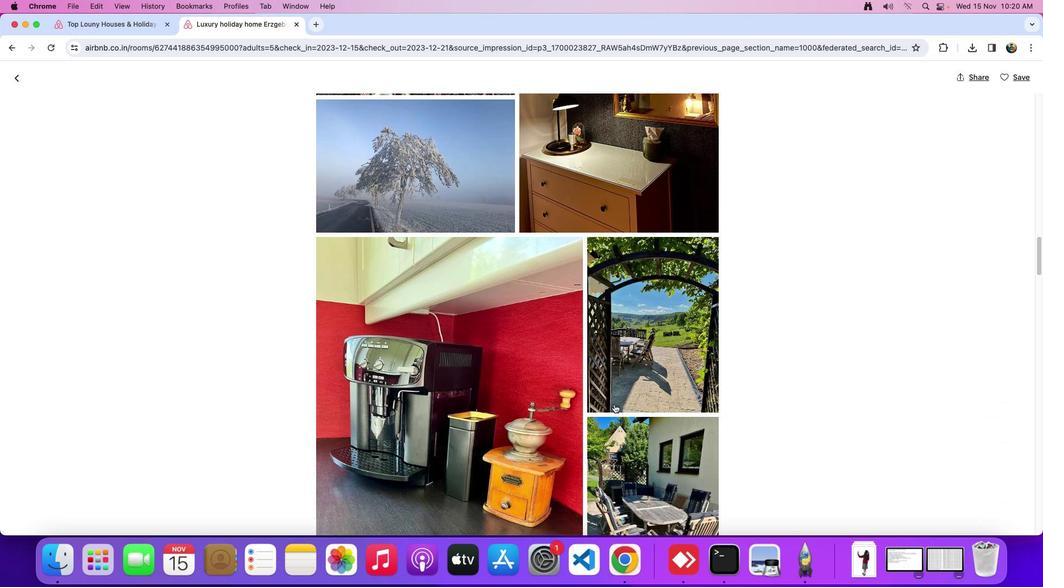 
Action: Mouse scrolled (614, 403) with delta (0, -1)
Screenshot: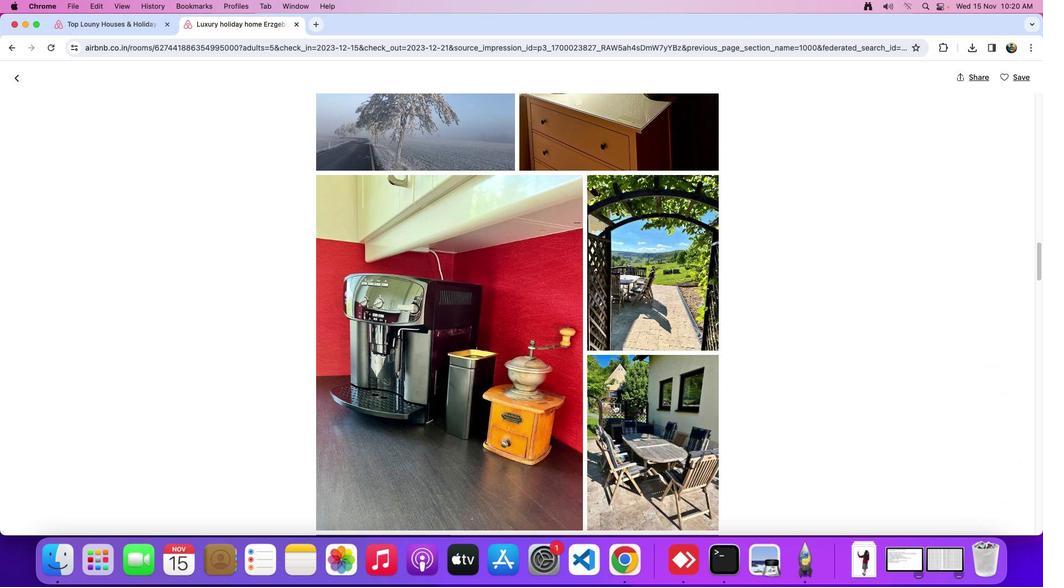 
Action: Mouse scrolled (614, 403) with delta (0, -2)
Screenshot: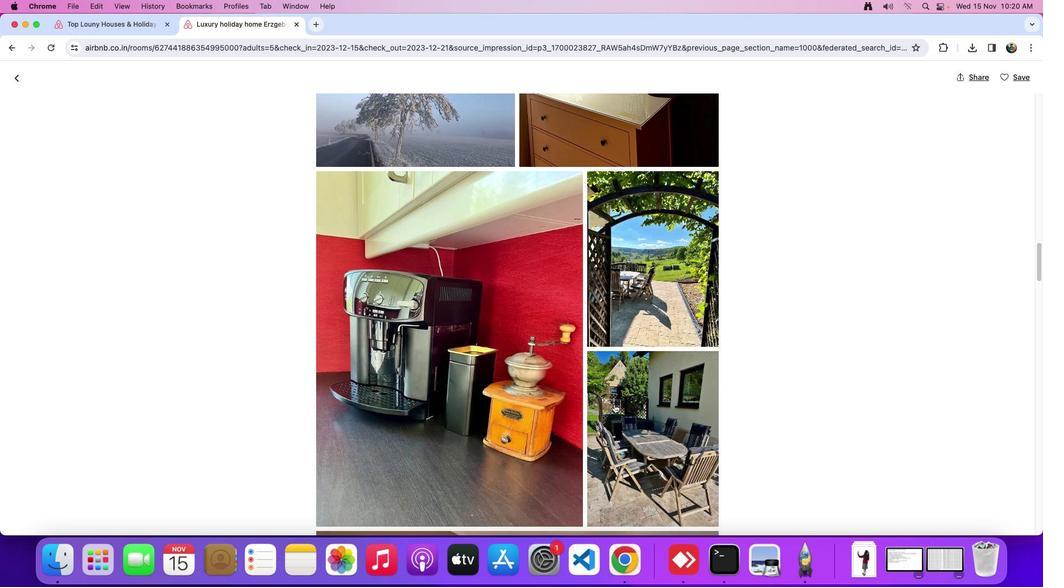 
Action: Mouse scrolled (614, 403) with delta (0, 0)
Screenshot: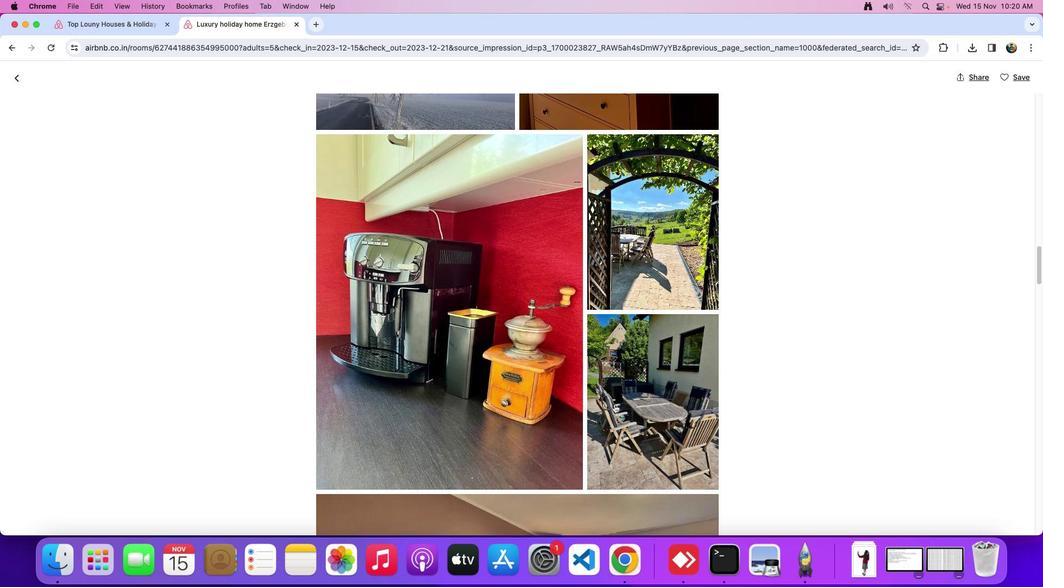 
Action: Mouse scrolled (614, 403) with delta (0, 0)
Screenshot: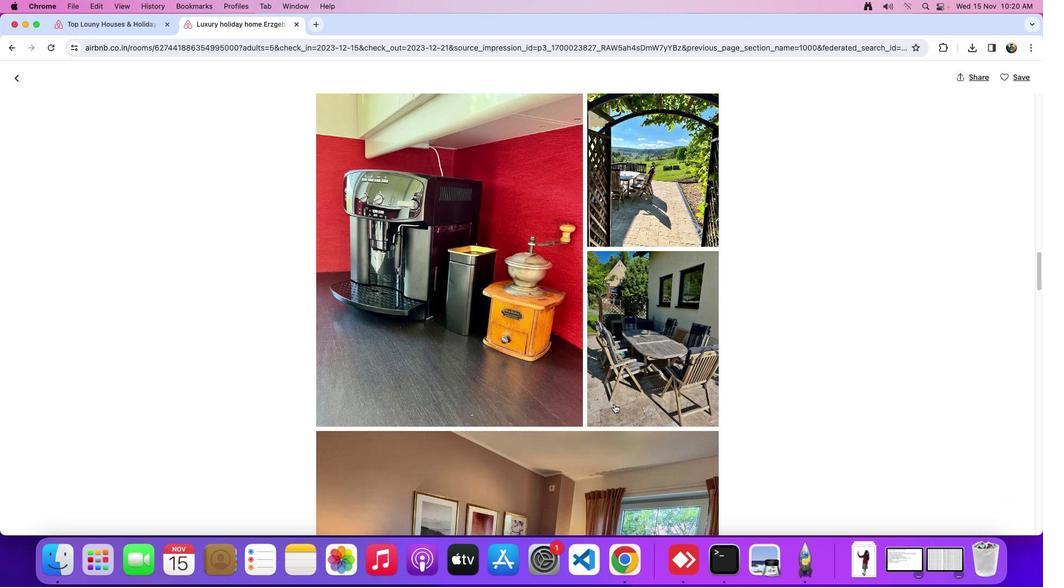 
Action: Mouse scrolled (614, 403) with delta (0, -1)
Screenshot: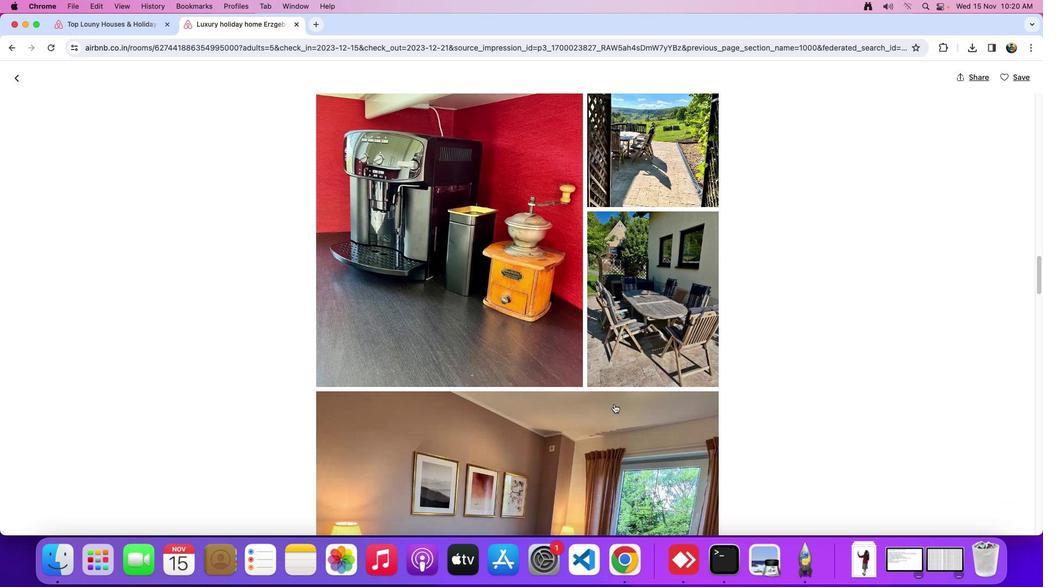 
Action: Mouse scrolled (614, 403) with delta (0, -1)
Screenshot: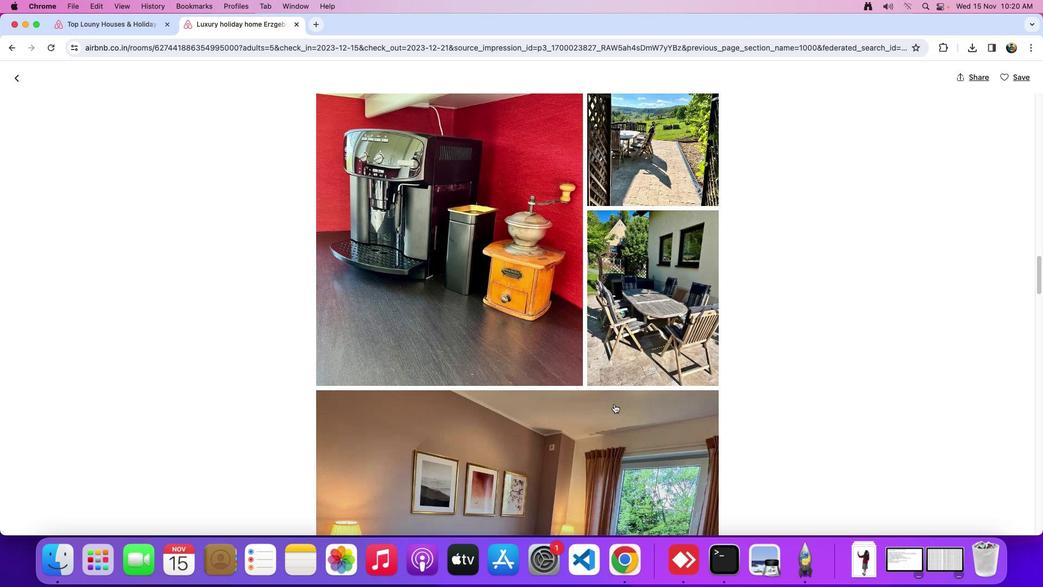 
Action: Mouse scrolled (614, 403) with delta (0, 0)
Screenshot: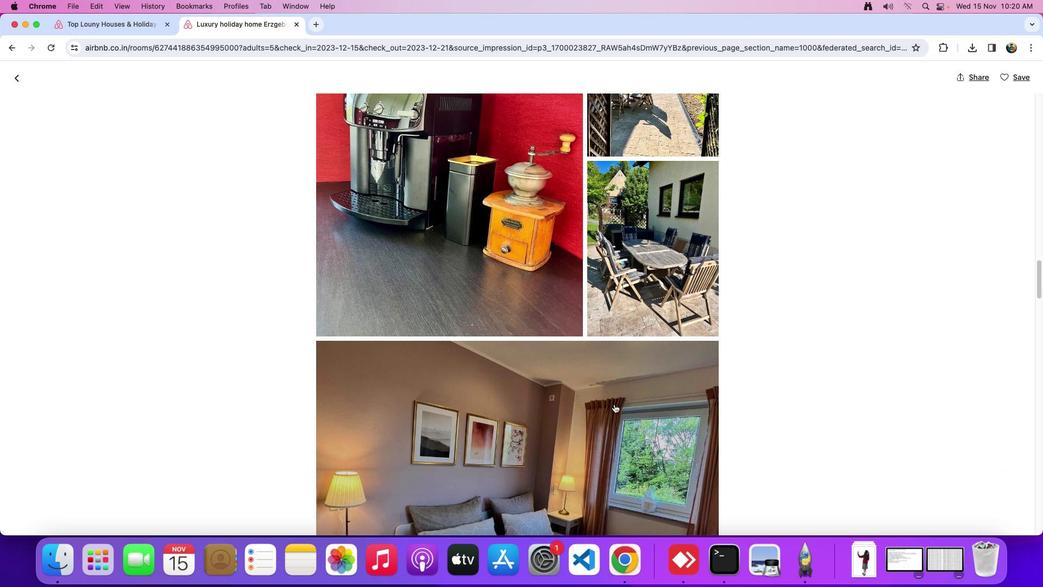 
Action: Mouse scrolled (614, 403) with delta (0, 0)
Screenshot: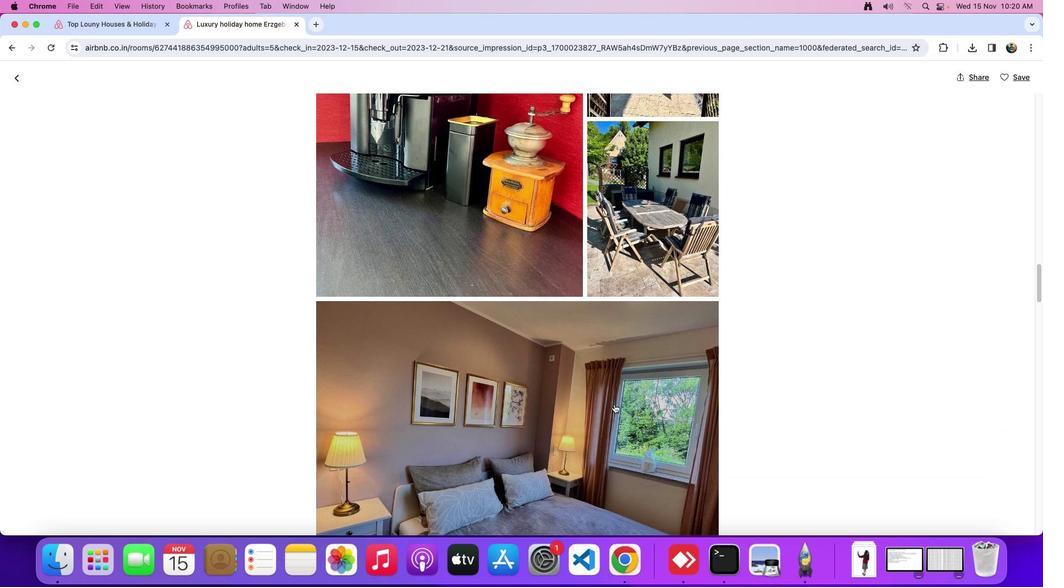 
Action: Mouse scrolled (614, 403) with delta (0, -1)
Screenshot: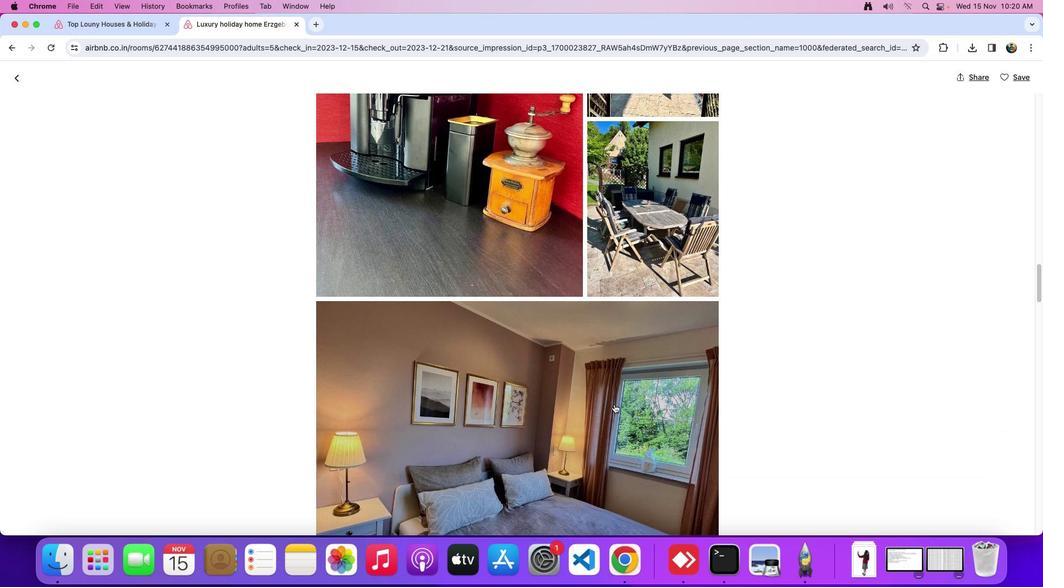 
Action: Mouse scrolled (614, 403) with delta (0, 0)
Screenshot: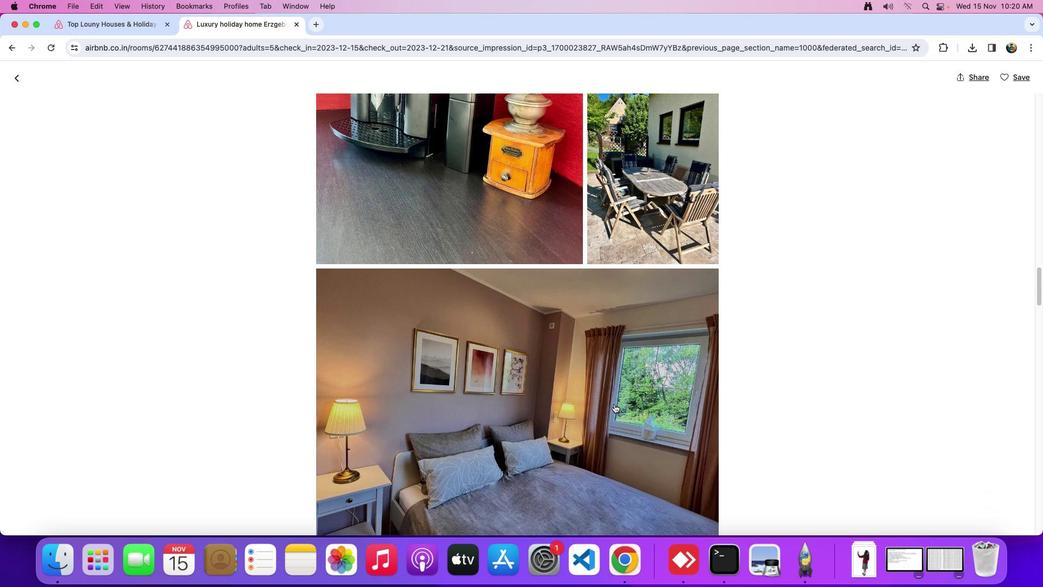 
Action: Mouse scrolled (614, 403) with delta (0, 0)
Screenshot: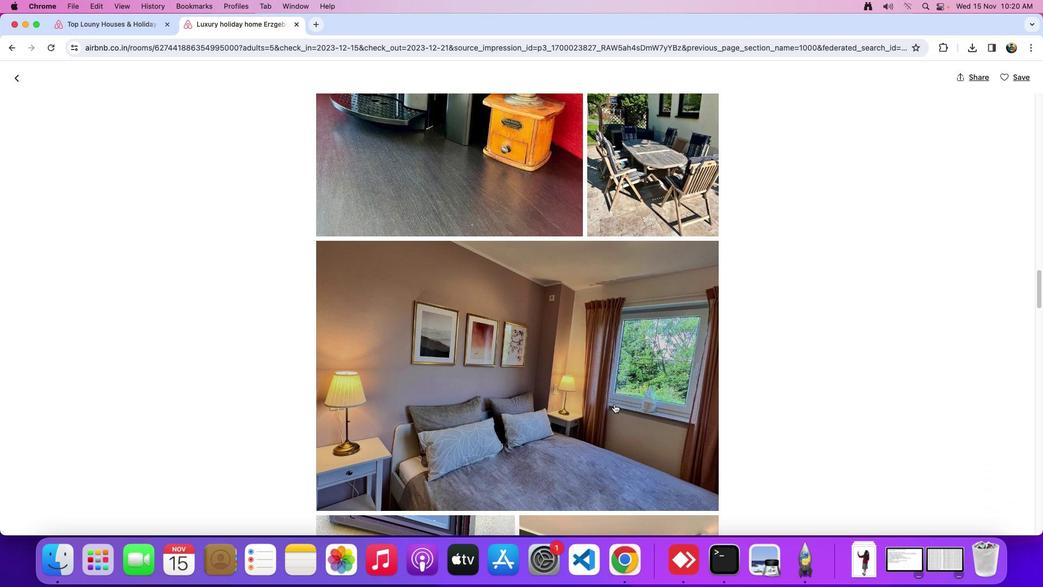 
Action: Mouse scrolled (614, 403) with delta (0, -1)
Screenshot: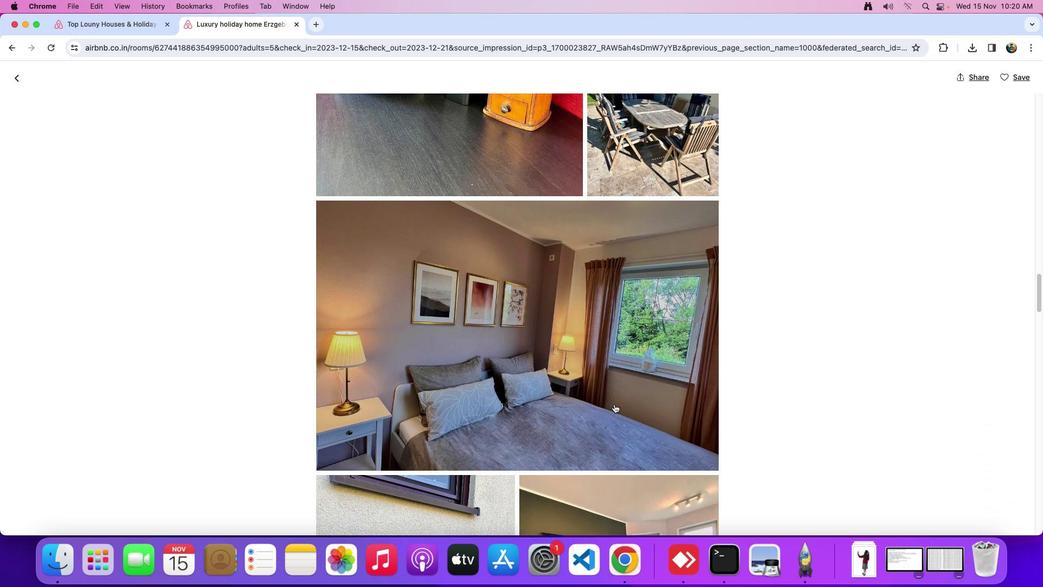 
Action: Mouse scrolled (614, 403) with delta (0, -1)
Screenshot: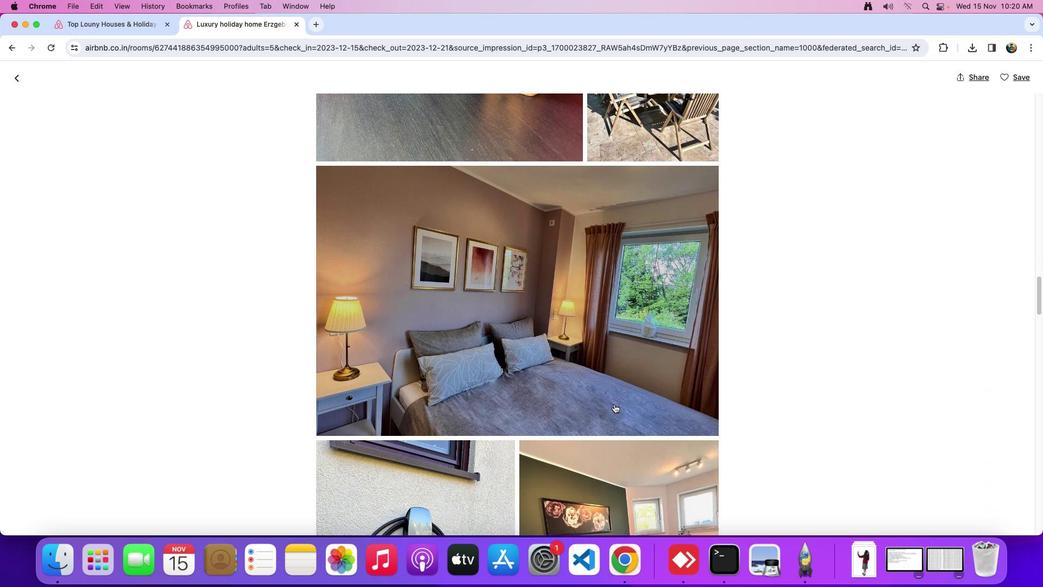 
Action: Mouse scrolled (614, 403) with delta (0, 0)
Screenshot: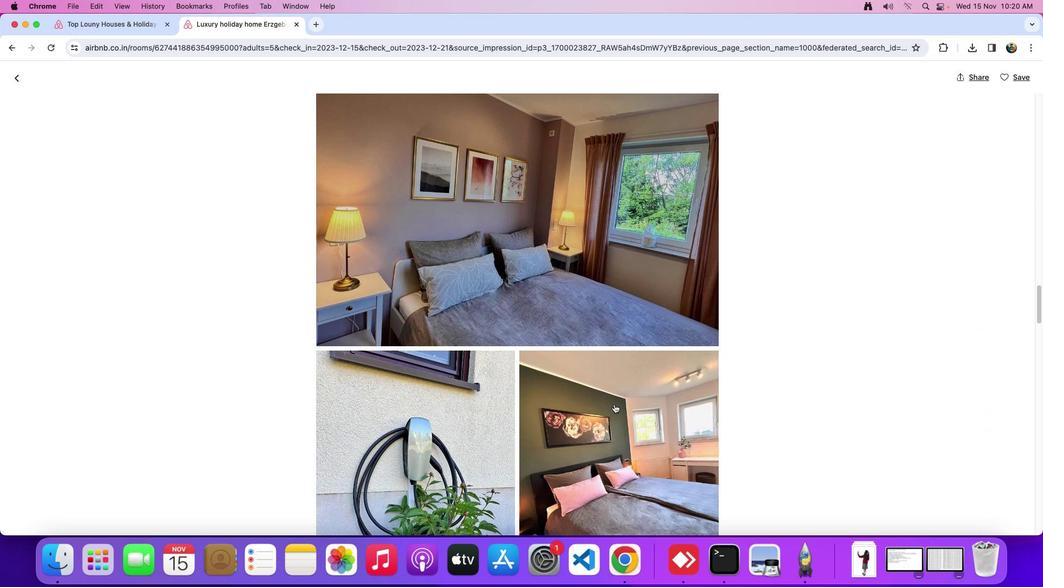 
Action: Mouse scrolled (614, 403) with delta (0, 0)
Screenshot: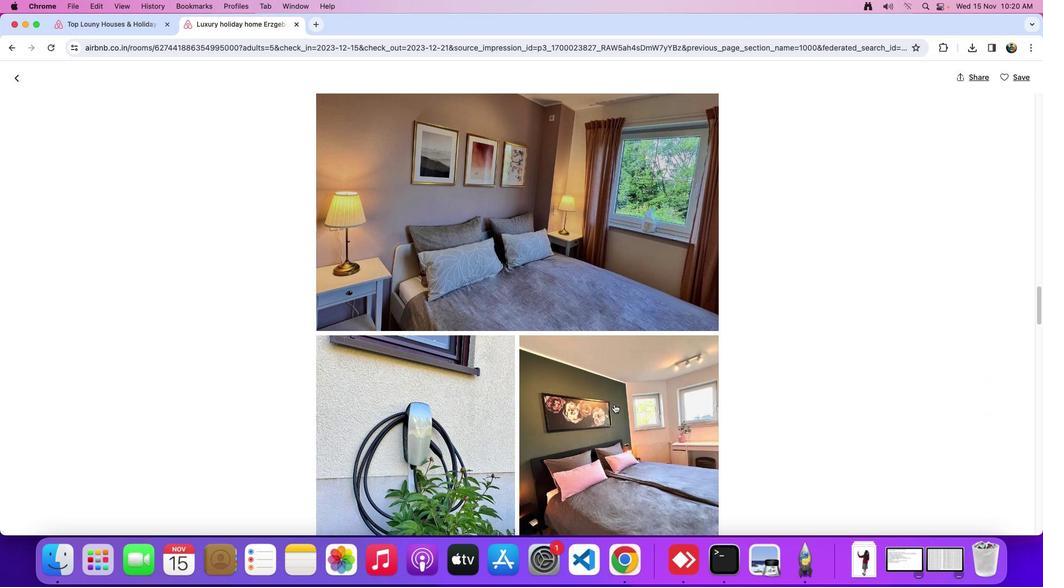 
Action: Mouse scrolled (614, 403) with delta (0, -1)
Screenshot: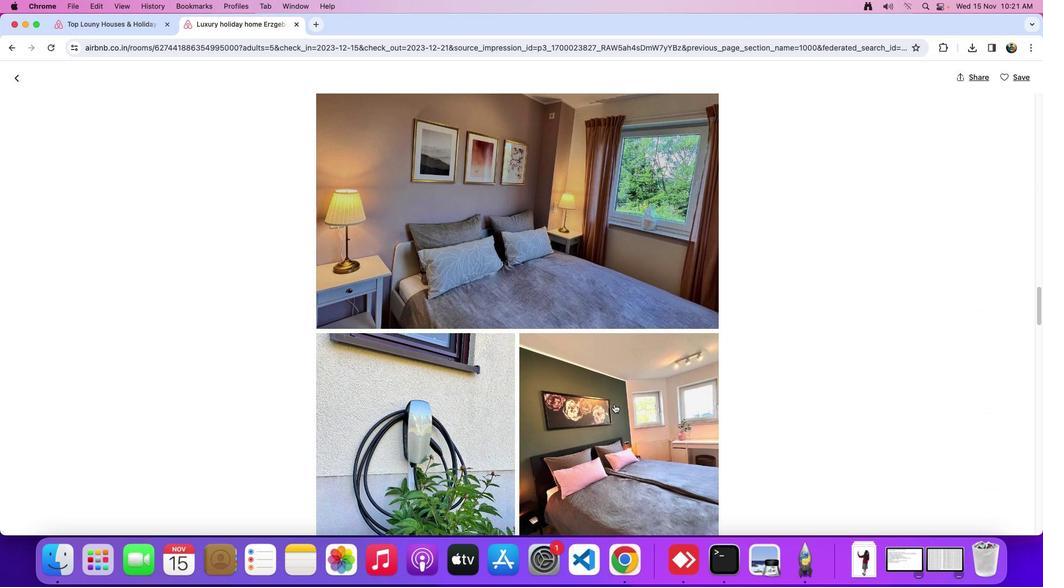 
Action: Mouse scrolled (614, 403) with delta (0, 0)
Screenshot: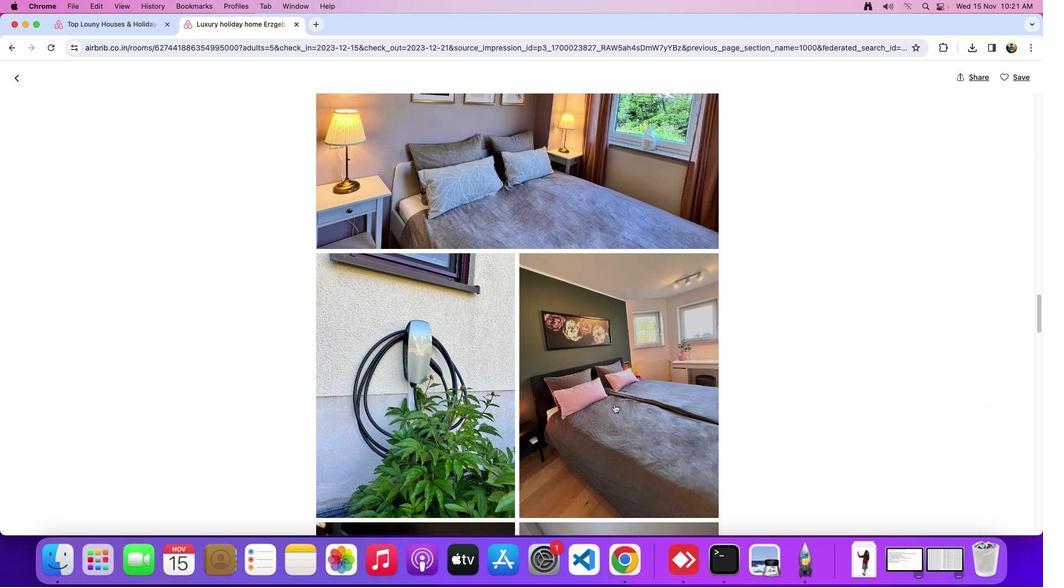
Action: Mouse scrolled (614, 403) with delta (0, 0)
Screenshot: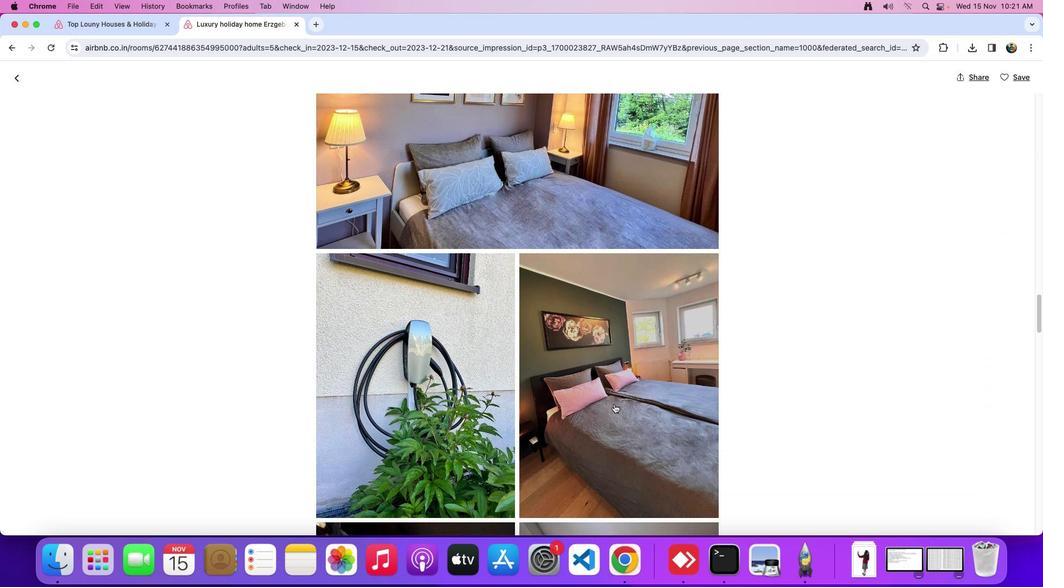 
Action: Mouse scrolled (614, 403) with delta (0, -1)
Screenshot: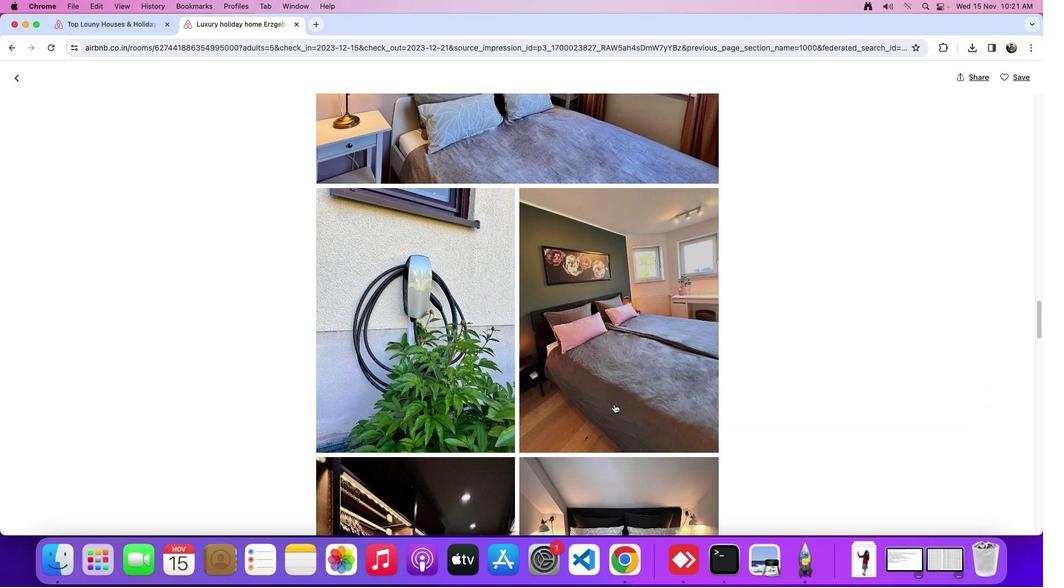 
Action: Mouse scrolled (614, 403) with delta (0, -1)
Screenshot: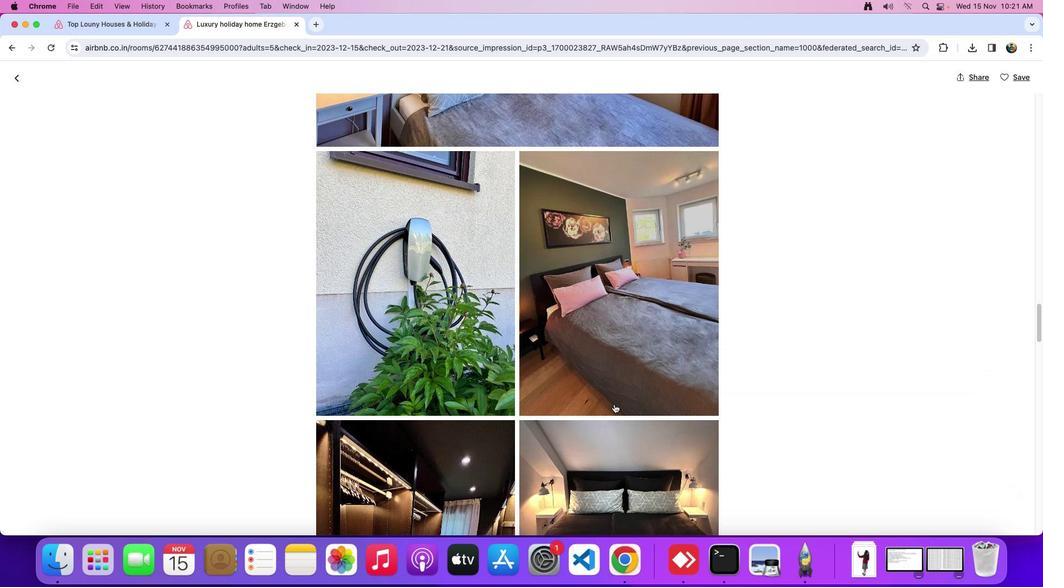
Action: Mouse scrolled (614, 403) with delta (0, 0)
Screenshot: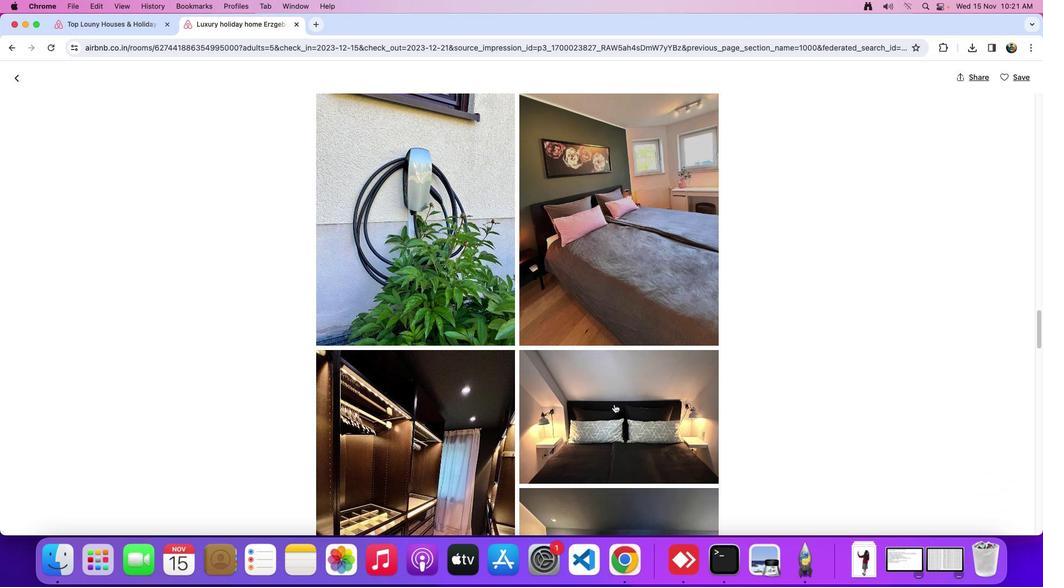 
Action: Mouse scrolled (614, 403) with delta (0, 0)
